 Task: Create a mood board for a room makeover project using Canva and gather design inspiration from online tutorials.
Action: Key pressed tutorial<Key.space>for<Key.space>learning<Key.space>interior<Key.space>design<Key.enter>
Screenshot: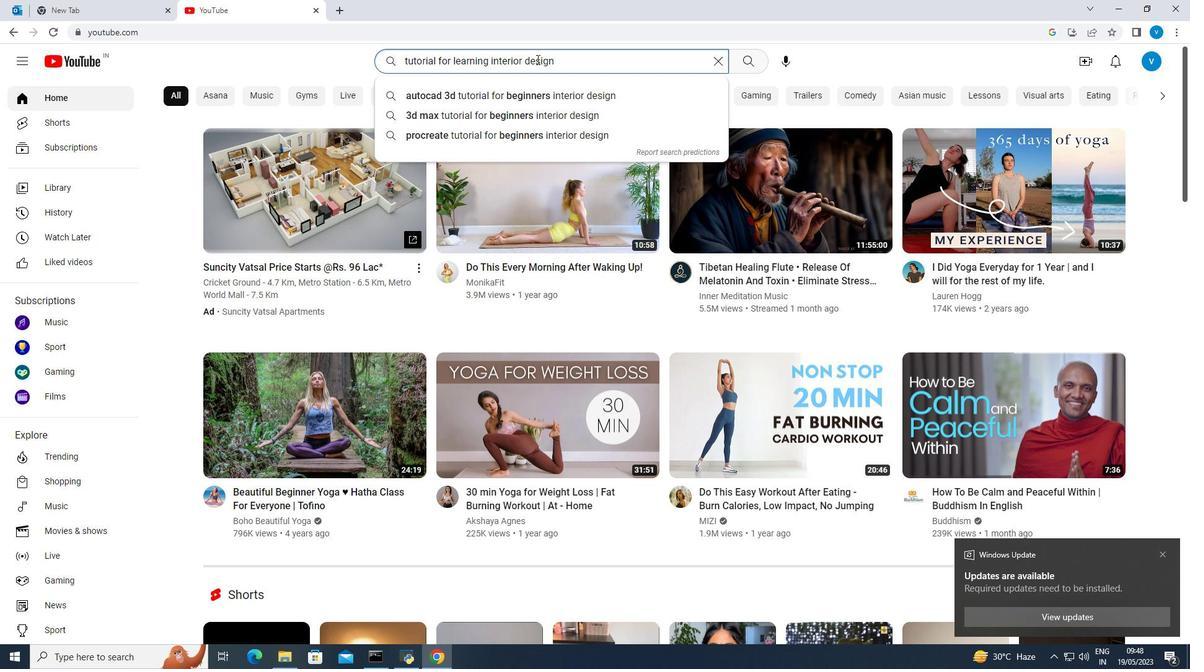 
Action: Mouse moved to (641, 236)
Screenshot: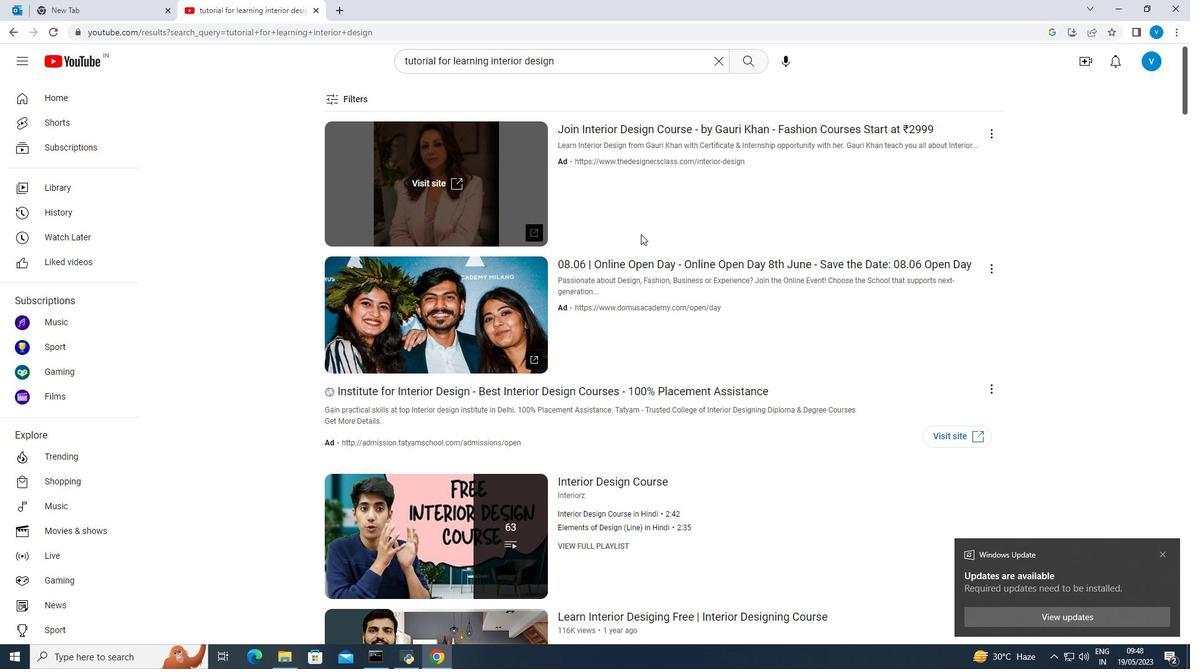 
Action: Mouse scrolled (641, 236) with delta (0, 0)
Screenshot: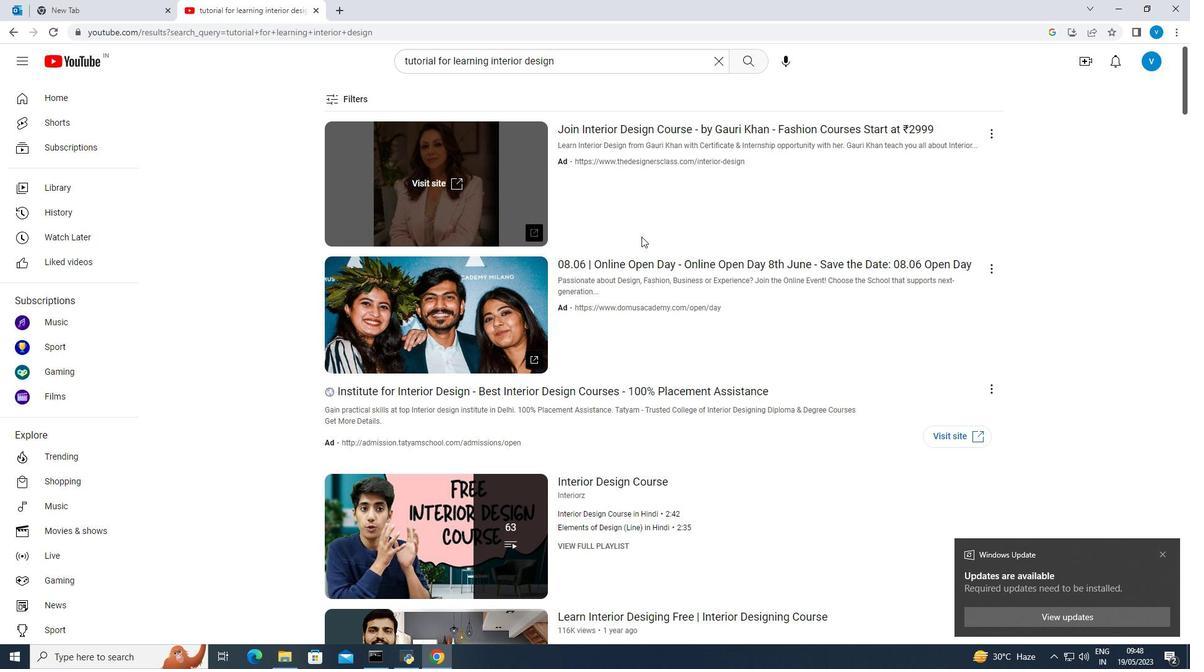 
Action: Mouse moved to (639, 238)
Screenshot: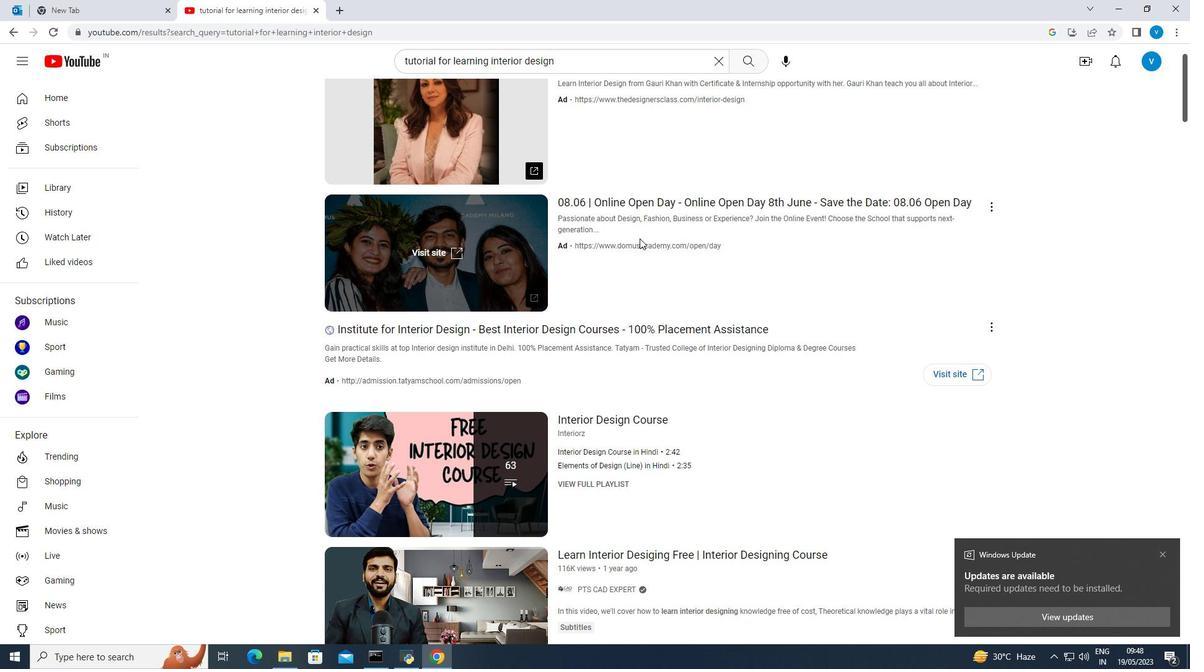 
Action: Mouse scrolled (639, 238) with delta (0, 0)
Screenshot: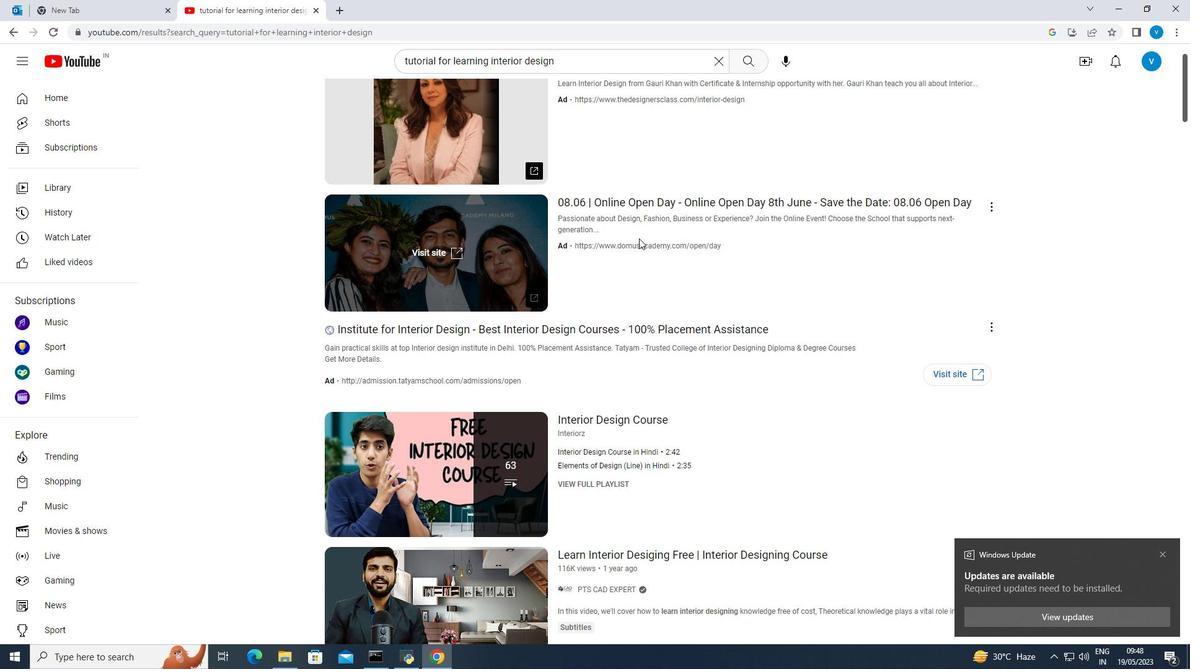 
Action: Mouse moved to (637, 238)
Screenshot: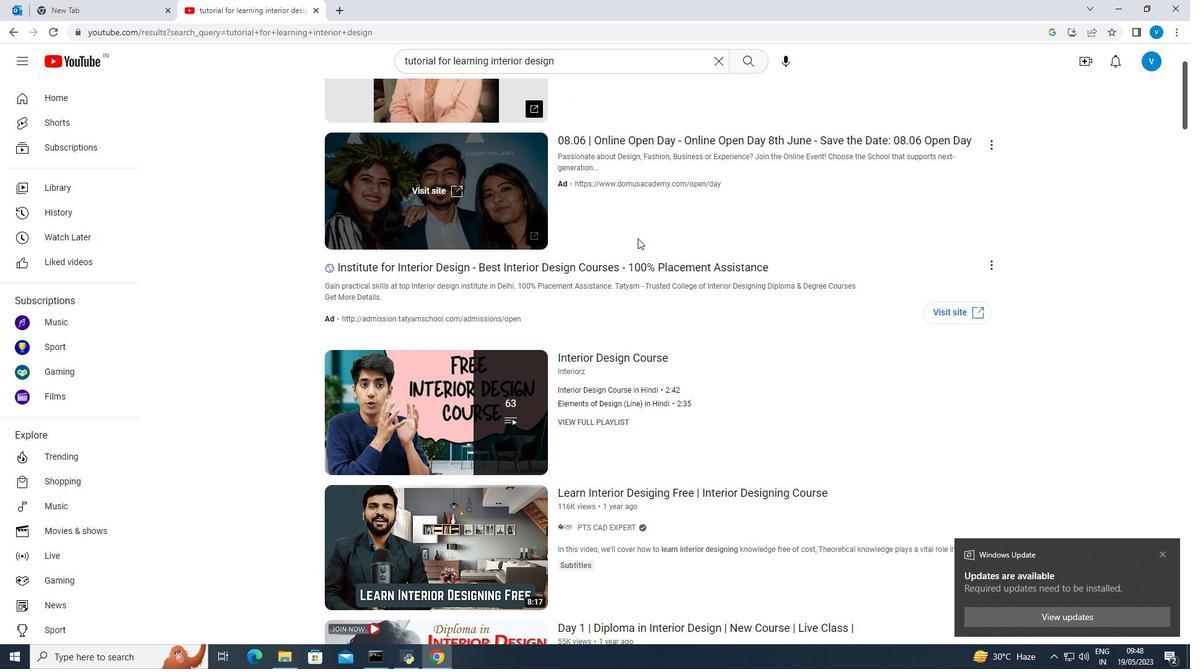 
Action: Mouse scrolled (637, 238) with delta (0, 0)
Screenshot: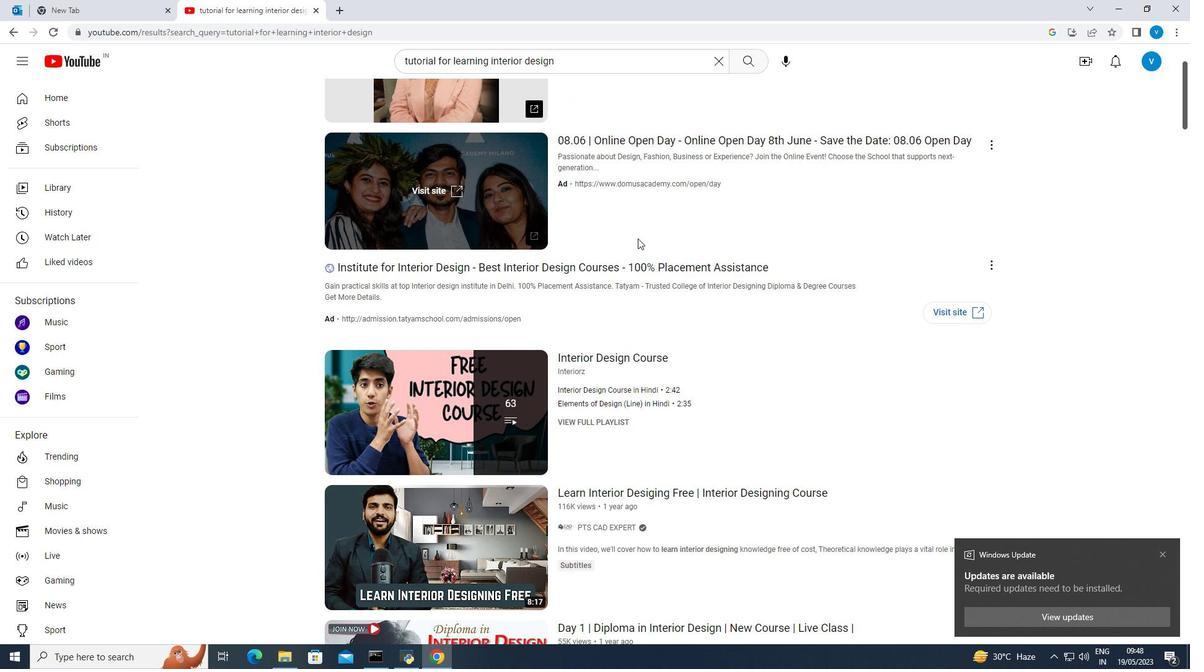 
Action: Mouse scrolled (637, 238) with delta (0, 0)
Screenshot: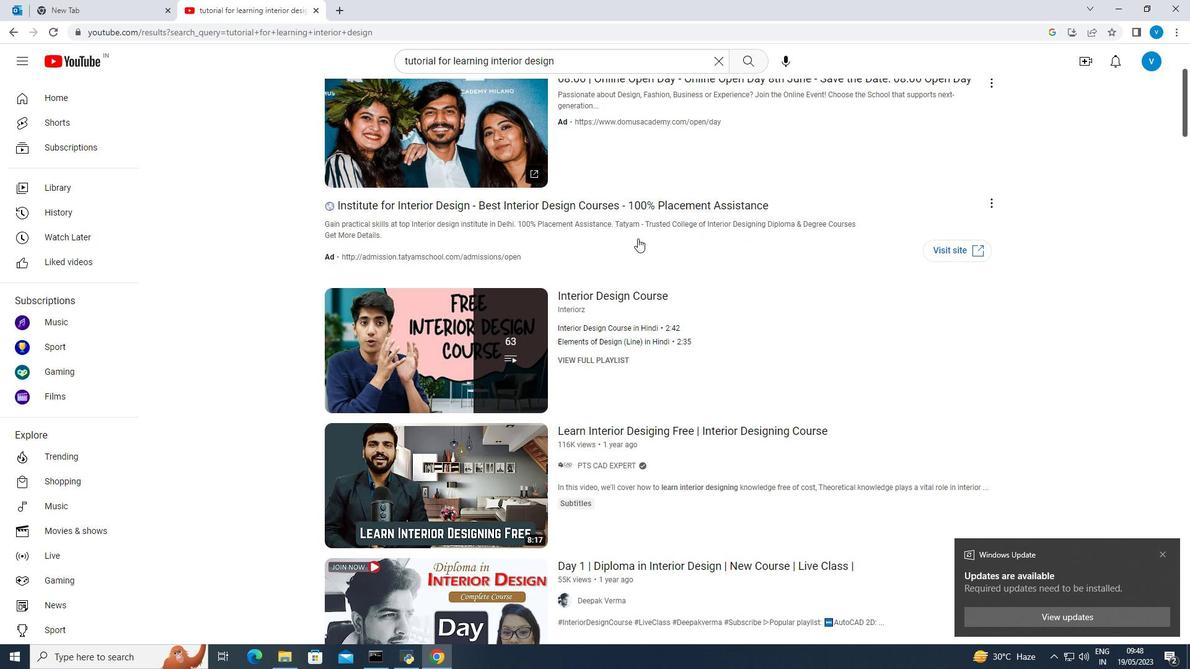 
Action: Mouse scrolled (637, 238) with delta (0, 0)
Screenshot: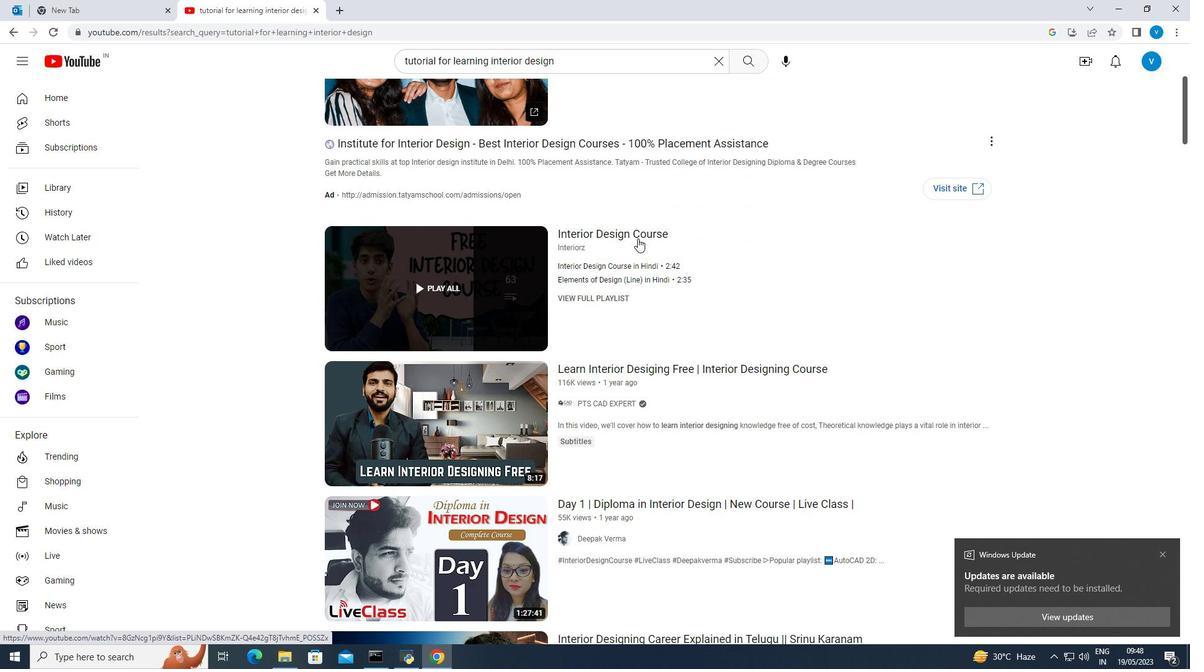 
Action: Mouse scrolled (637, 238) with delta (0, 0)
Screenshot: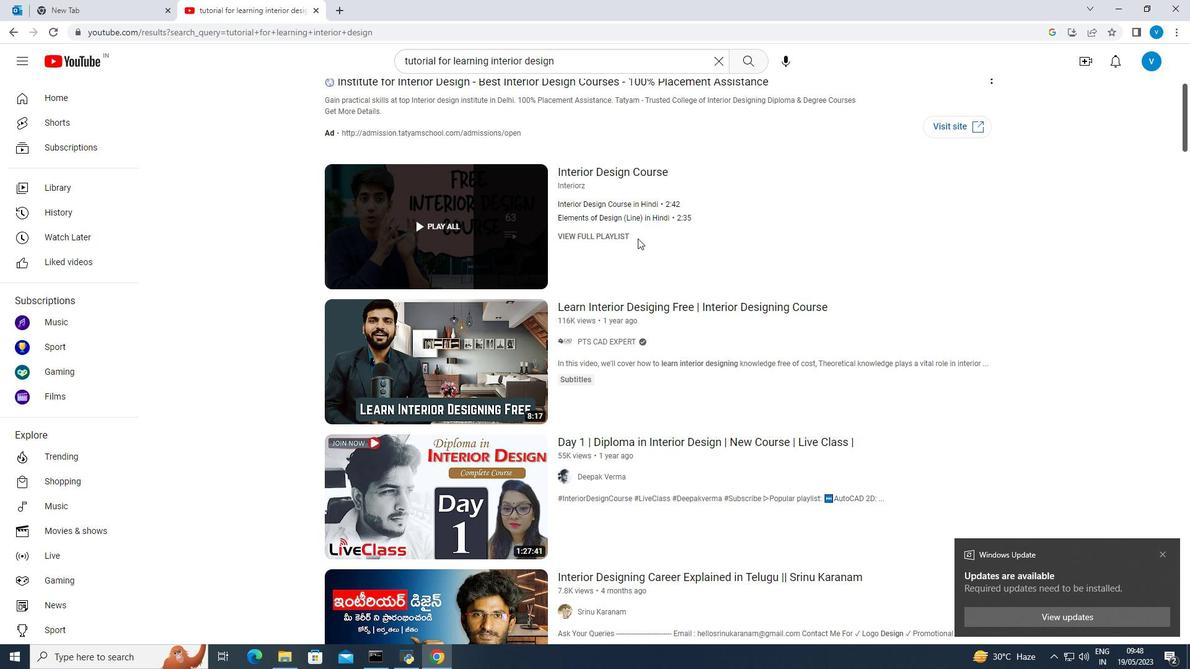 
Action: Mouse moved to (637, 238)
Screenshot: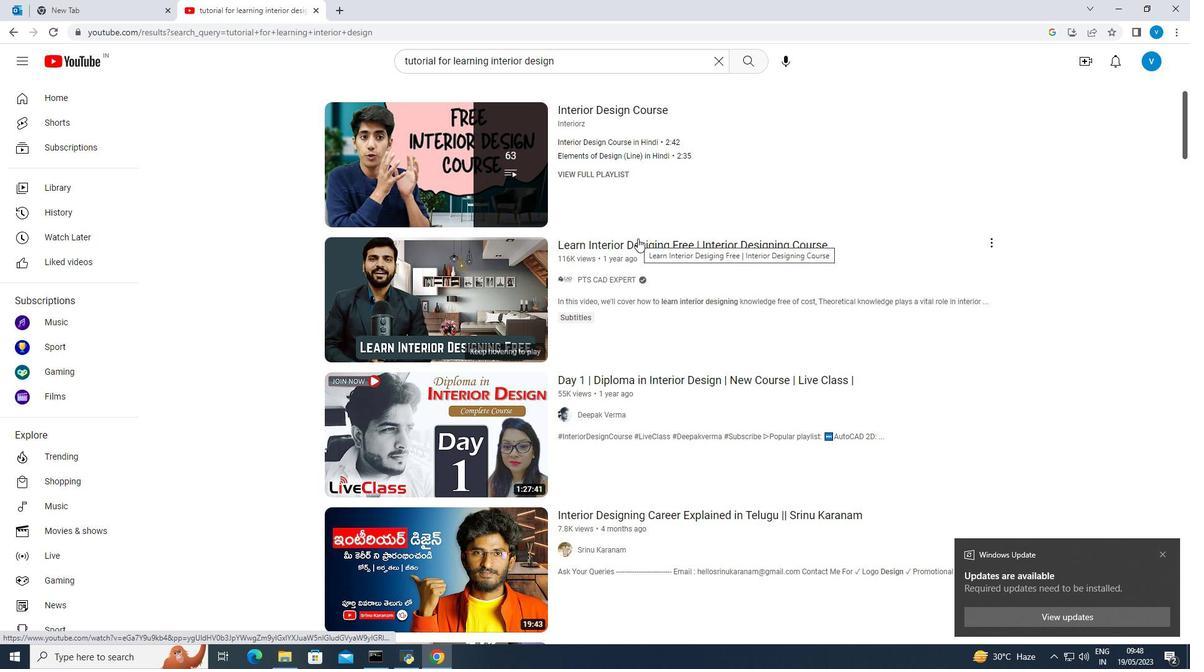 
Action: Mouse scrolled (637, 237) with delta (0, 0)
Screenshot: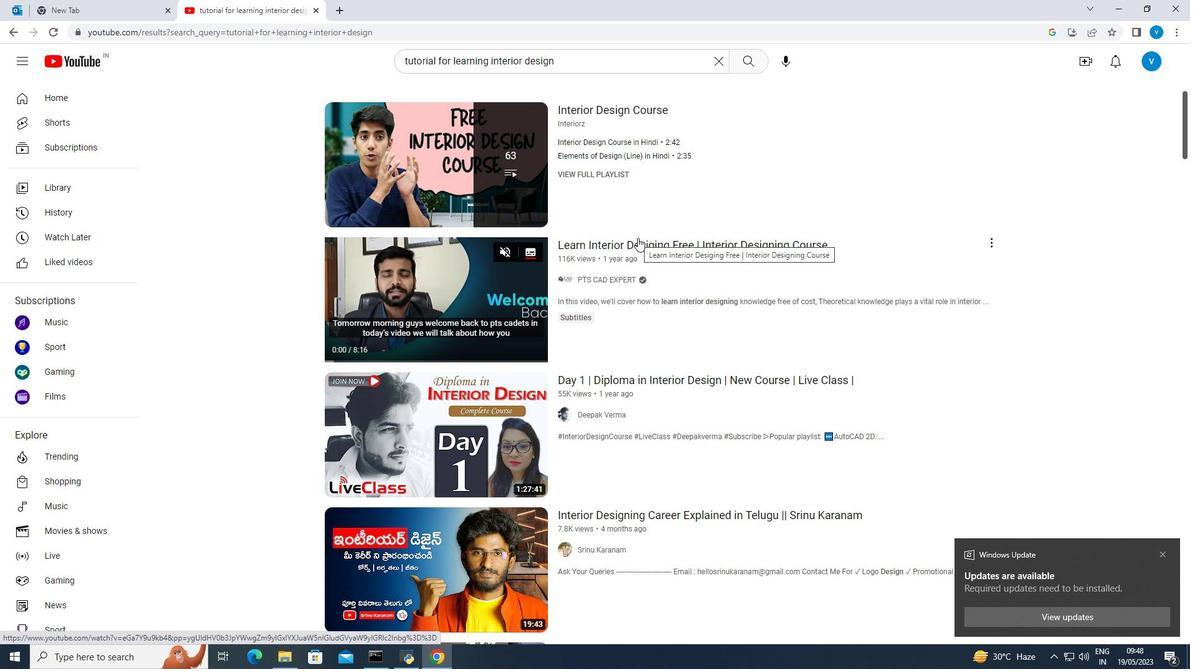 
Action: Mouse moved to (619, 225)
Screenshot: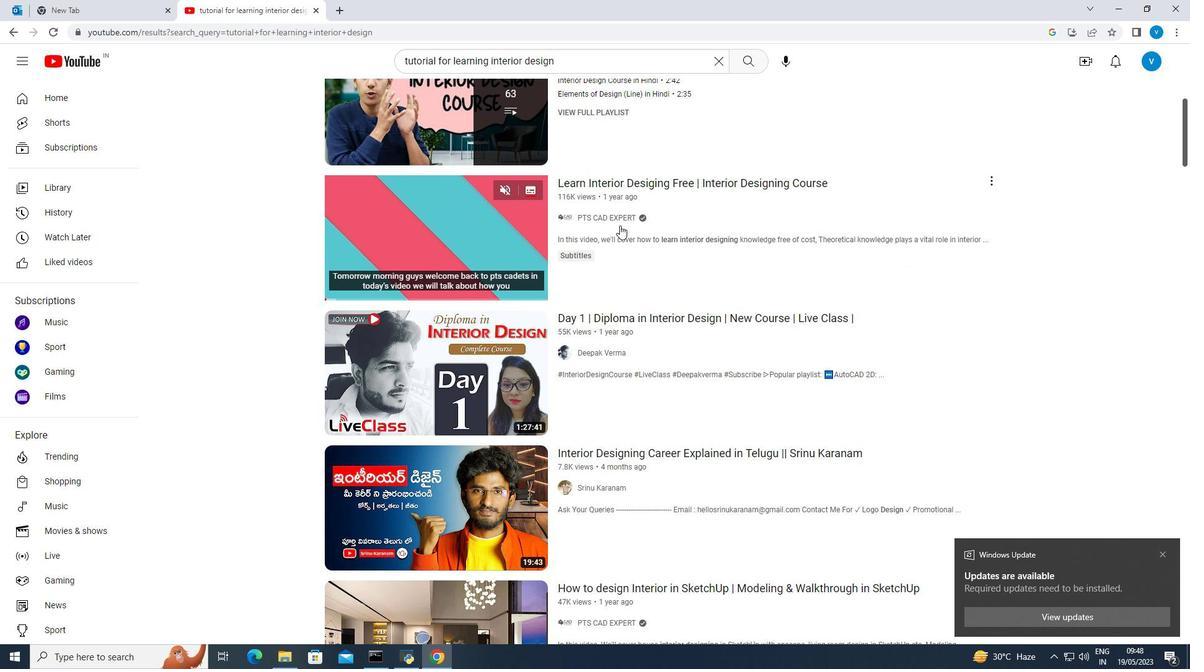 
Action: Mouse scrolled (619, 225) with delta (0, 0)
Screenshot: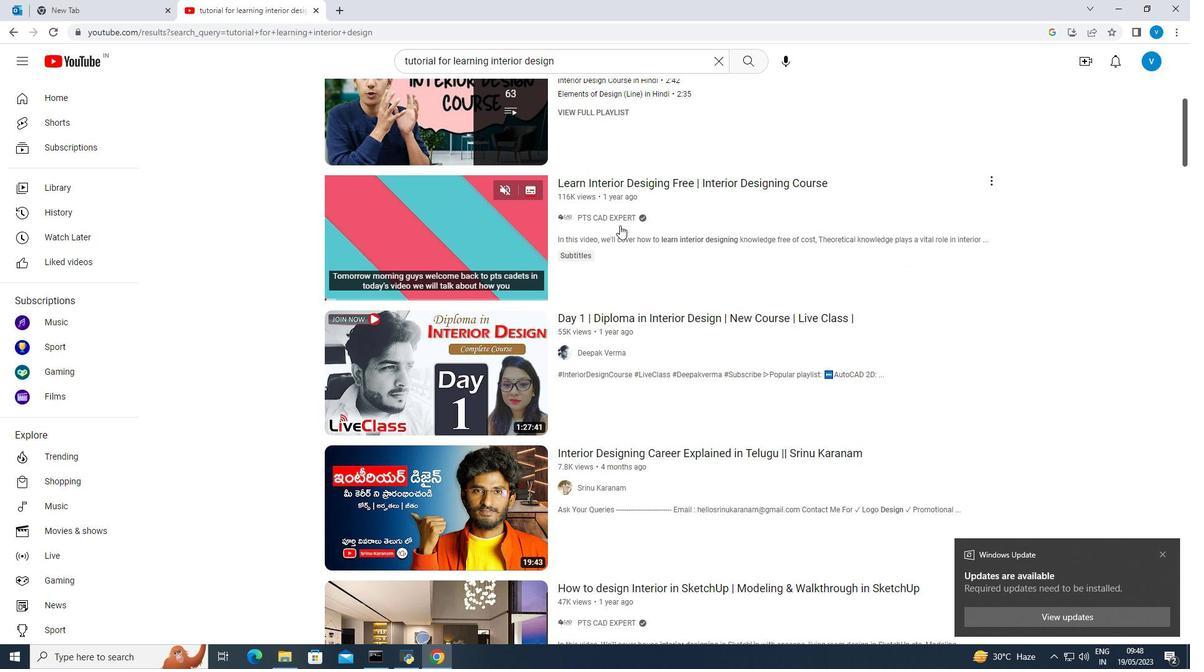 
Action: Mouse scrolled (619, 225) with delta (0, 0)
Screenshot: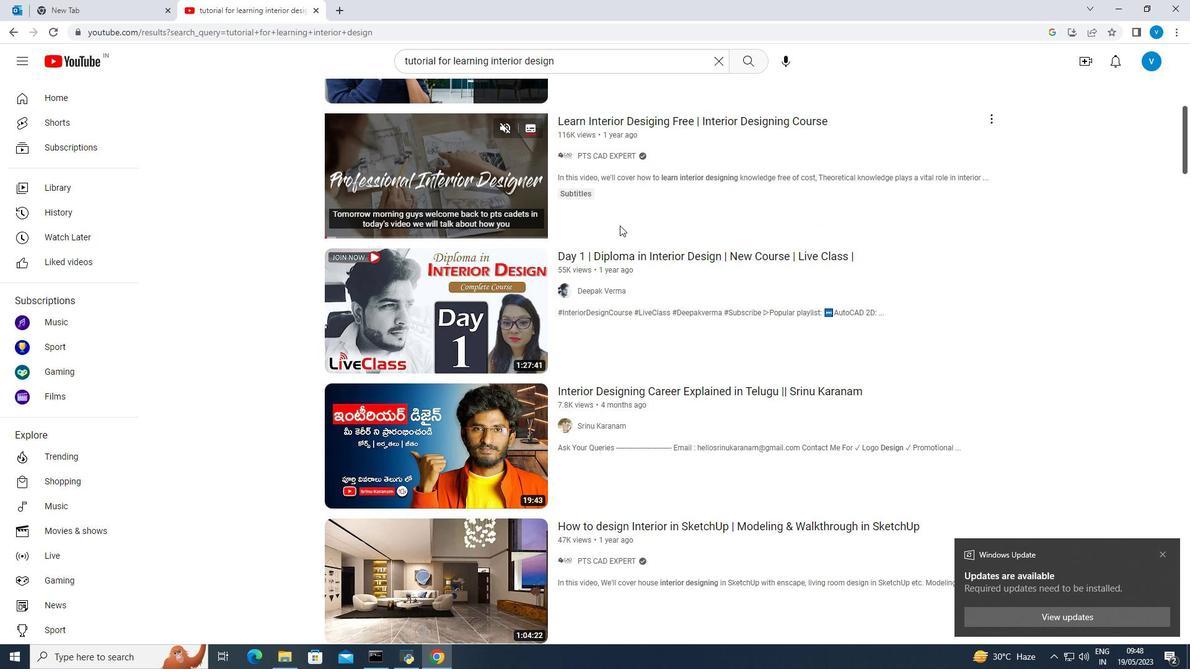 
Action: Mouse scrolled (619, 226) with delta (0, 0)
Screenshot: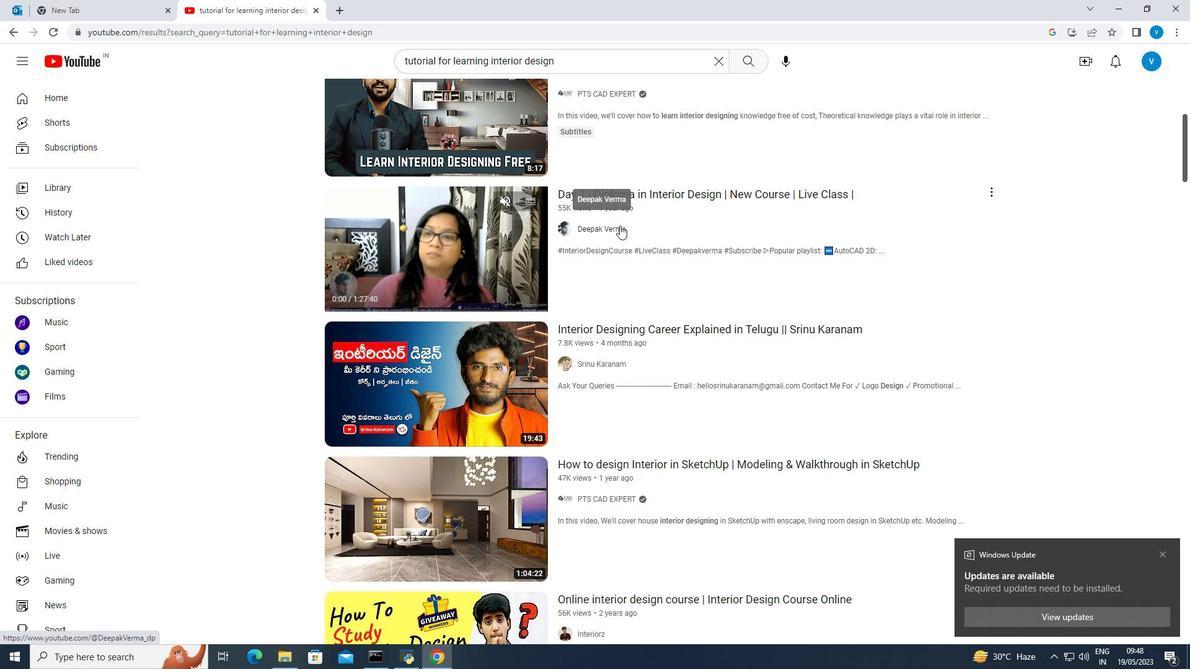 
Action: Mouse moved to (556, 170)
Screenshot: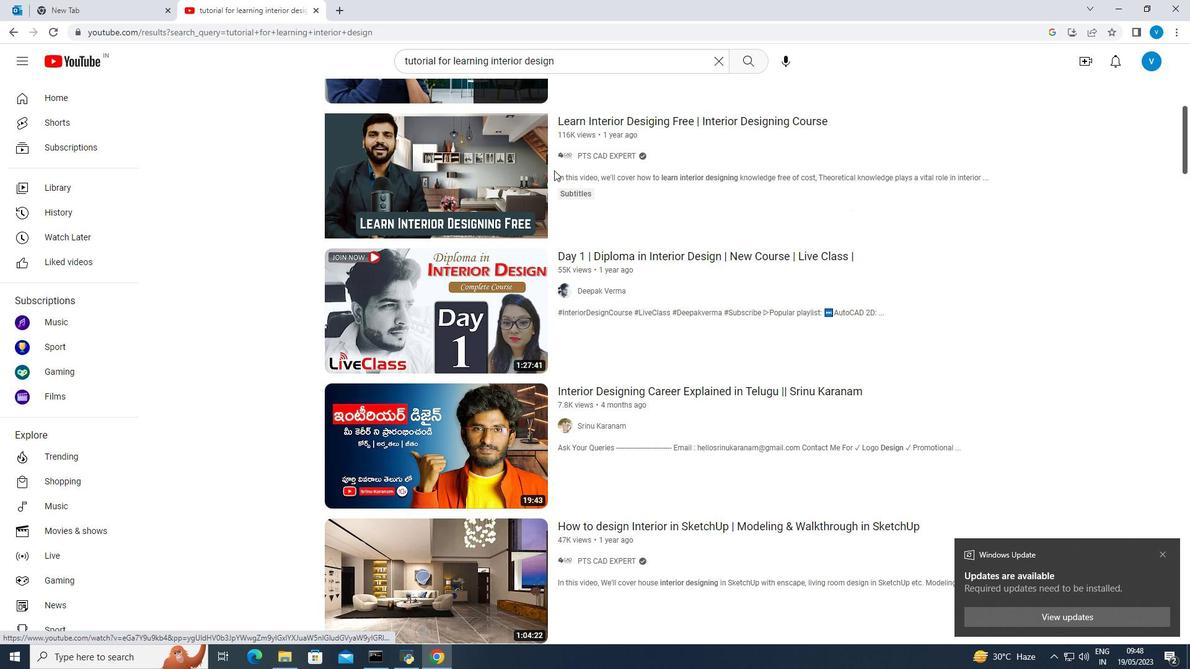 
Action: Mouse scrolled (556, 171) with delta (0, 0)
Screenshot: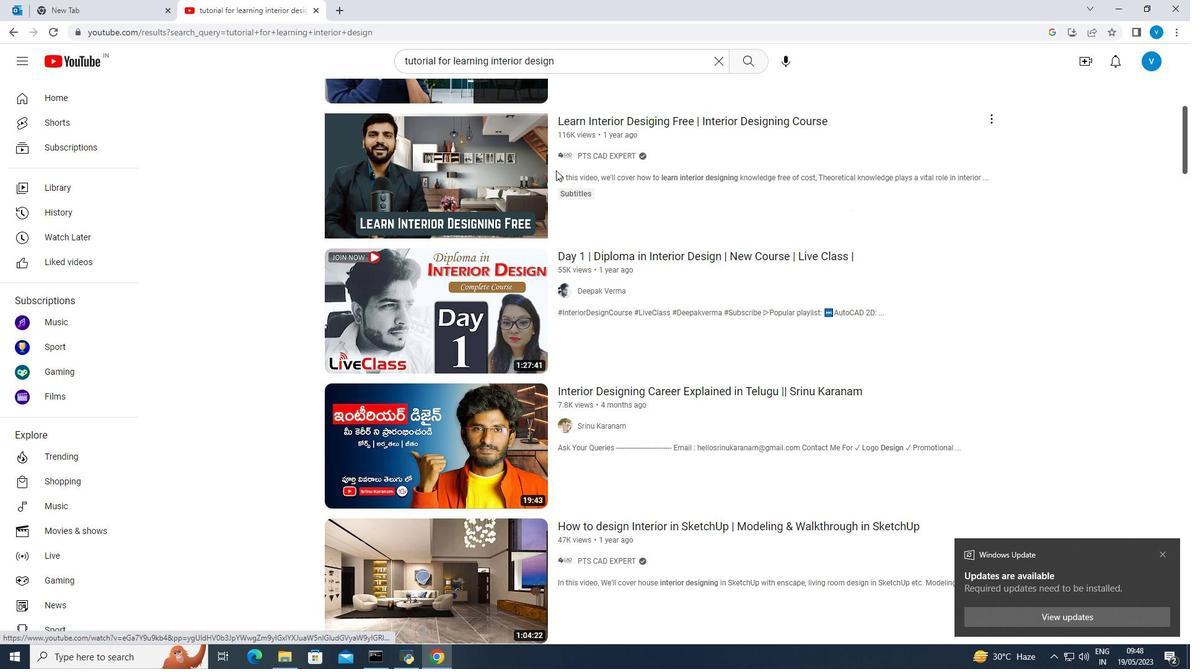 
Action: Mouse moved to (592, 102)
Screenshot: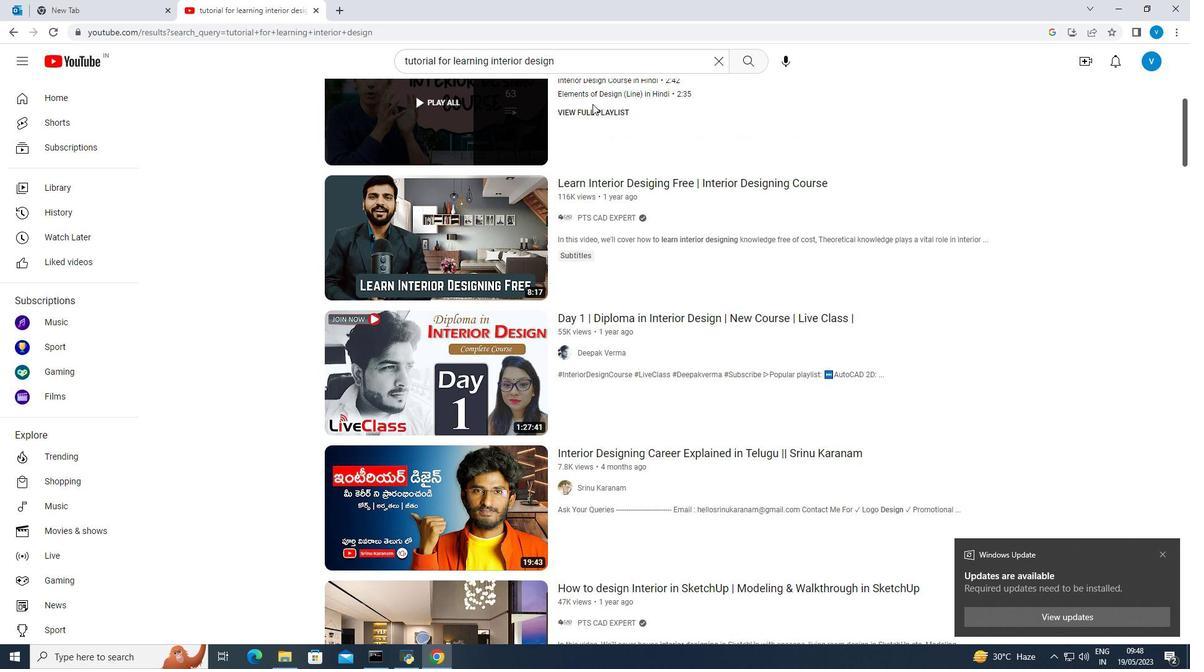 
Action: Mouse pressed left at (592, 102)
Screenshot: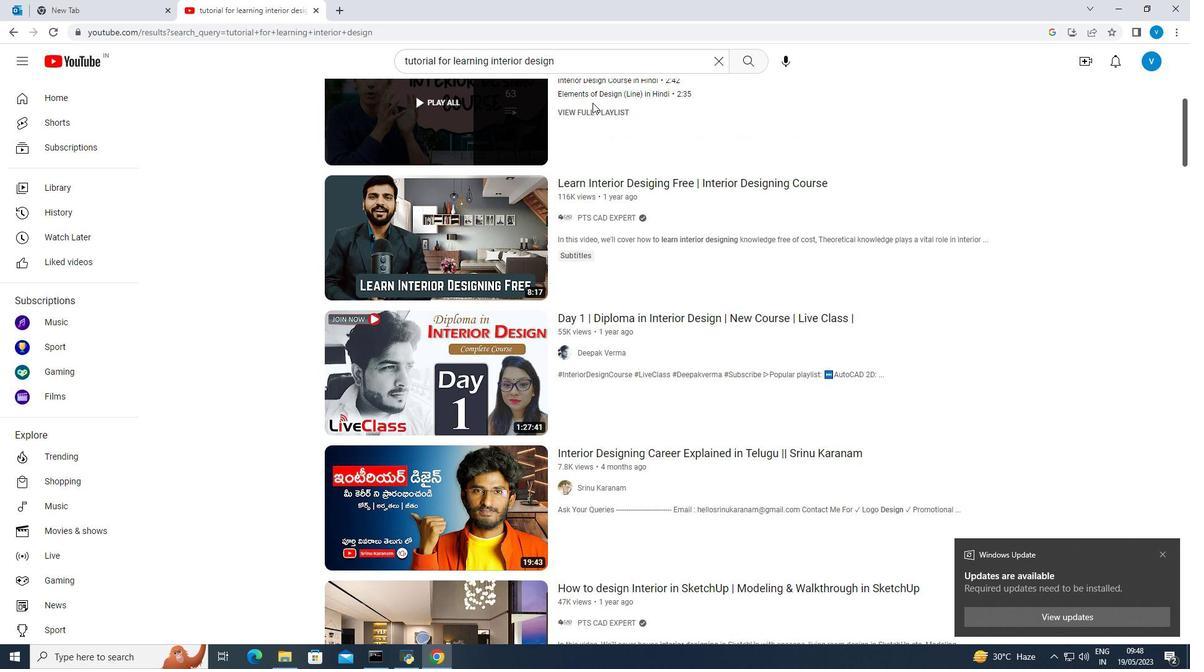 
Action: Mouse pressed left at (592, 102)
Screenshot: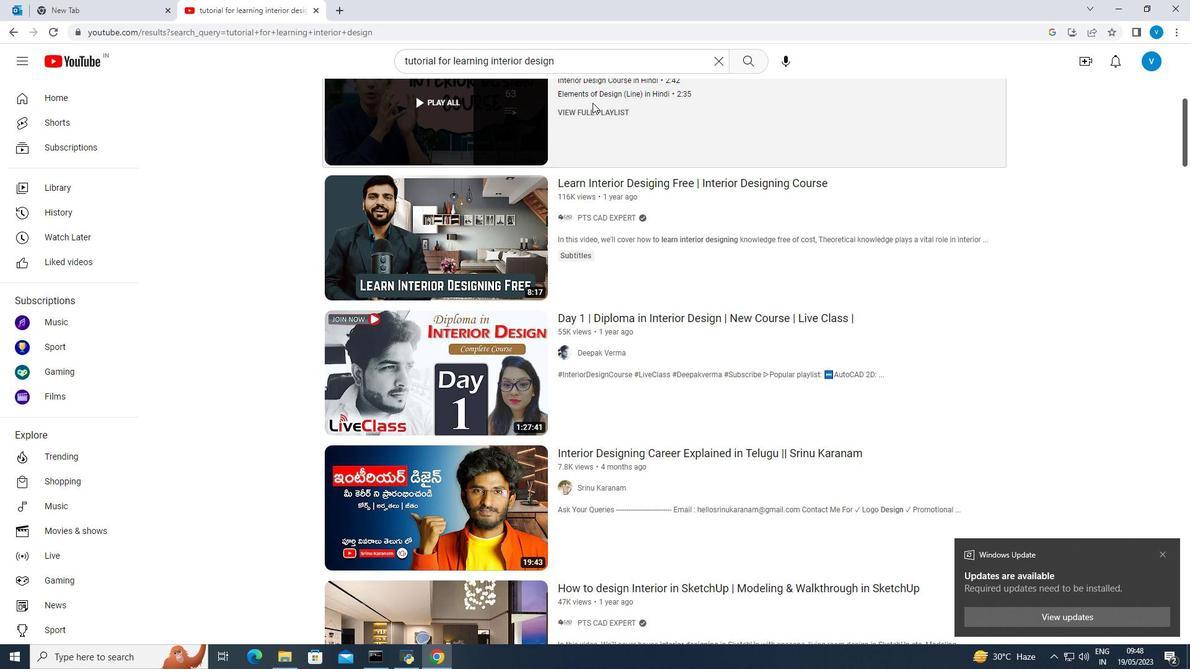 
Action: Mouse moved to (477, 112)
Screenshot: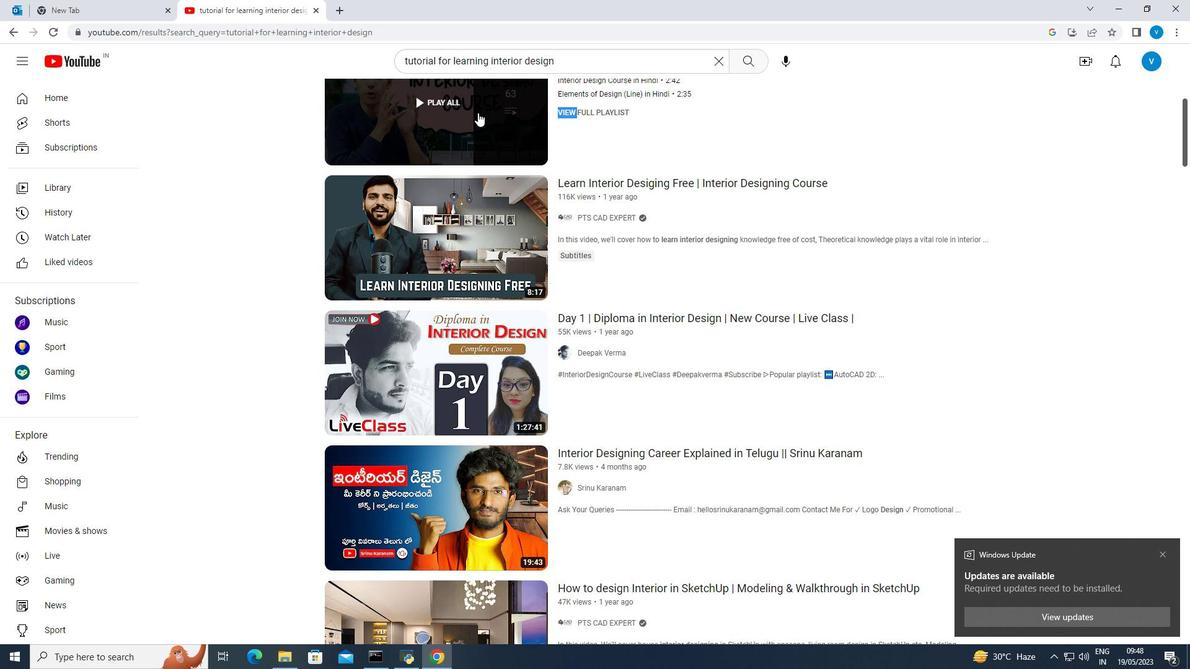 
Action: Mouse pressed left at (477, 112)
Screenshot: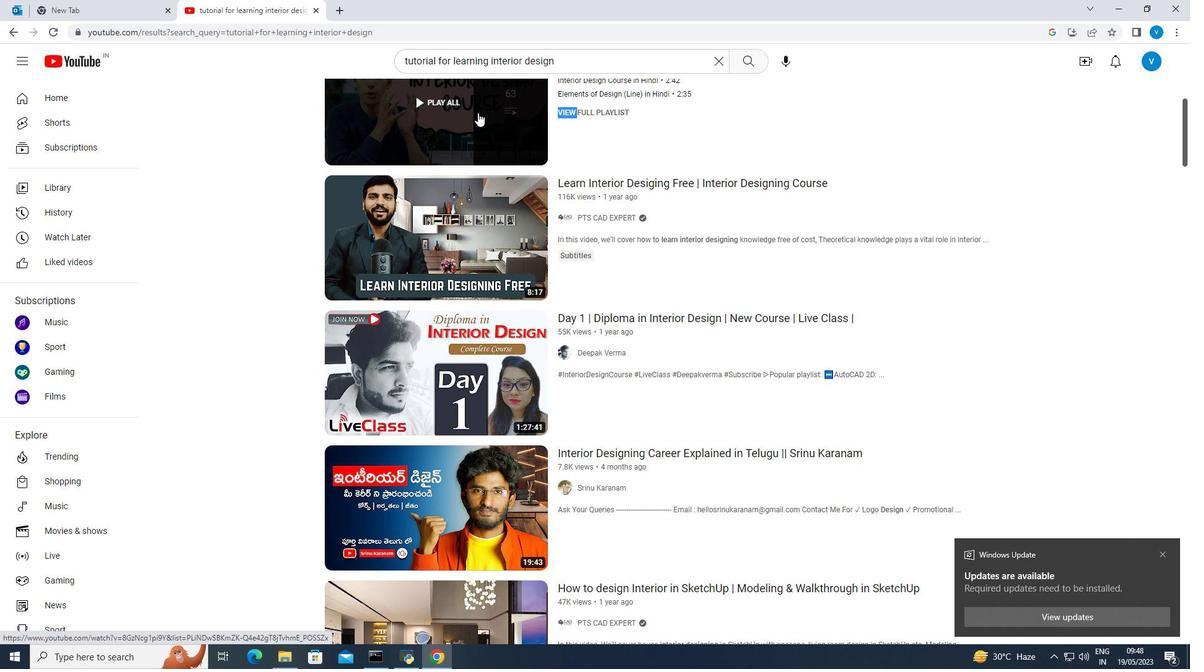 
Action: Mouse pressed left at (477, 112)
Screenshot: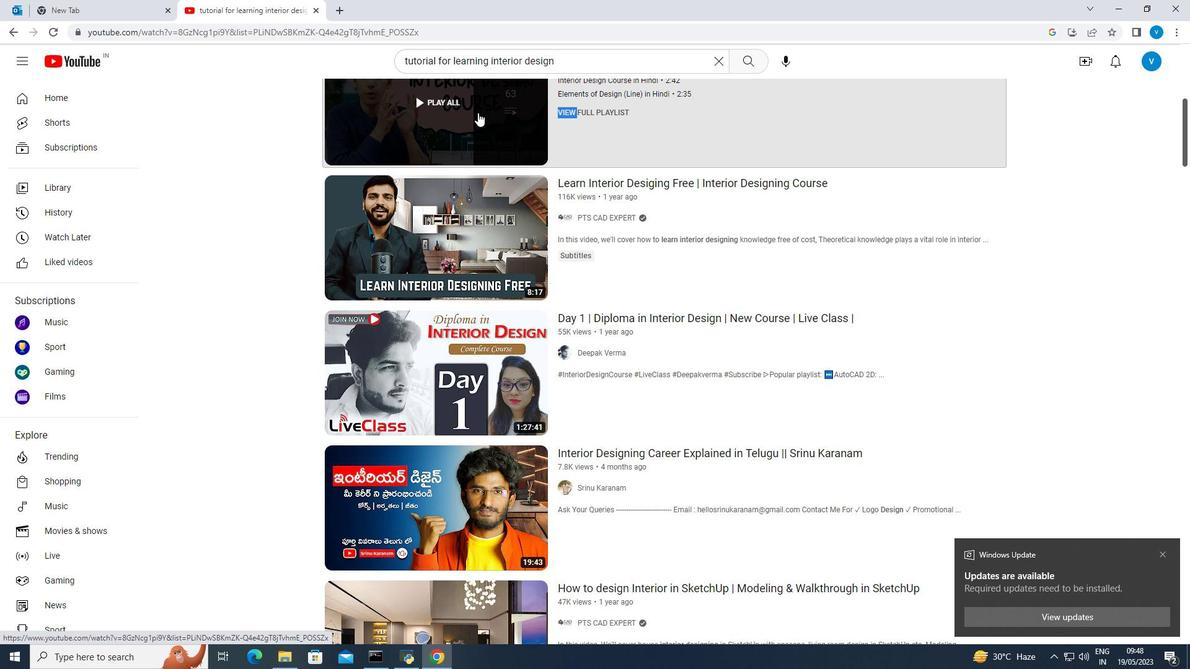 
Action: Mouse moved to (791, 466)
Screenshot: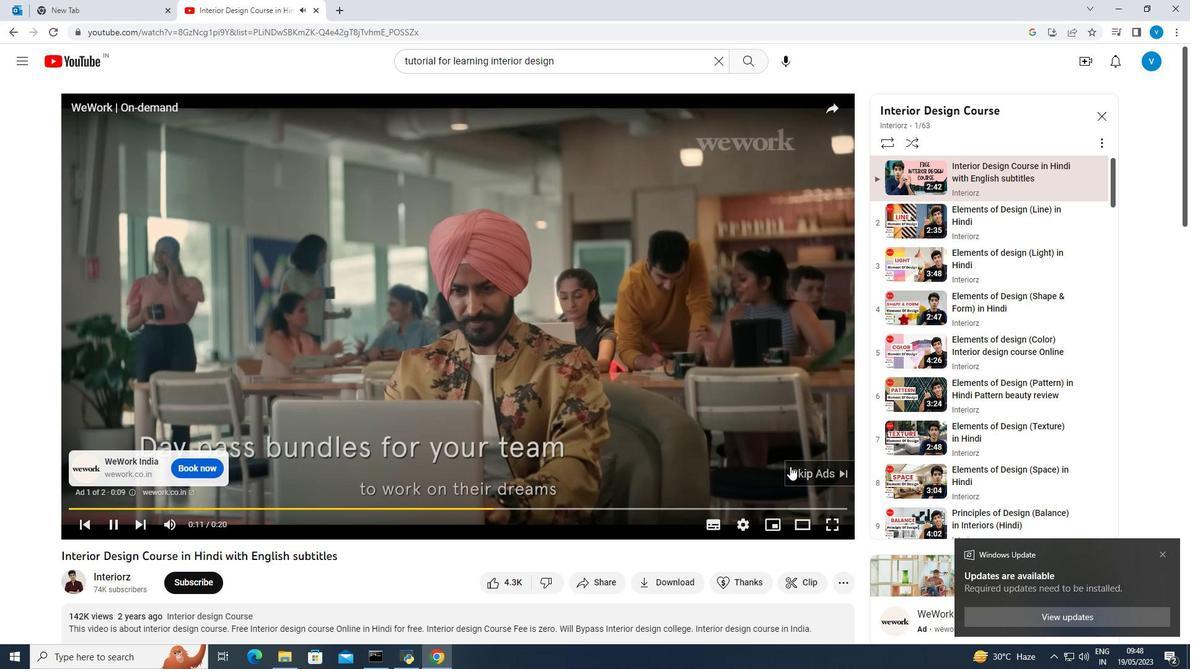 
Action: Mouse pressed left at (791, 466)
Screenshot: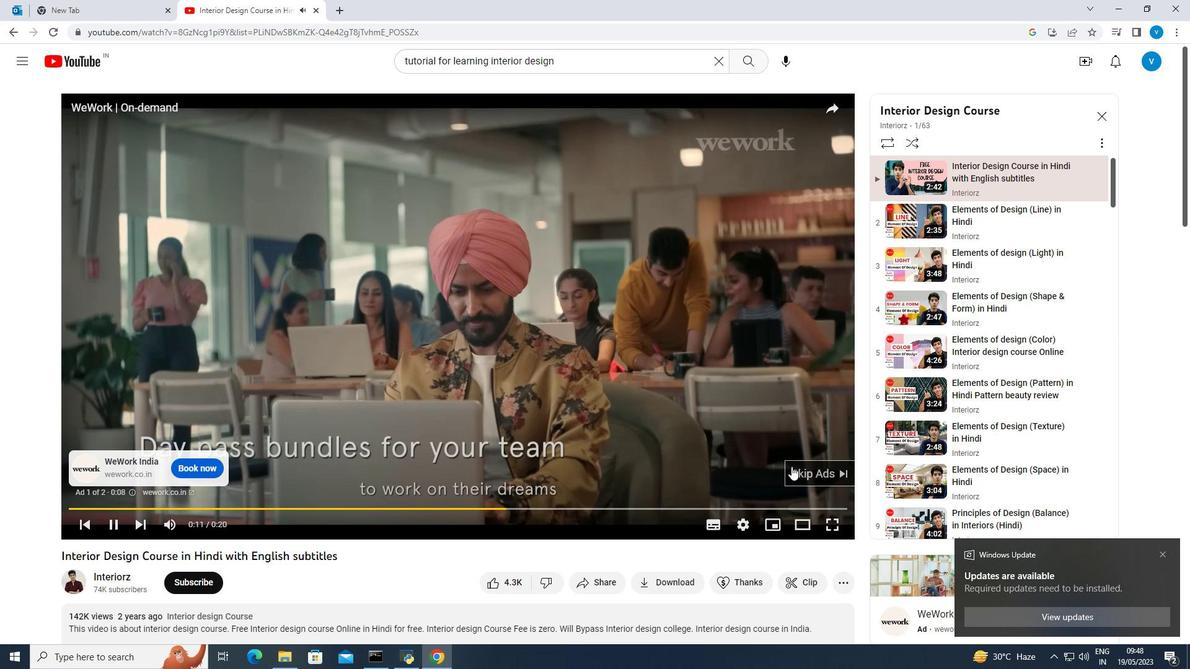 
Action: Mouse moved to (419, 277)
Screenshot: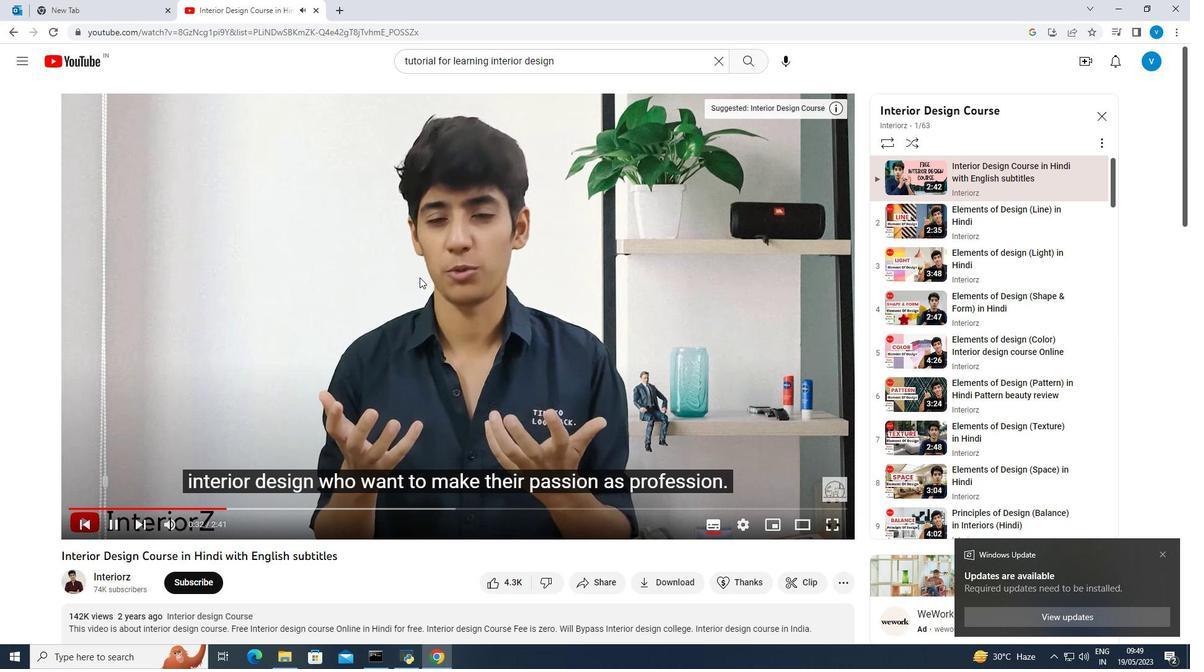 
Action: Mouse scrolled (419, 277) with delta (0, 0)
Screenshot: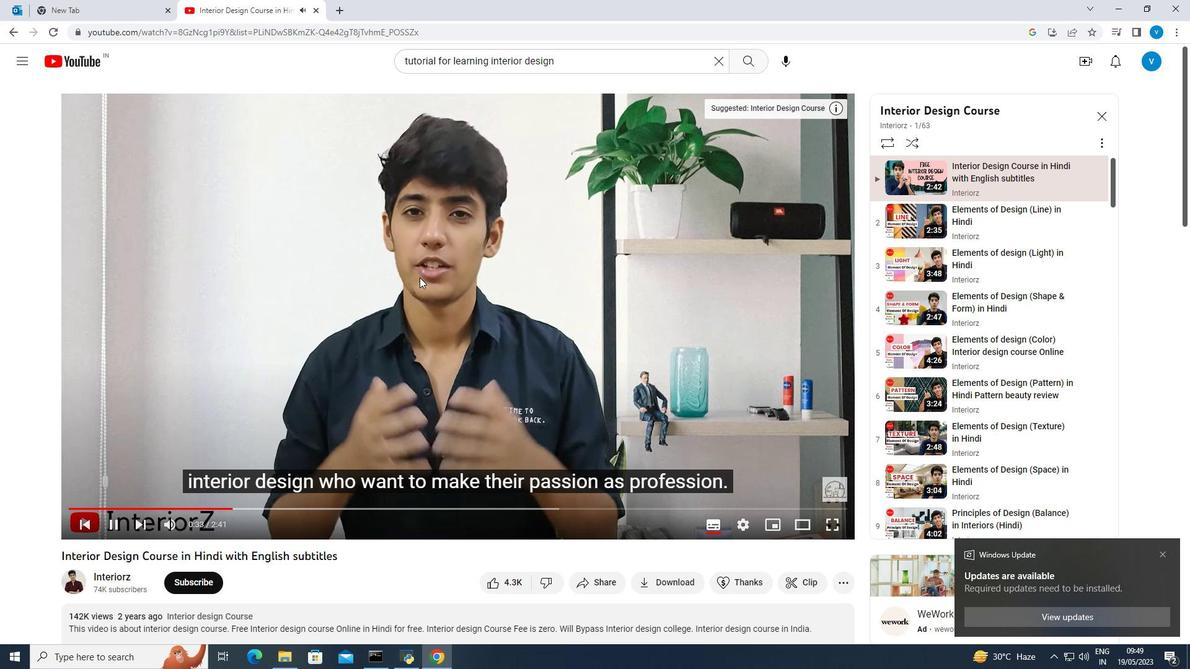 
Action: Mouse scrolled (419, 278) with delta (0, 0)
Screenshot: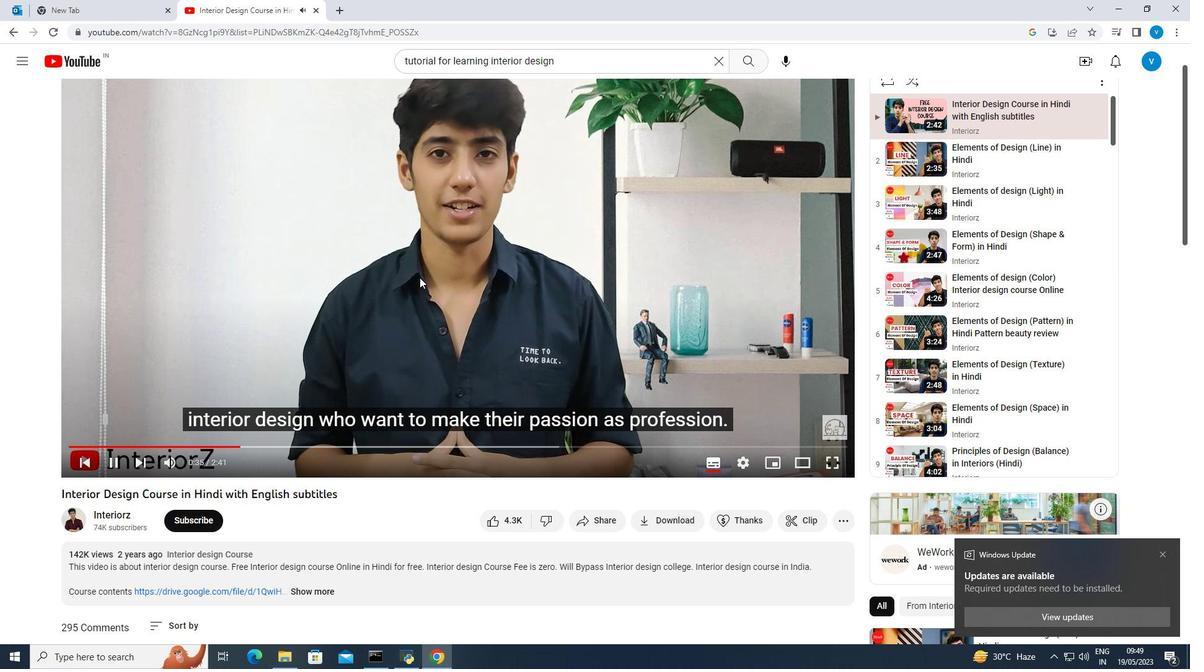 
Action: Mouse moved to (490, 350)
Screenshot: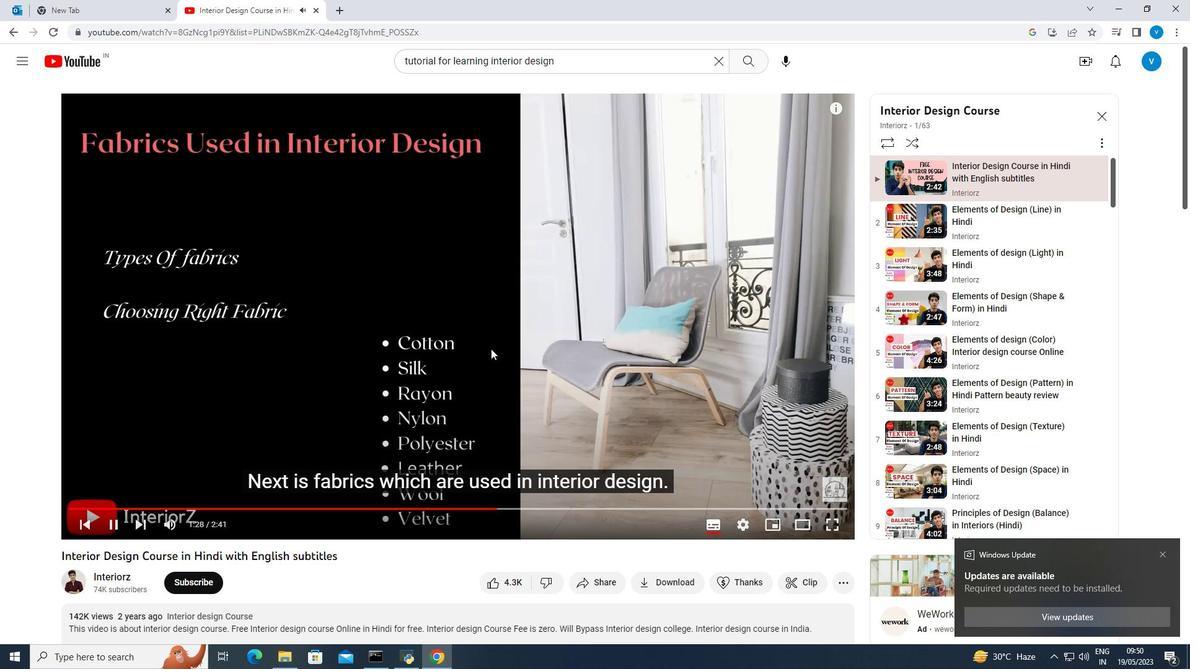 
Action: Key pressed ---
Screenshot: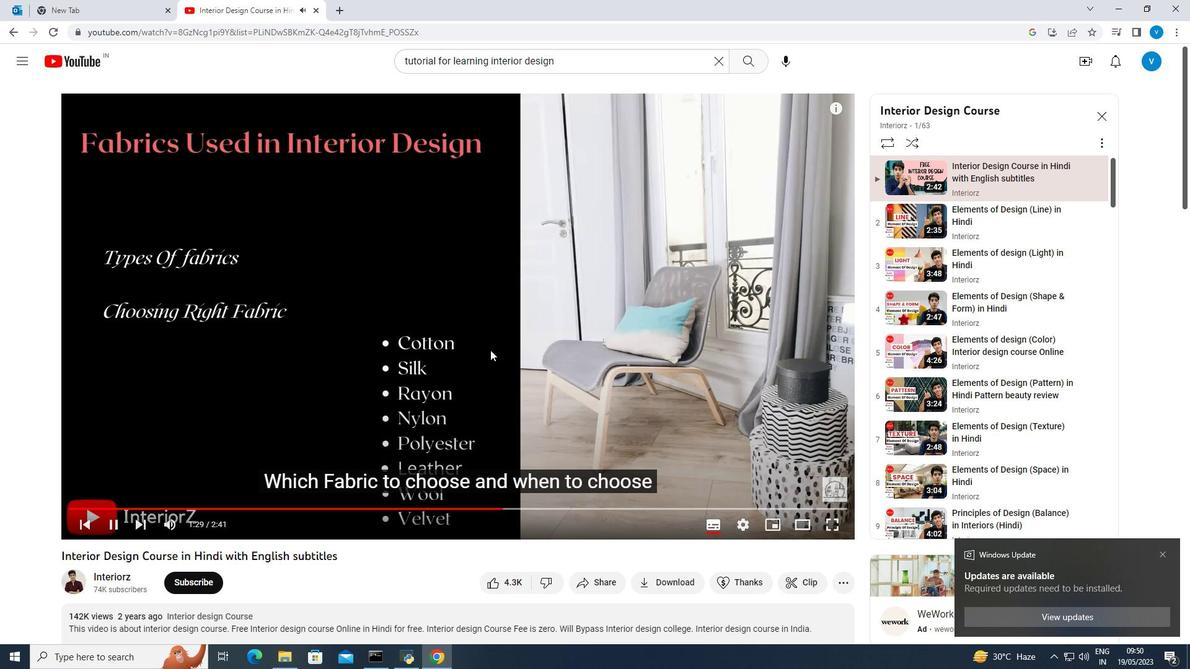 
Action: Mouse moved to (172, 520)
Screenshot: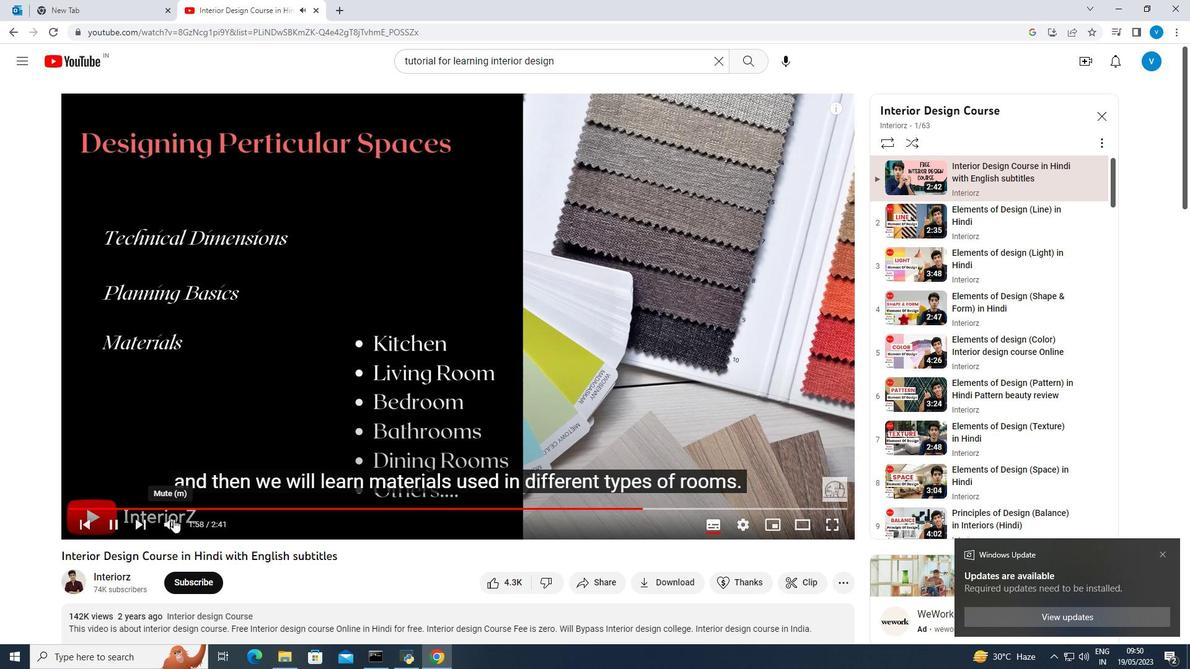 
Action: Mouse pressed left at (172, 520)
Screenshot: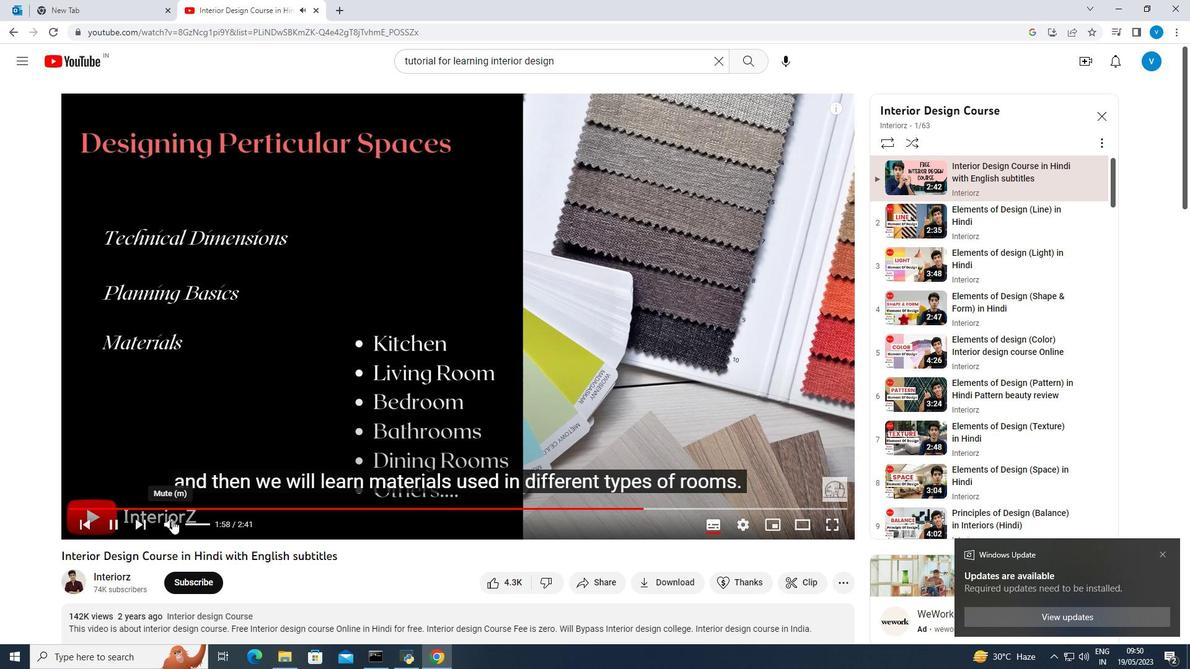 
Action: Mouse moved to (171, 523)
Screenshot: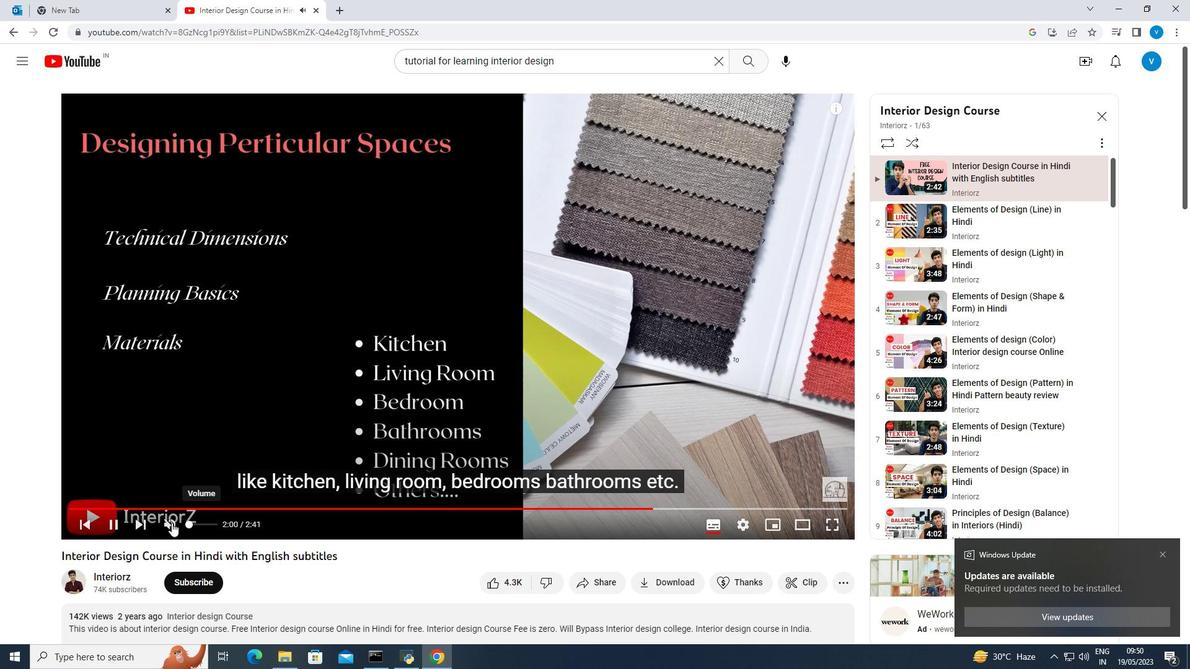 
Action: Mouse pressed left at (171, 523)
Screenshot: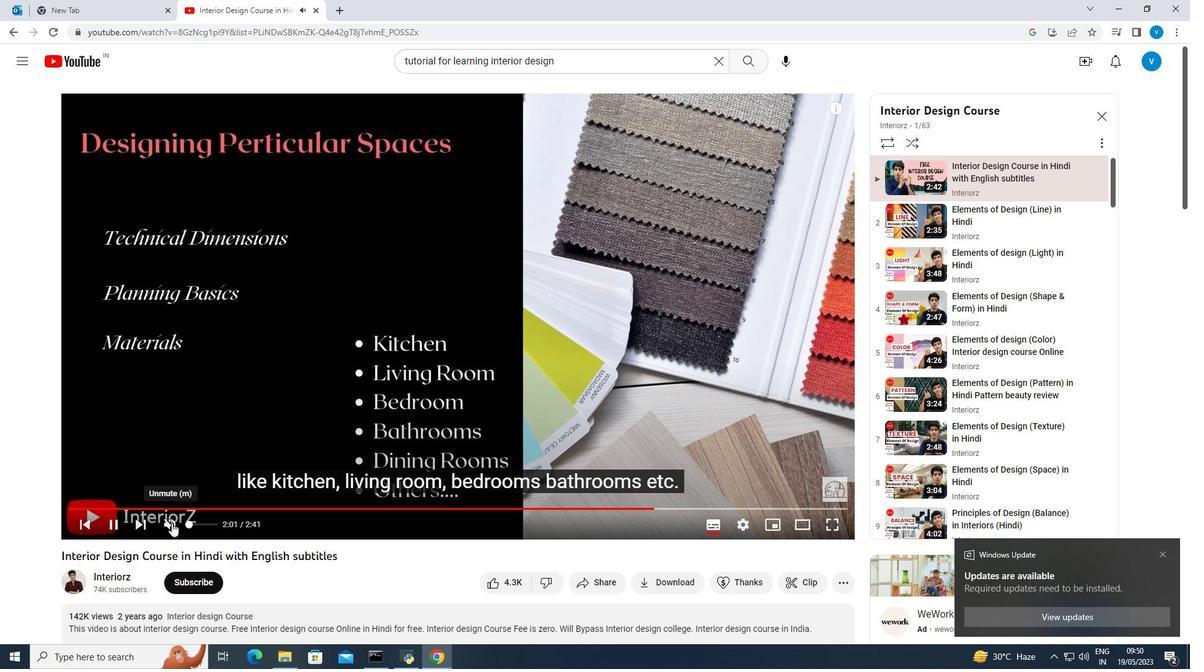 
Action: Mouse moved to (195, 523)
Screenshot: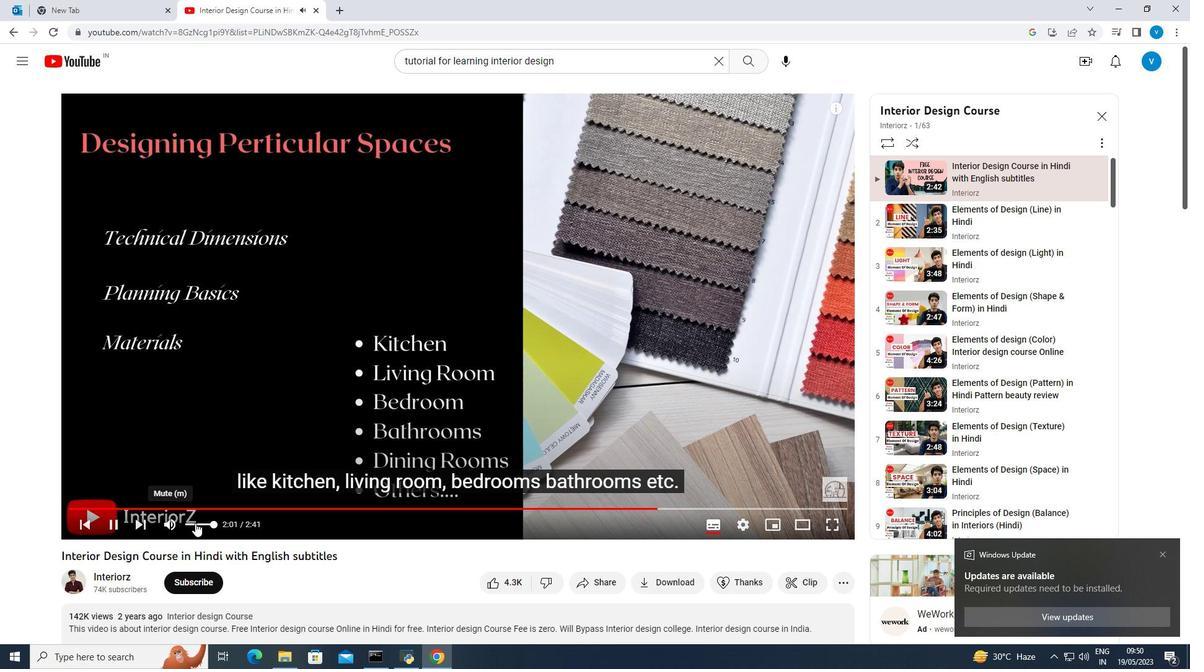 
Action: Mouse pressed left at (195, 523)
Screenshot: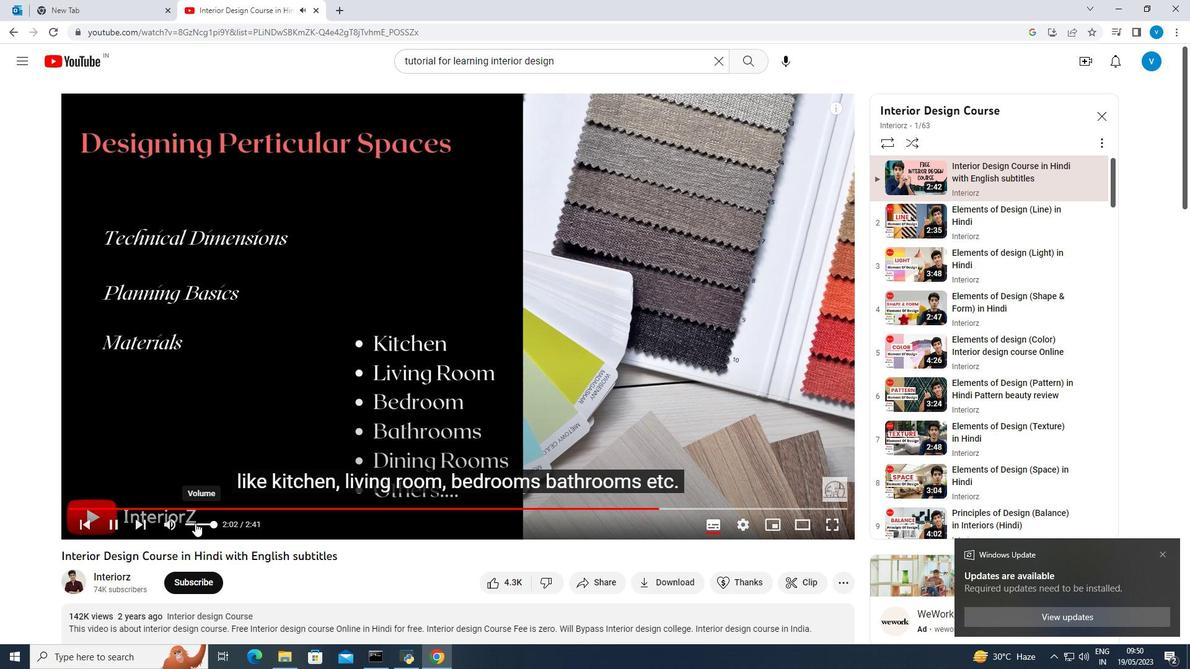 
Action: Mouse moved to (272, 335)
Screenshot: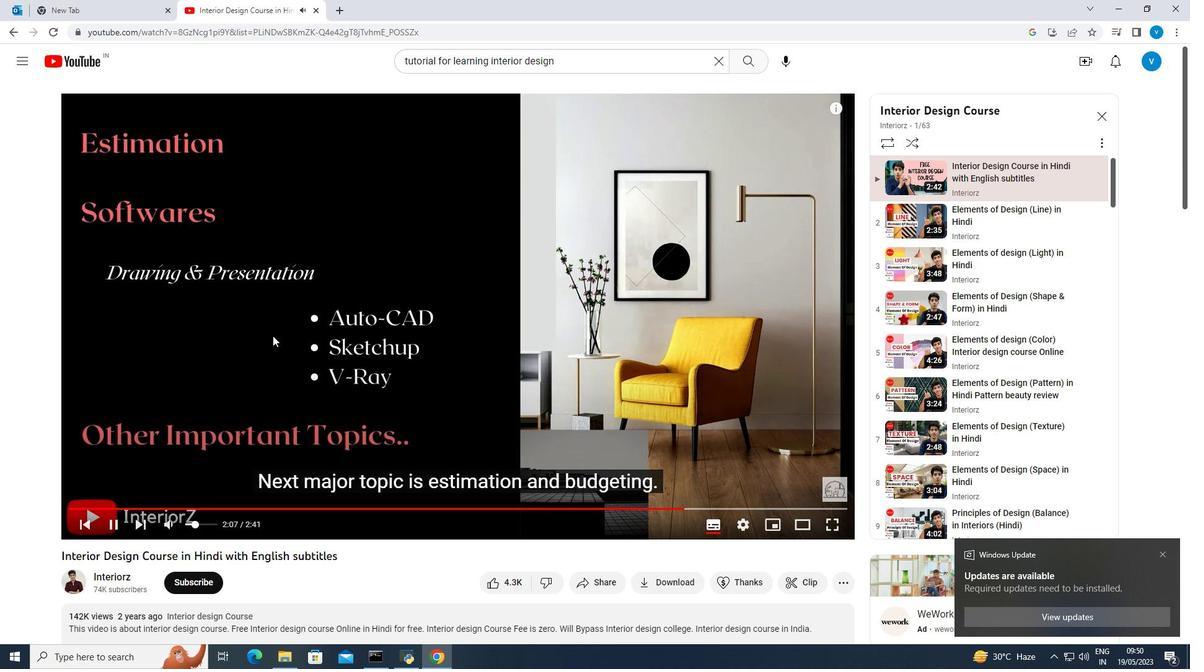 
Action: Mouse scrolled (272, 335) with delta (0, 0)
Screenshot: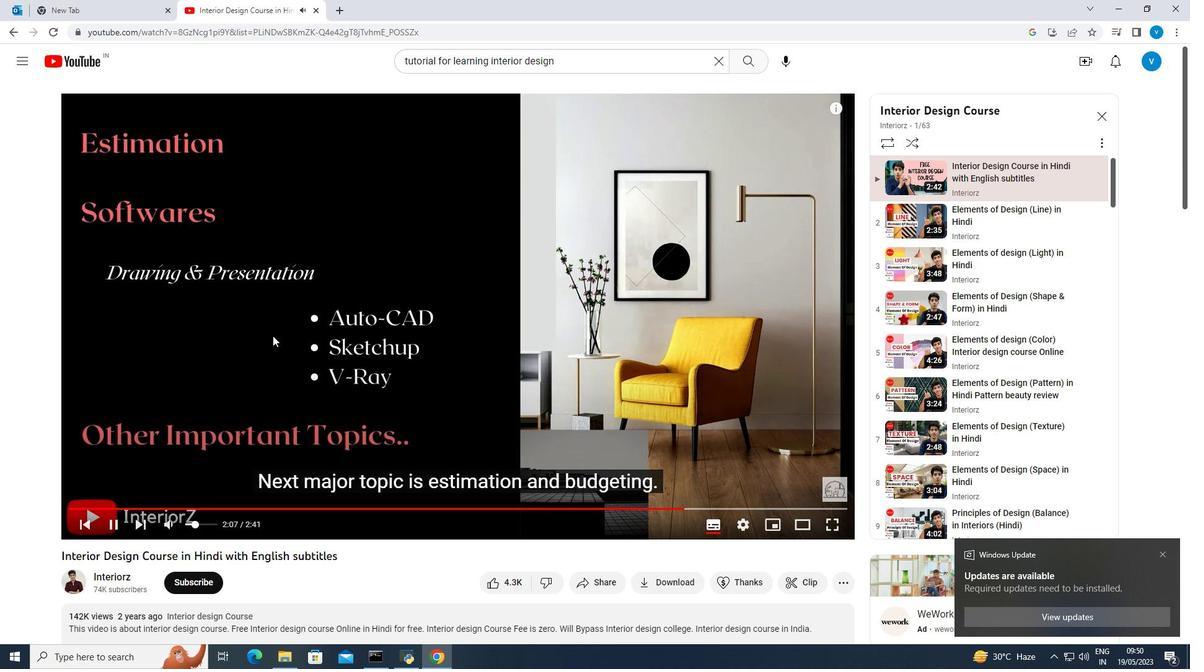 
Action: Mouse moved to (273, 335)
Screenshot: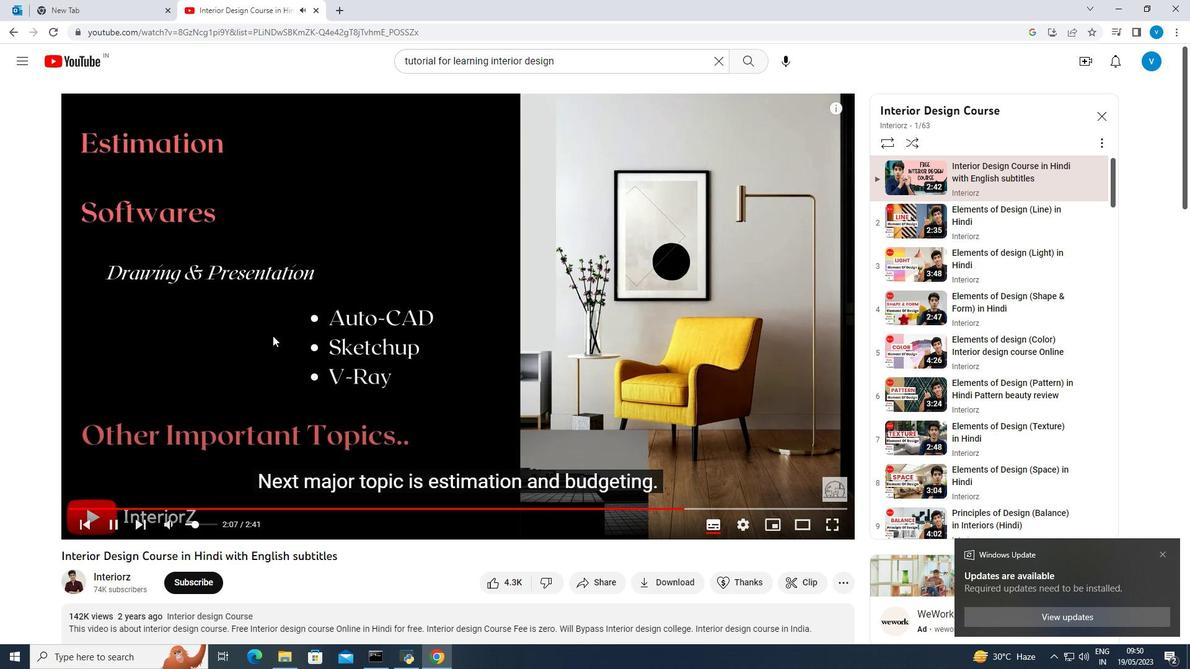 
Action: Mouse scrolled (273, 335) with delta (0, 0)
Screenshot: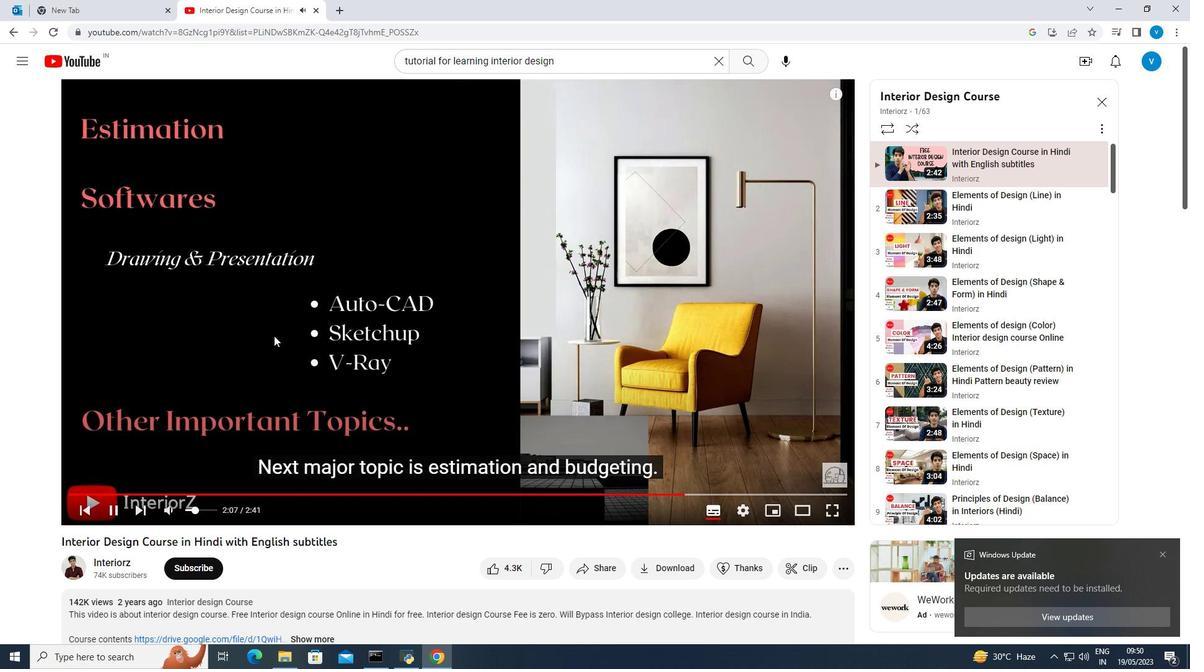 
Action: Mouse moved to (273, 341)
Screenshot: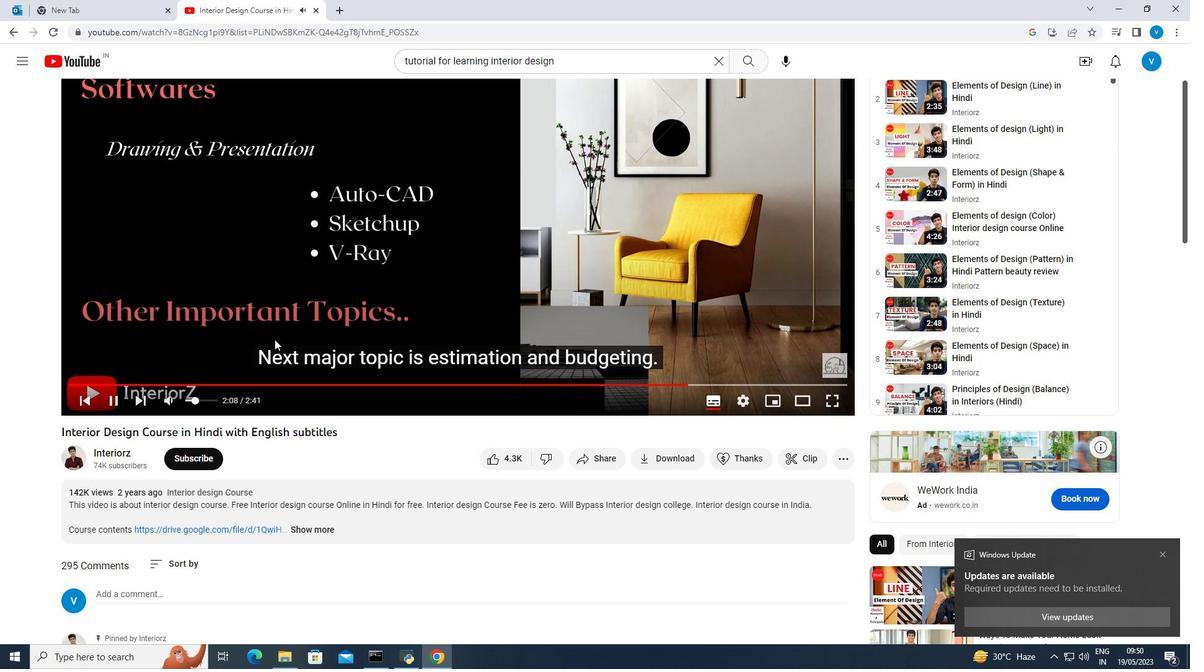 
Action: Mouse scrolled (273, 340) with delta (0, 0)
Screenshot: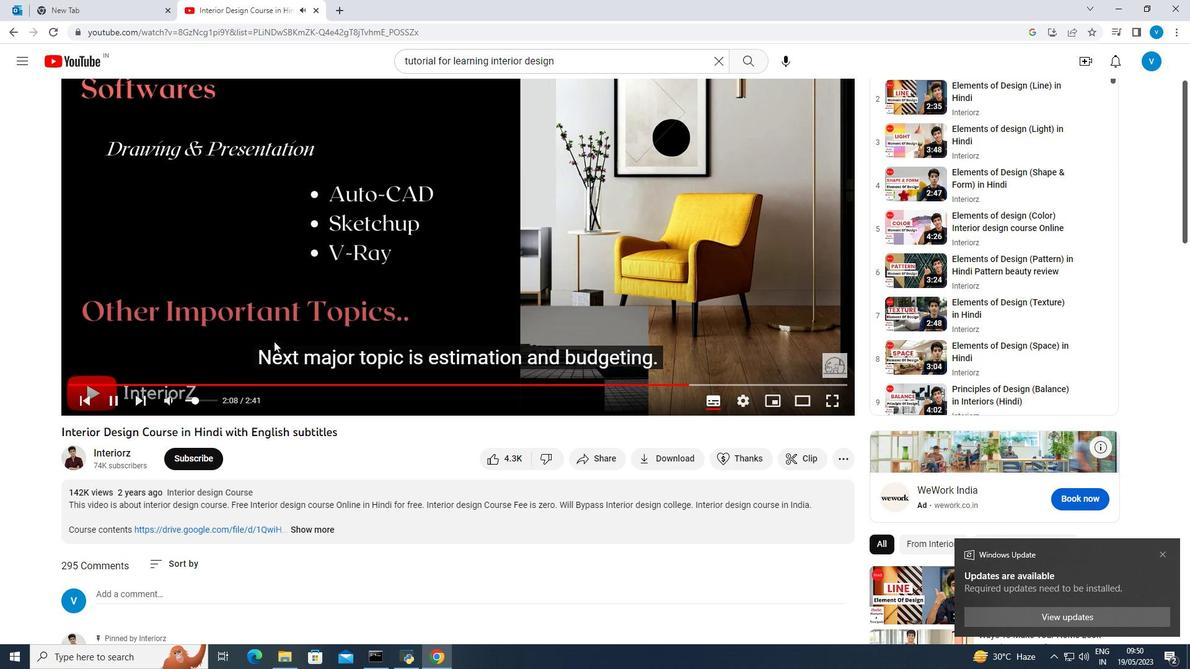 
Action: Mouse moved to (304, 469)
Screenshot: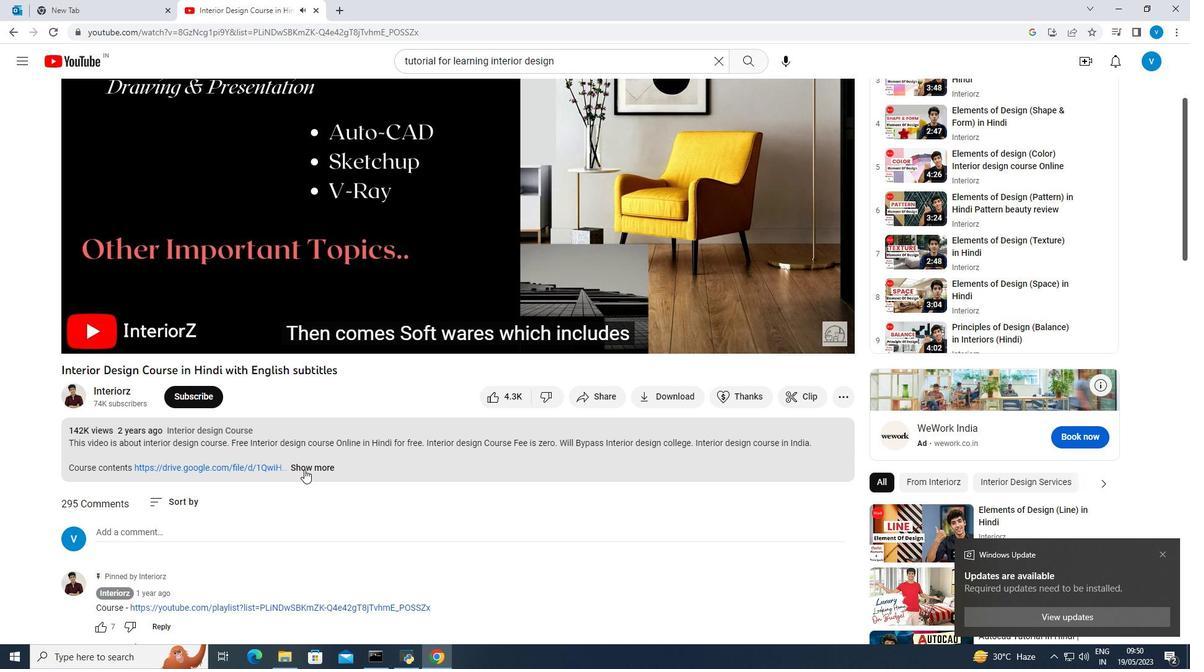 
Action: Mouse pressed left at (304, 469)
Screenshot: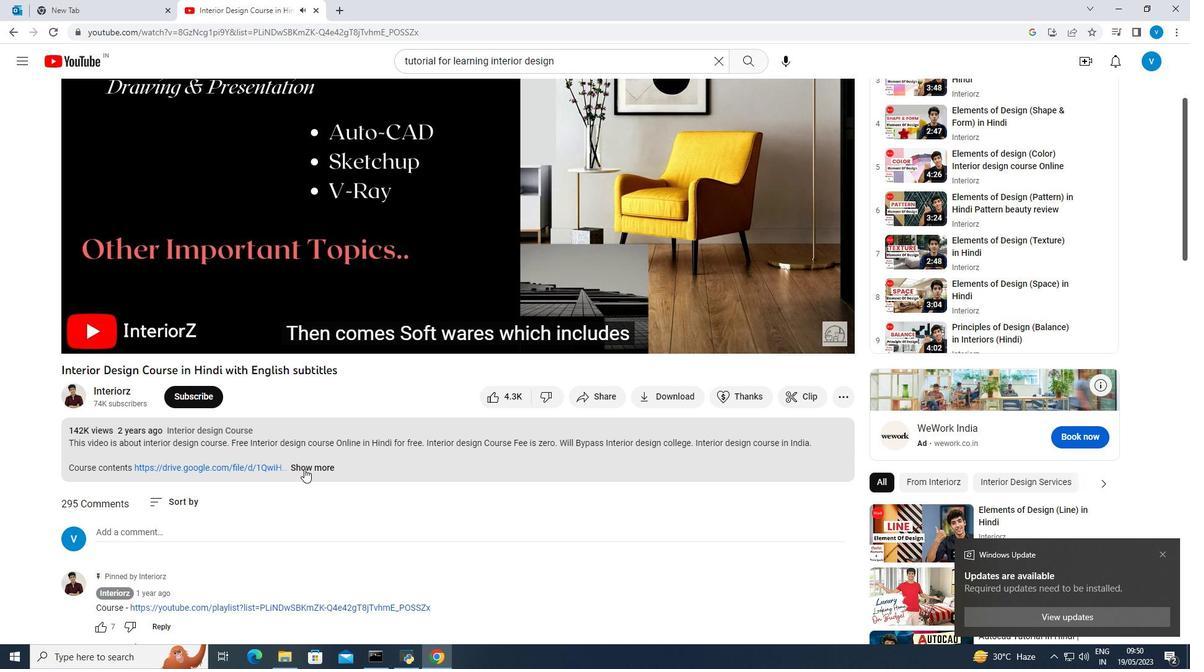 
Action: Mouse scrolled (304, 468) with delta (0, 0)
Screenshot: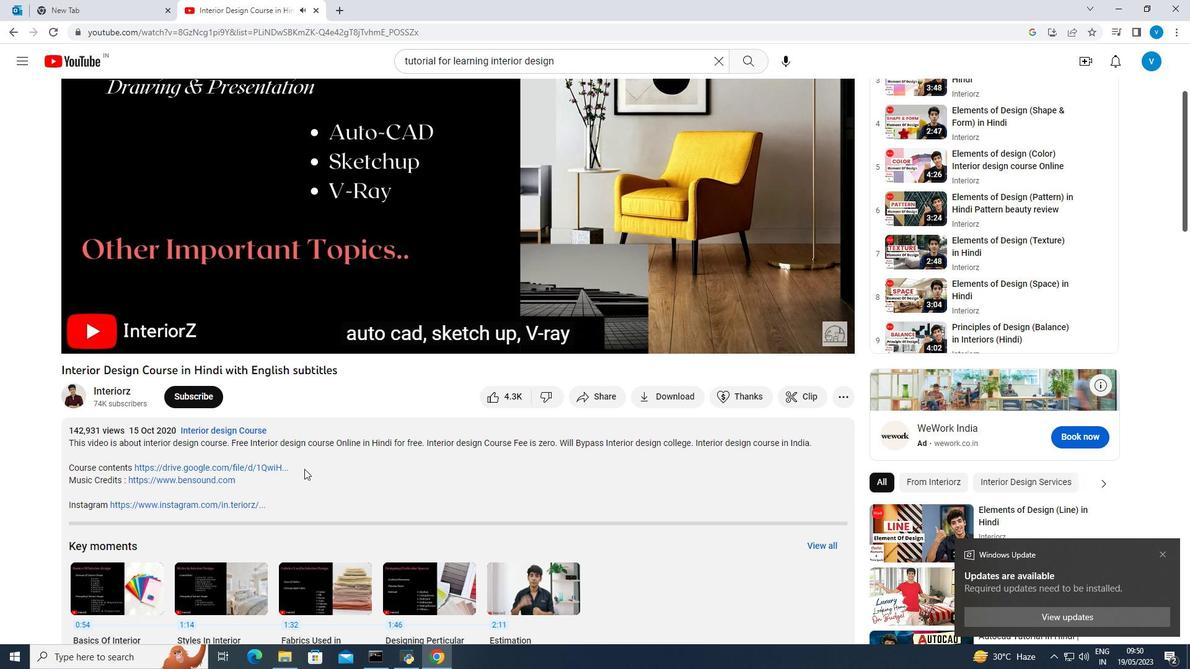 
Action: Mouse moved to (306, 463)
Screenshot: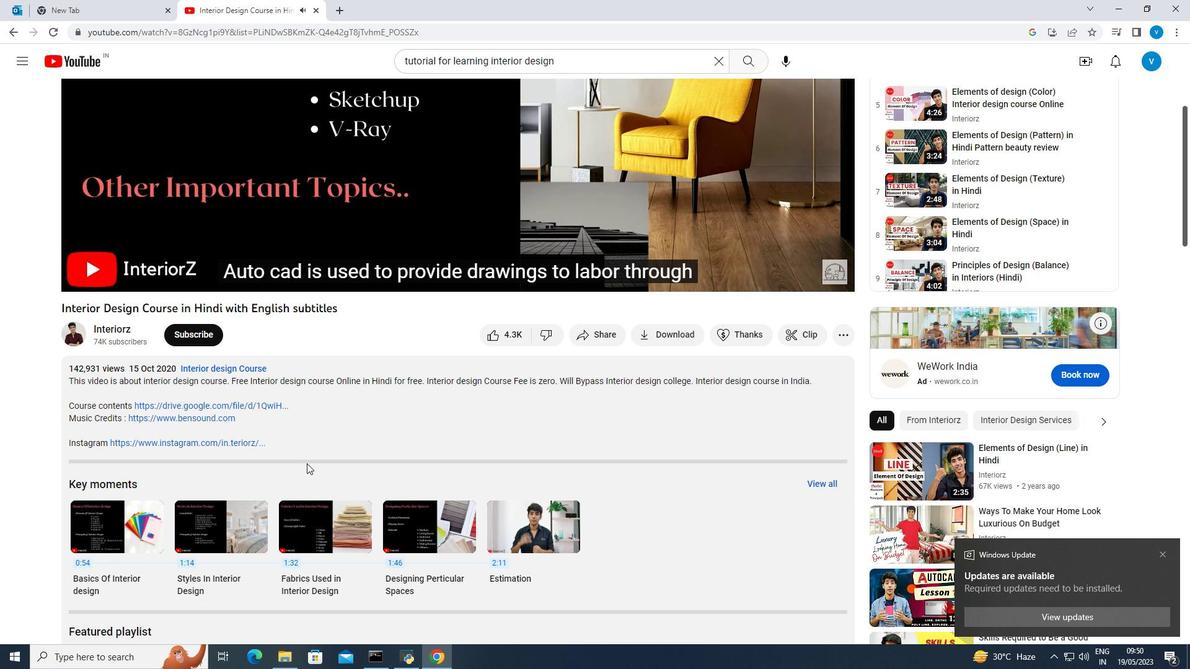 
Action: Mouse scrolled (306, 463) with delta (0, 0)
Screenshot: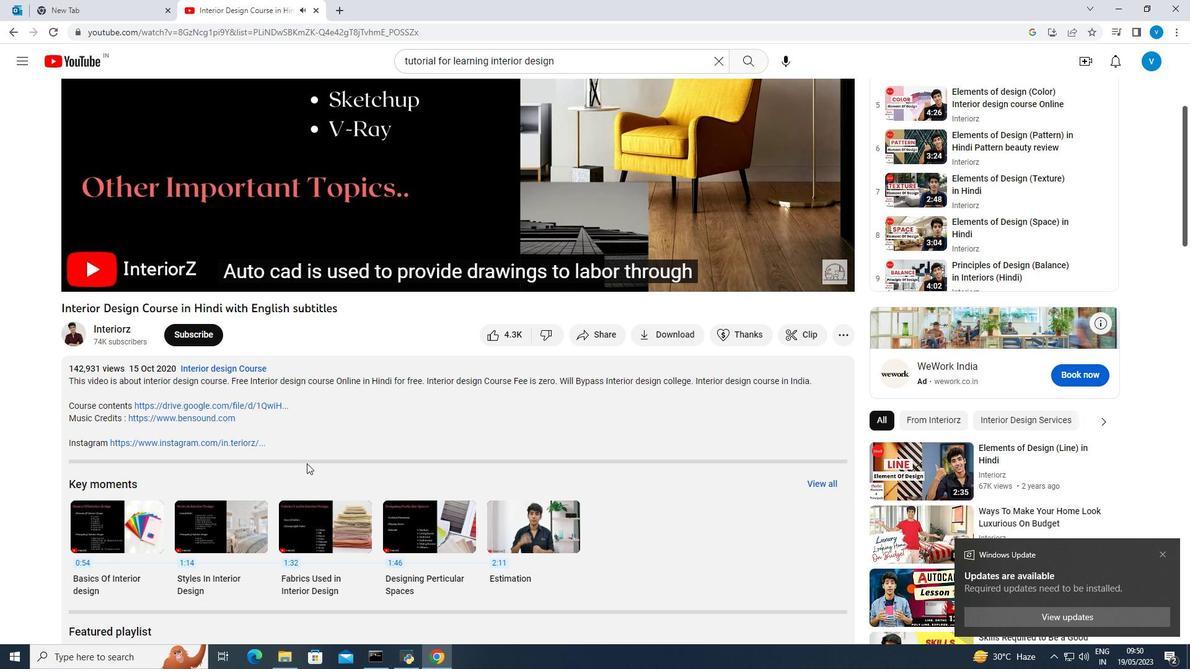 
Action: Mouse moved to (308, 459)
Screenshot: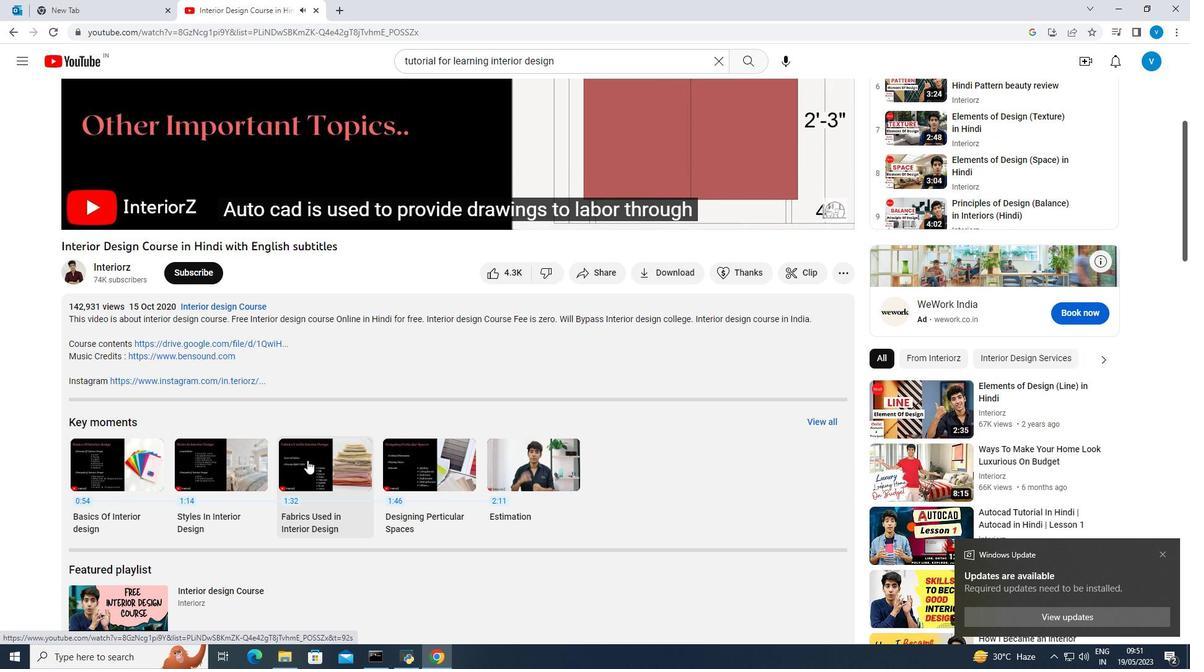 
Action: Mouse scrolled (308, 459) with delta (0, 0)
Screenshot: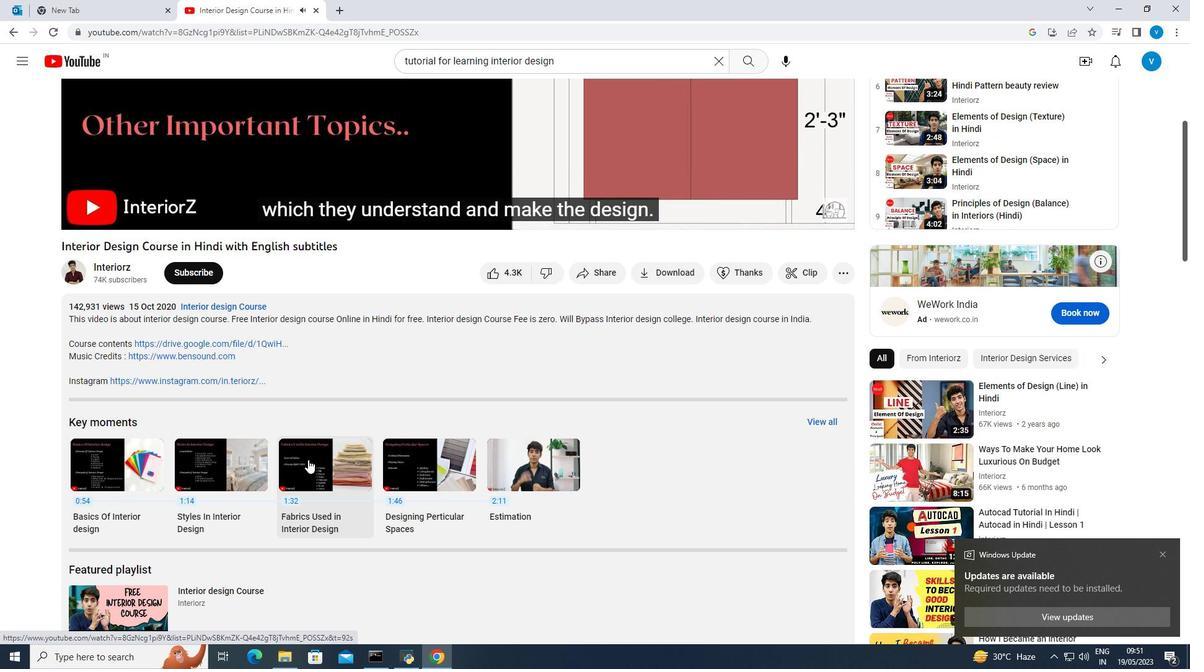 
Action: Mouse moved to (308, 459)
Screenshot: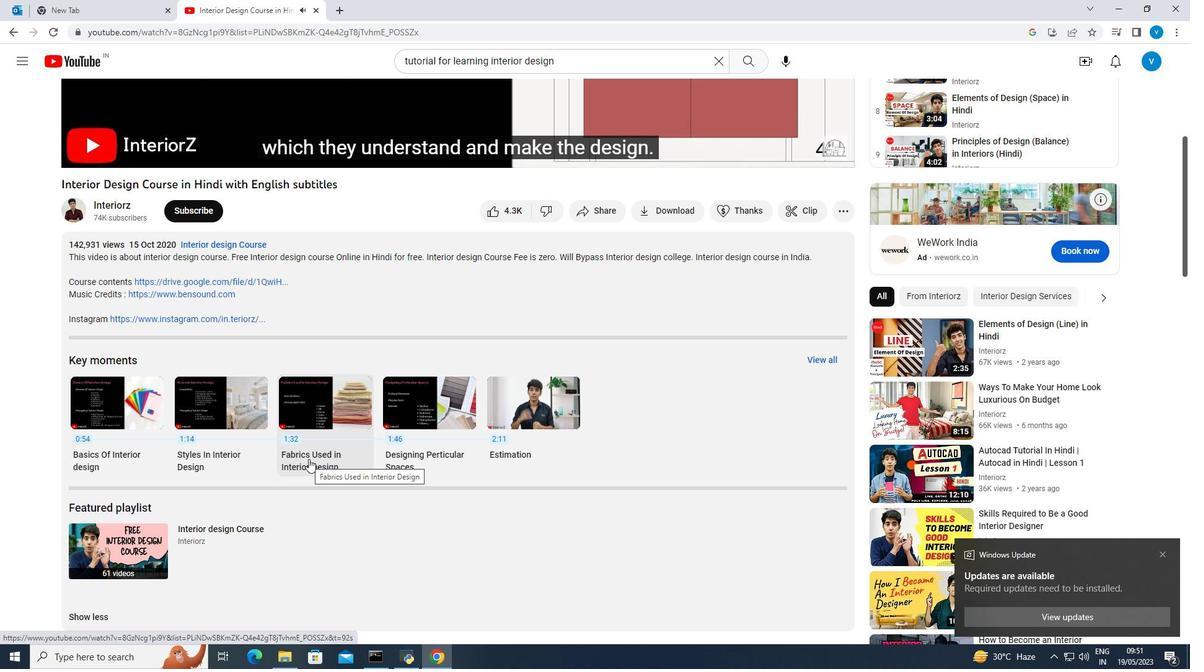 
Action: Mouse scrolled (308, 458) with delta (0, 0)
Screenshot: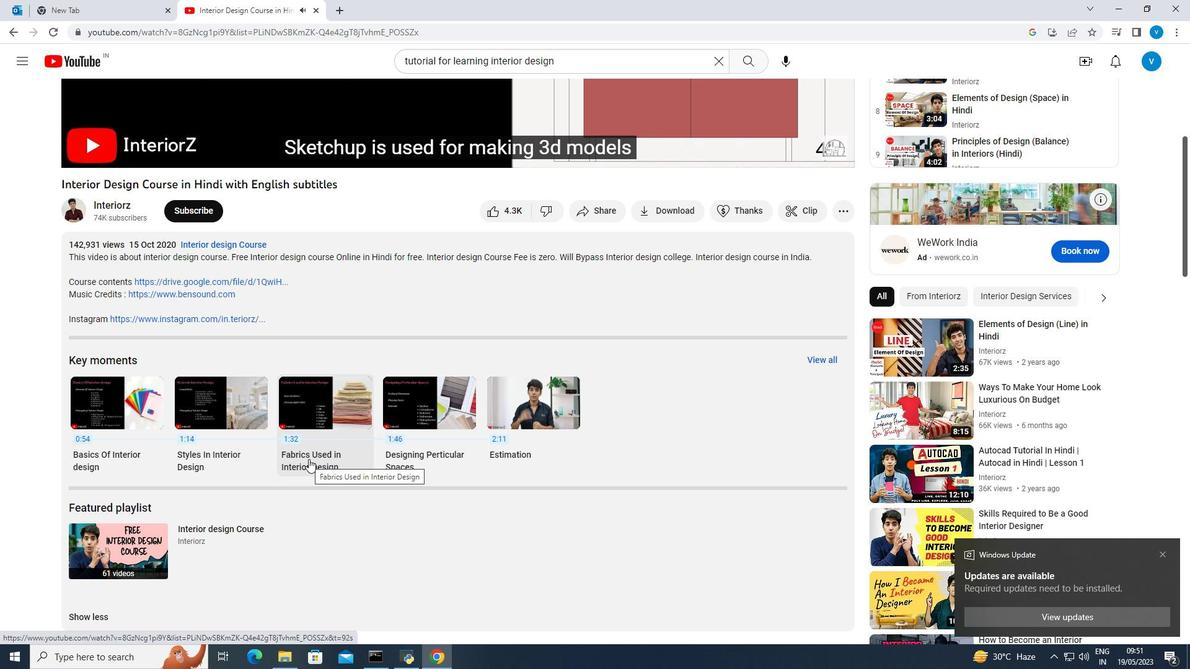 
Action: Mouse moved to (311, 456)
Screenshot: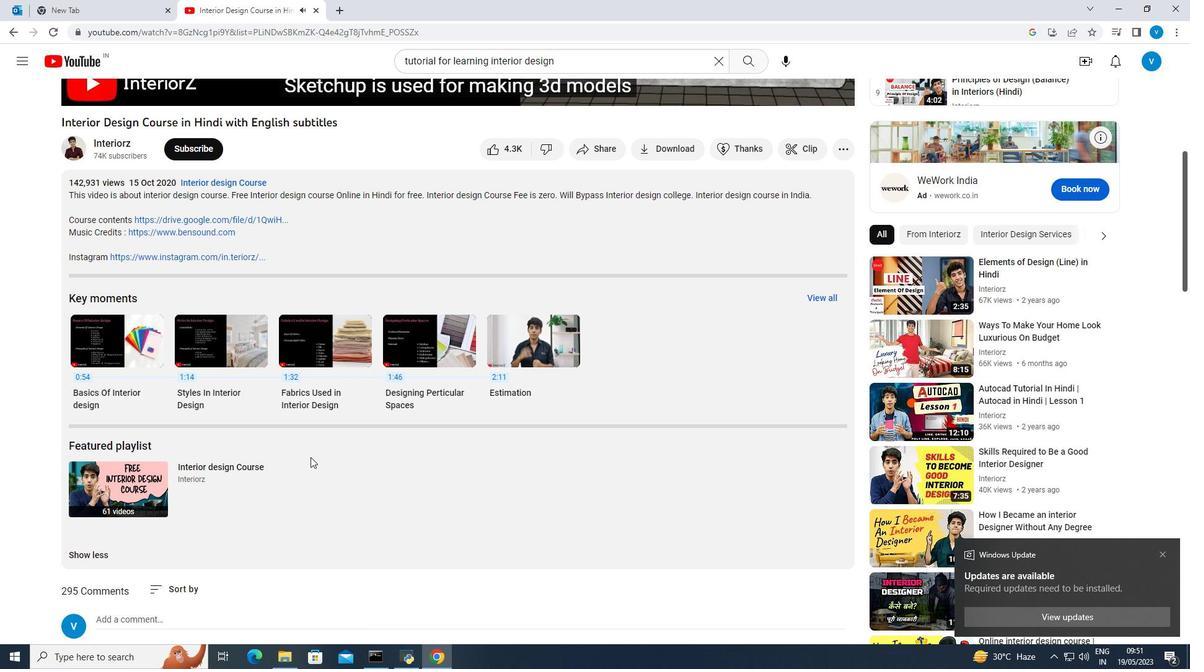 
Action: Mouse scrolled (311, 456) with delta (0, 0)
Screenshot: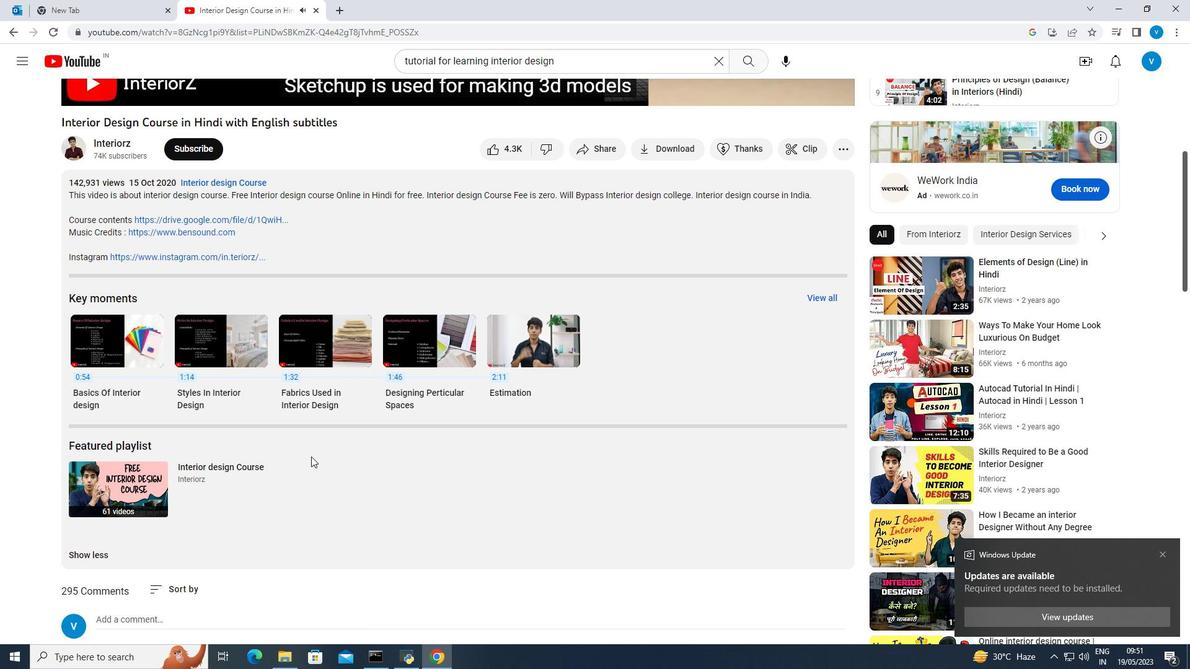 
Action: Mouse moved to (311, 456)
Screenshot: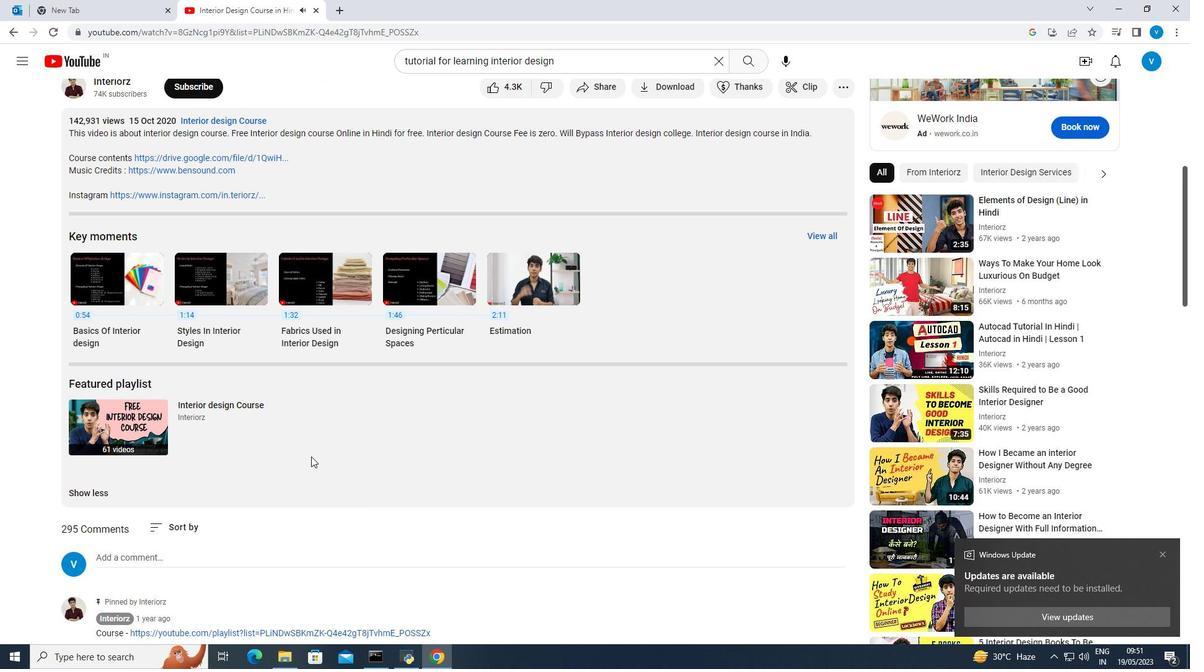 
Action: Mouse scrolled (311, 455) with delta (0, 0)
Screenshot: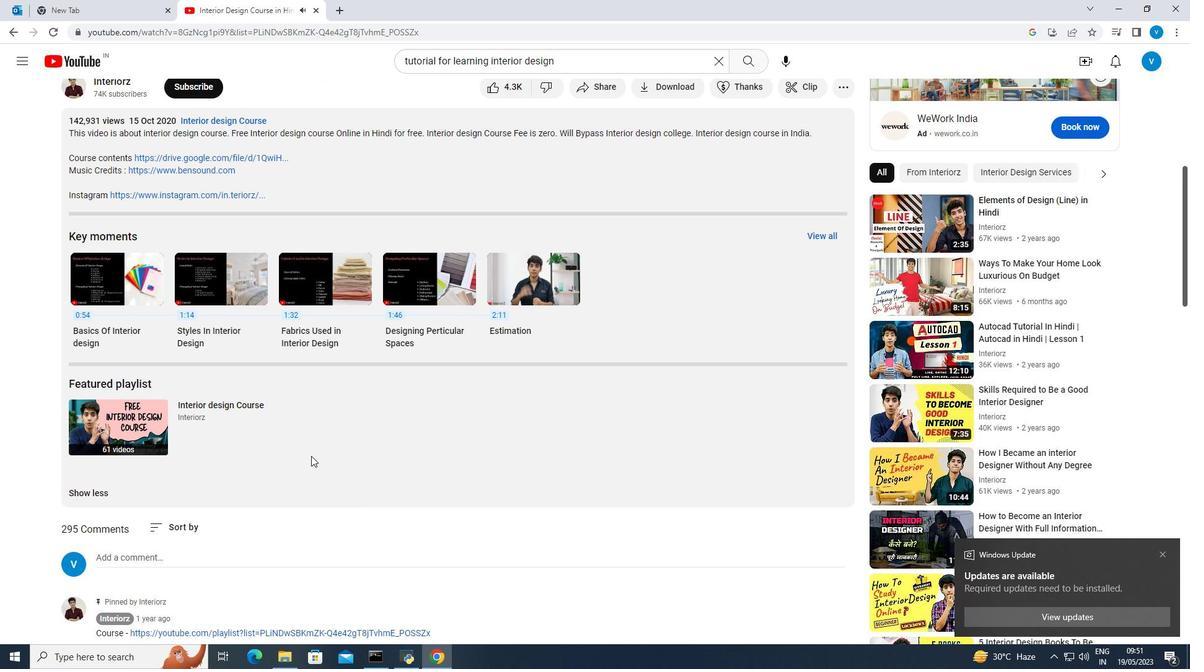 
Action: Mouse moved to (311, 456)
Screenshot: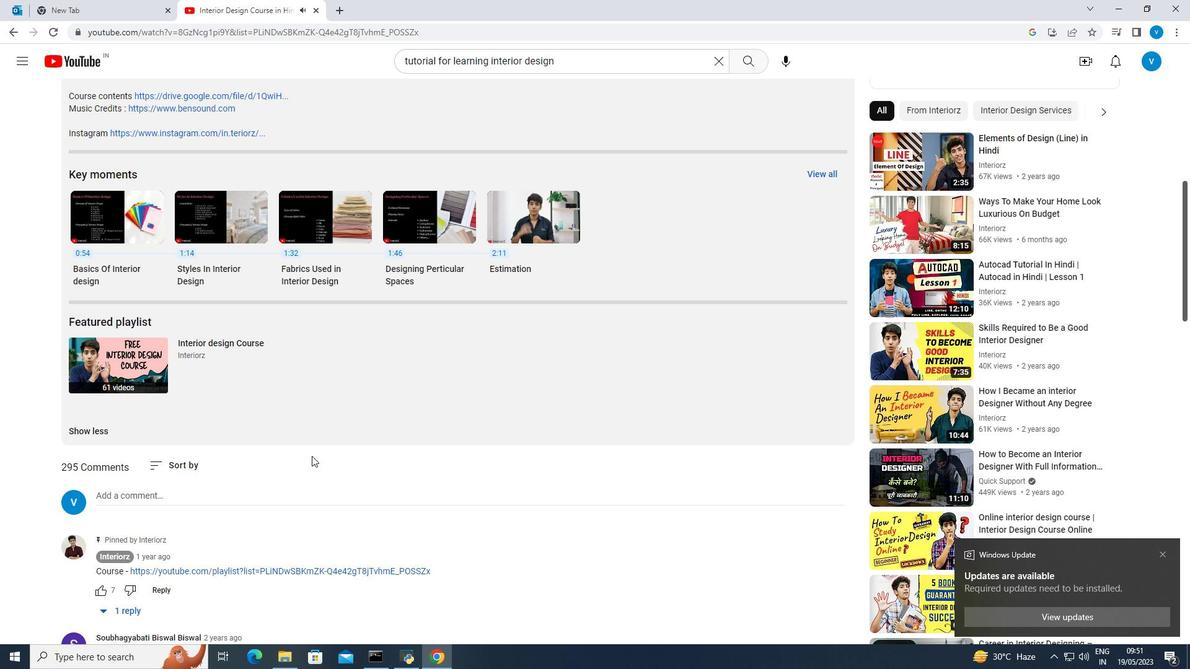 
Action: Mouse scrolled (311, 456) with delta (0, 0)
Screenshot: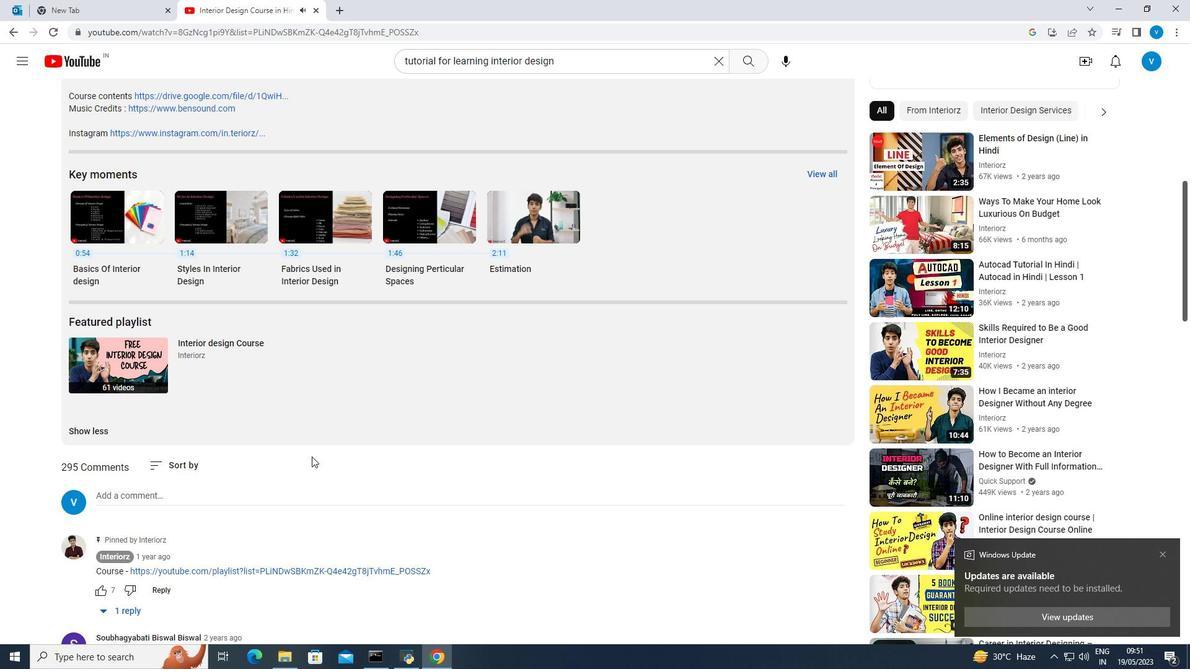
Action: Mouse moved to (311, 448)
Screenshot: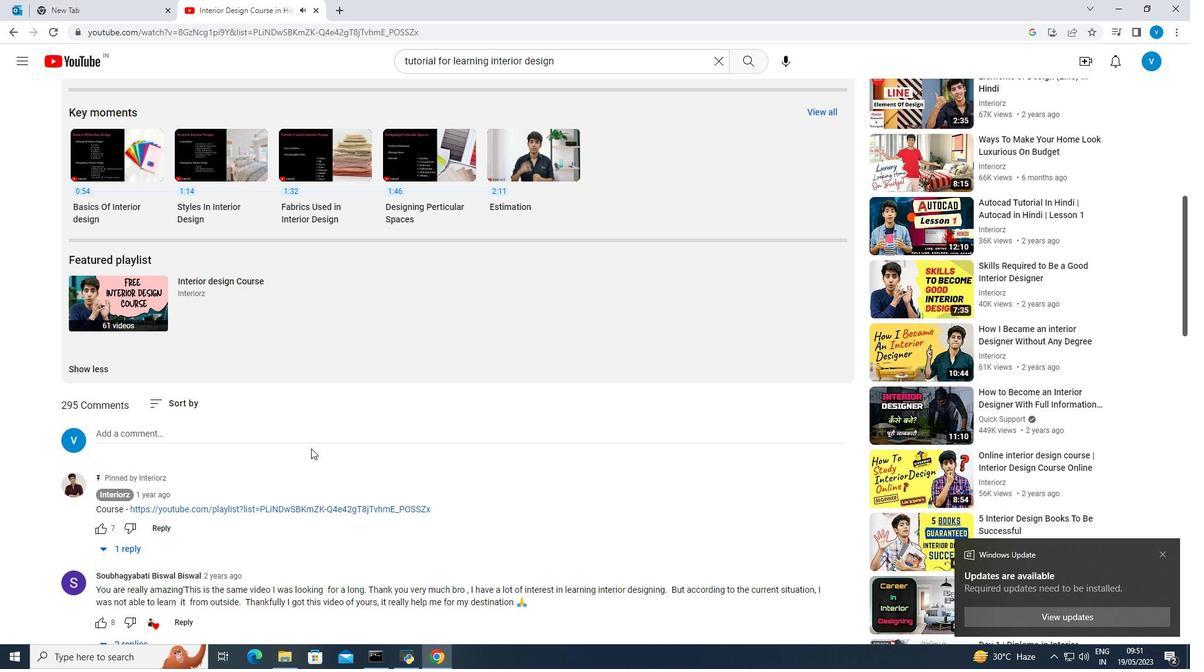 
Action: Mouse scrolled (311, 448) with delta (0, 0)
Screenshot: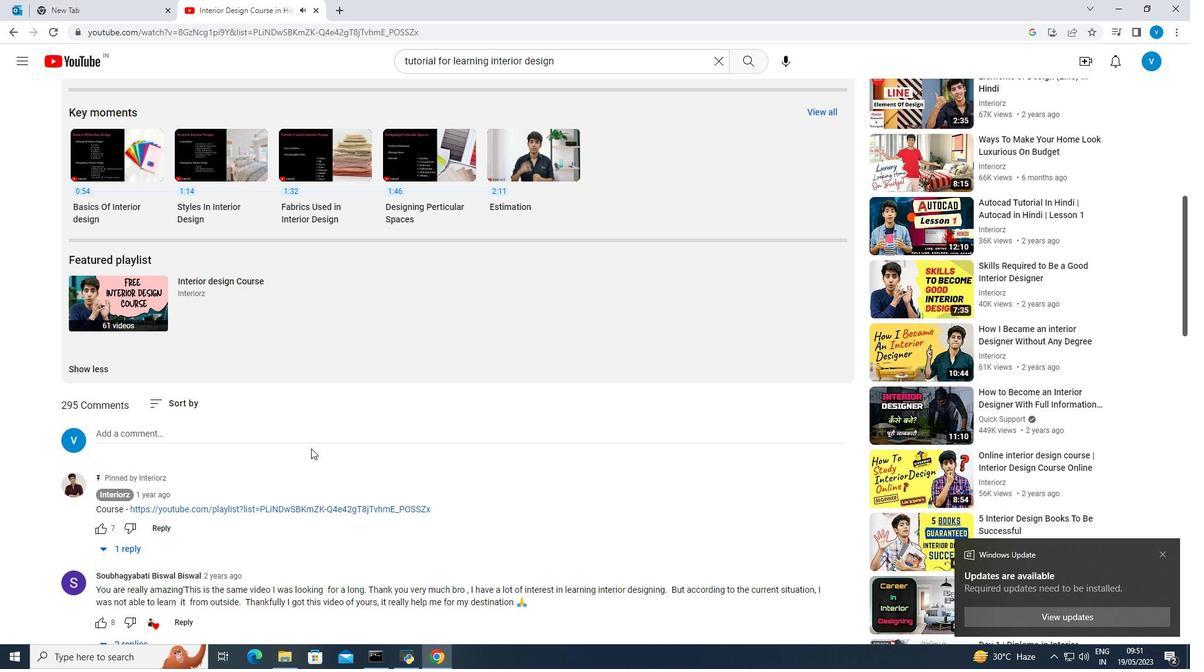 
Action: Mouse moved to (316, 445)
Screenshot: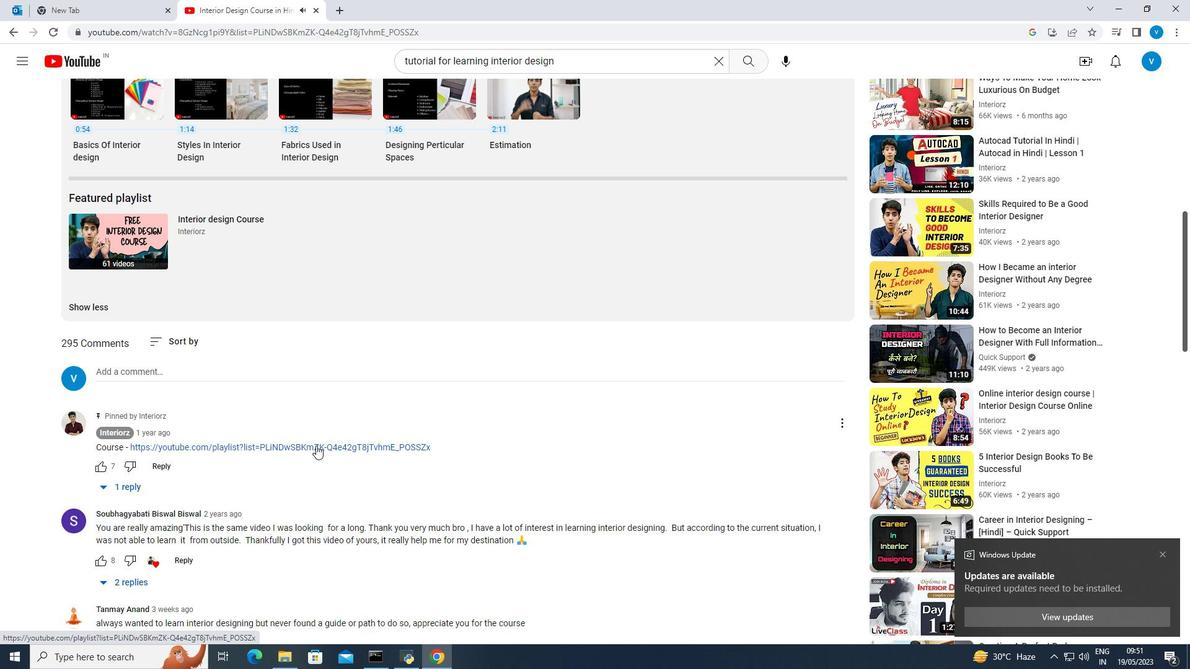 
Action: Mouse scrolled (316, 445) with delta (0, 0)
Screenshot: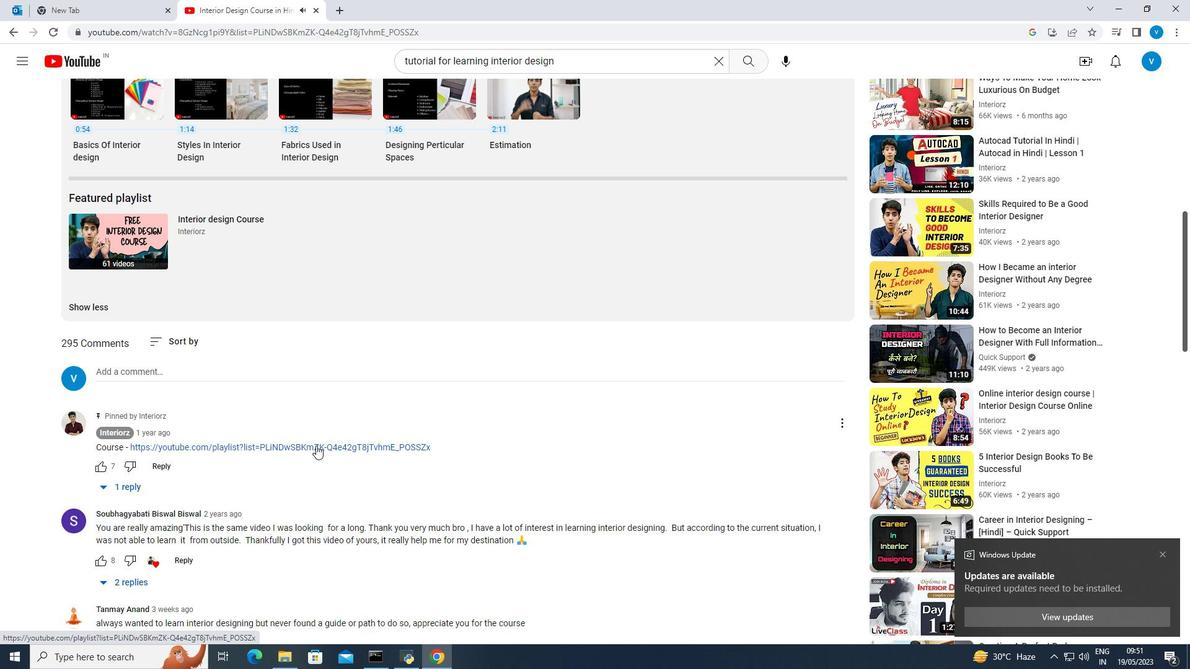 
Action: Mouse scrolled (316, 445) with delta (0, 0)
Screenshot: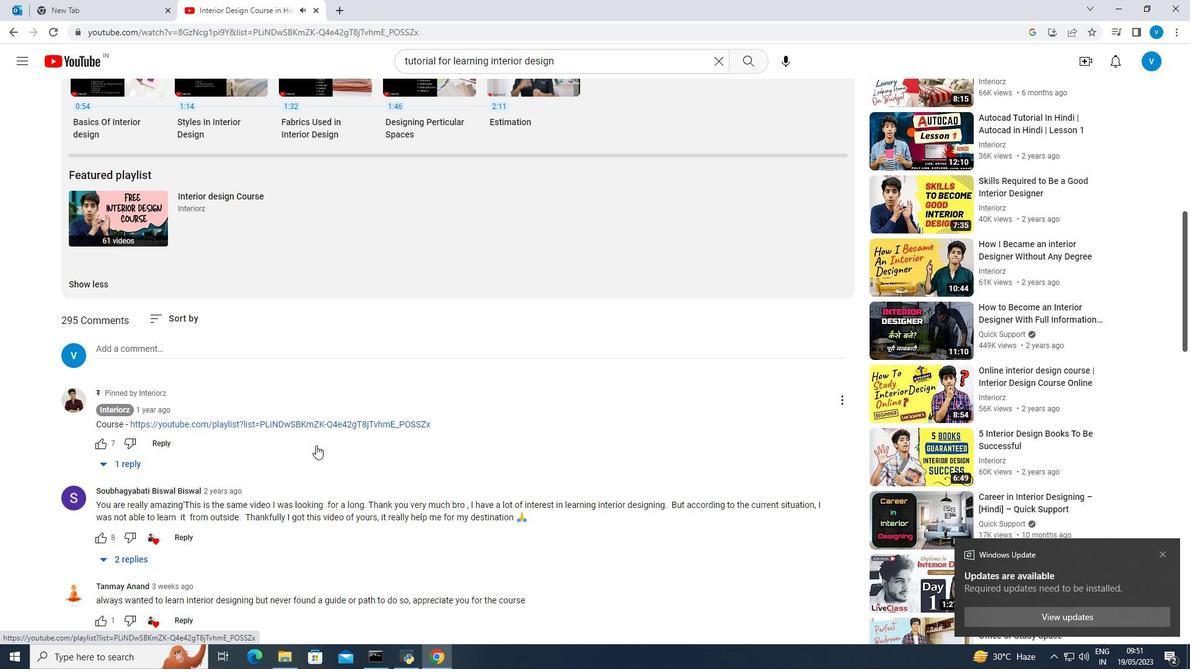 
Action: Mouse scrolled (316, 445) with delta (0, 0)
Screenshot: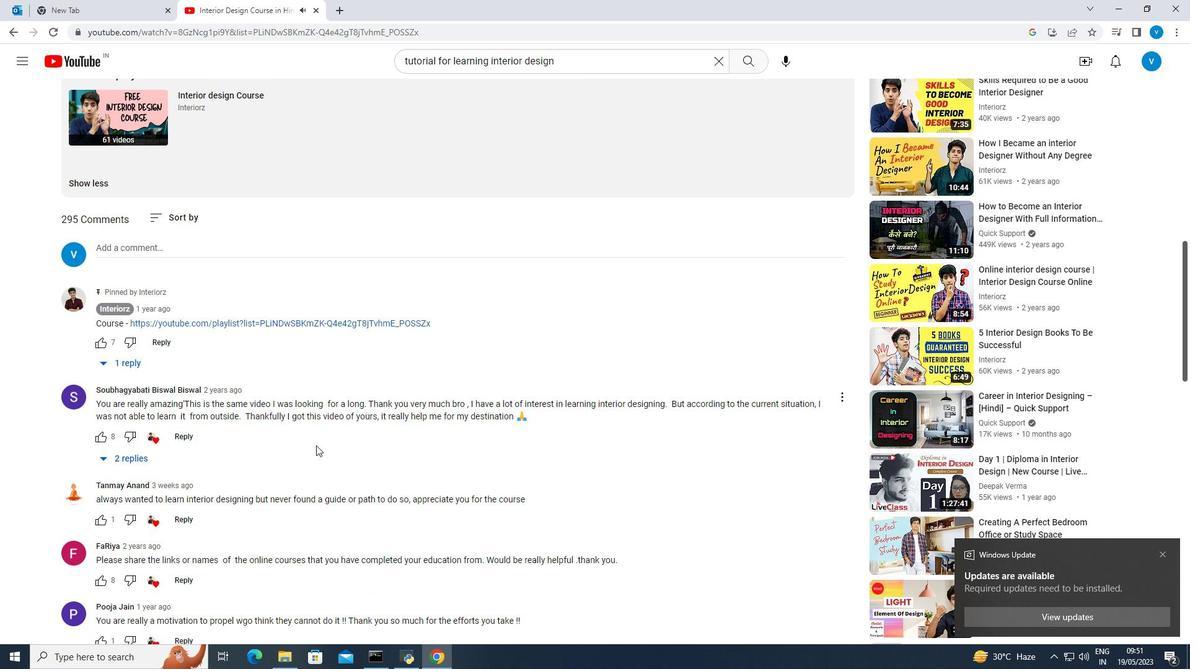 
Action: Mouse moved to (273, 423)
Screenshot: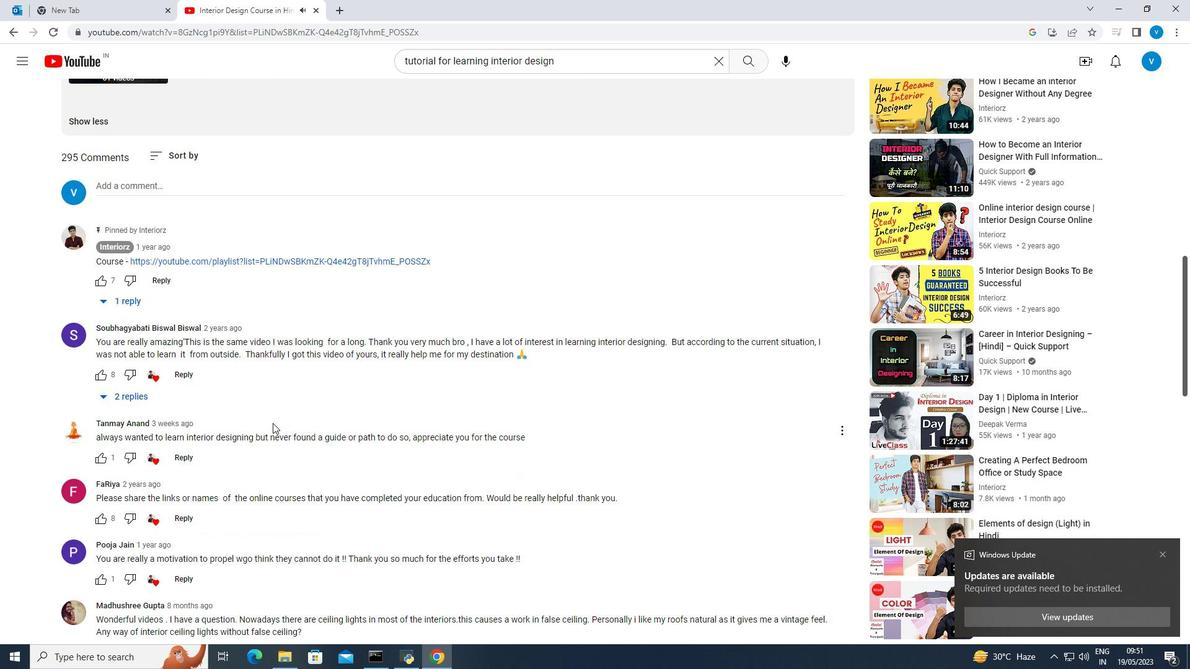 
Action: Mouse scrolled (273, 422) with delta (0, 0)
Screenshot: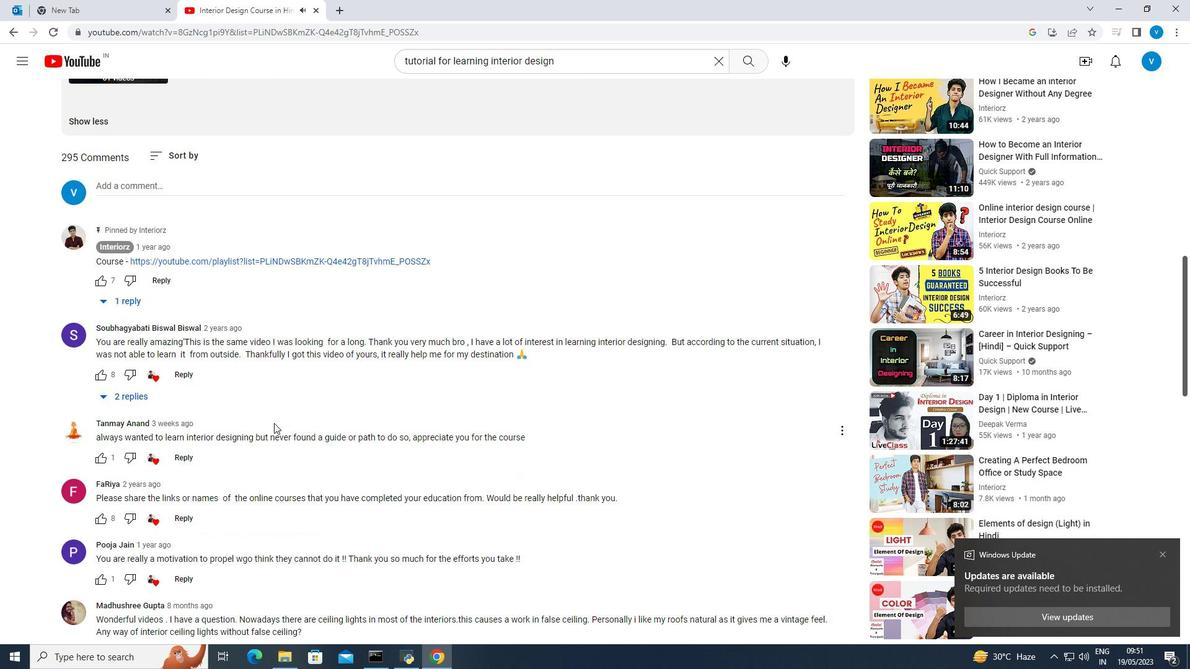 
Action: Mouse scrolled (273, 422) with delta (0, 0)
Screenshot: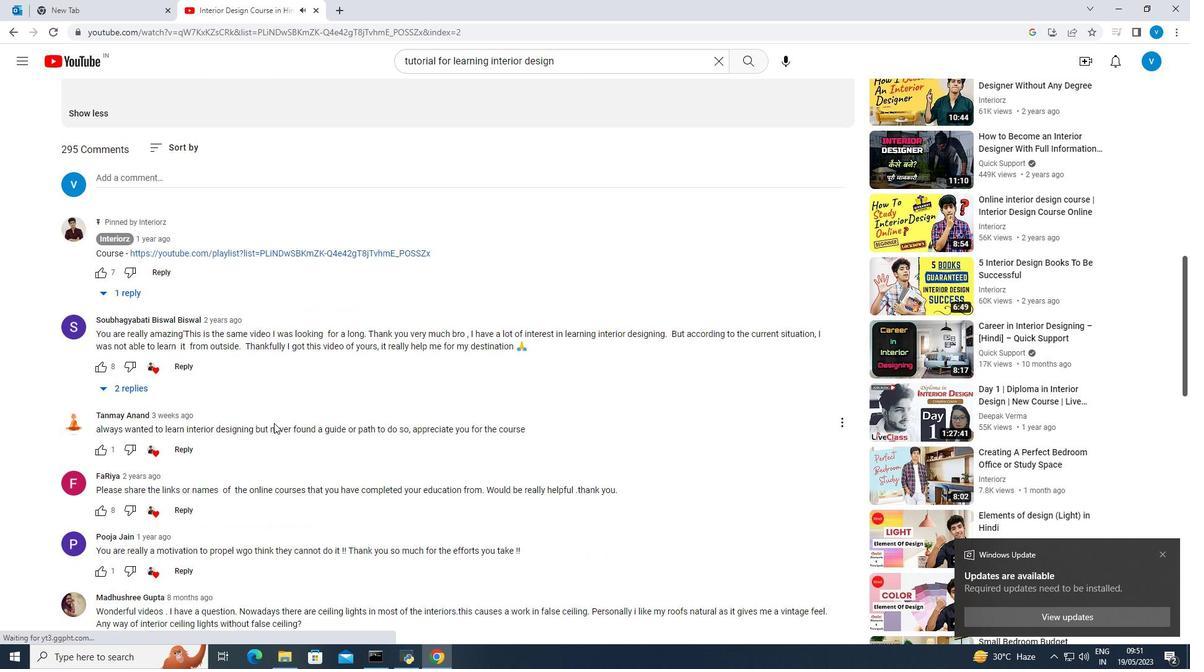 
Action: Mouse scrolled (273, 422) with delta (0, 0)
Screenshot: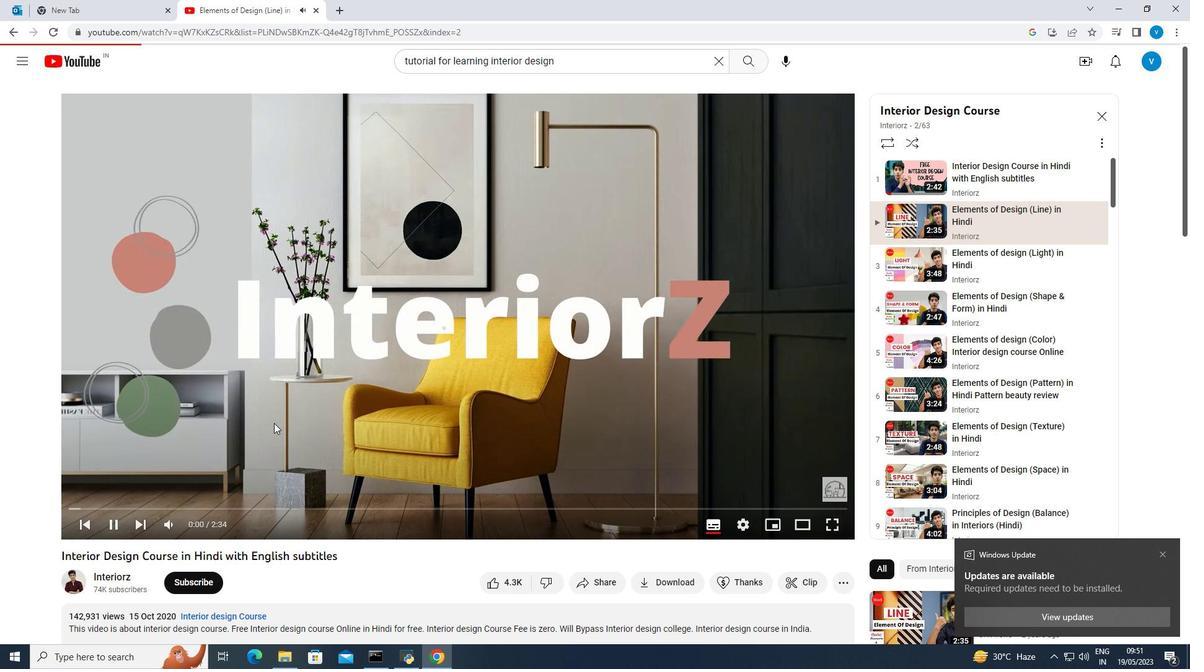 
Action: Mouse scrolled (273, 422) with delta (0, 0)
Screenshot: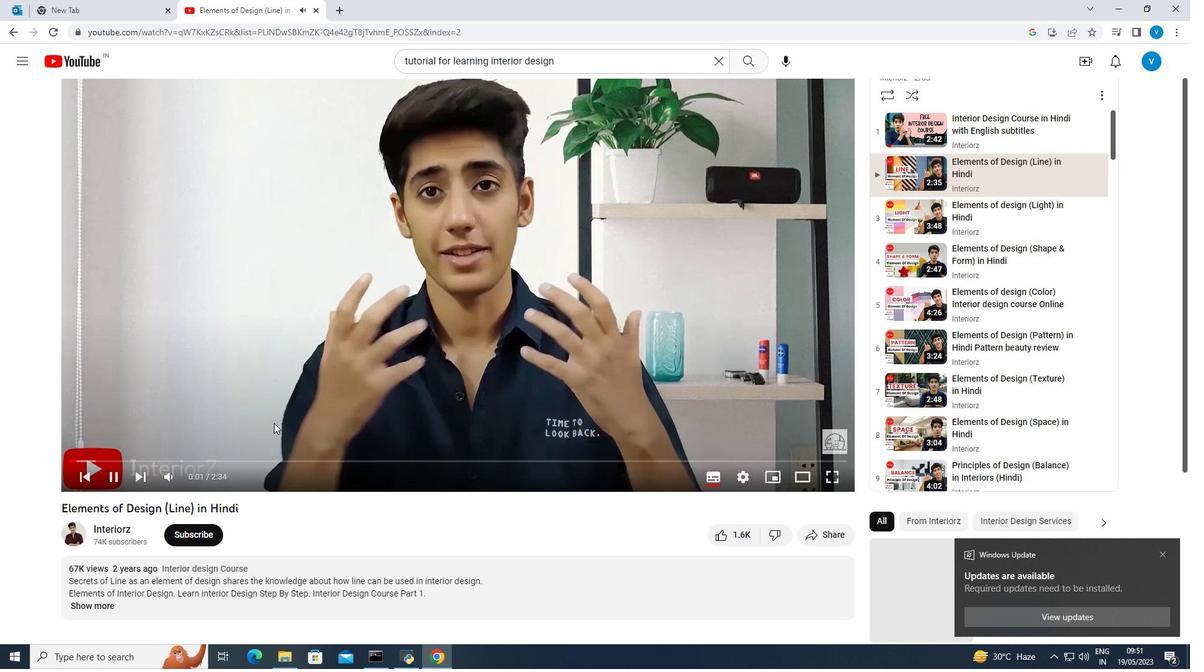 
Action: Mouse scrolled (273, 422) with delta (0, 0)
Screenshot: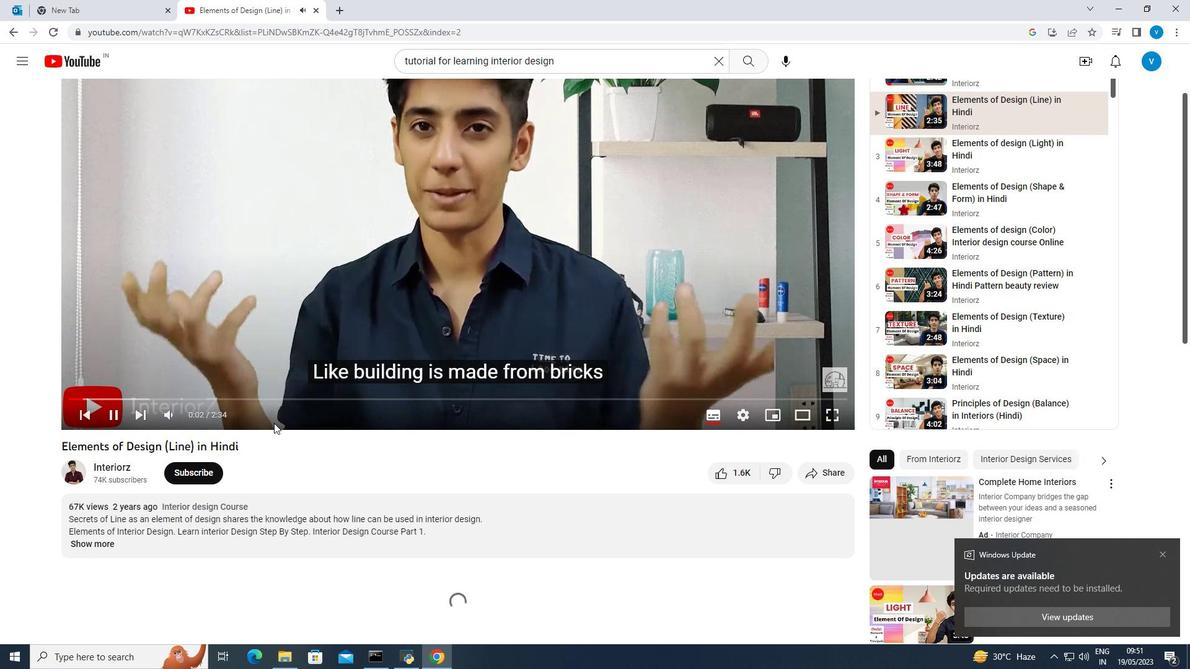 
Action: Mouse moved to (16, 32)
Screenshot: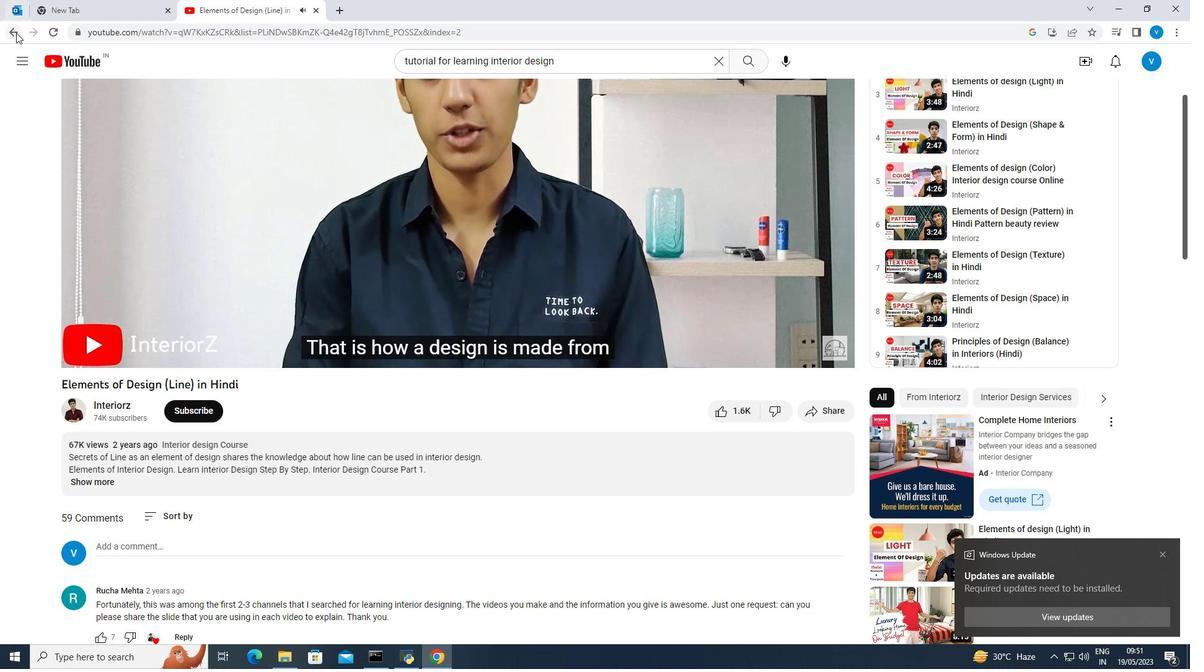 
Action: Mouse pressed left at (16, 32)
Screenshot: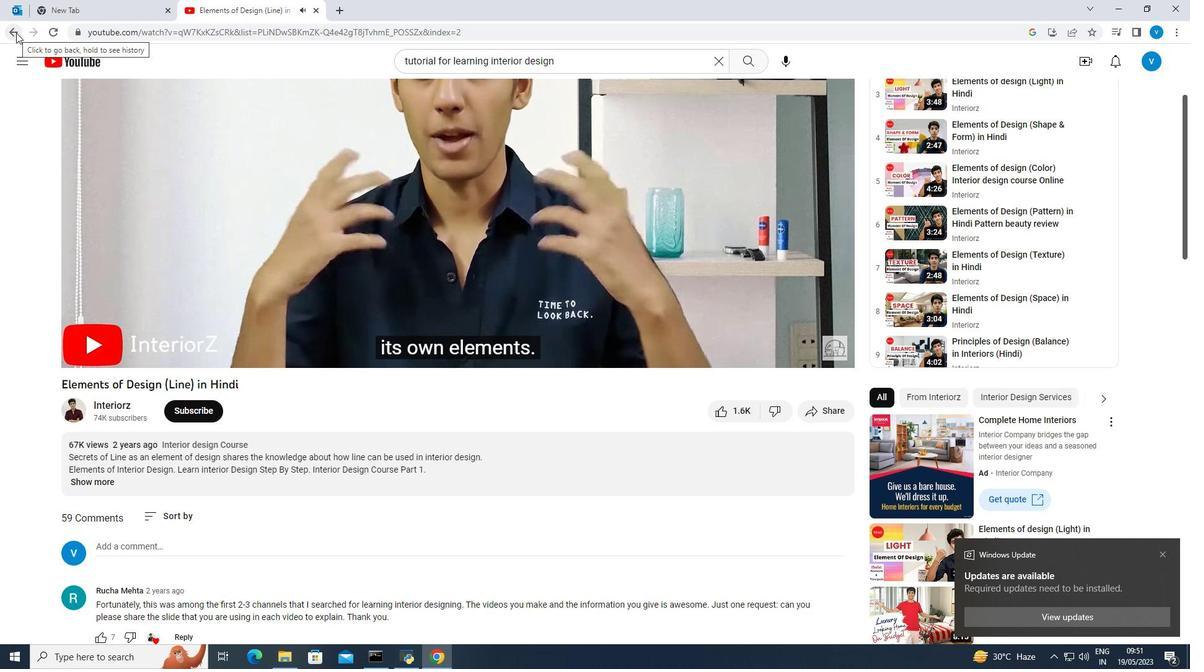 
Action: Mouse moved to (14, 32)
Screenshot: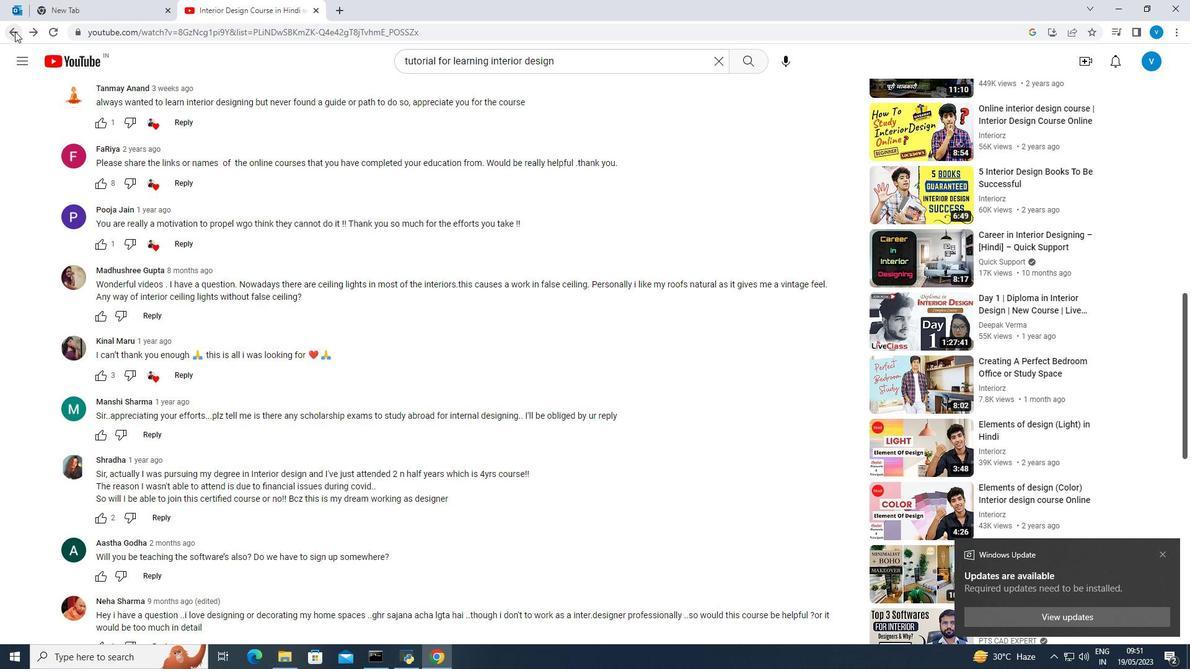 
Action: Mouse pressed left at (14, 32)
Screenshot: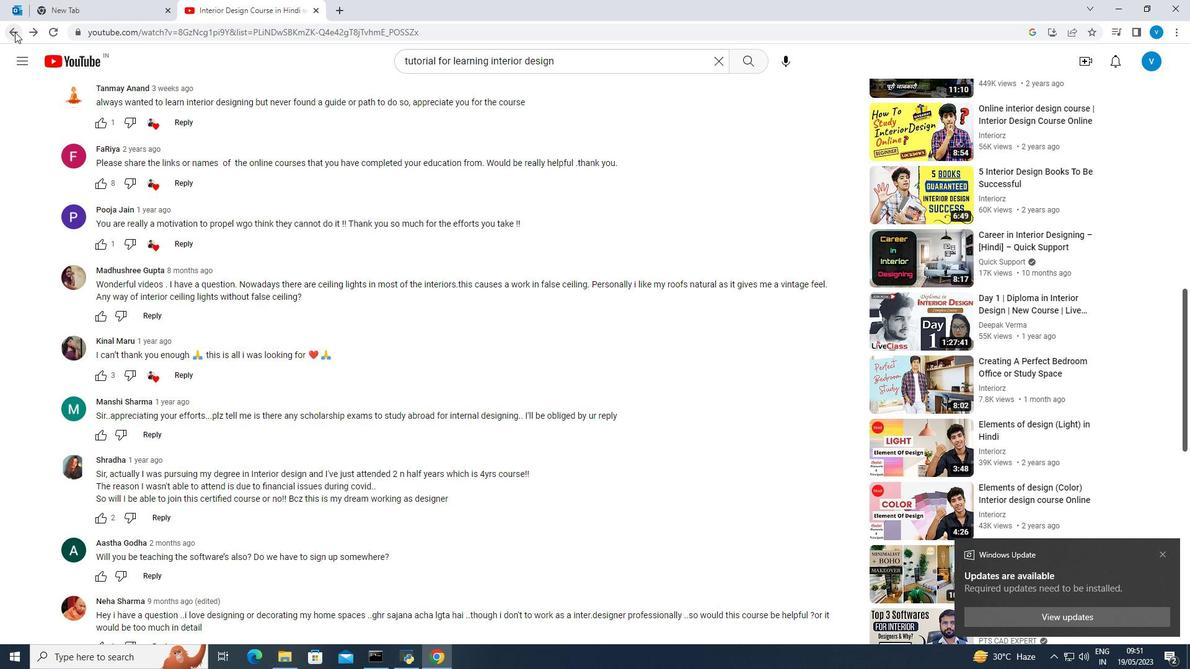 
Action: Mouse moved to (636, 274)
Screenshot: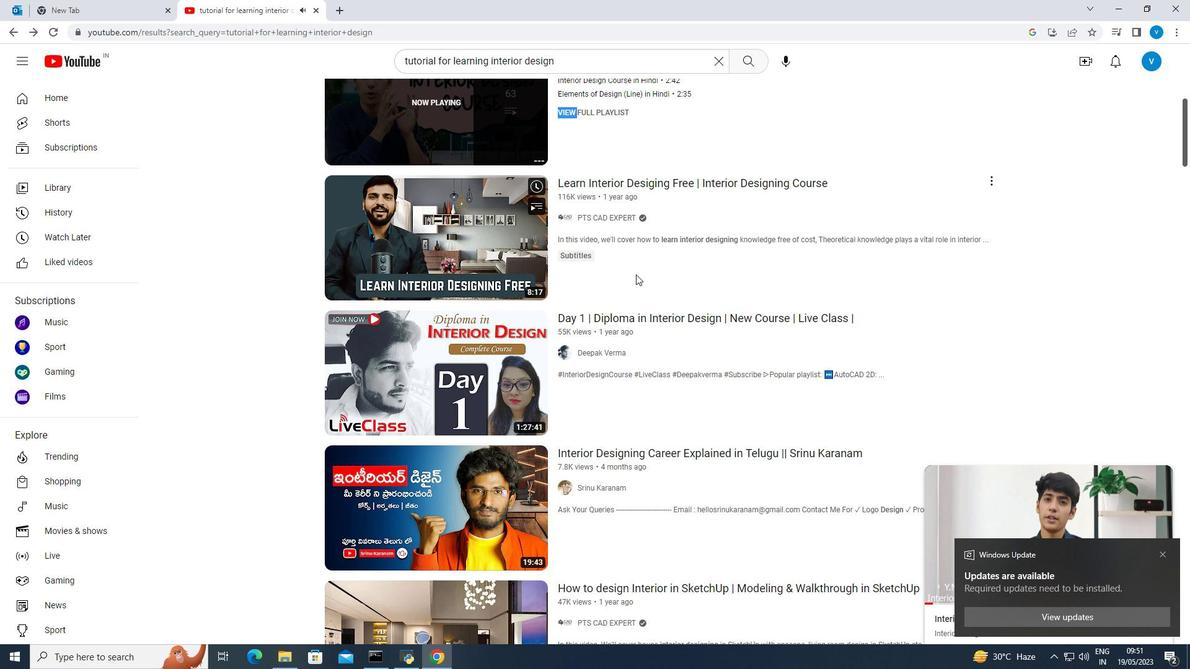 
Action: Mouse scrolled (636, 273) with delta (0, 0)
Screenshot: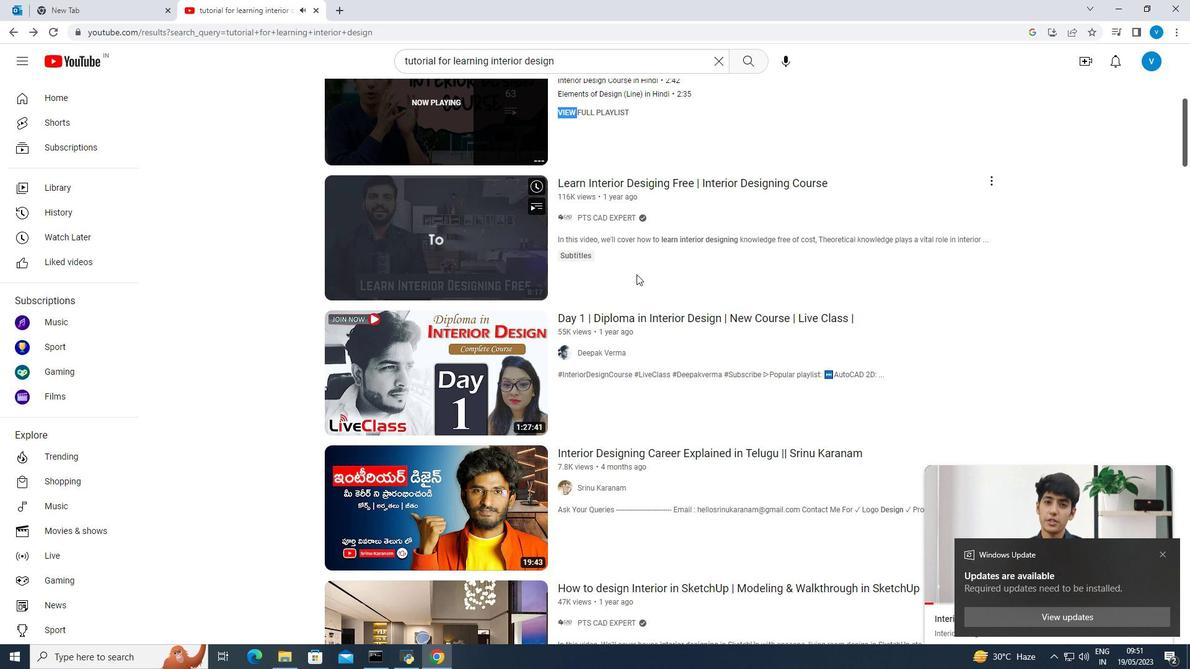 
Action: Mouse moved to (630, 268)
Screenshot: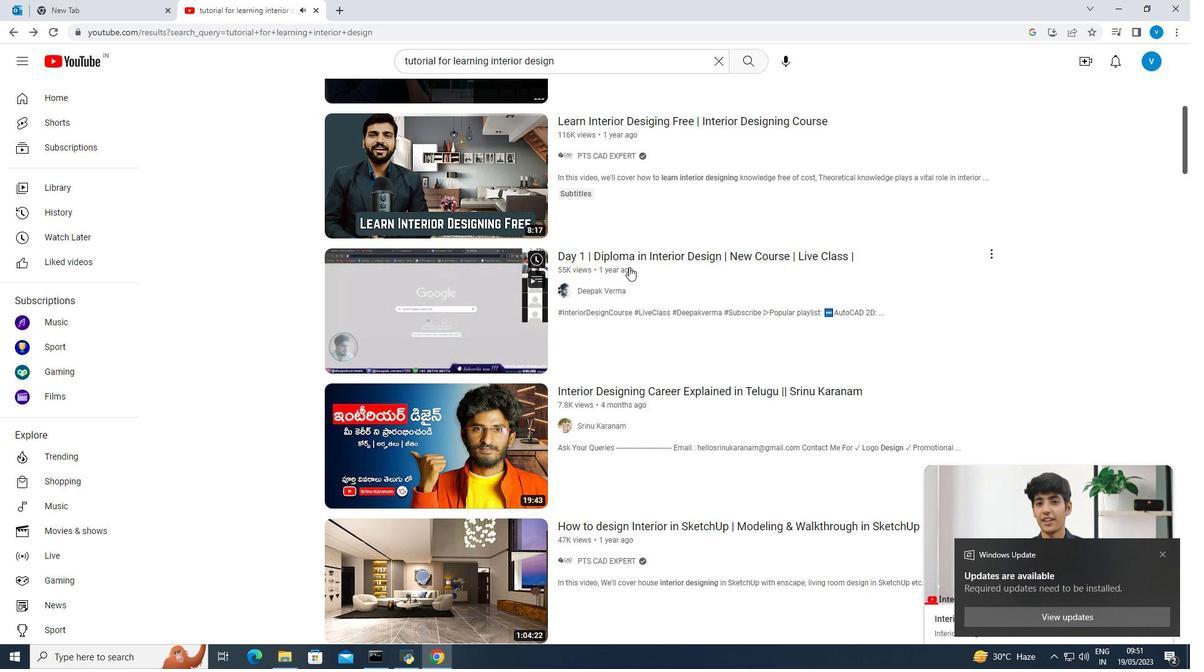 
Action: Mouse scrolled (630, 267) with delta (0, 0)
Screenshot: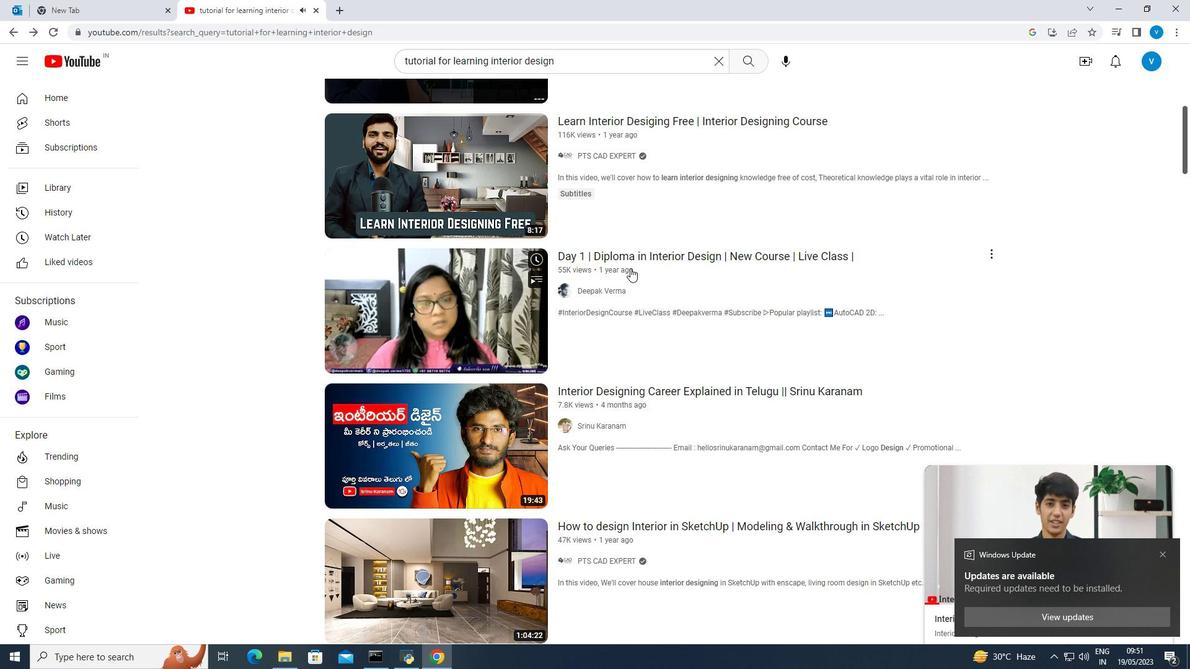 
Action: Mouse moved to (652, 310)
Screenshot: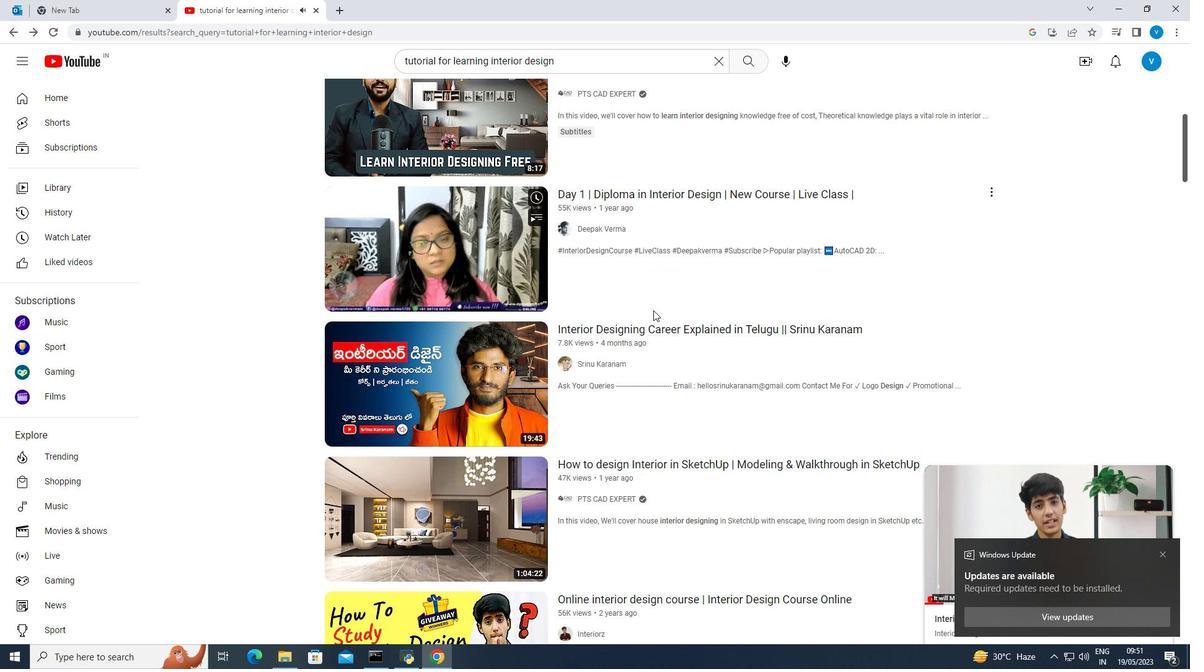 
Action: Mouse scrolled (652, 309) with delta (0, 0)
Screenshot: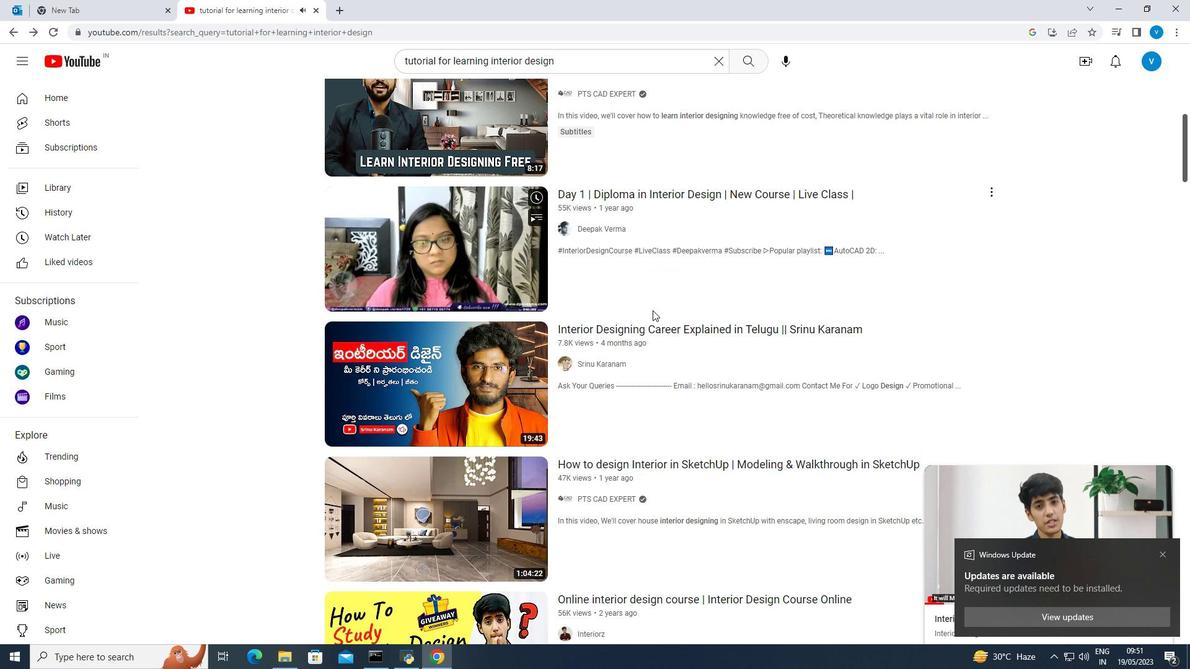 
Action: Mouse moved to (650, 312)
Screenshot: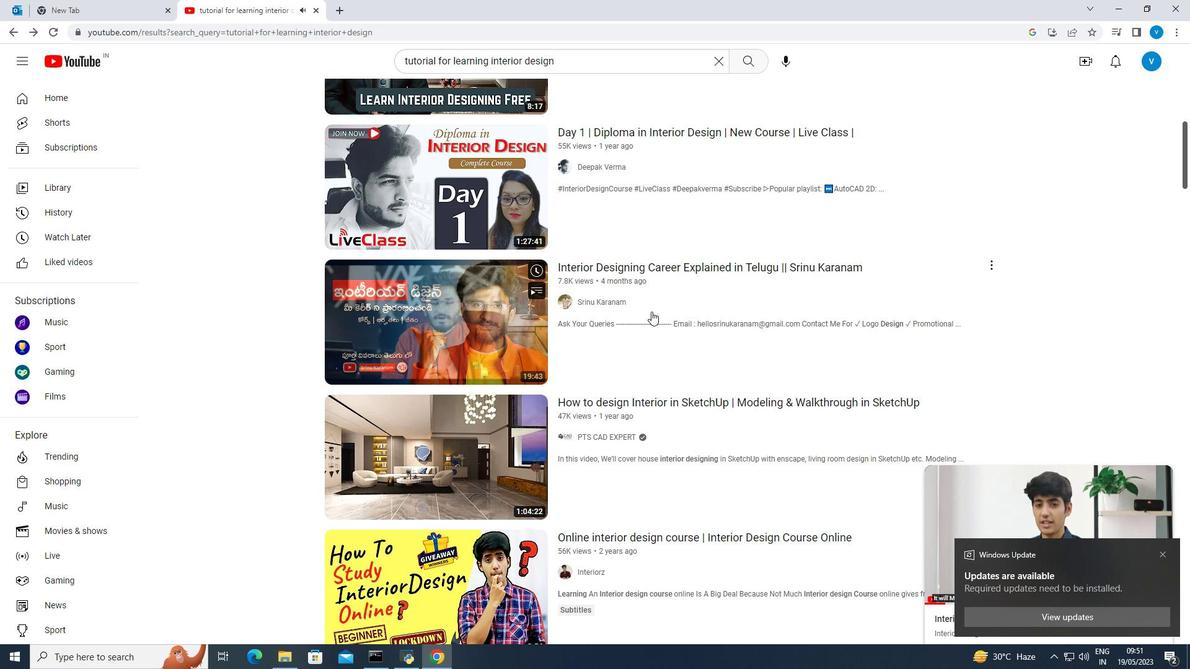 
Action: Mouse scrolled (650, 311) with delta (0, 0)
Screenshot: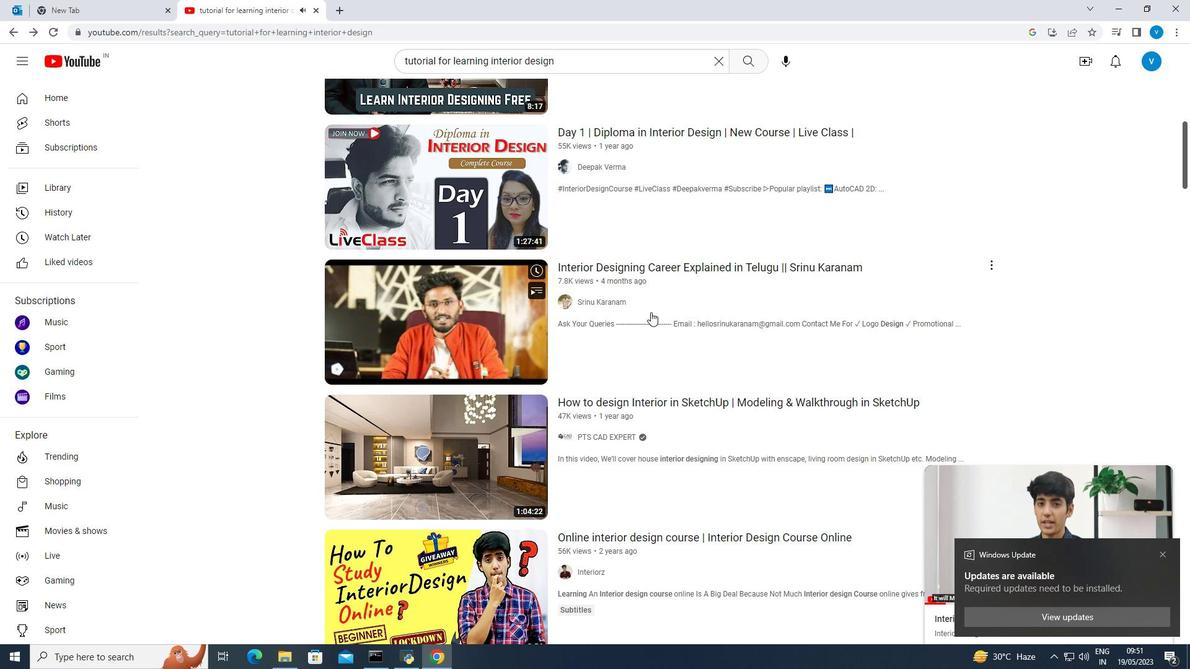 
Action: Mouse moved to (616, 304)
Screenshot: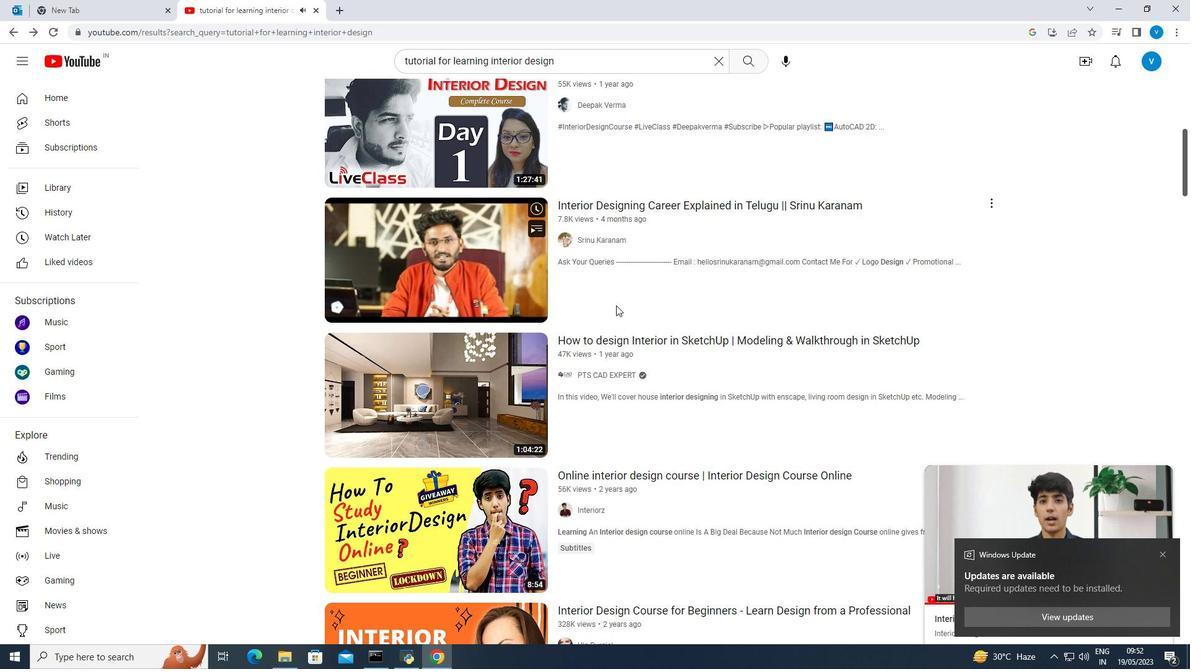 
Action: Mouse scrolled (616, 305) with delta (0, 0)
Screenshot: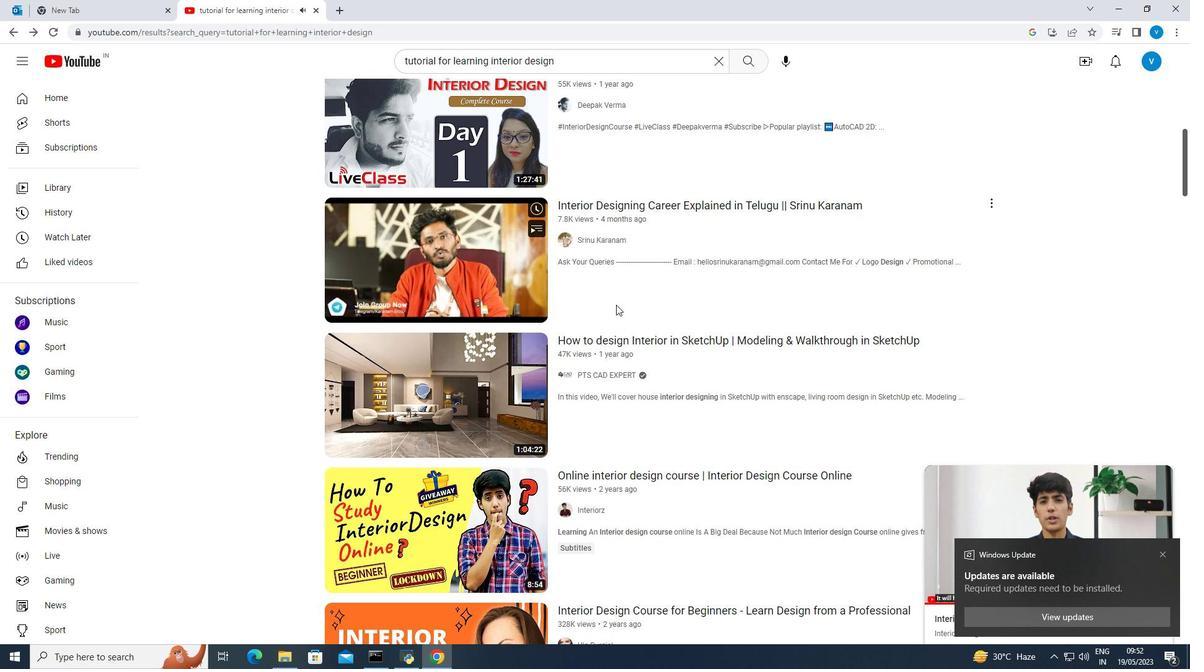 
Action: Mouse scrolled (616, 305) with delta (0, 0)
Screenshot: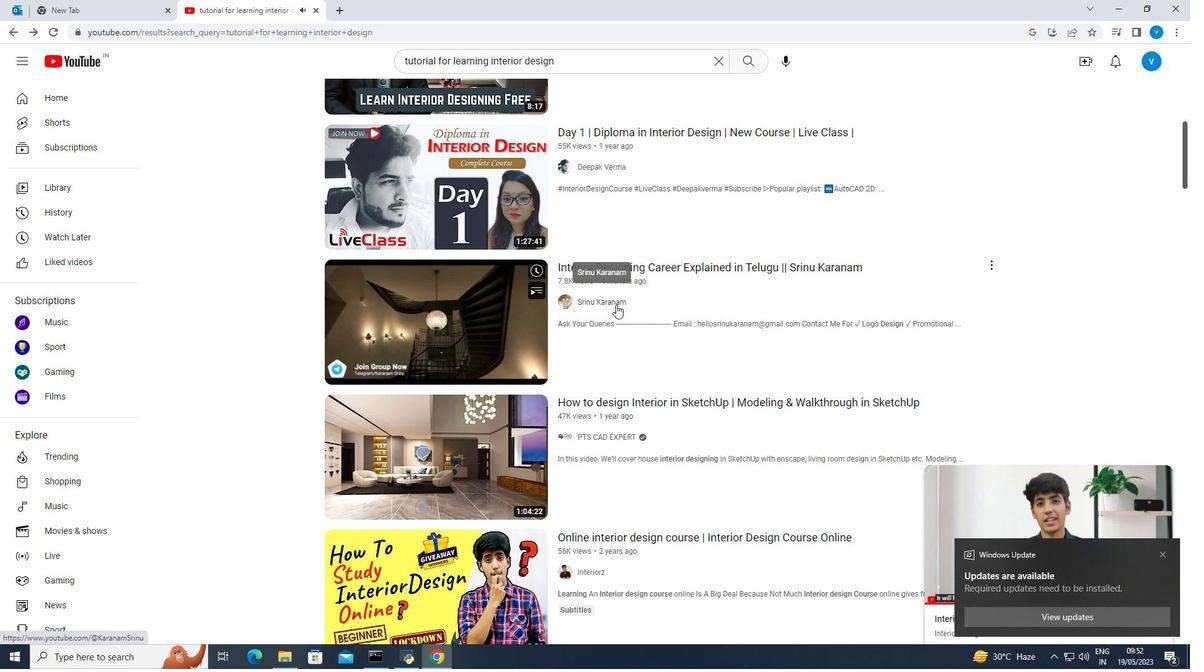 
Action: Mouse moved to (525, 205)
Screenshot: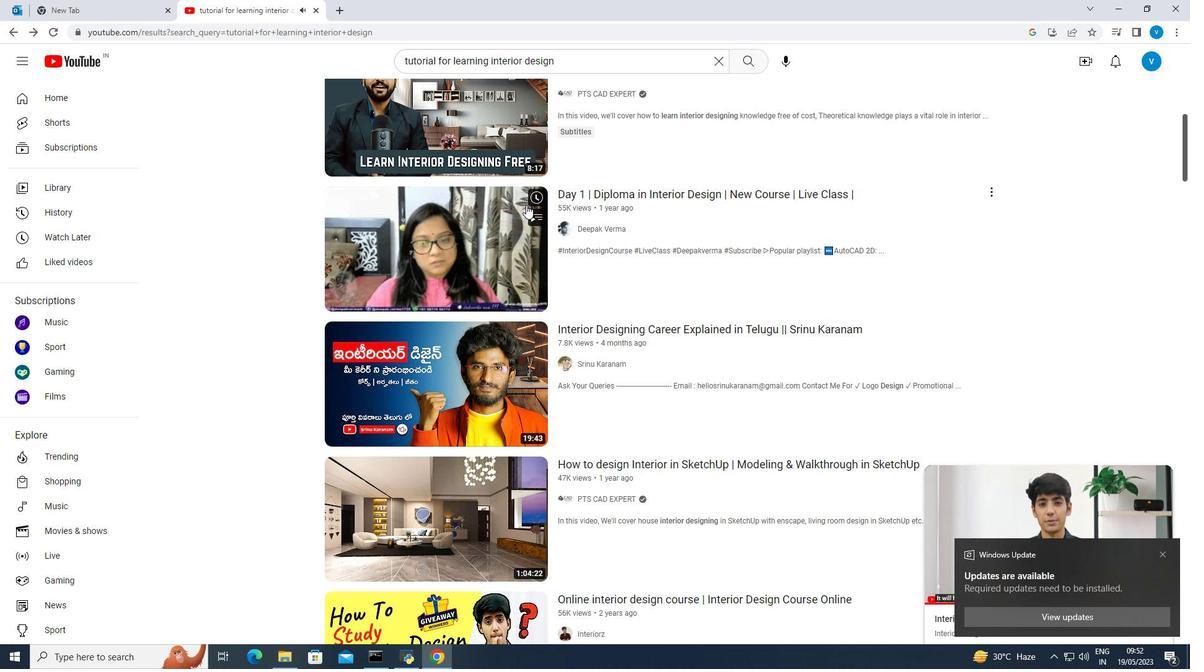 
Action: Mouse pressed left at (525, 205)
Screenshot: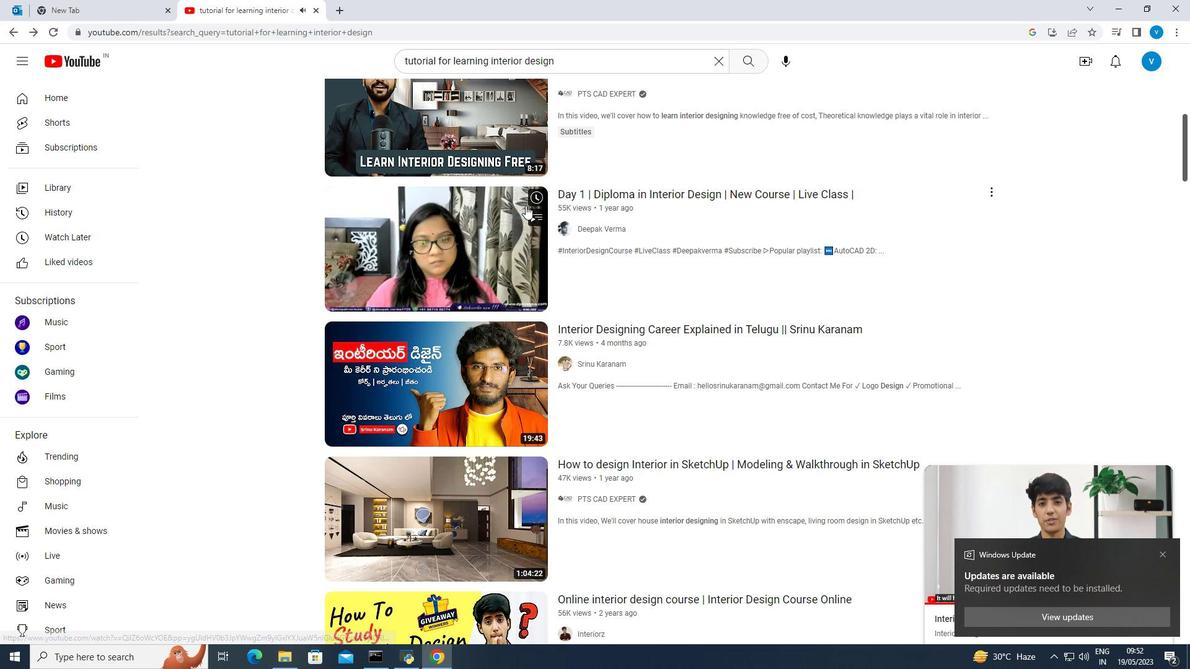 
Action: Mouse pressed left at (525, 205)
Screenshot: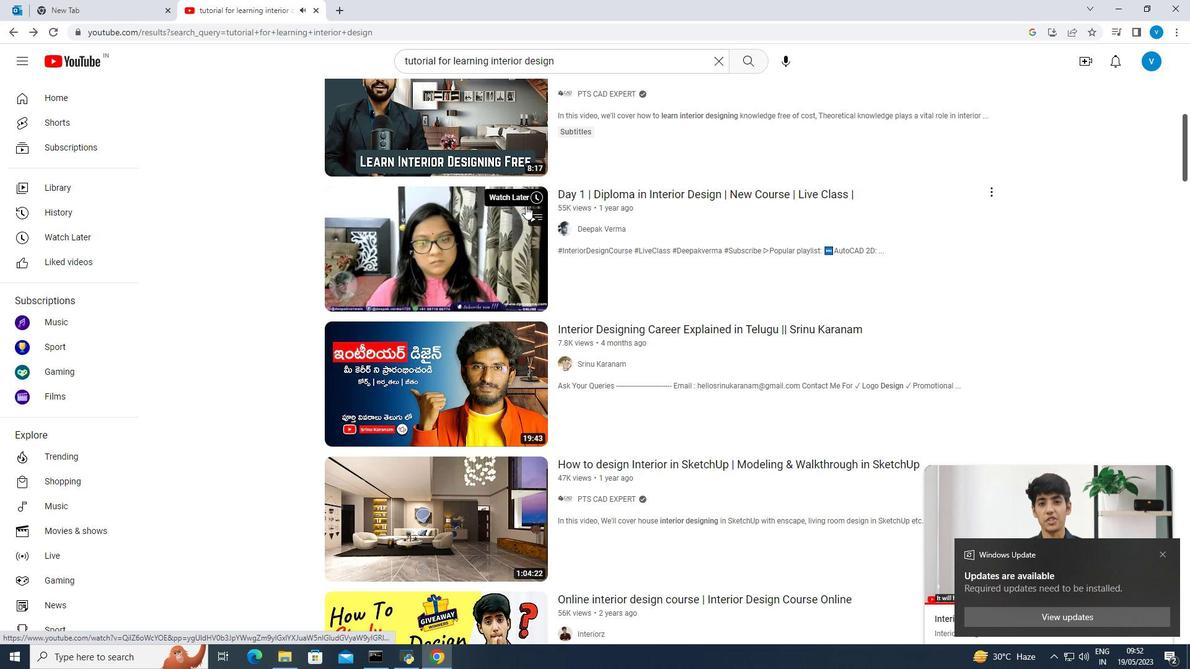 
Action: Mouse moved to (503, 216)
Screenshot: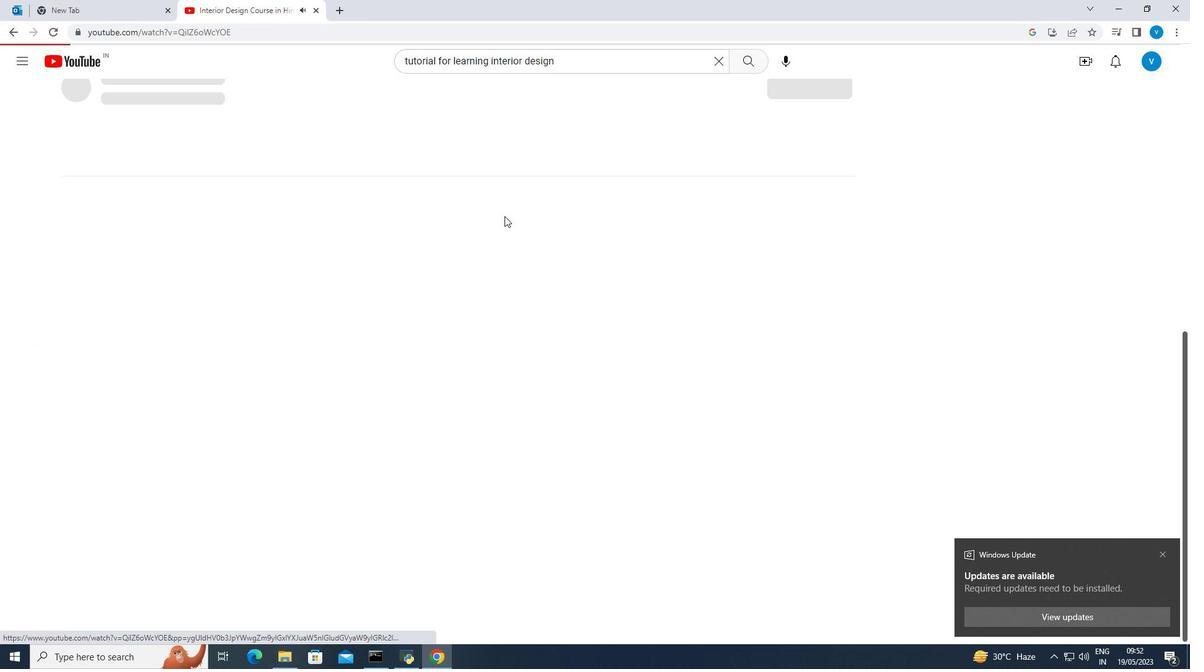 
Action: Mouse pressed left at (503, 216)
Screenshot: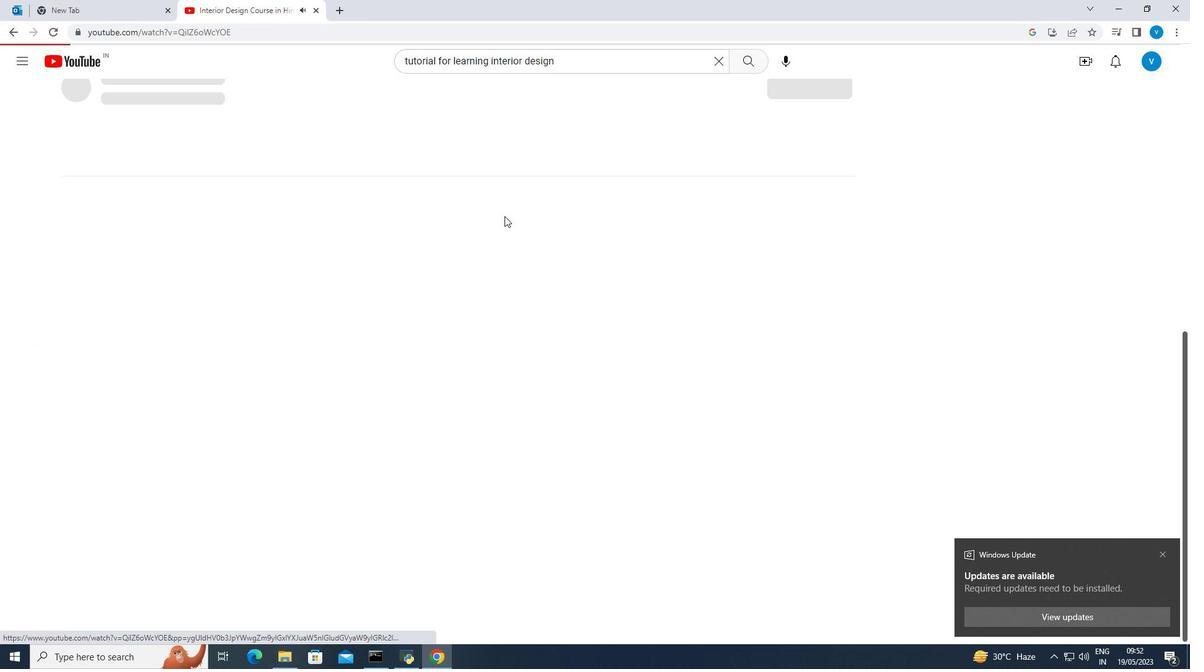 
Action: Mouse moved to (1159, 556)
Screenshot: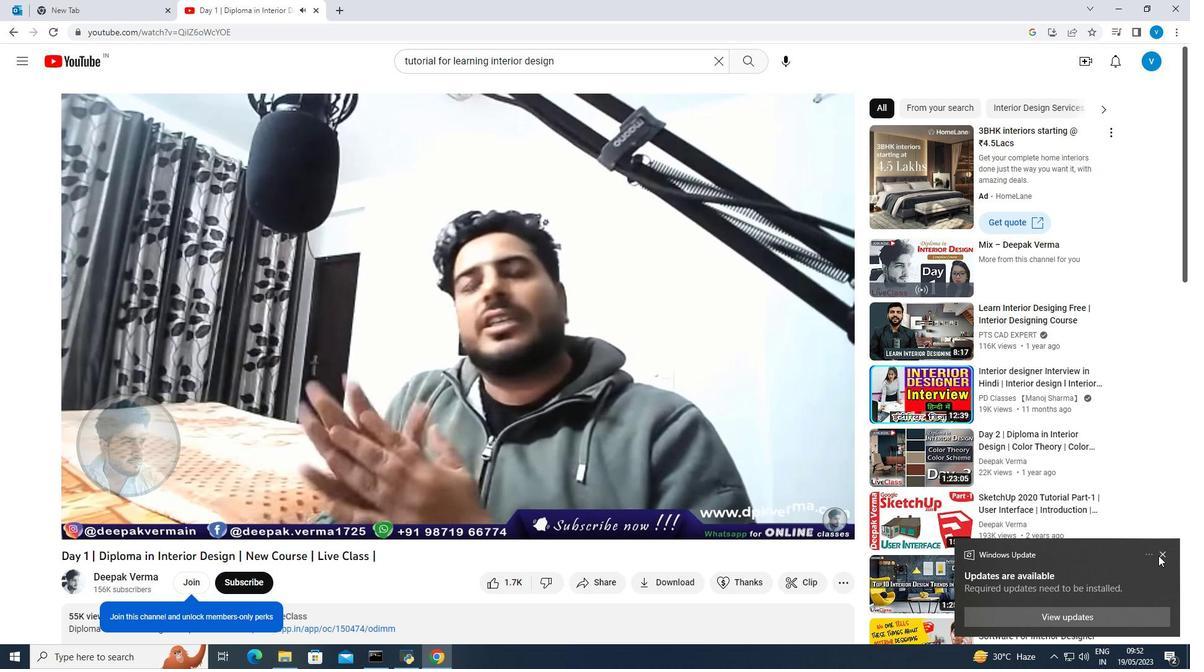 
Action: Mouse pressed left at (1159, 556)
Screenshot: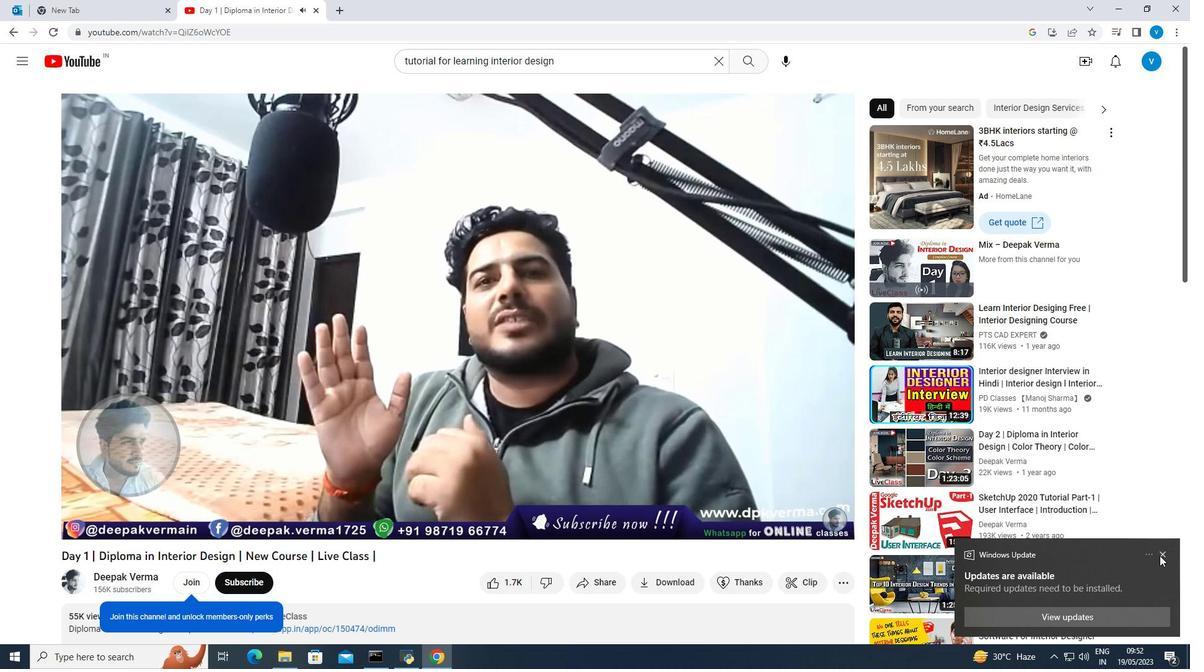 
Action: Mouse moved to (660, 476)
Screenshot: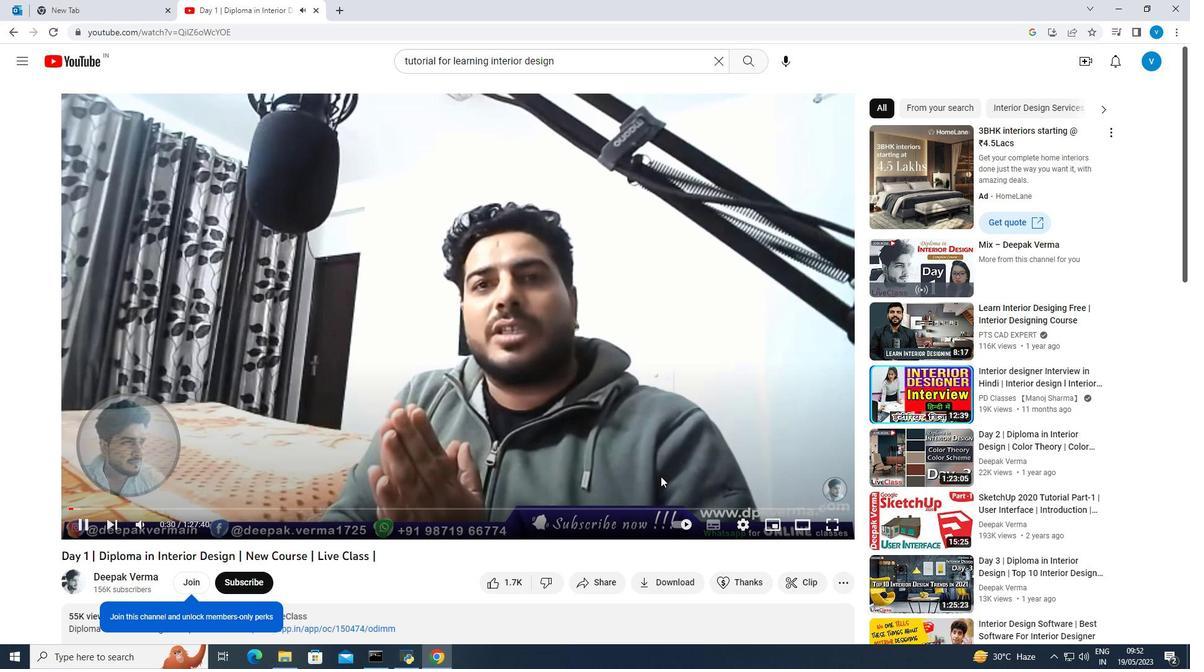 
Action: Mouse scrolled (660, 476) with delta (0, 0)
Screenshot: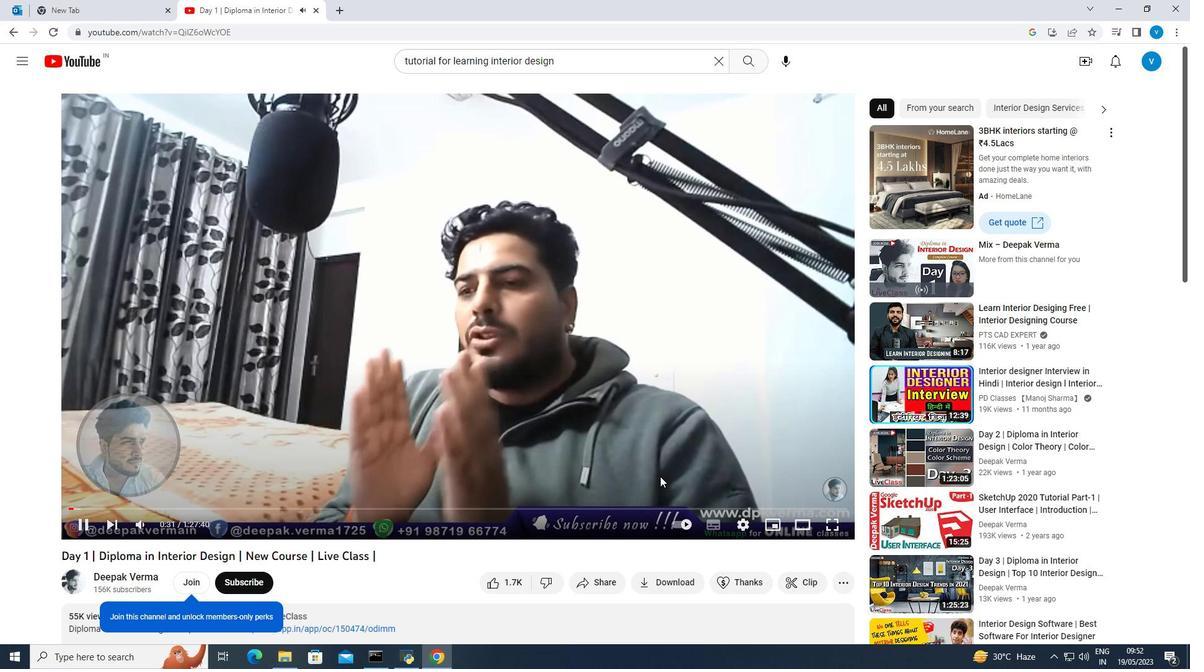 
Action: Mouse scrolled (660, 476) with delta (0, 0)
Screenshot: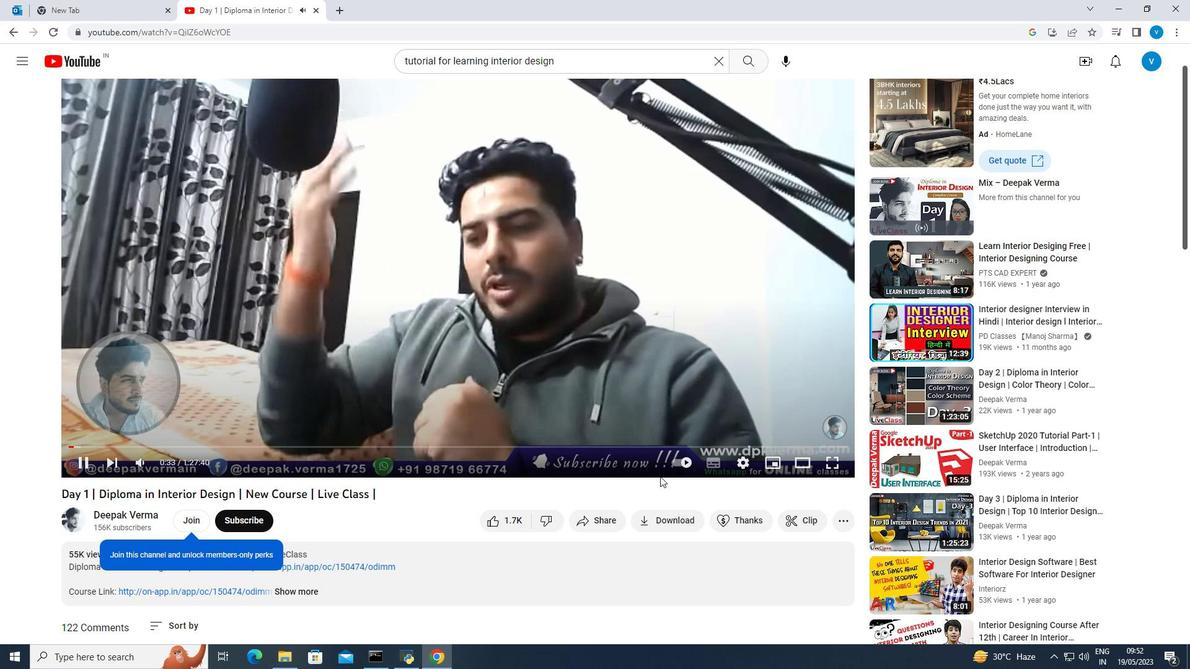 
Action: Mouse scrolled (660, 476) with delta (0, 0)
Screenshot: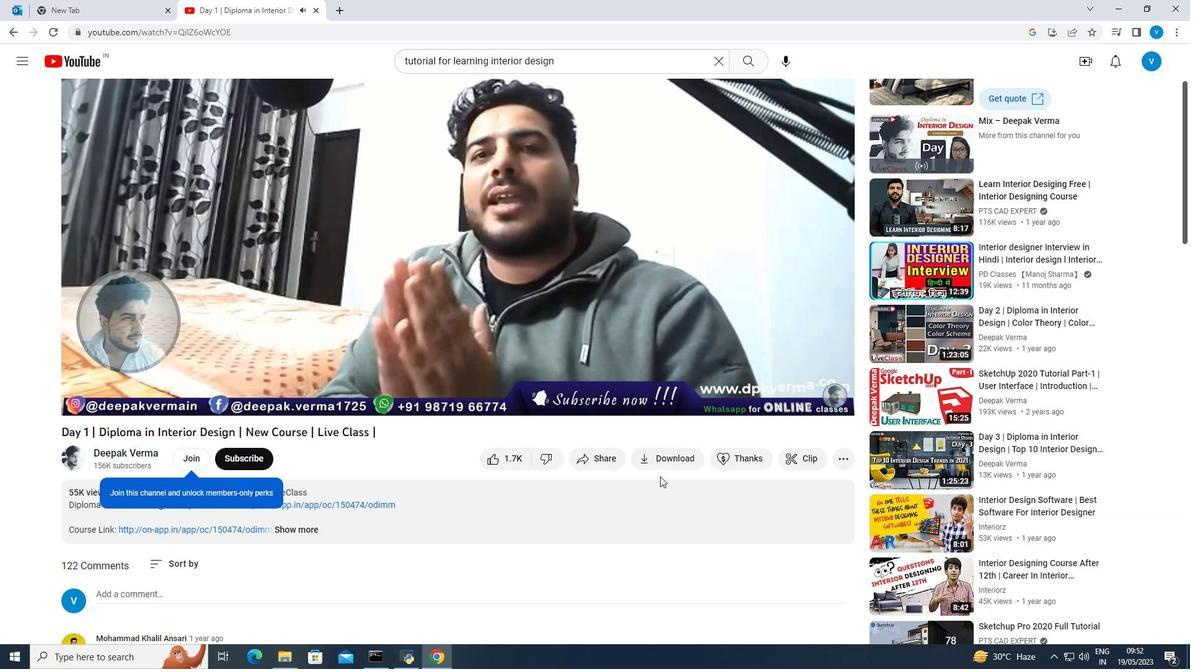 
Action: Mouse moved to (644, 479)
Screenshot: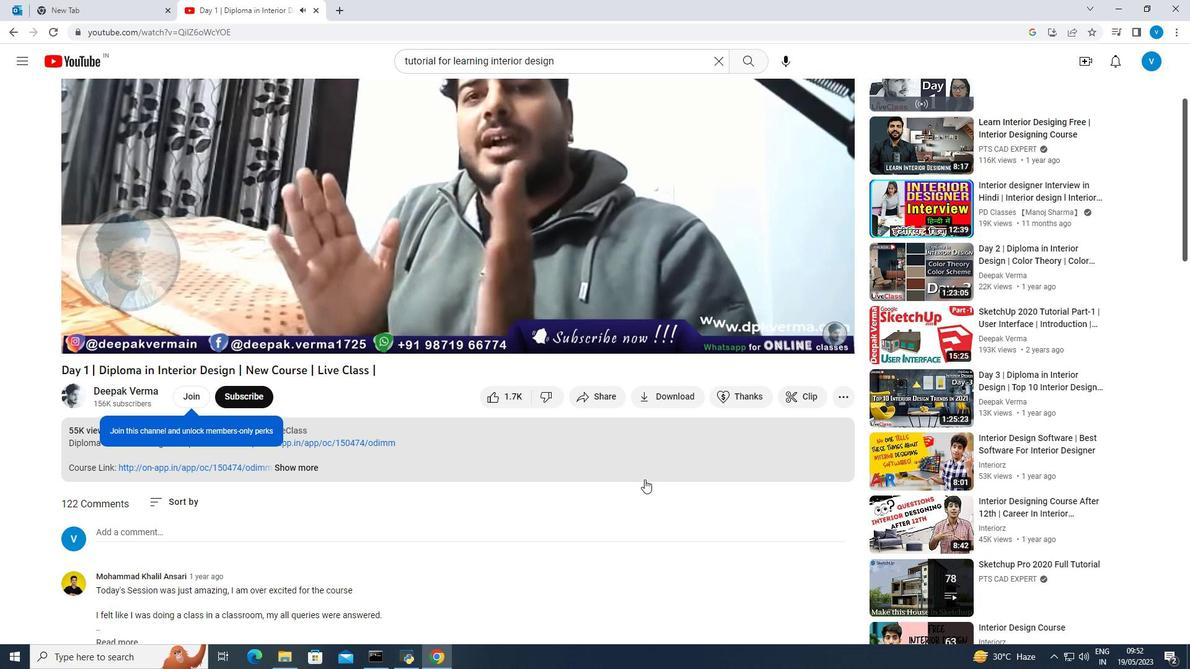 
Action: Mouse scrolled (644, 479) with delta (0, 0)
Screenshot: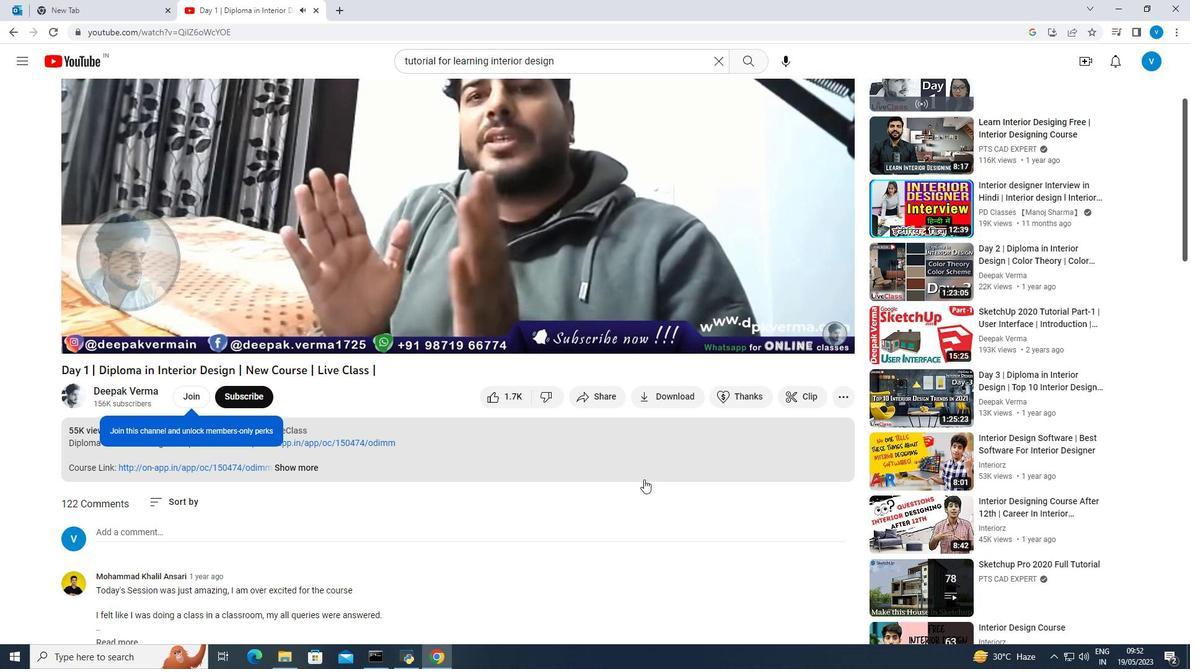 
Action: Mouse moved to (645, 415)
Screenshot: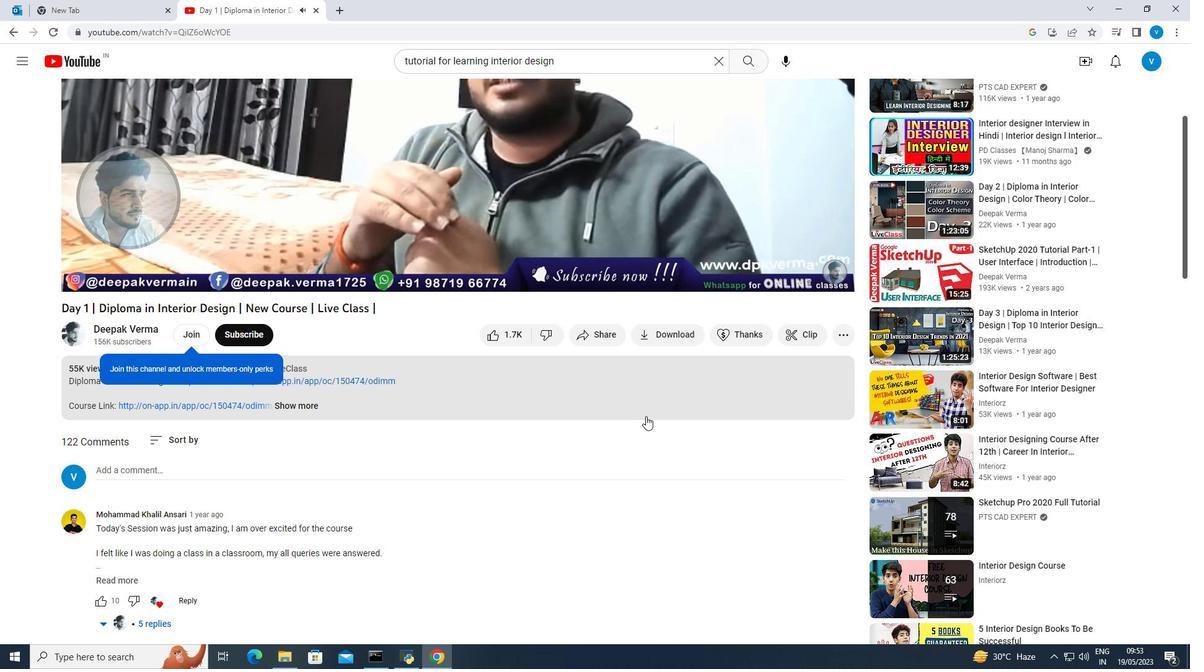 
Action: Mouse scrolled (645, 416) with delta (0, 0)
Screenshot: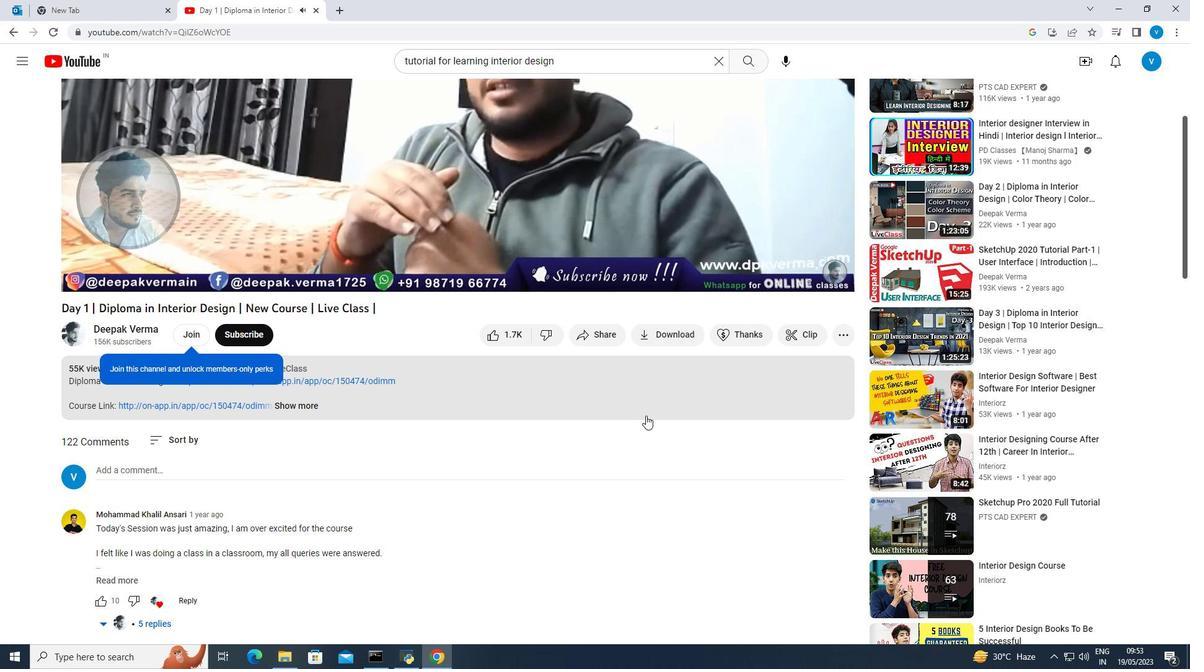 
Action: Mouse scrolled (645, 416) with delta (0, 0)
Screenshot: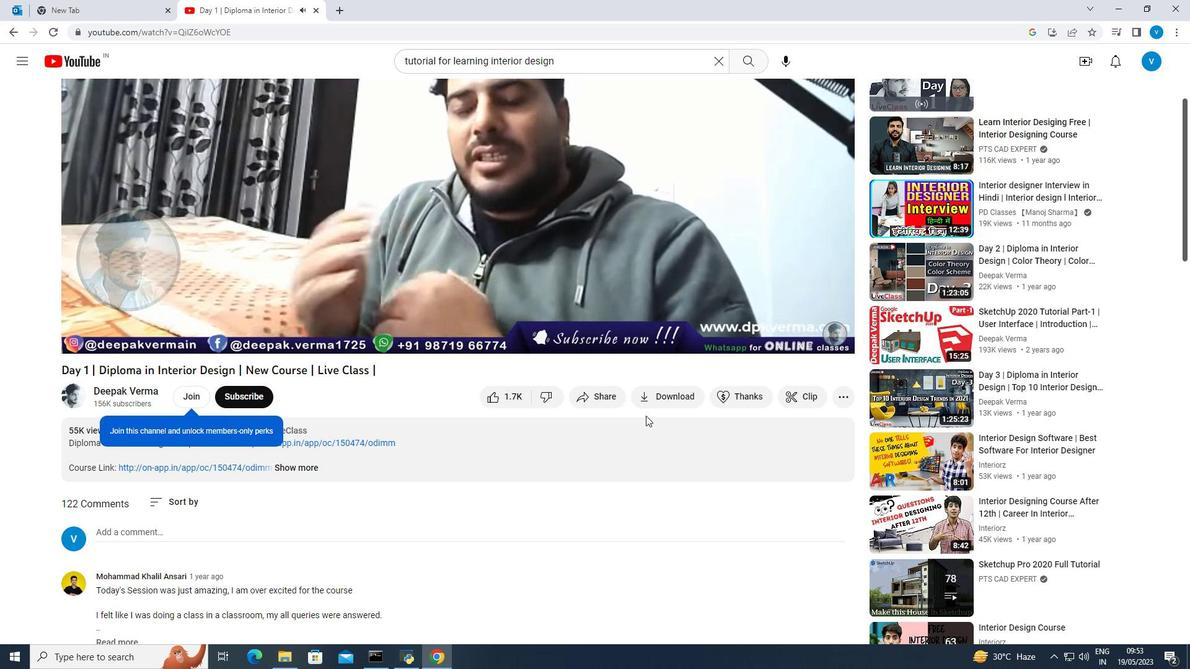 
Action: Mouse moved to (445, 509)
Screenshot: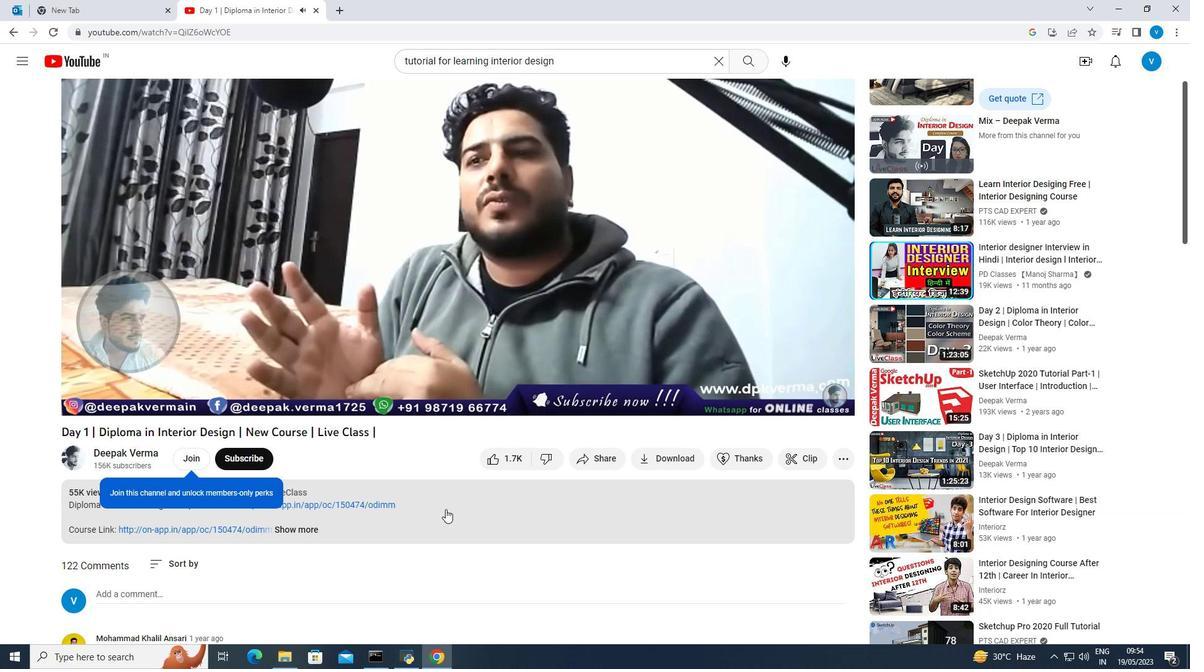 
Action: Mouse scrolled (445, 508) with delta (0, 0)
Screenshot: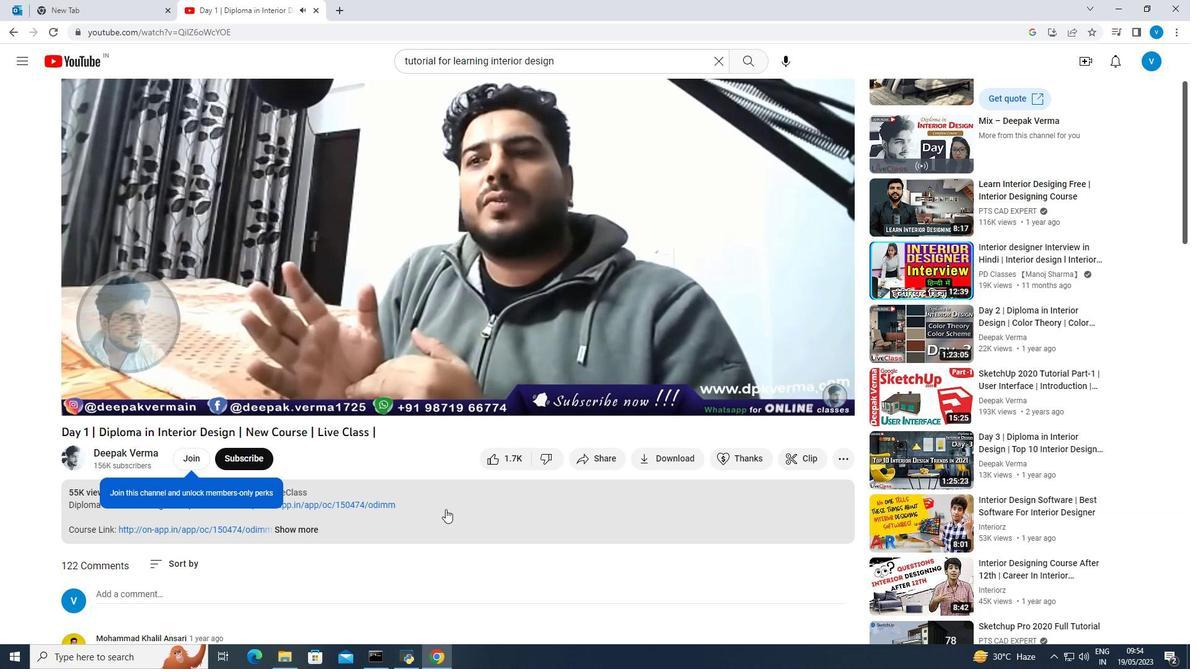 
Action: Mouse moved to (444, 509)
Screenshot: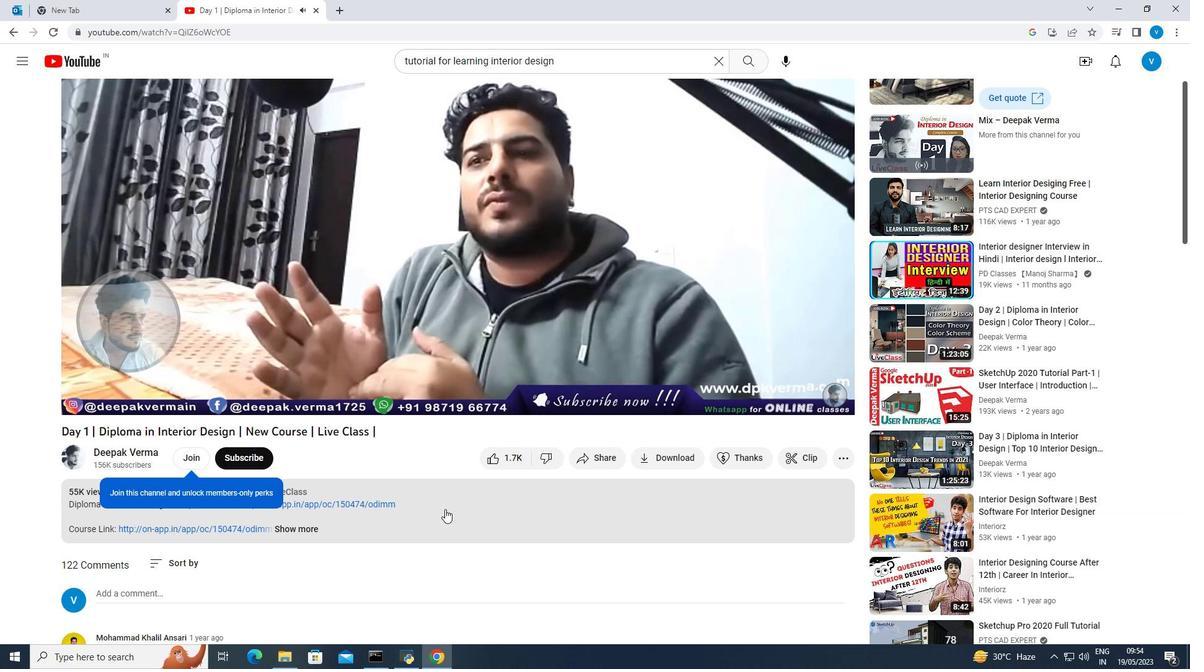 
Action: Mouse scrolled (444, 508) with delta (0, 0)
Screenshot: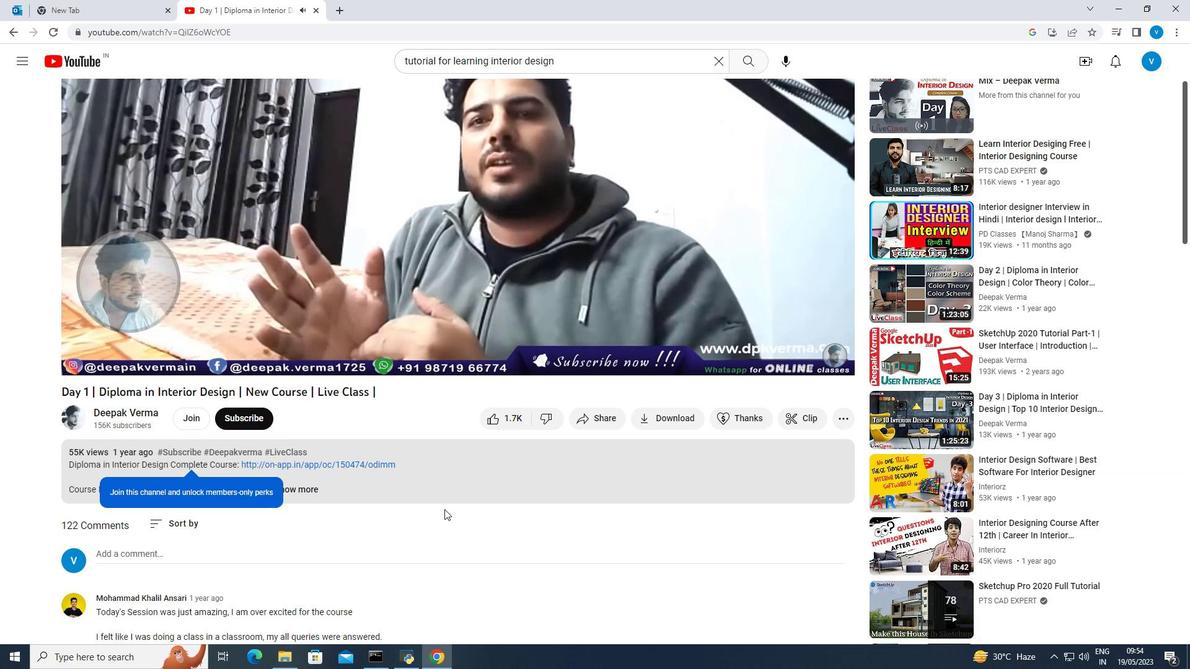 
Action: Mouse moved to (298, 406)
Screenshot: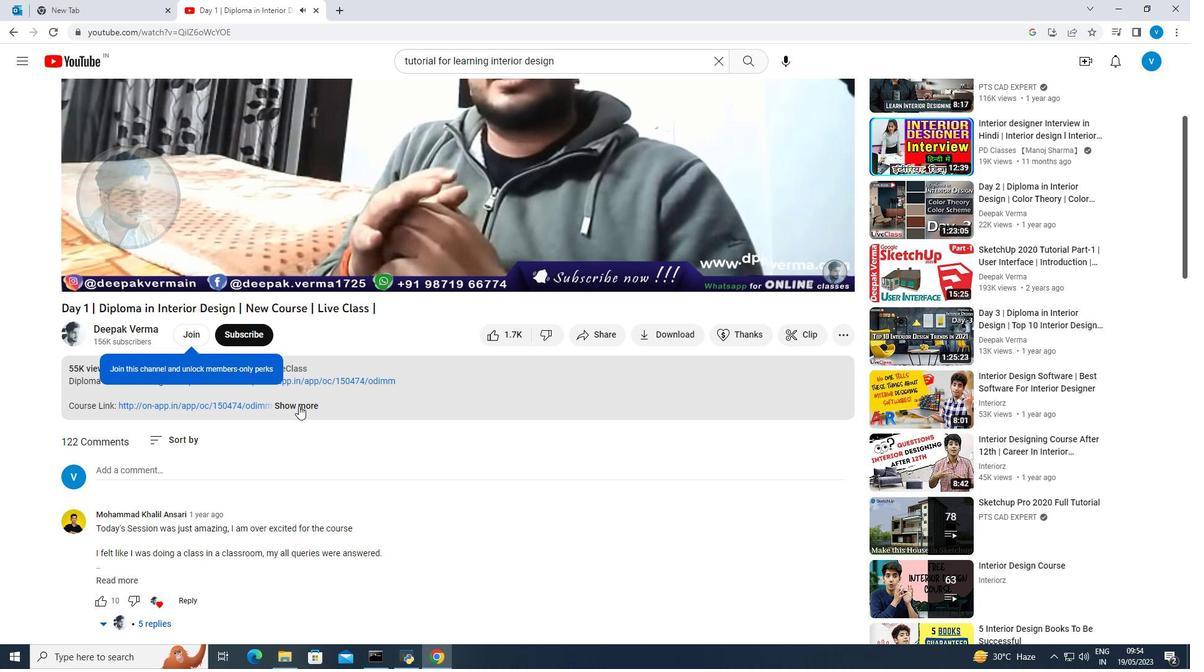 
Action: Mouse pressed left at (298, 406)
Screenshot: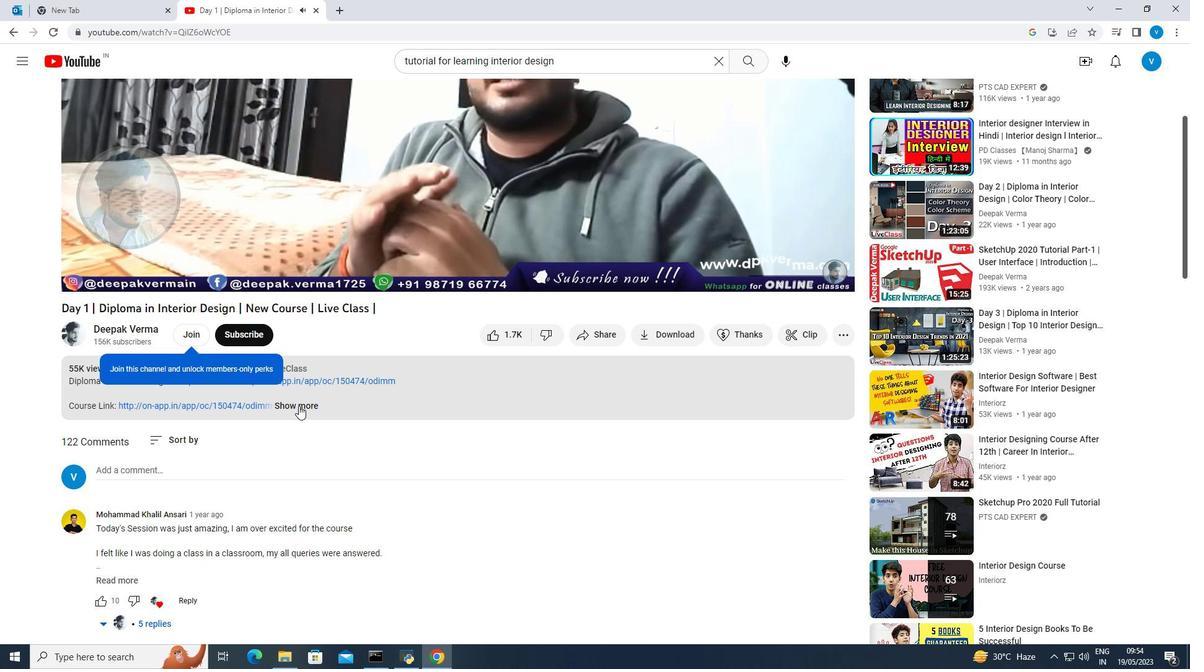 
Action: Mouse moved to (300, 405)
Screenshot: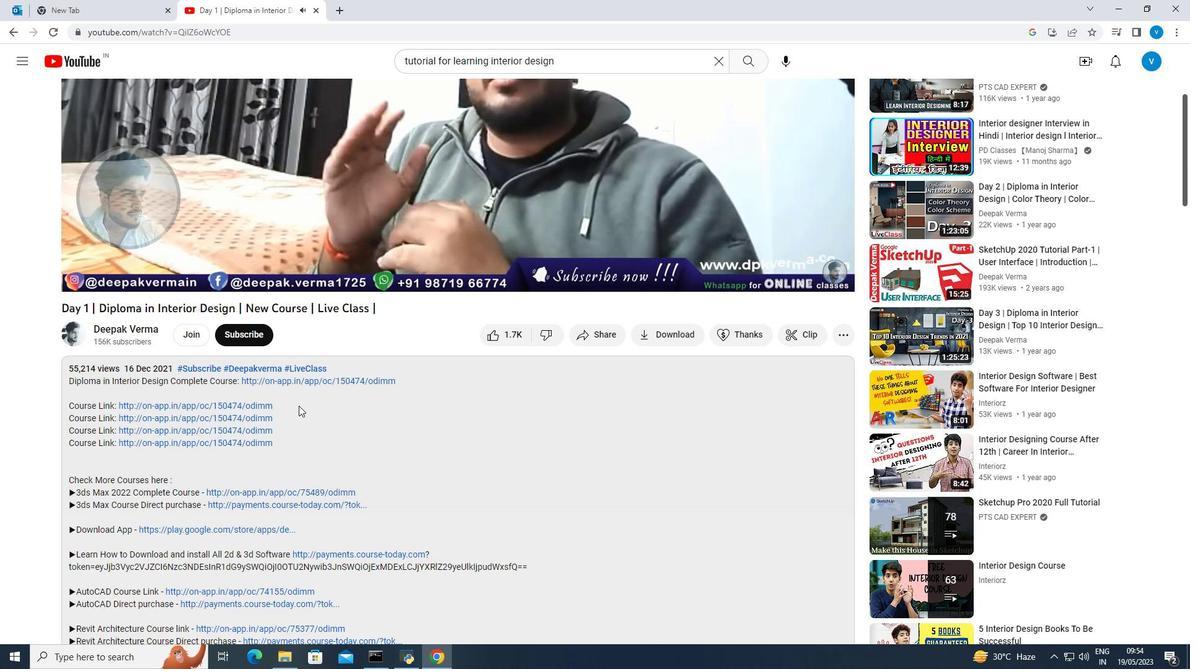 
Action: Mouse scrolled (300, 404) with delta (0, 0)
Screenshot: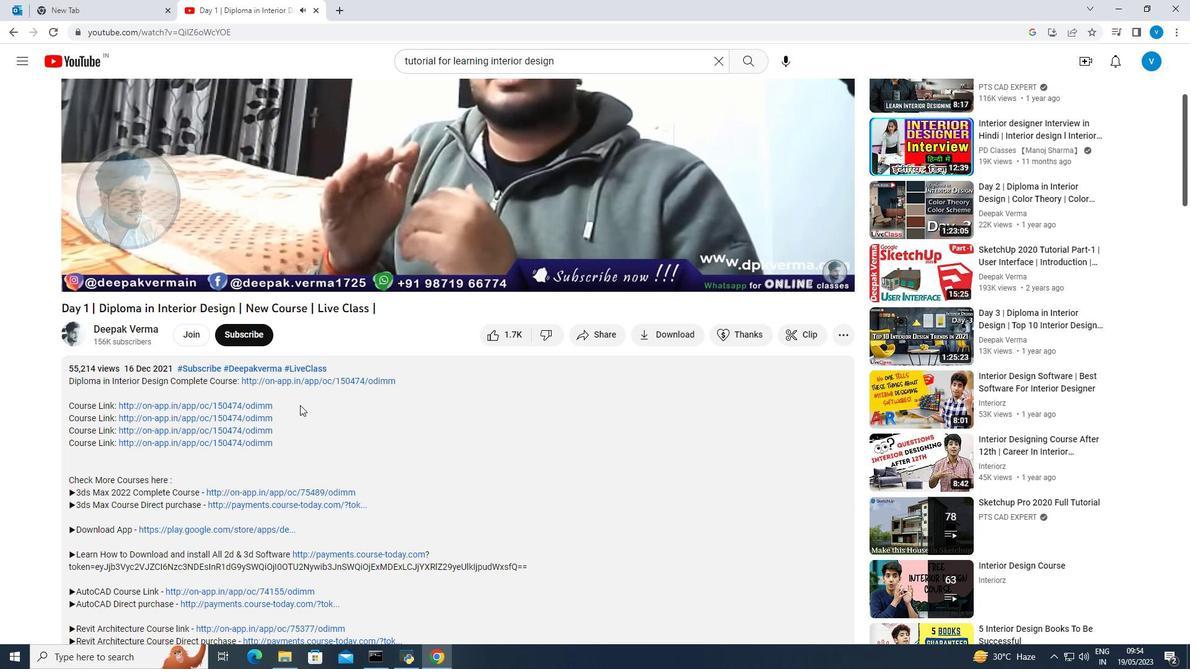 
Action: Mouse moved to (301, 406)
Screenshot: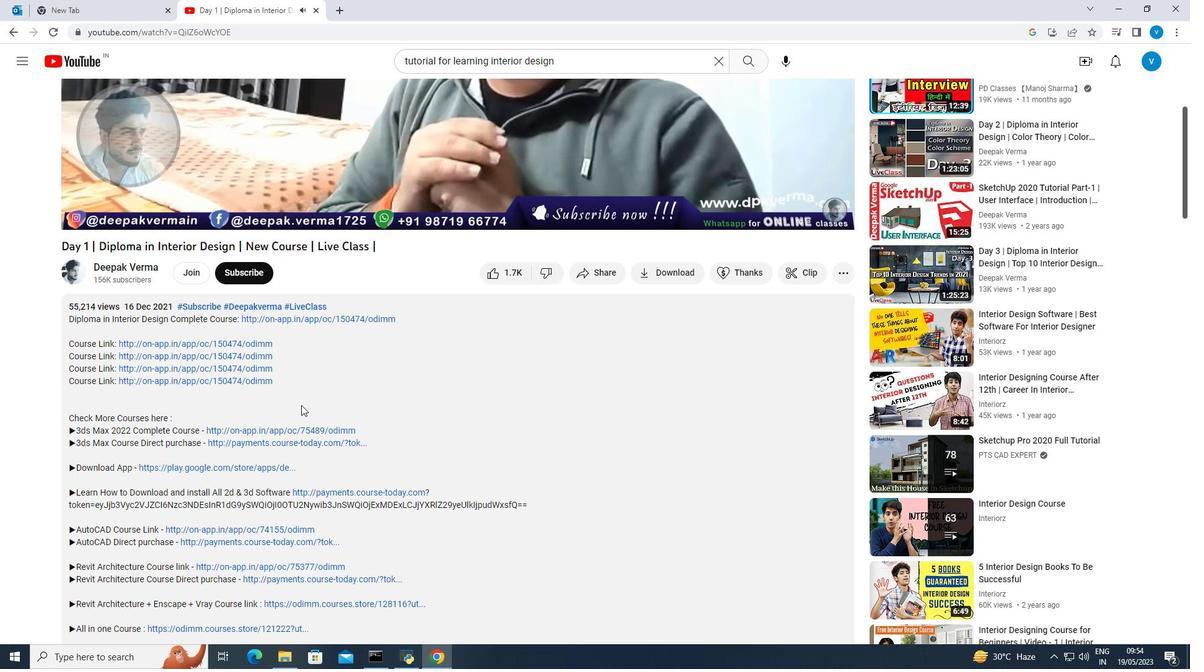 
Action: Mouse scrolled (301, 405) with delta (0, 0)
Screenshot: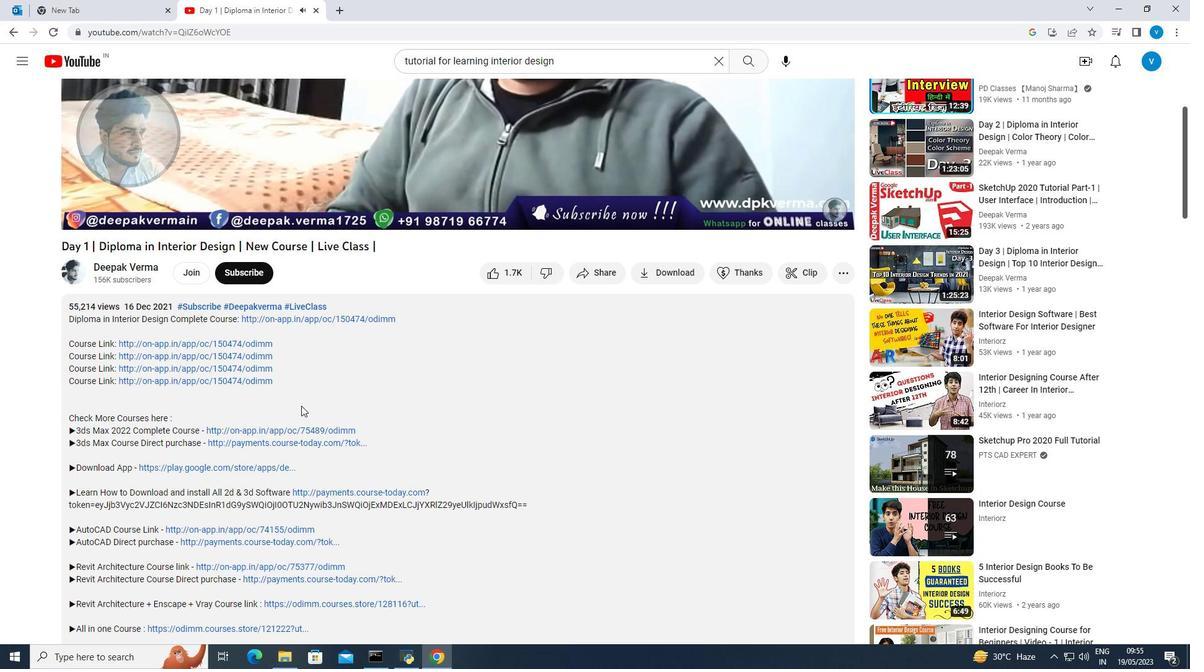
Action: Mouse moved to (309, 396)
Screenshot: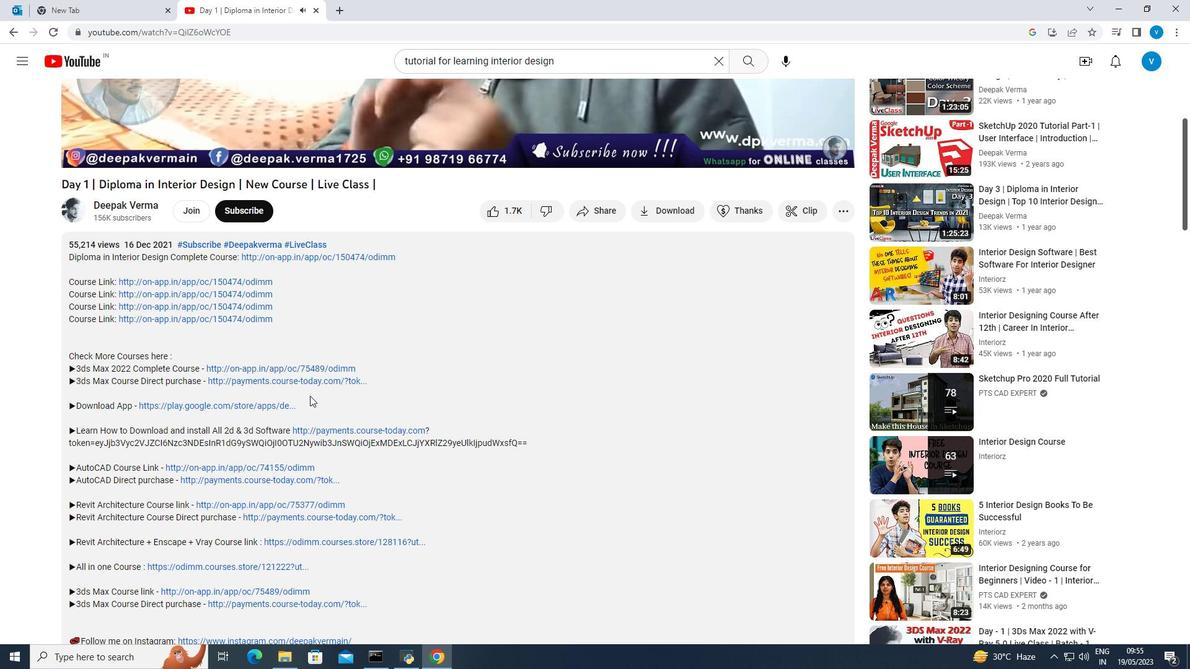 
Action: Mouse scrolled (309, 395) with delta (0, 0)
Screenshot: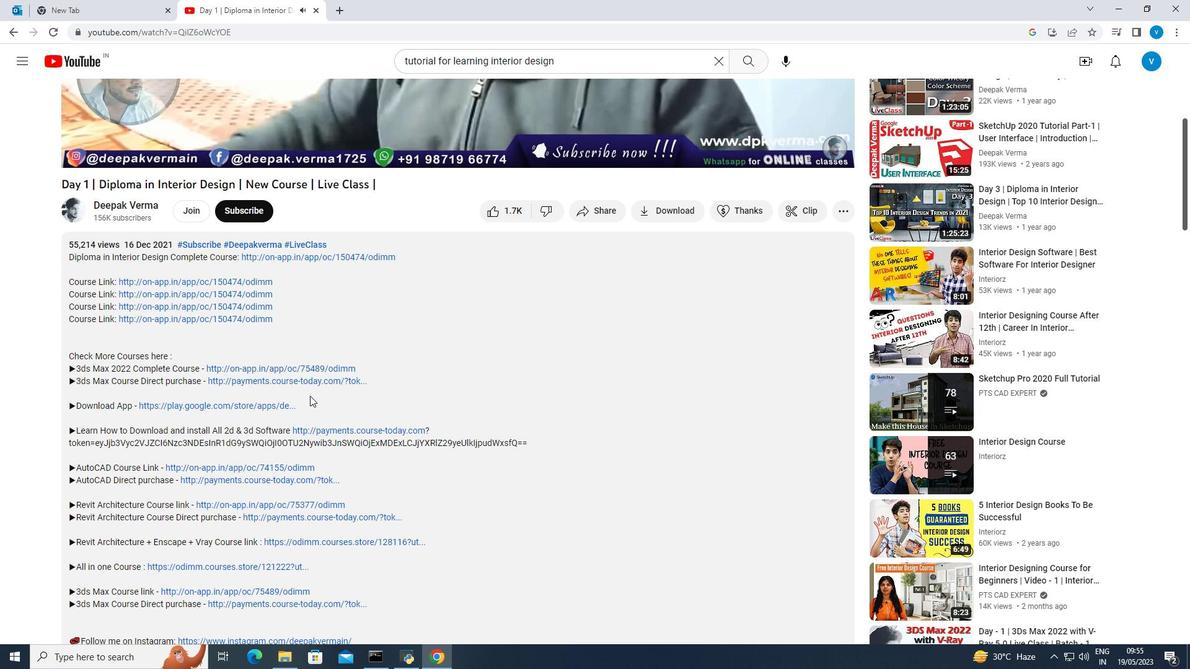 
Action: Mouse scrolled (309, 395) with delta (0, 0)
Screenshot: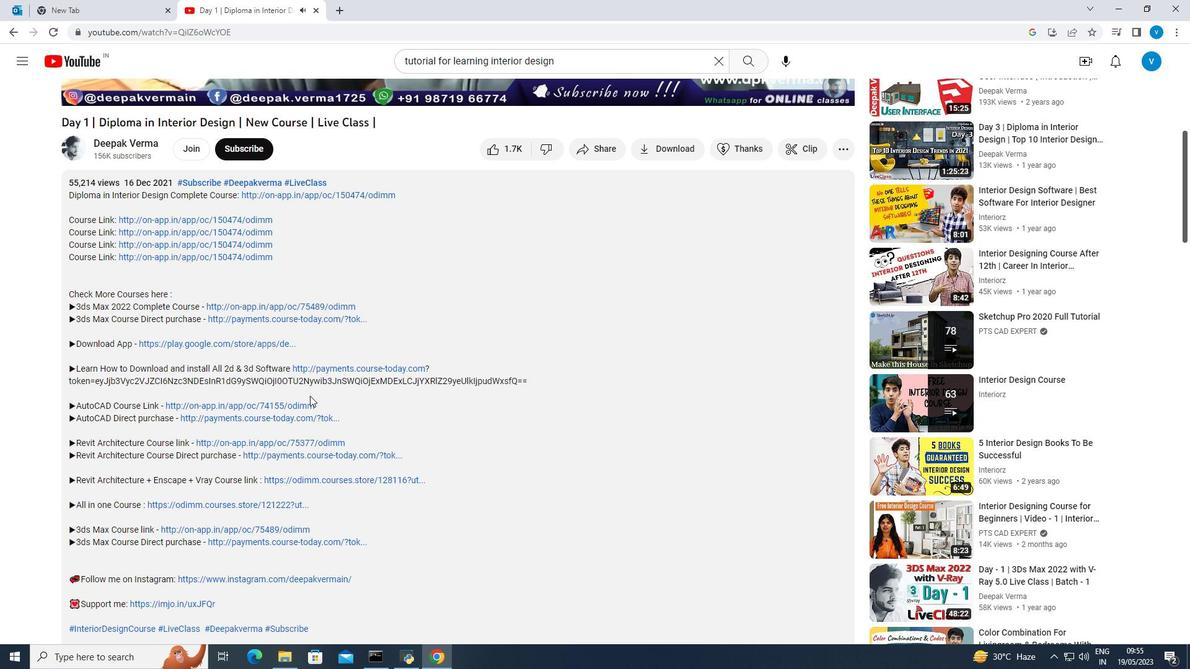 
Action: Mouse scrolled (309, 395) with delta (0, 0)
Screenshot: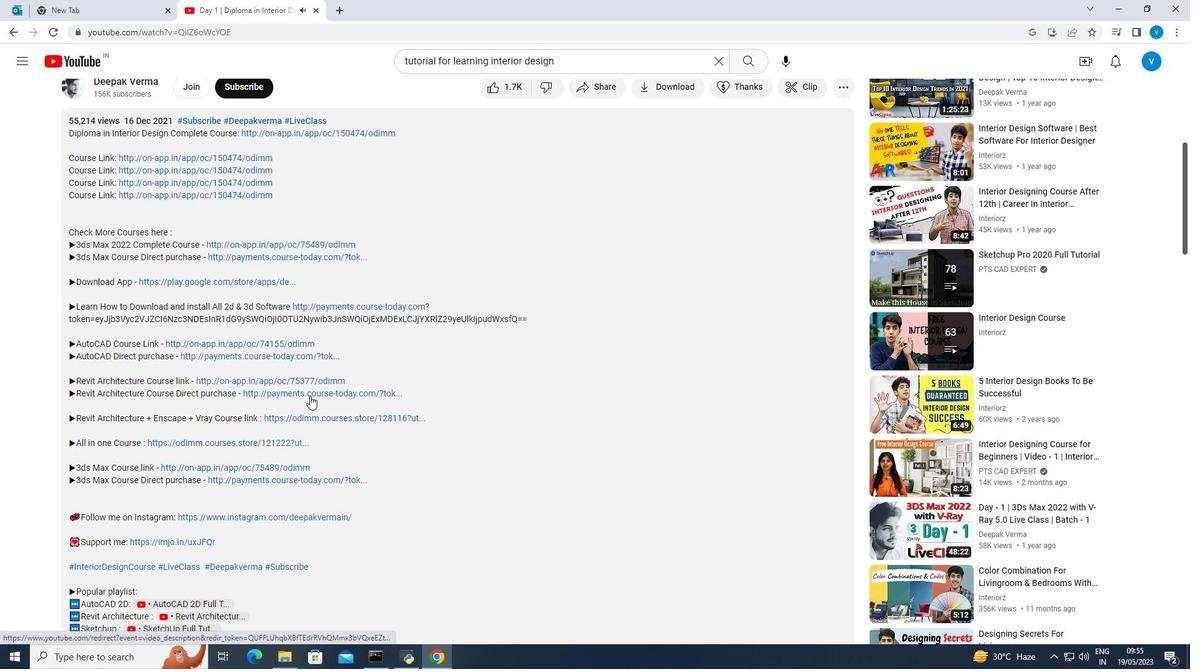 
Action: Mouse scrolled (309, 395) with delta (0, 0)
Screenshot: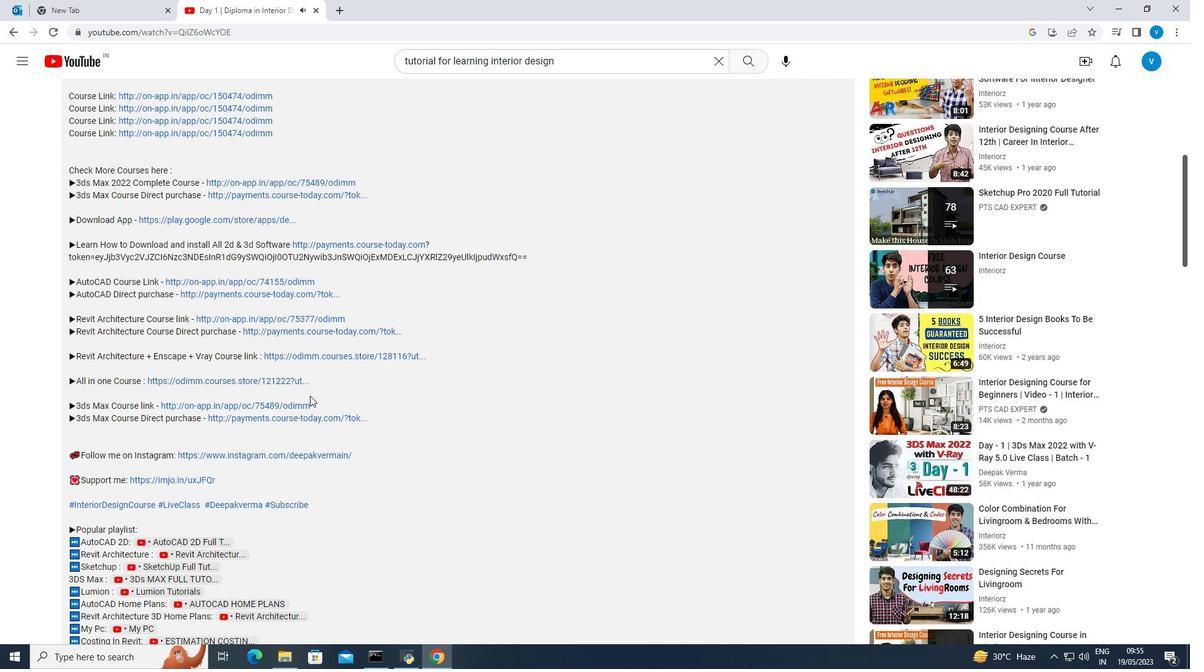 
Action: Mouse scrolled (309, 395) with delta (0, 0)
Screenshot: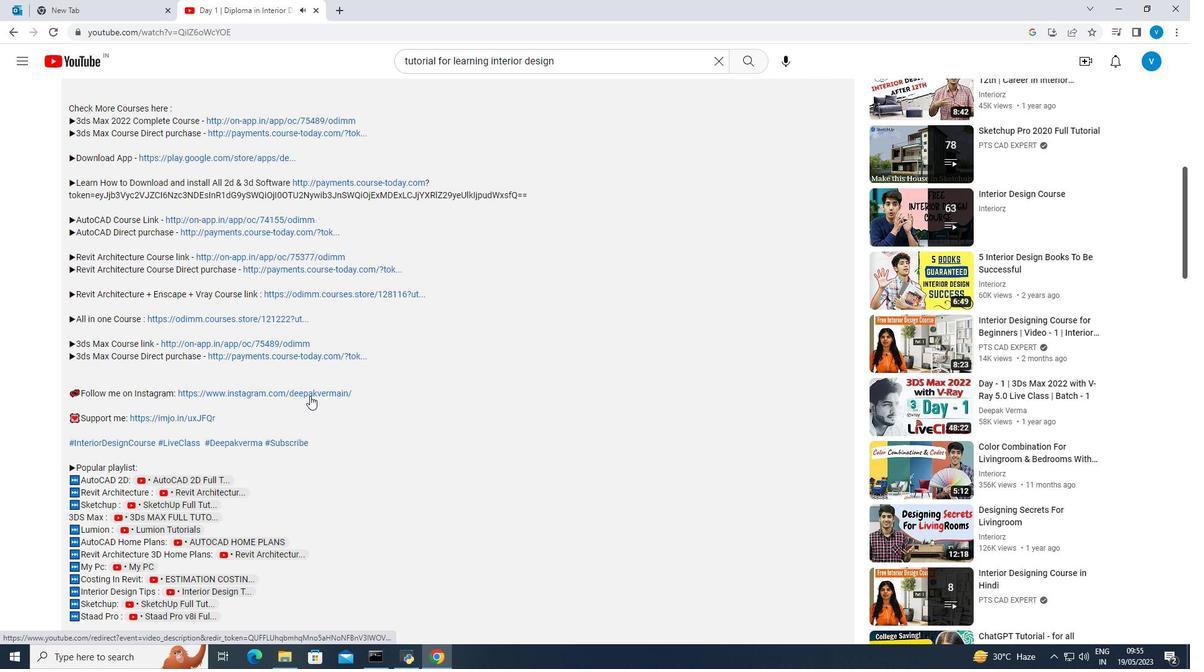 
Action: Mouse scrolled (309, 395) with delta (0, 0)
Screenshot: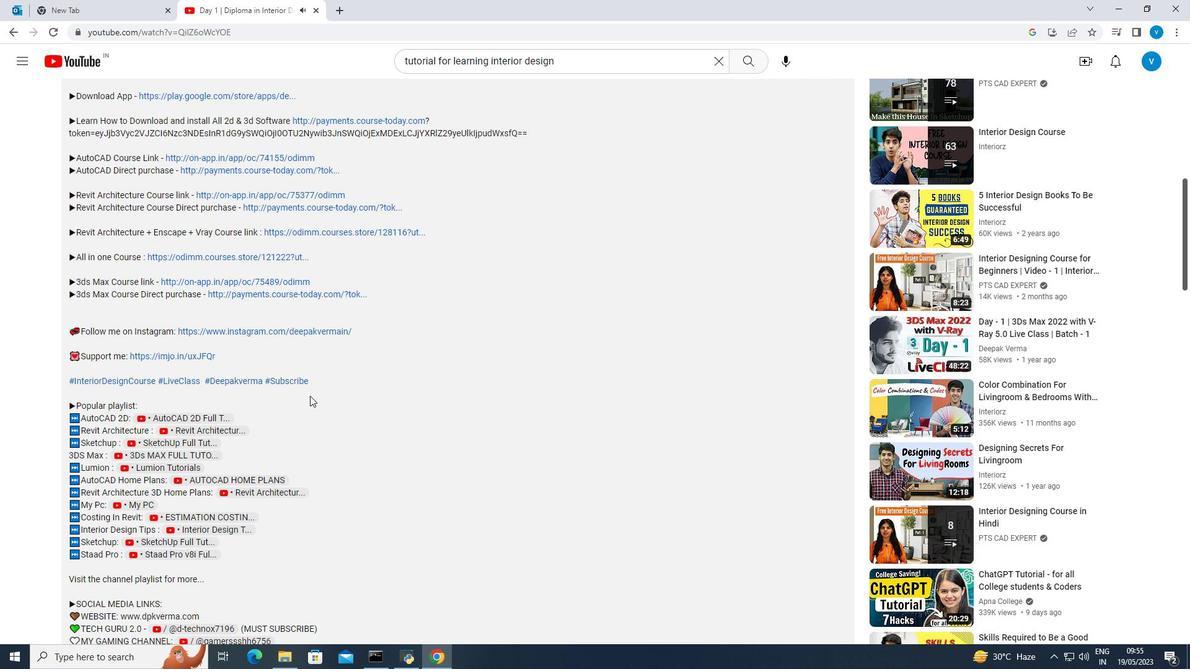
Action: Mouse scrolled (309, 395) with delta (0, 0)
Screenshot: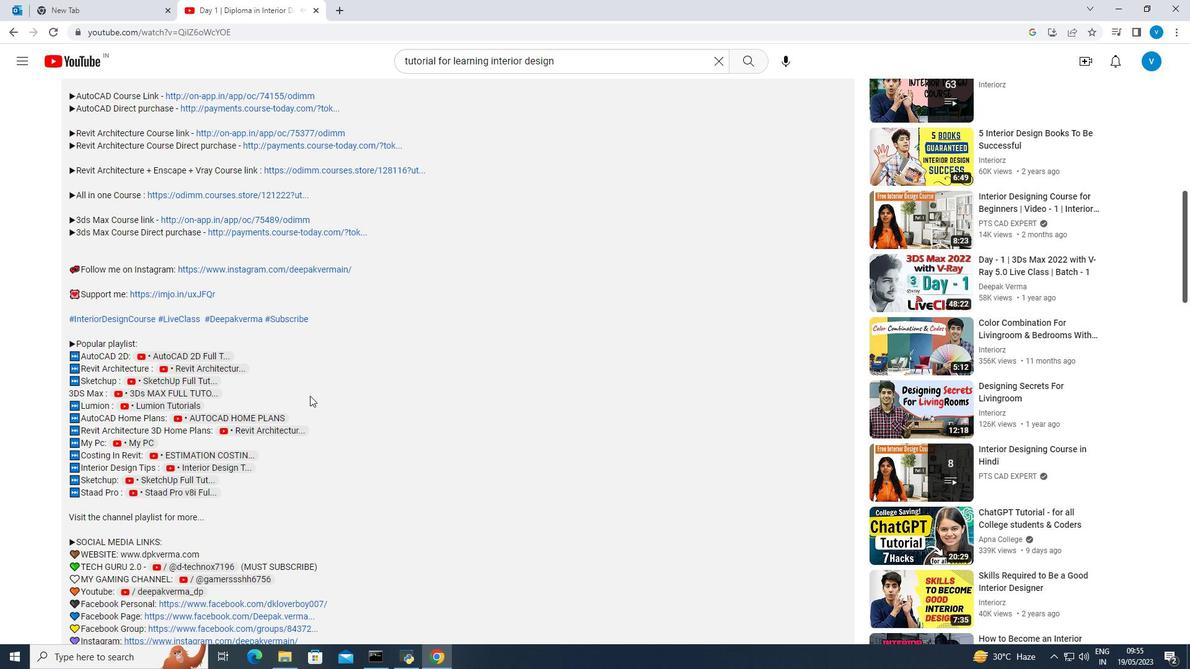 
Action: Mouse scrolled (309, 395) with delta (0, 0)
Screenshot: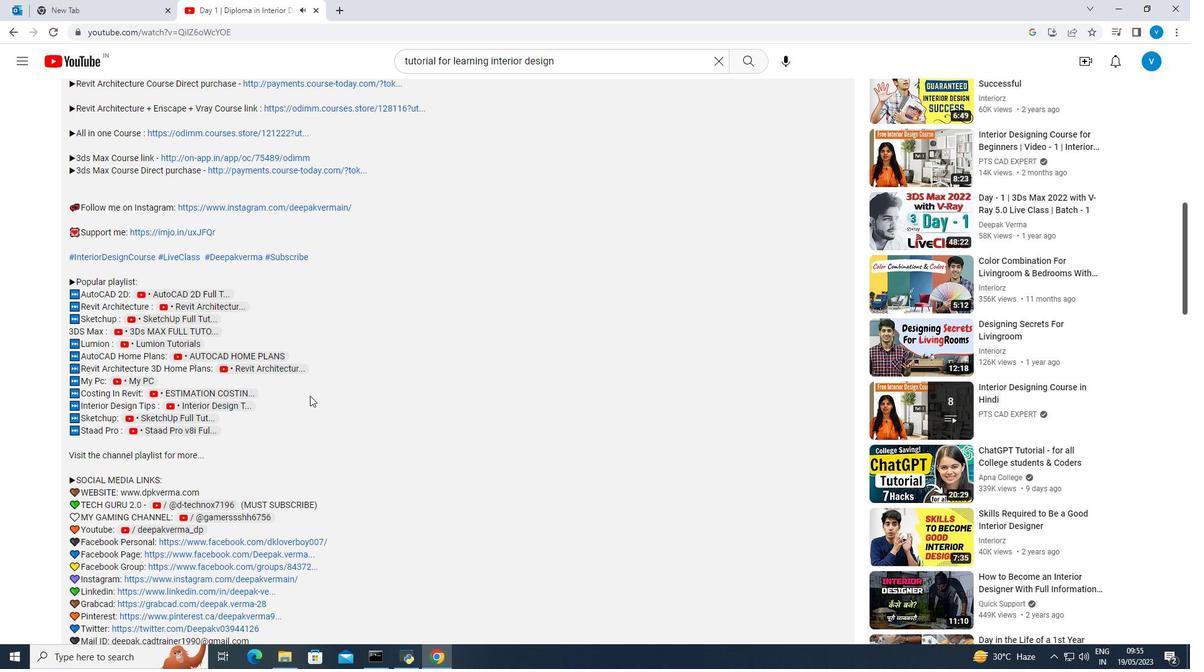 
Action: Mouse moved to (310, 396)
Screenshot: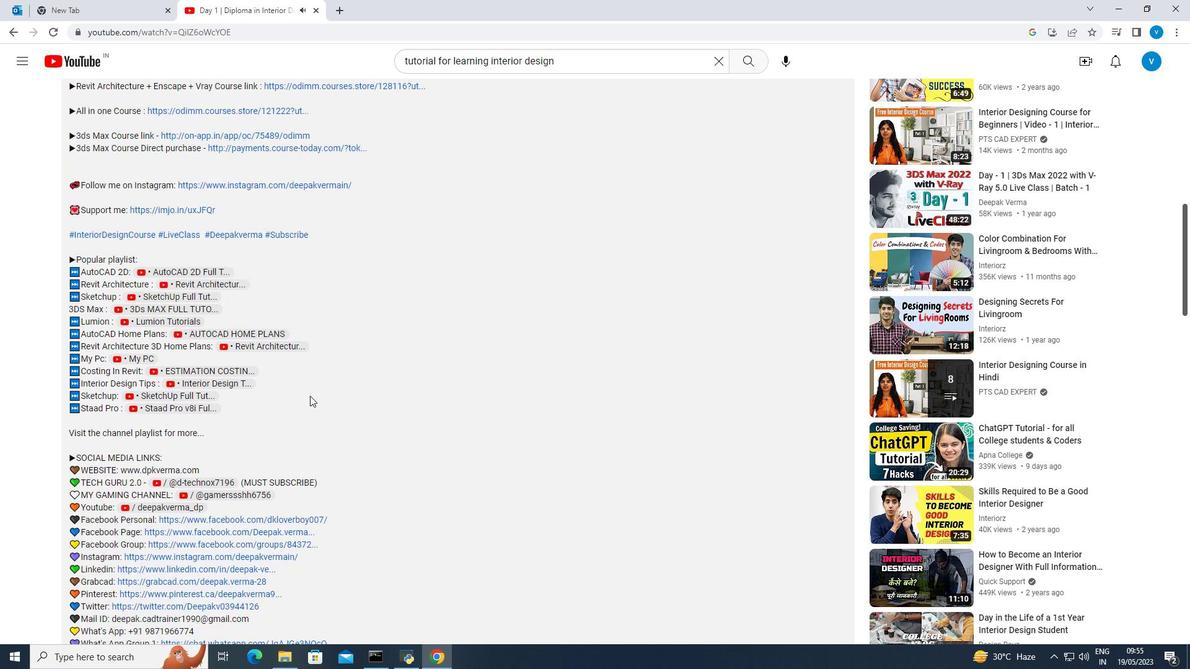 
Action: Mouse scrolled (310, 395) with delta (0, 0)
Screenshot: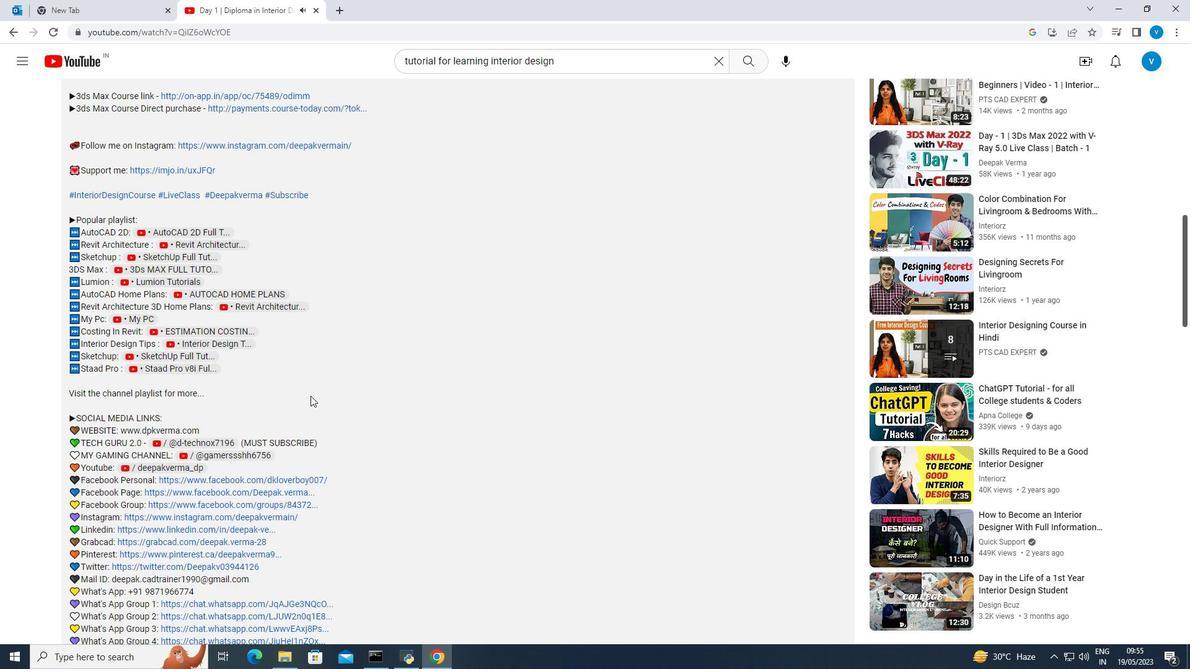 
Action: Mouse moved to (311, 396)
Screenshot: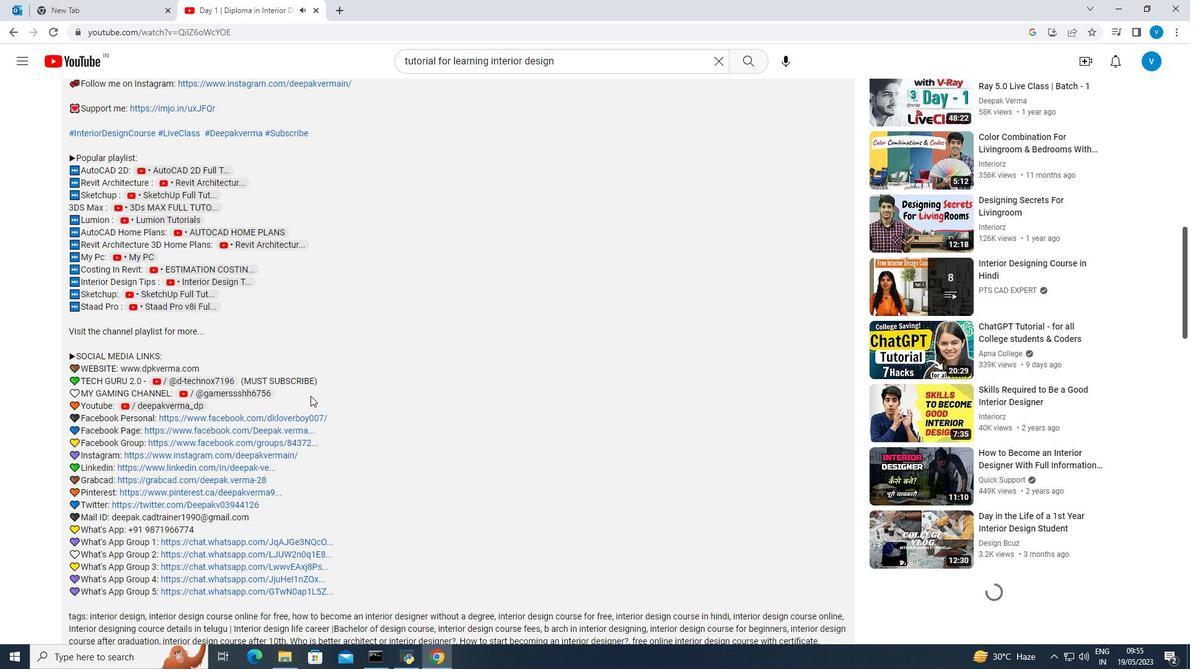 
Action: Mouse scrolled (311, 396) with delta (0, 0)
Screenshot: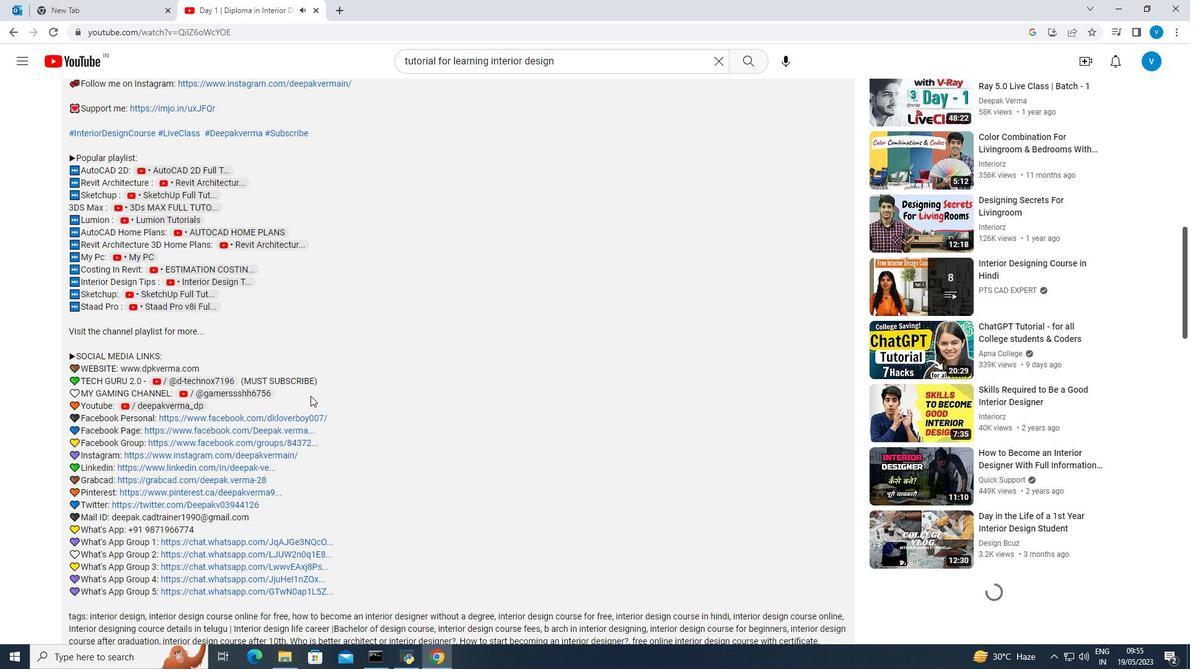
Action: Mouse scrolled (311, 396) with delta (0, 0)
Screenshot: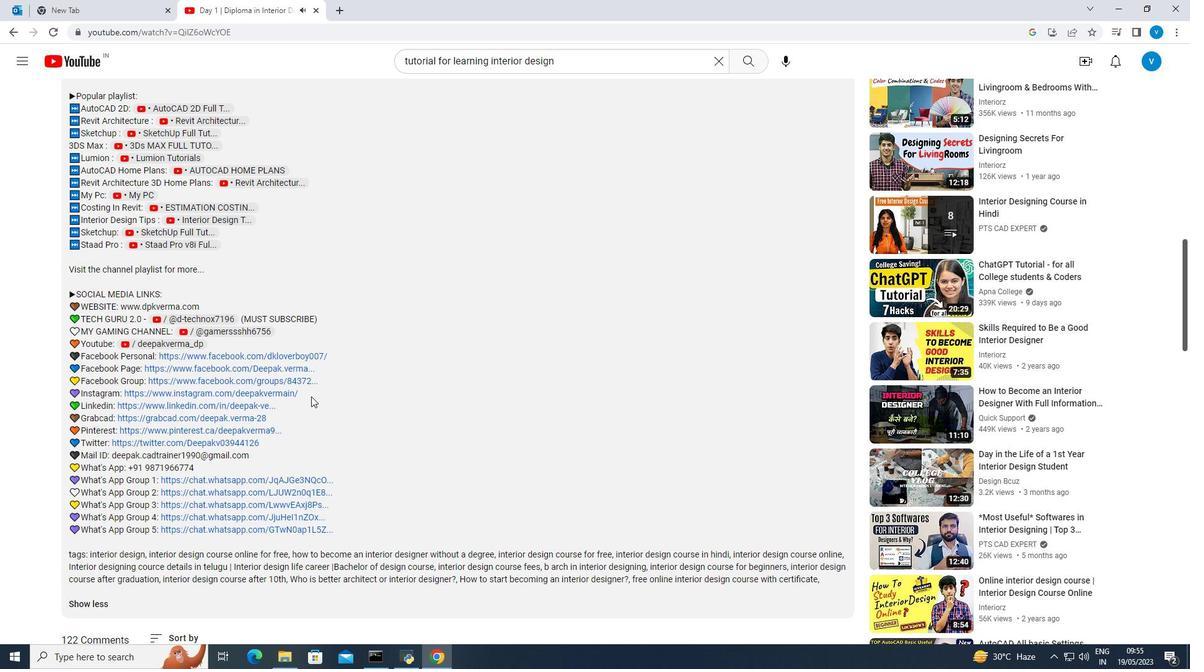 
Action: Mouse moved to (357, 399)
Screenshot: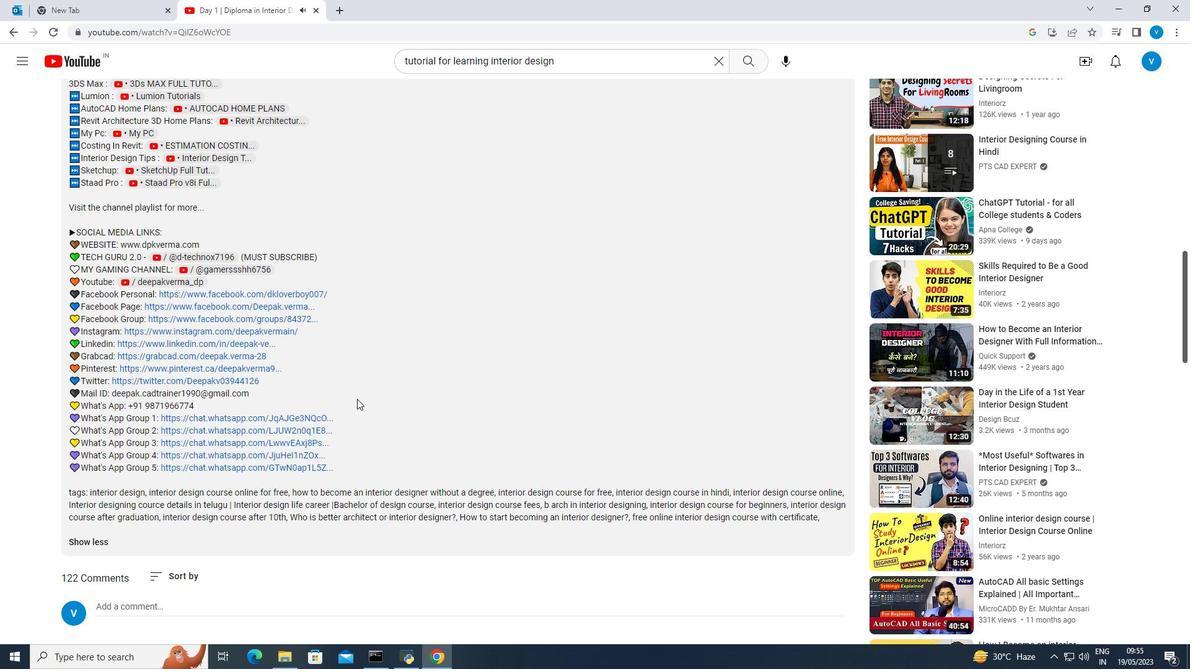 
Action: Mouse scrolled (357, 399) with delta (0, 0)
Screenshot: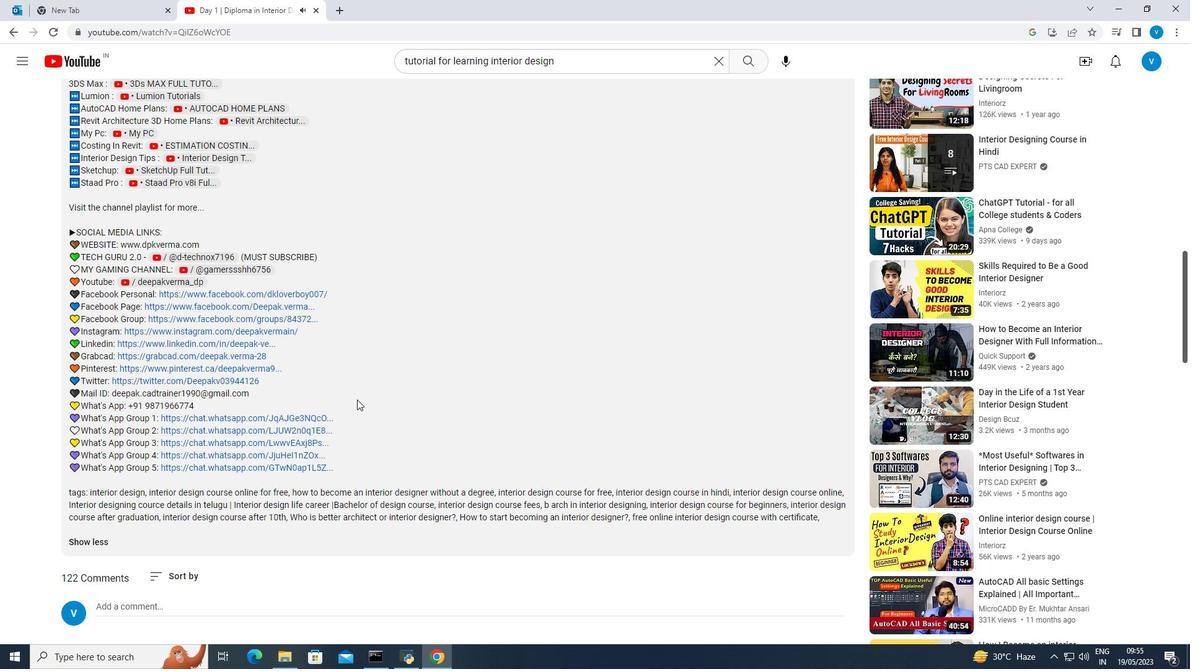 
Action: Mouse moved to (357, 399)
Screenshot: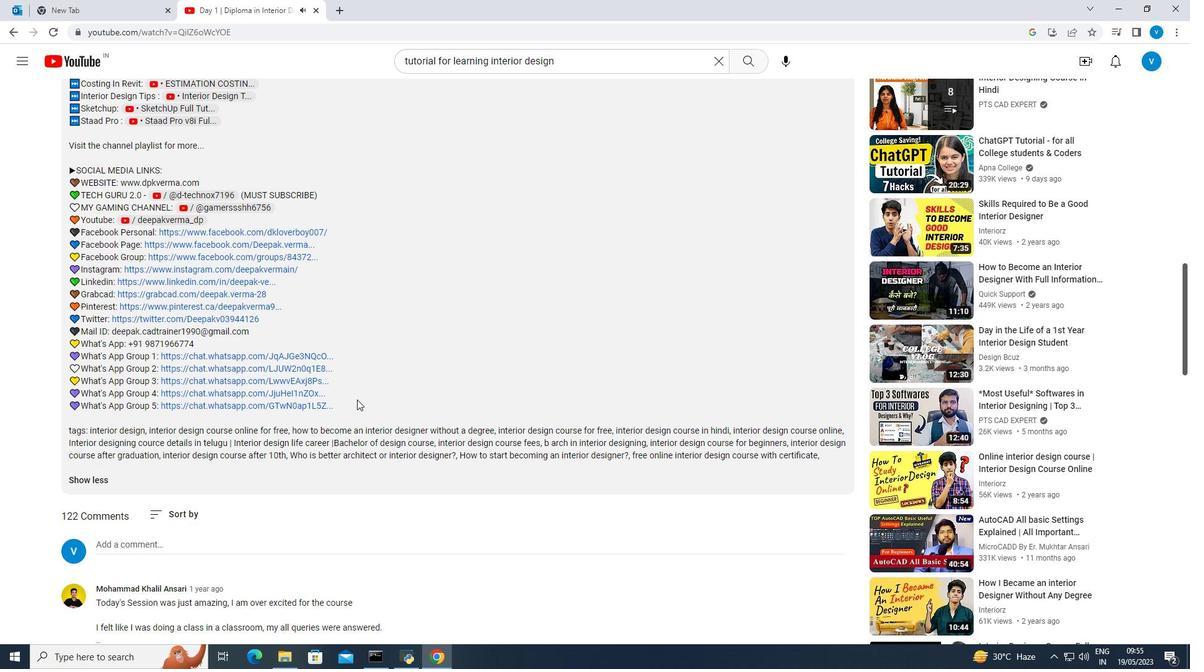 
Action: Mouse scrolled (357, 399) with delta (0, 0)
Screenshot: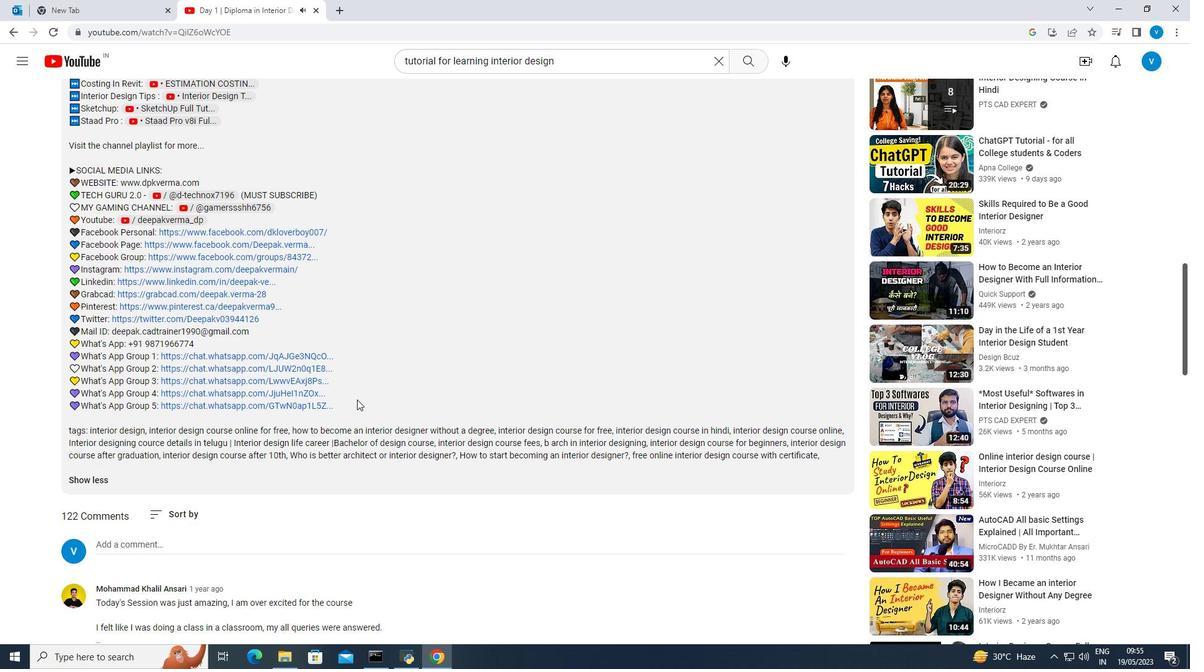 
Action: Mouse moved to (408, 407)
Screenshot: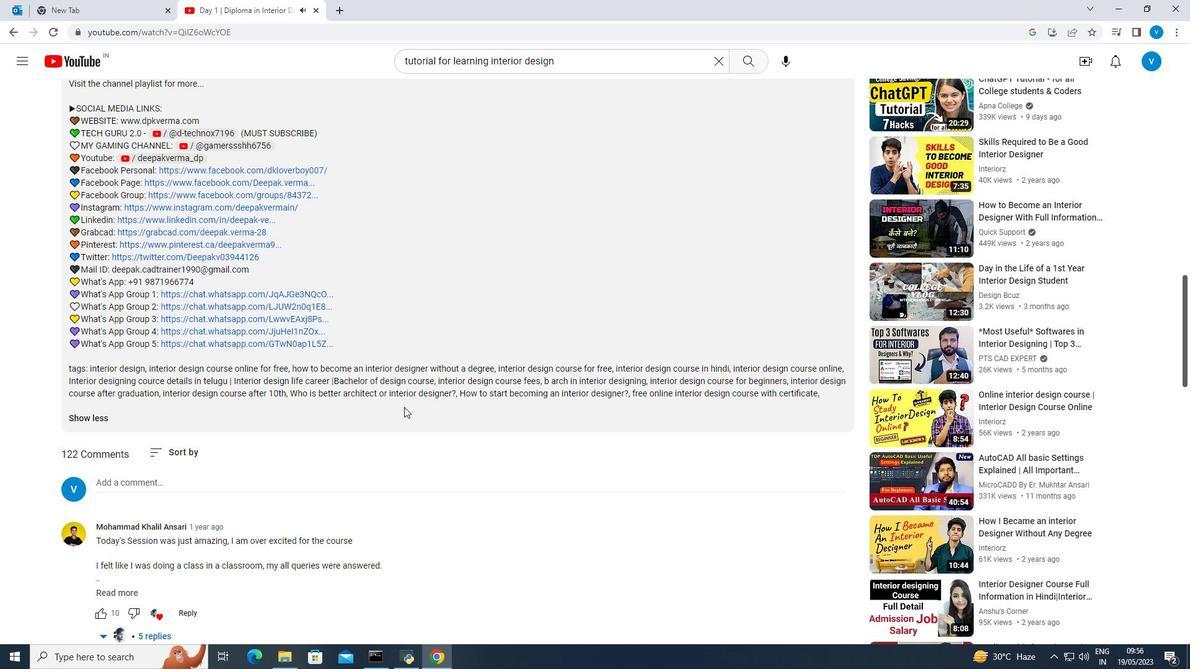 
Action: Mouse scrolled (408, 406) with delta (0, 0)
Screenshot: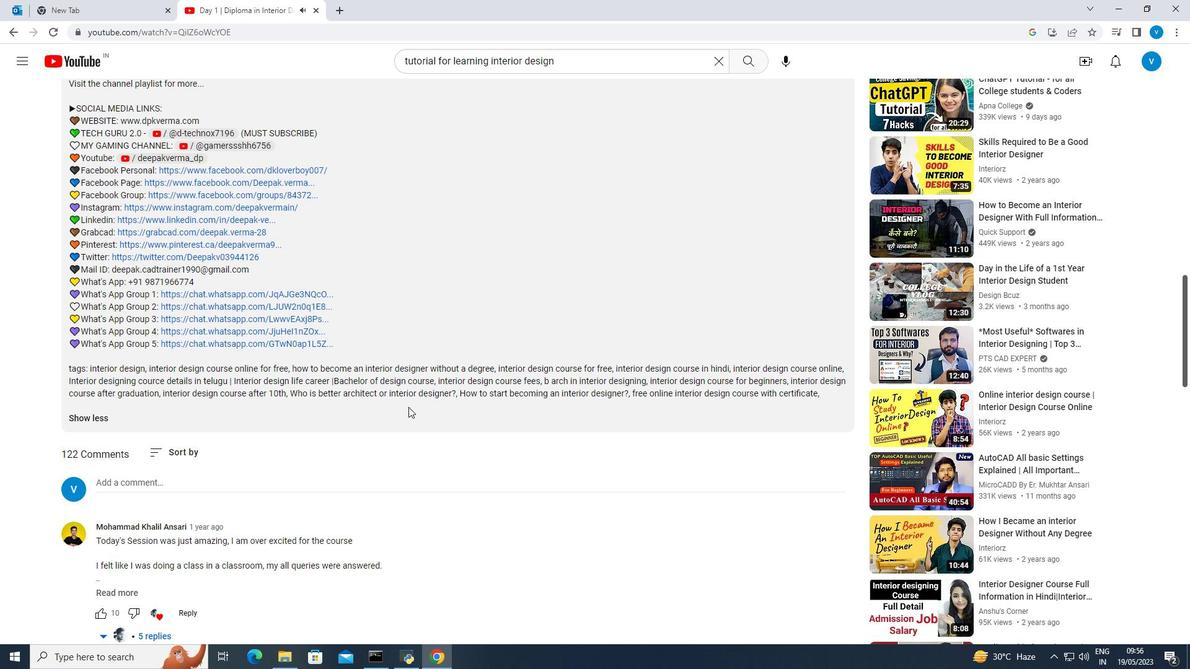 
Action: Mouse scrolled (408, 406) with delta (0, 0)
Screenshot: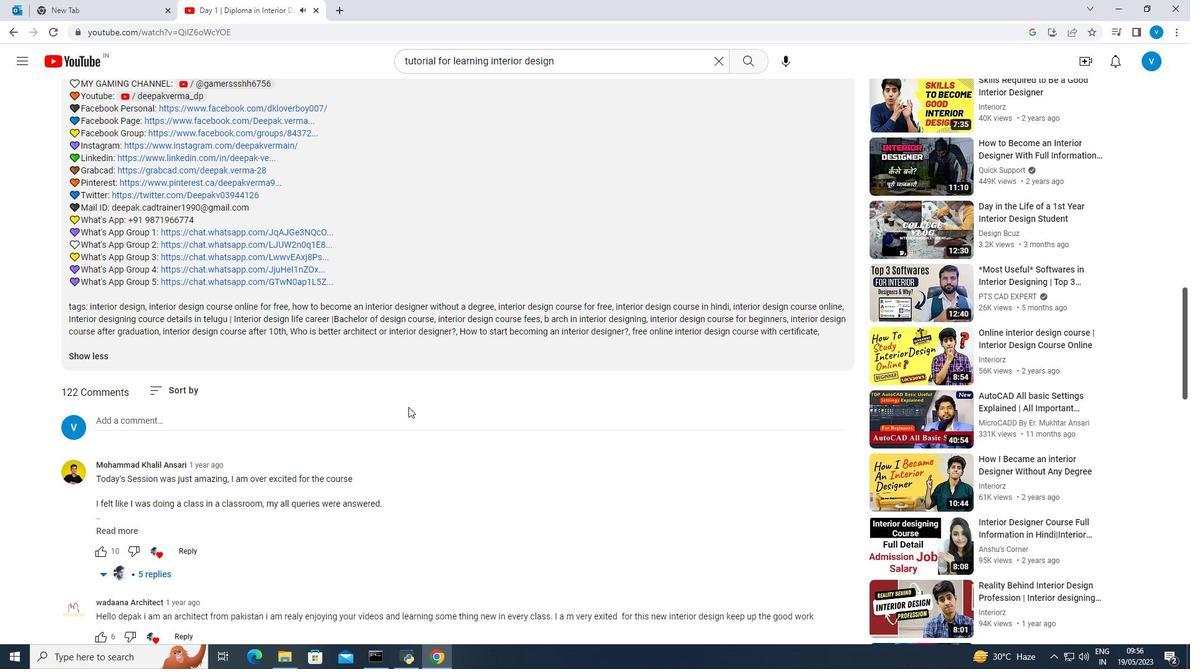 
Action: Mouse moved to (408, 407)
Screenshot: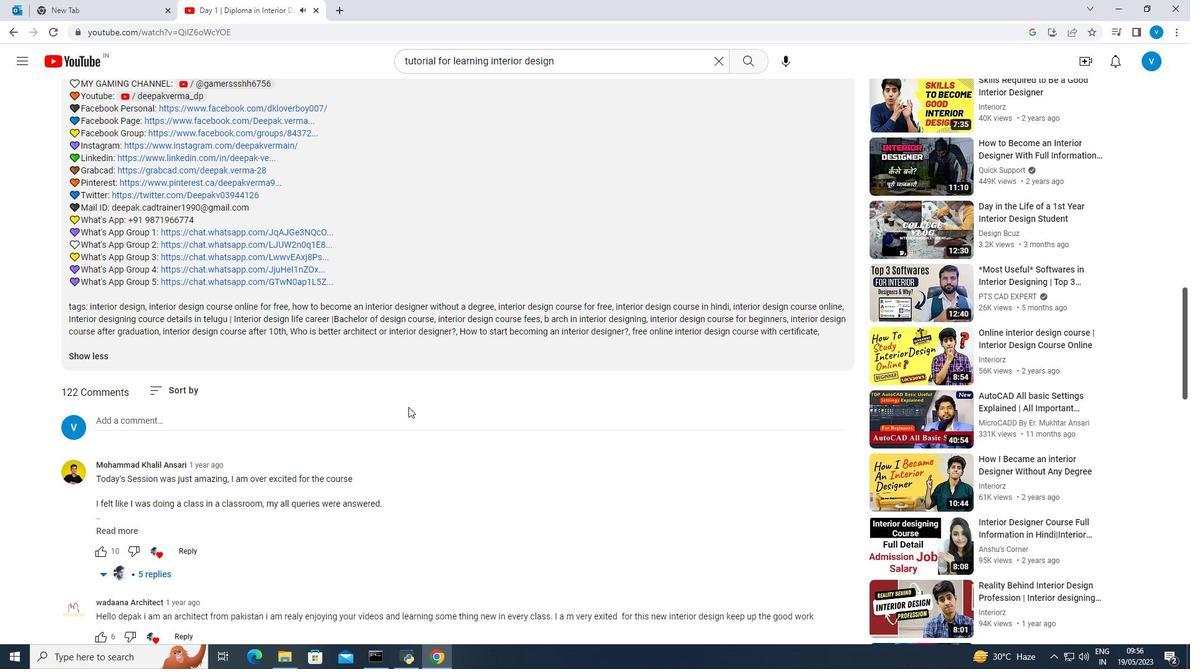 
Action: Mouse scrolled (408, 406) with delta (0, 0)
Screenshot: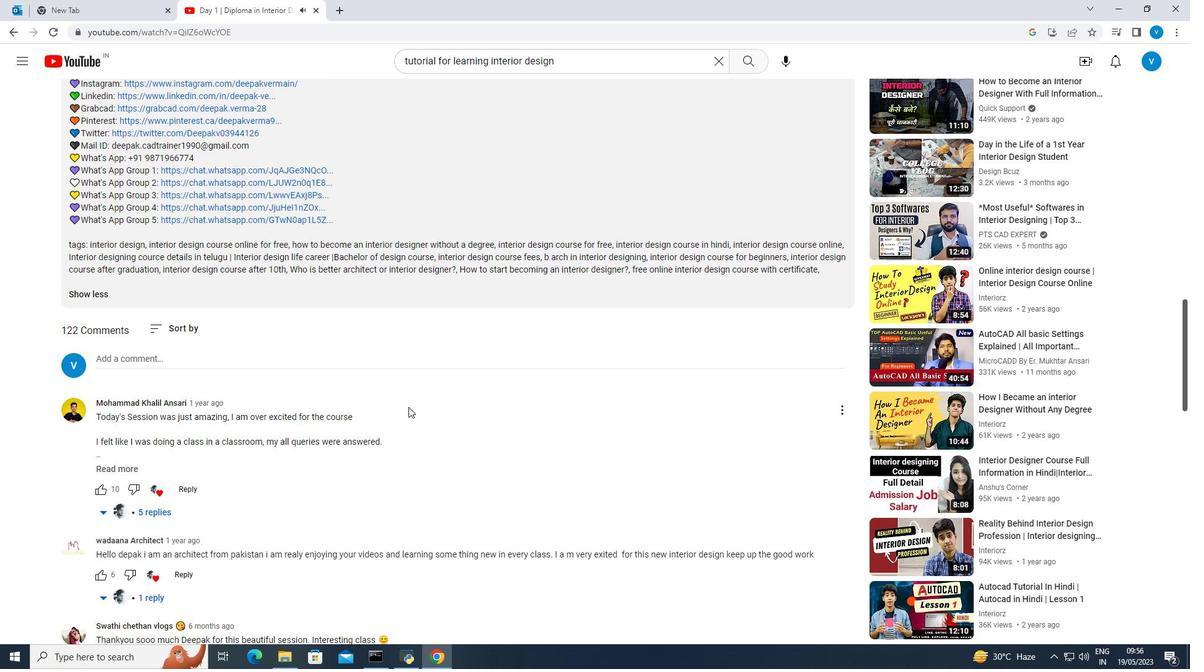 
Action: Mouse scrolled (408, 406) with delta (0, 0)
Screenshot: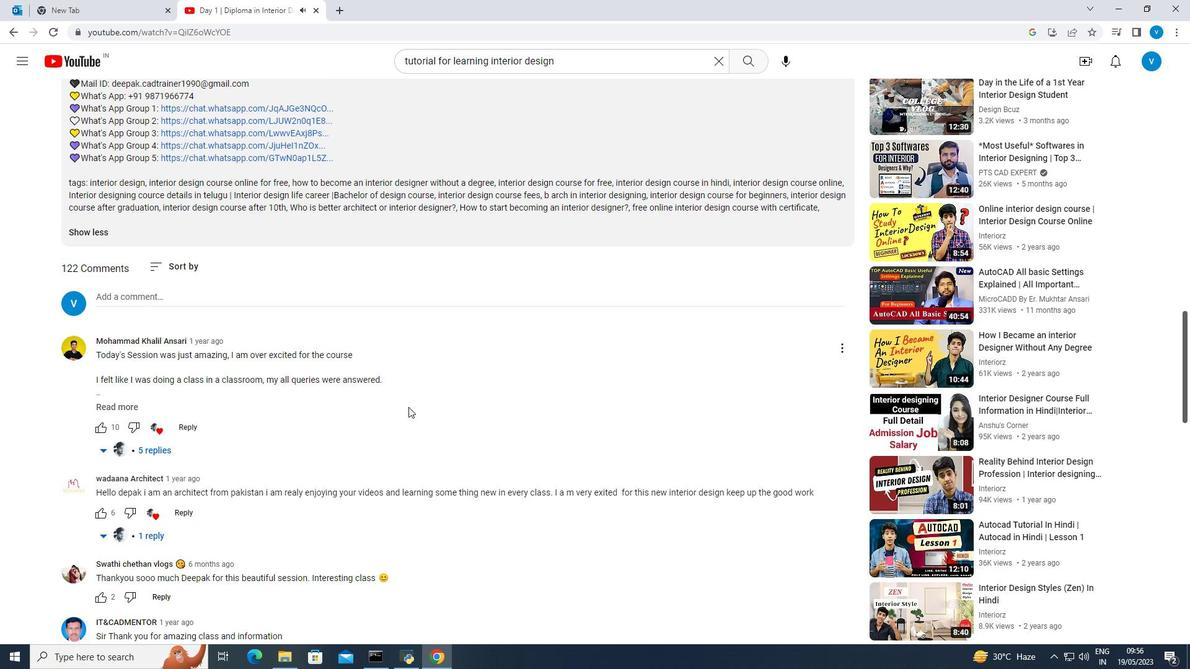 
Action: Mouse scrolled (408, 407) with delta (0, 0)
Screenshot: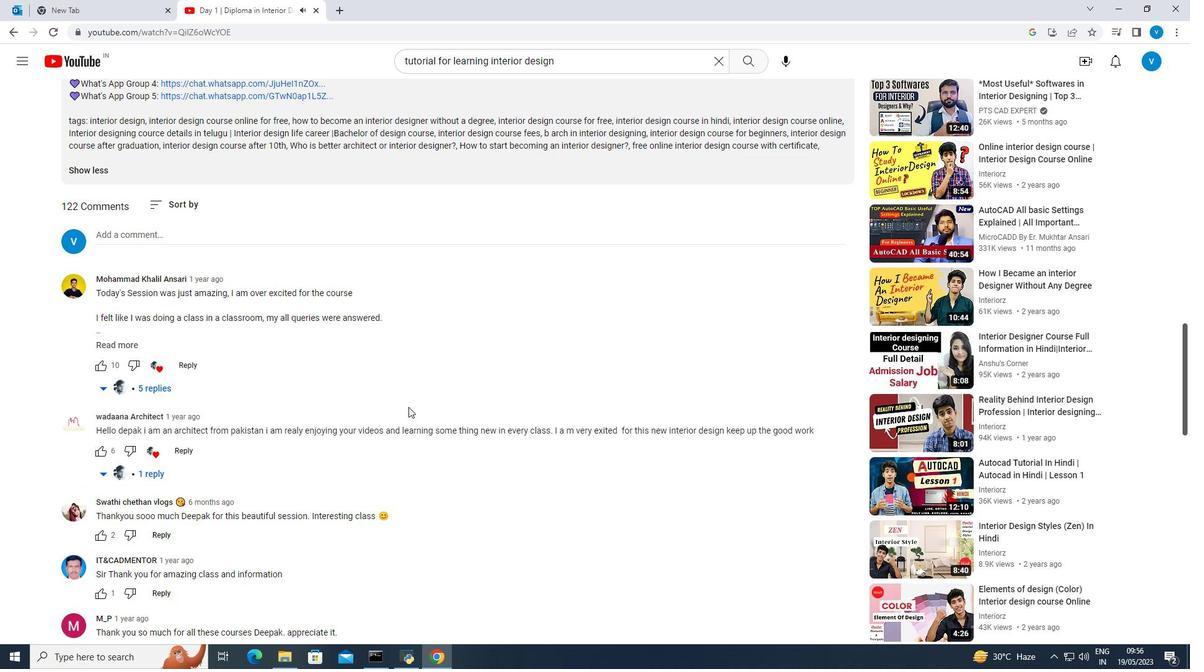 
Action: Mouse scrolled (408, 407) with delta (0, 0)
Screenshot: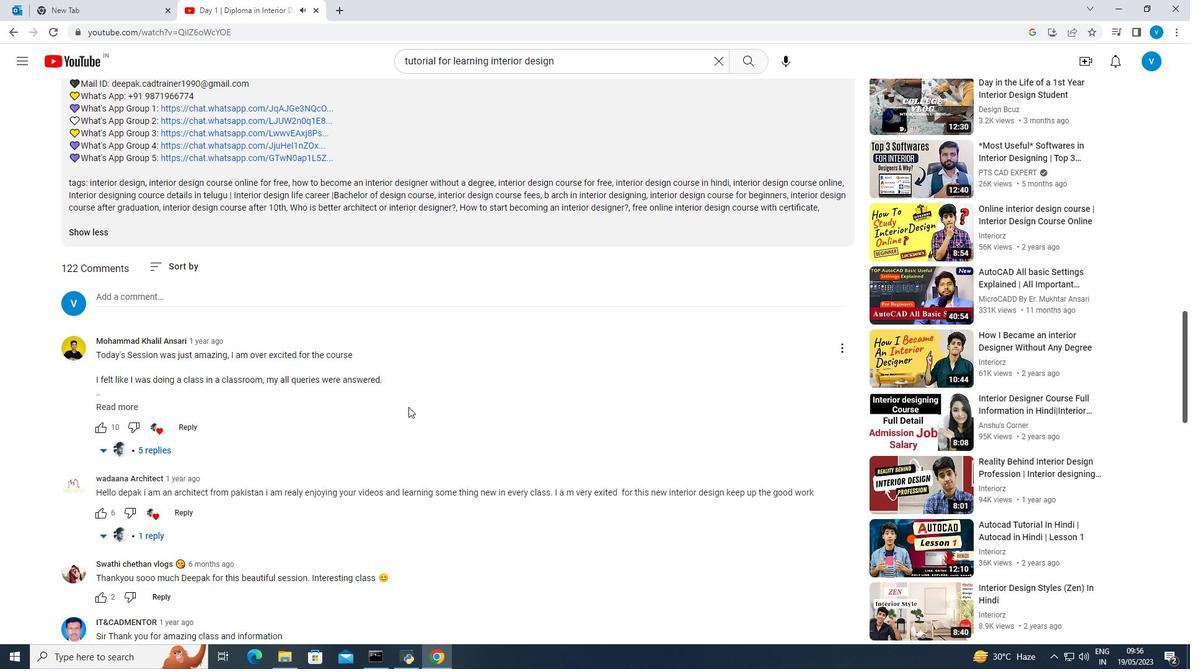 
Action: Mouse scrolled (408, 407) with delta (0, 0)
Screenshot: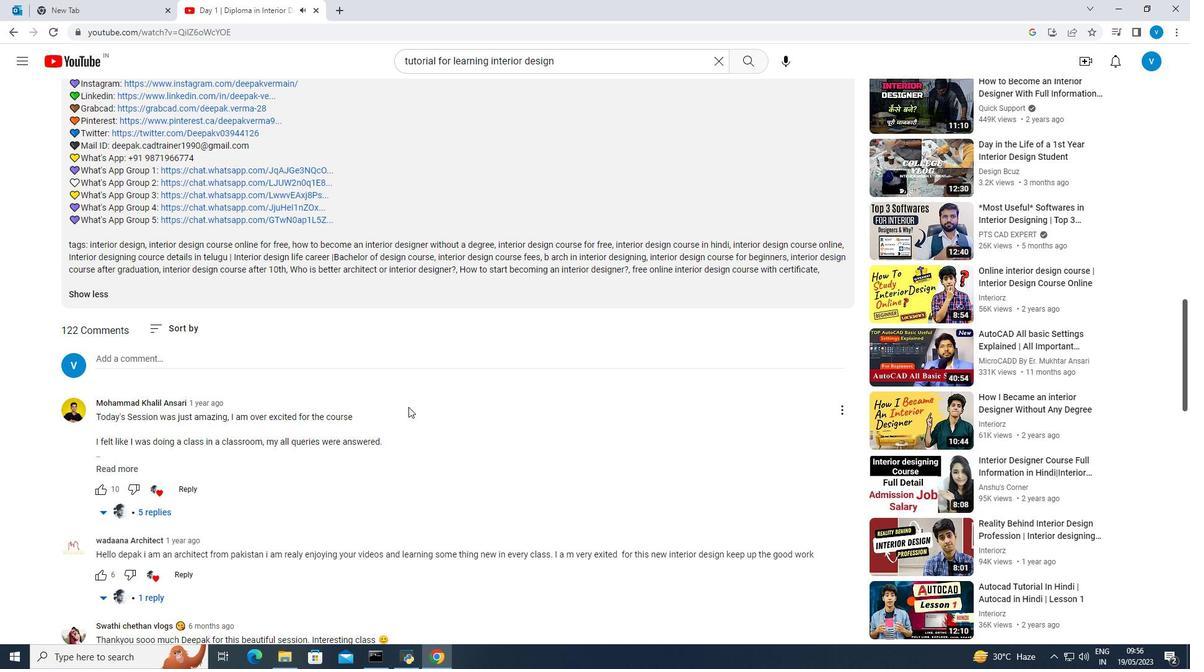 
Action: Mouse scrolled (408, 407) with delta (0, 0)
Screenshot: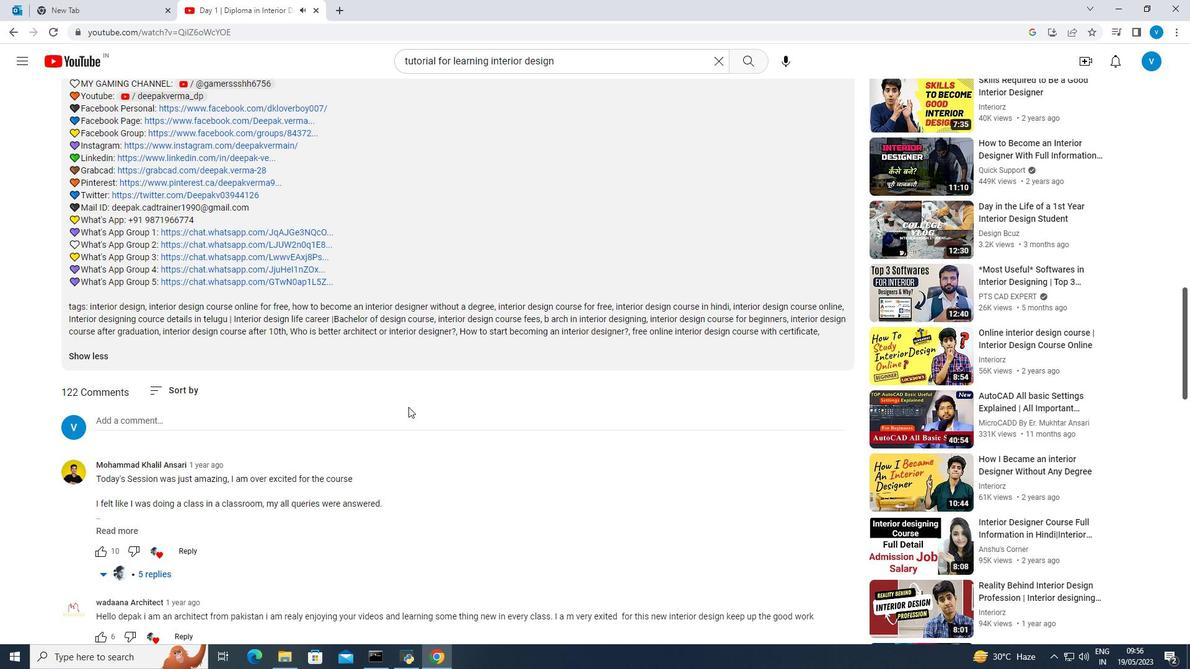 
Action: Mouse scrolled (408, 407) with delta (0, 0)
Screenshot: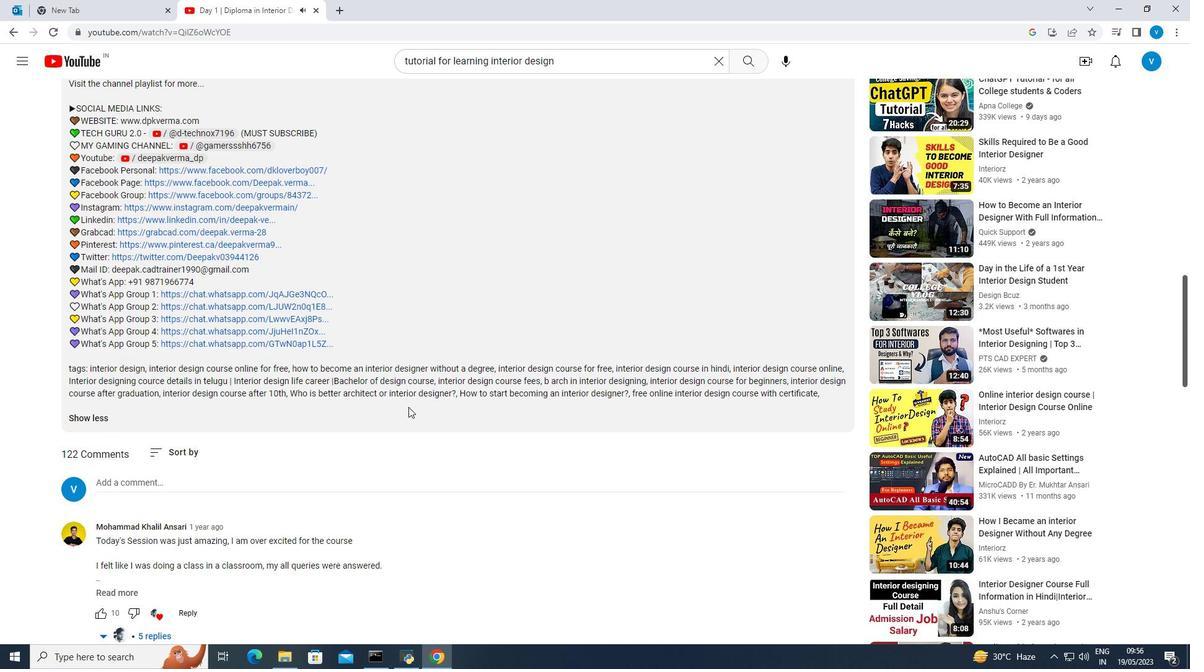 
Action: Mouse scrolled (408, 407) with delta (0, 0)
Screenshot: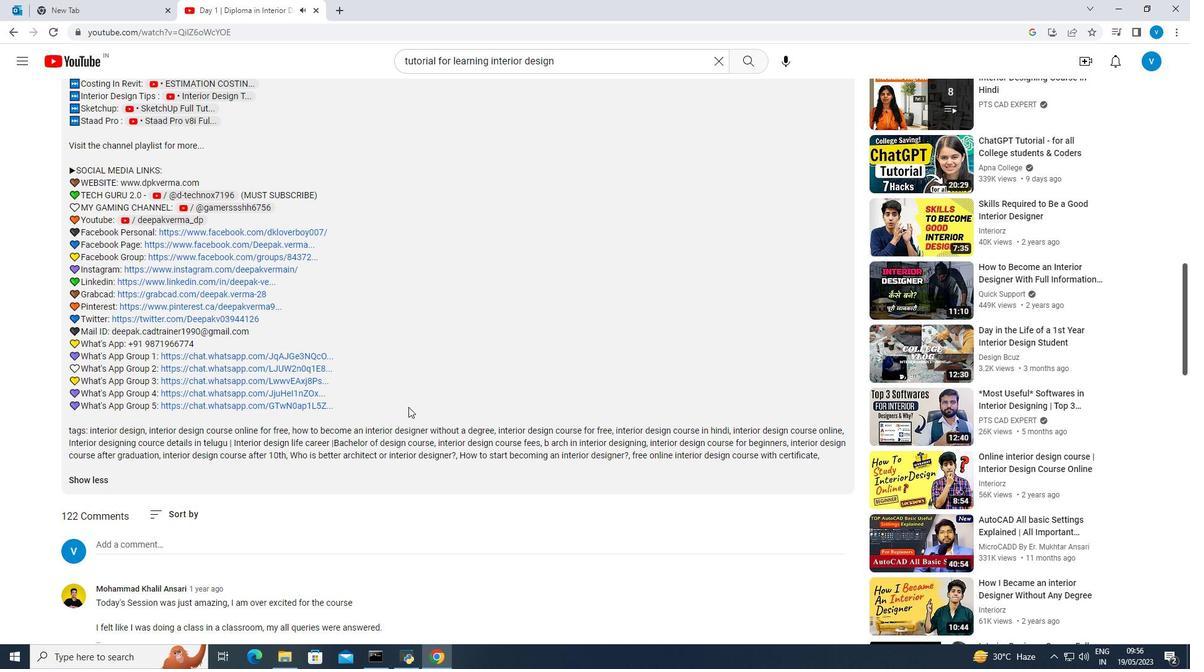 
Action: Mouse scrolled (408, 407) with delta (0, 0)
Screenshot: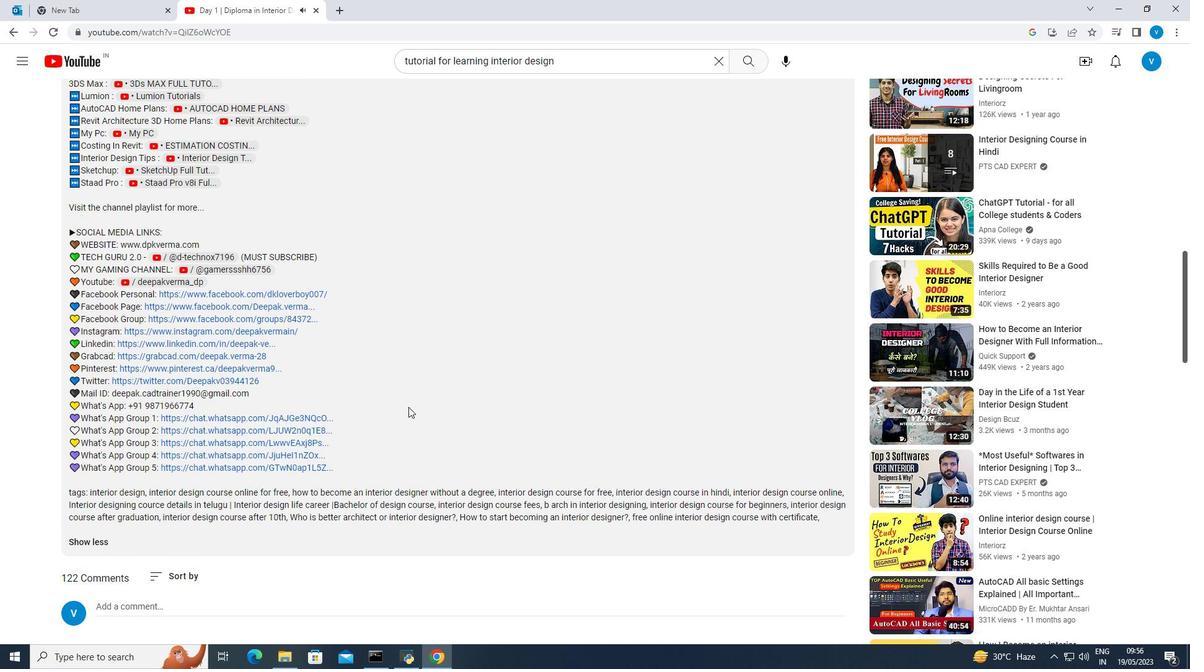 
Action: Mouse scrolled (408, 407) with delta (0, 0)
Screenshot: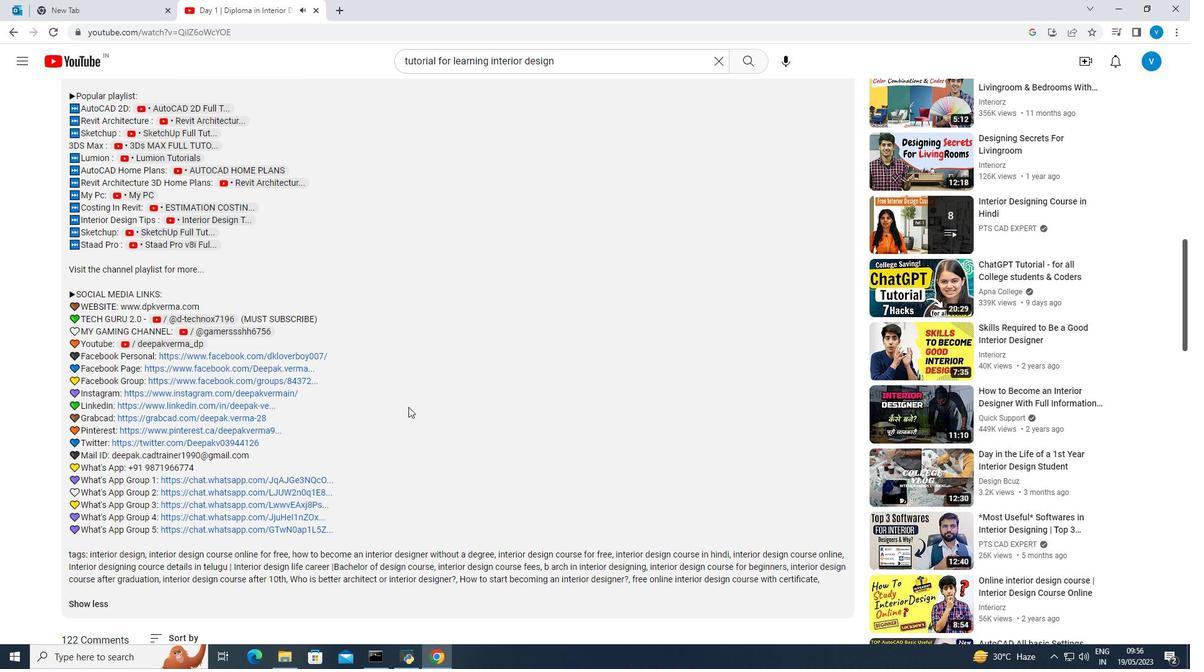
Action: Mouse scrolled (408, 407) with delta (0, 0)
Screenshot: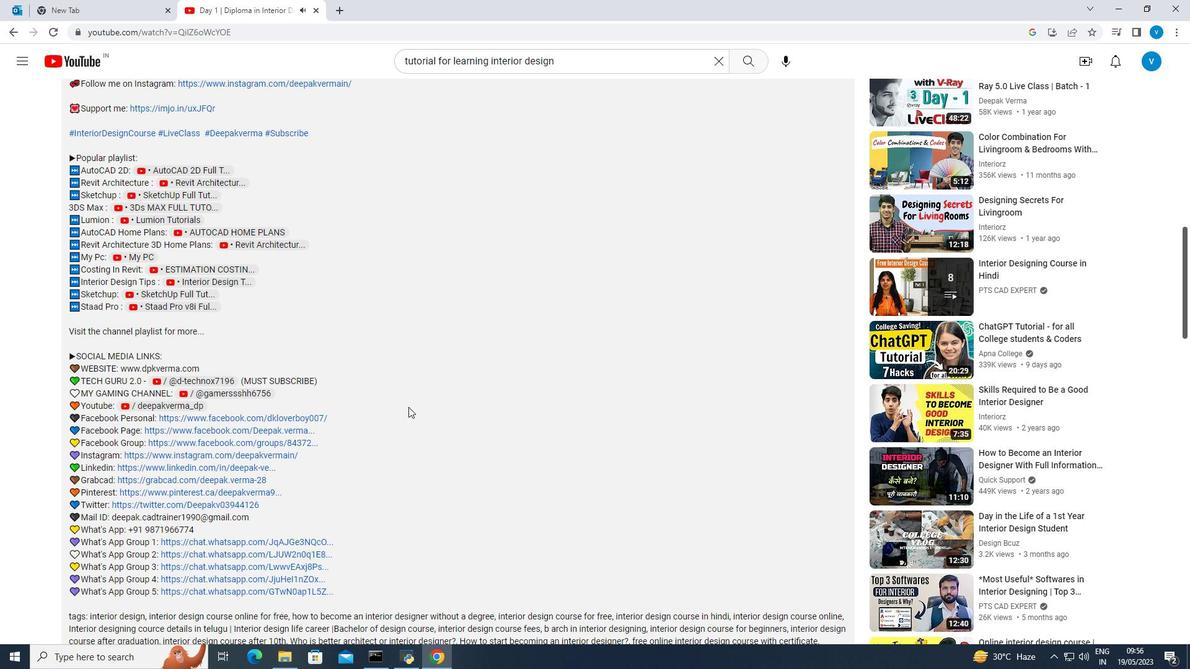 
Action: Mouse scrolled (408, 407) with delta (0, 0)
Screenshot: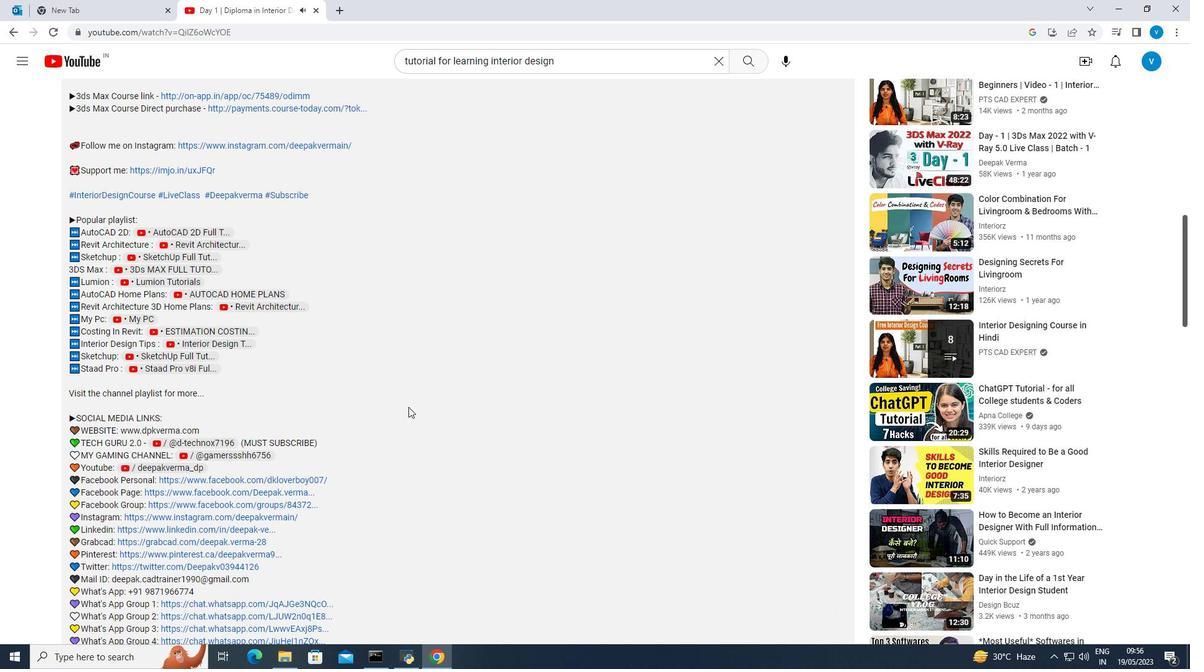 
Action: Mouse scrolled (408, 407) with delta (0, 0)
Screenshot: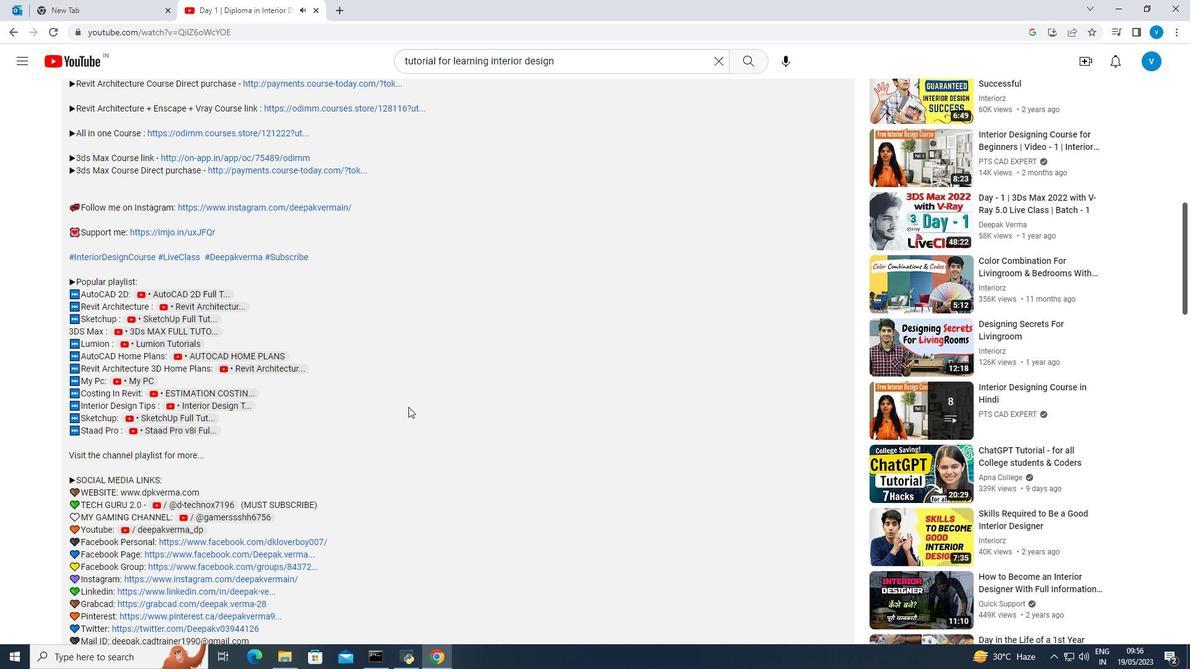
Action: Mouse scrolled (408, 407) with delta (0, 0)
Screenshot: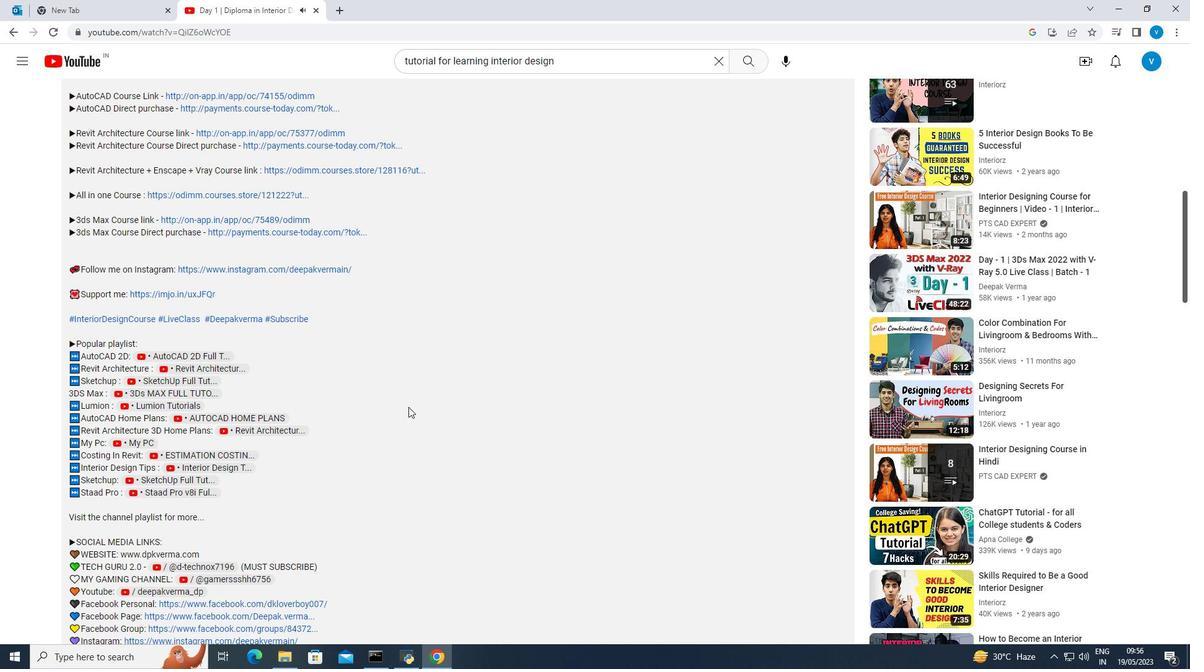 
Action: Mouse scrolled (408, 407) with delta (0, 0)
Screenshot: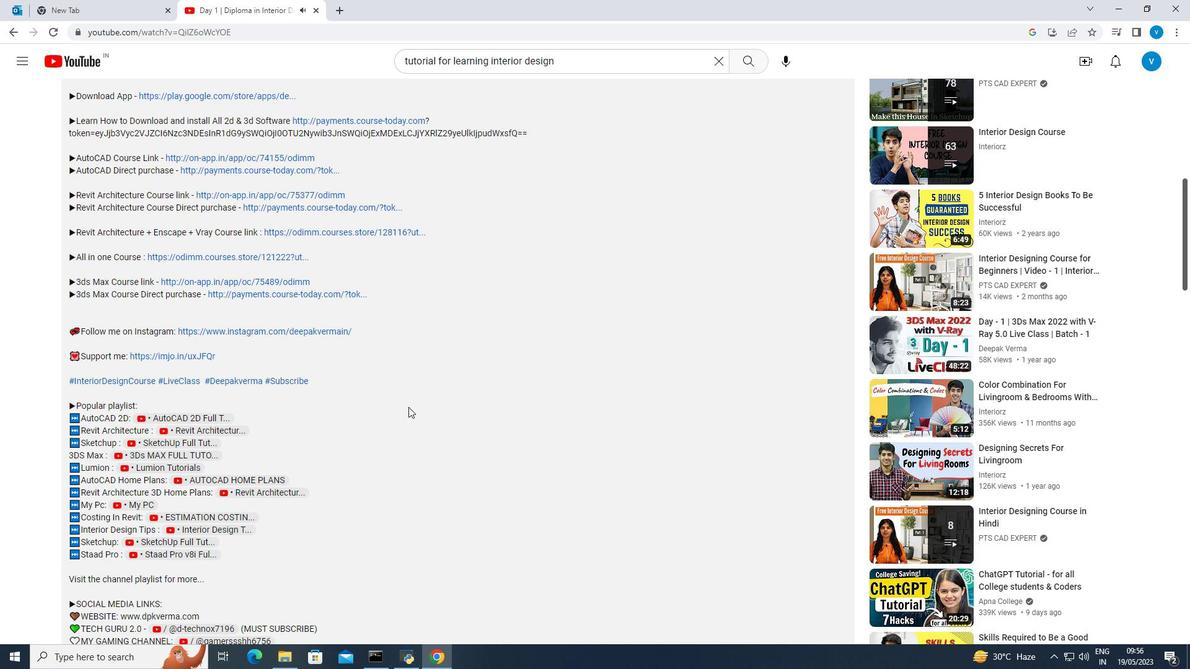 
Action: Mouse scrolled (408, 407) with delta (0, 0)
Screenshot: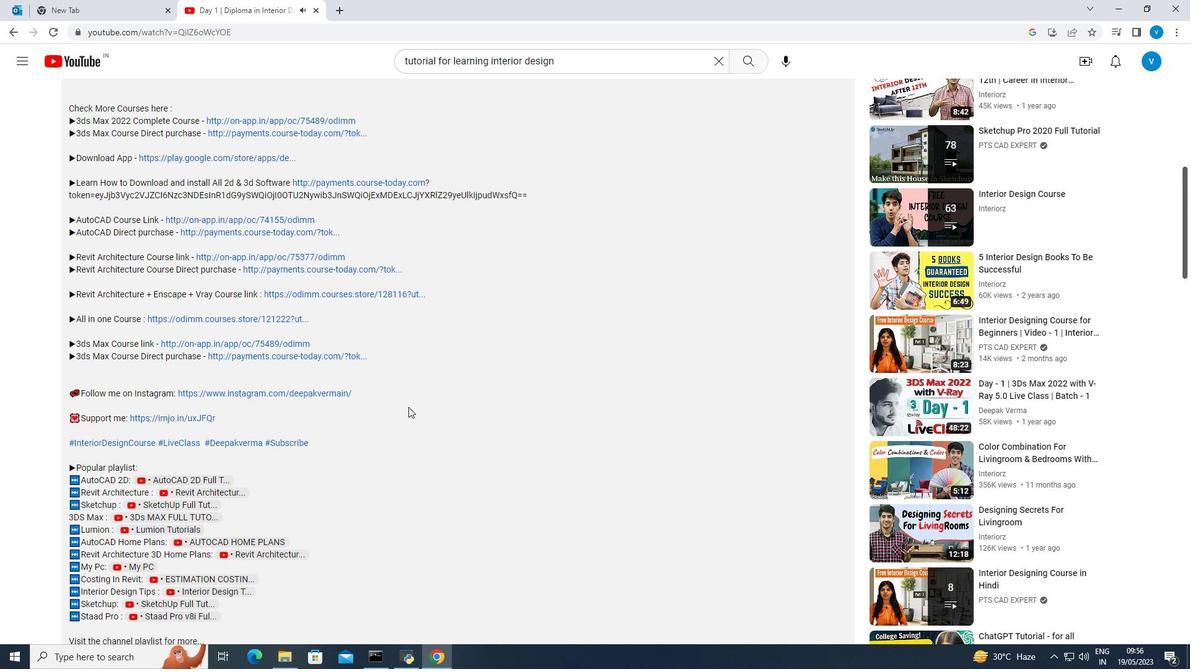 
Action: Mouse scrolled (408, 407) with delta (0, 0)
Screenshot: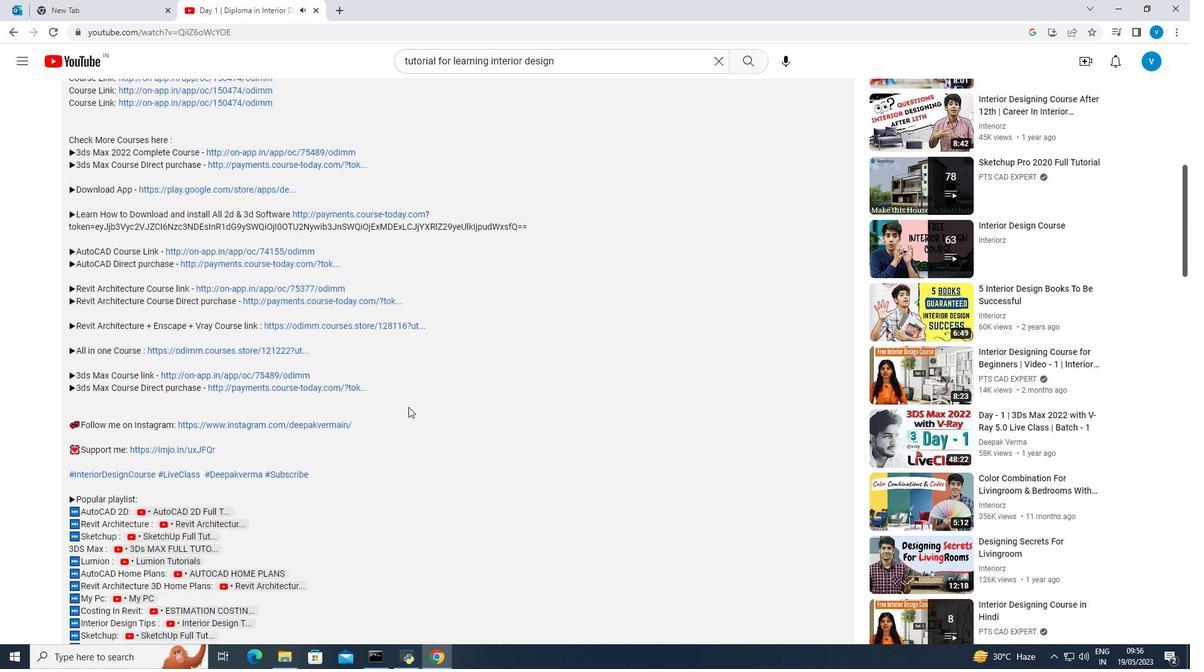 
Action: Mouse scrolled (408, 407) with delta (0, 0)
Screenshot: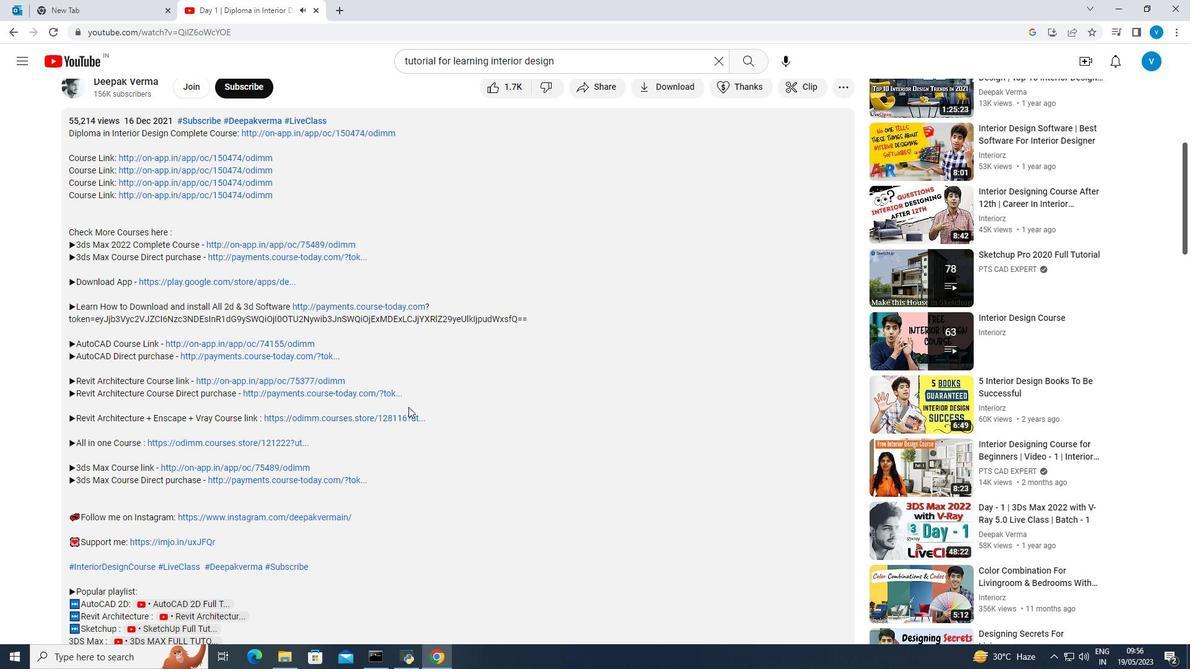 
Action: Mouse scrolled (408, 407) with delta (0, 0)
Screenshot: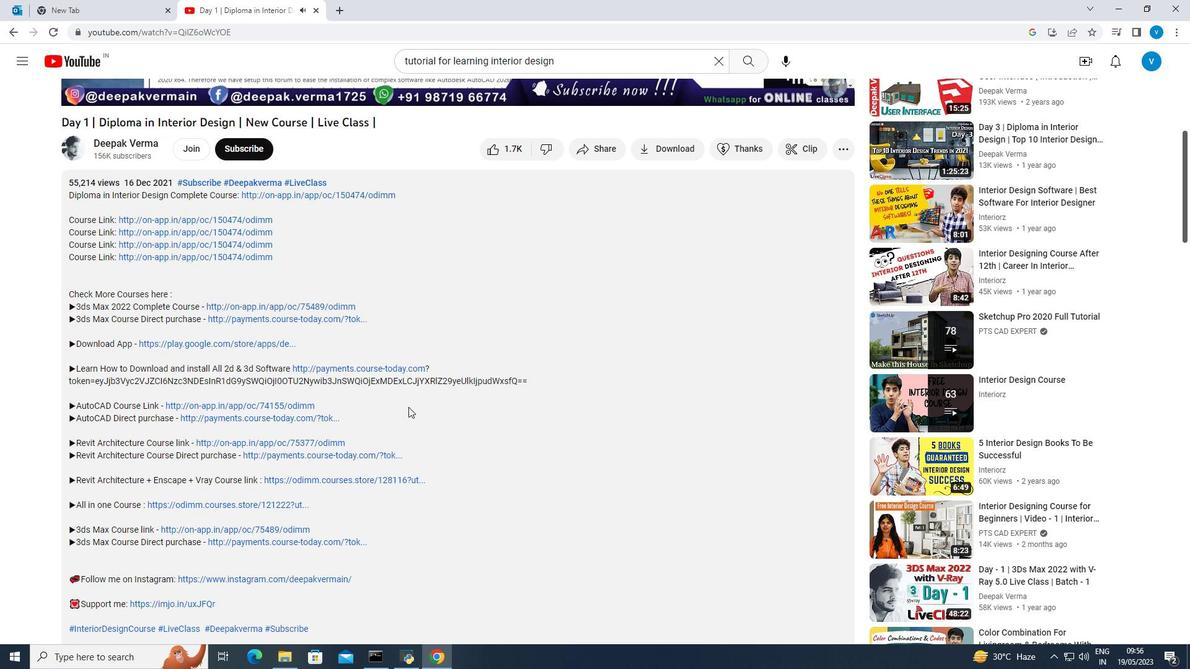 
Action: Mouse scrolled (408, 407) with delta (0, 0)
Screenshot: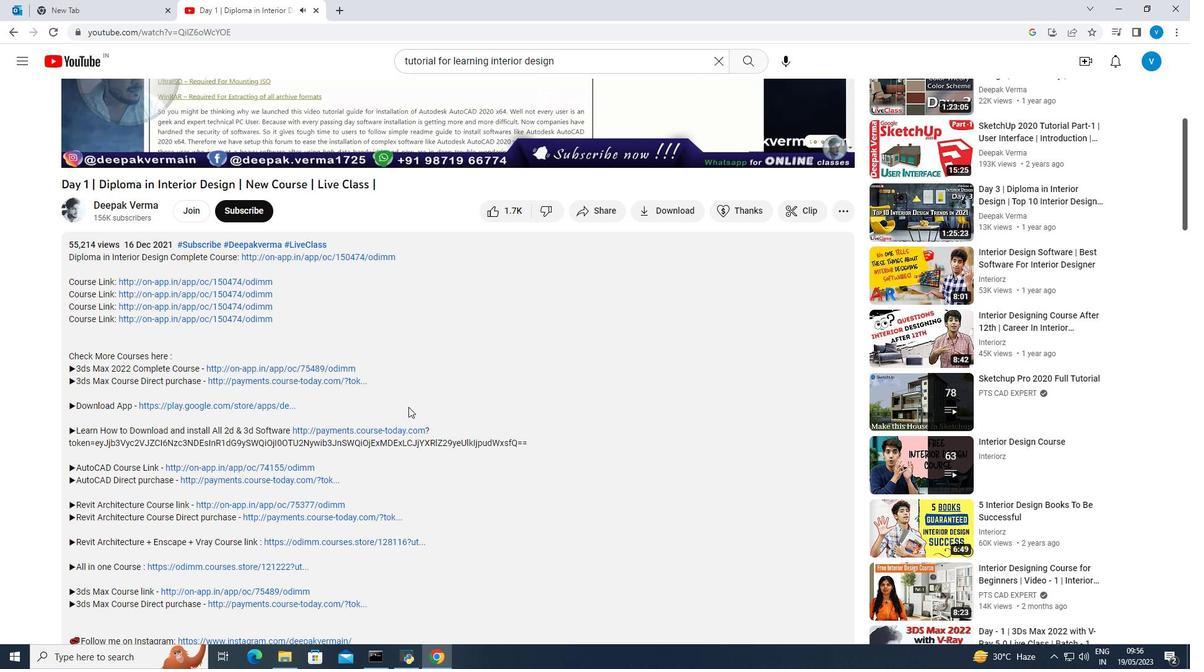 
Action: Mouse scrolled (408, 407) with delta (0, 0)
Screenshot: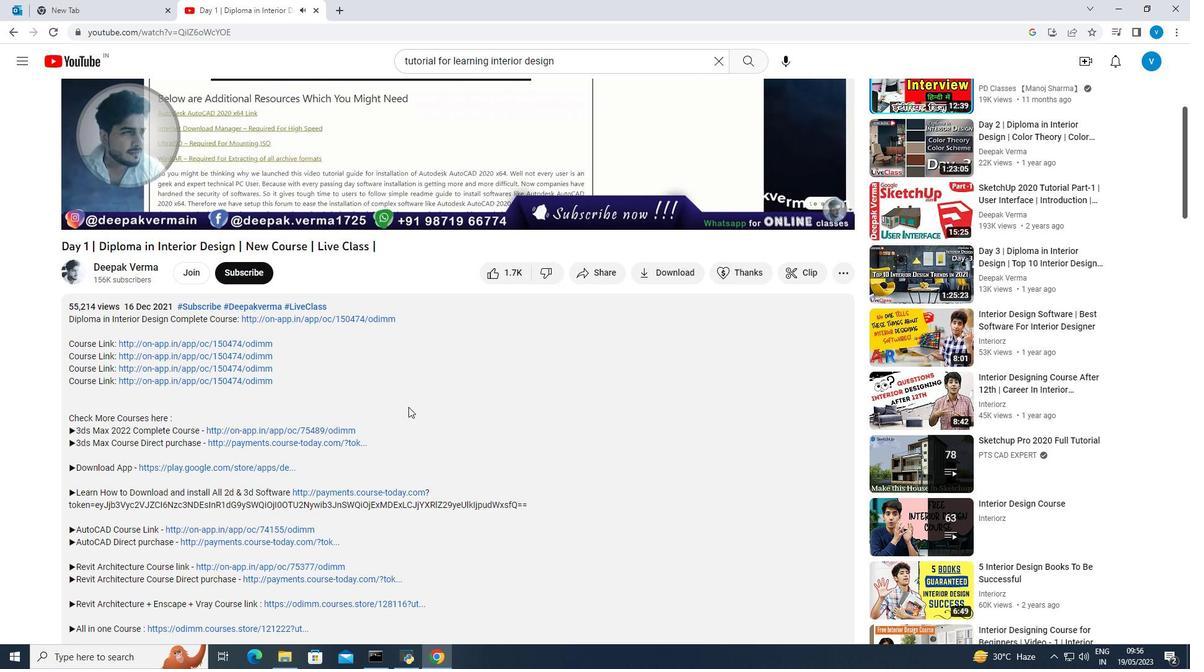 
Action: Mouse scrolled (408, 407) with delta (0, 0)
Screenshot: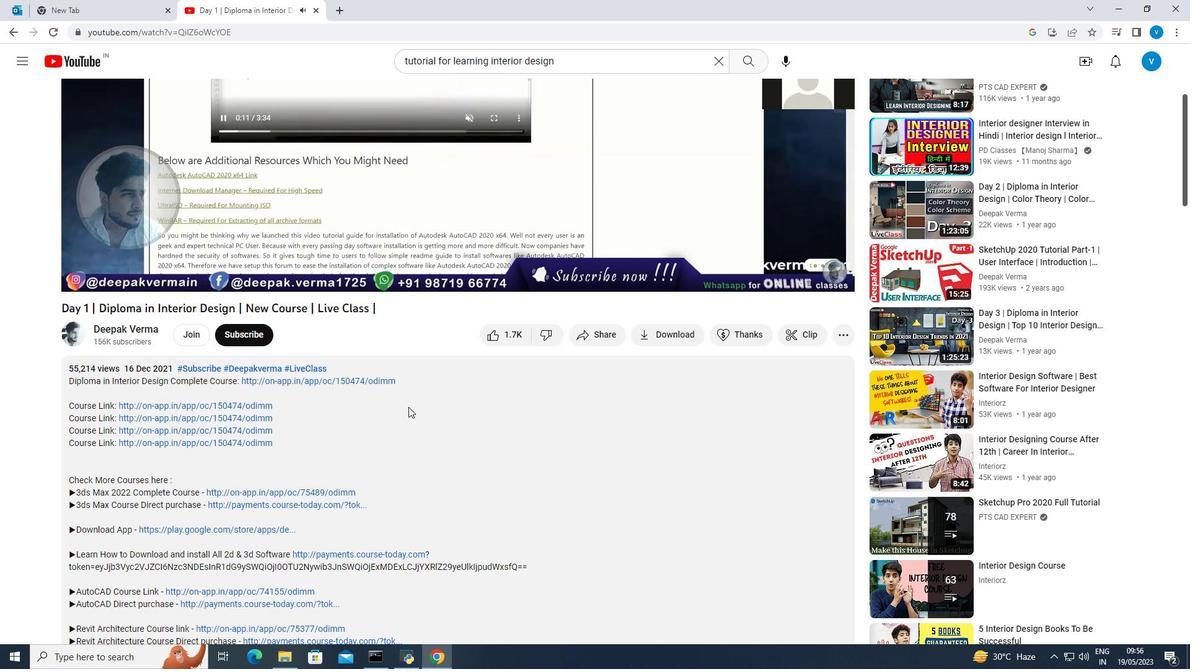 
Action: Mouse scrolled (408, 407) with delta (0, 0)
Screenshot: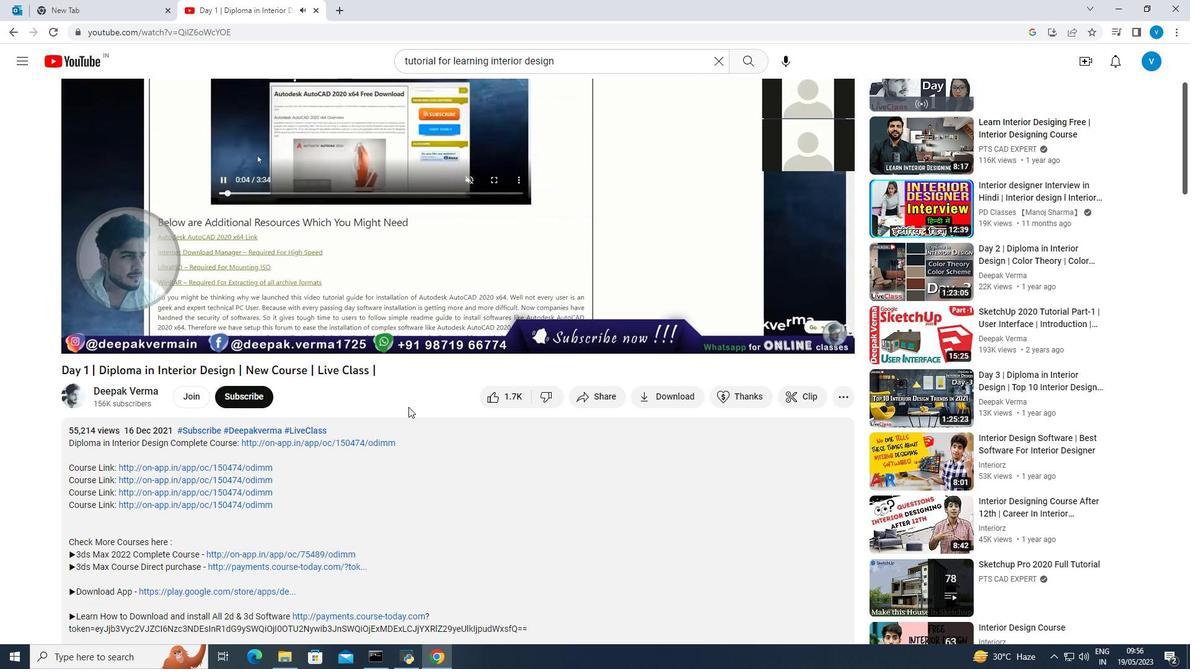 
Action: Mouse scrolled (408, 407) with delta (0, 0)
Screenshot: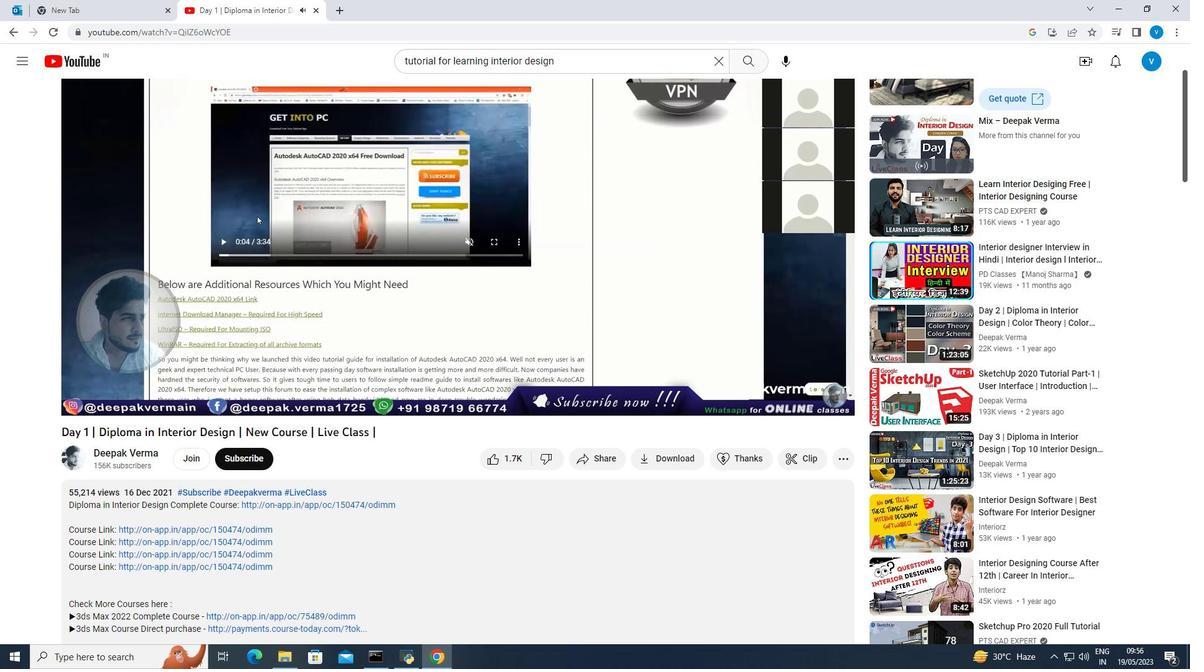 
Action: Mouse scrolled (408, 407) with delta (0, 0)
Screenshot: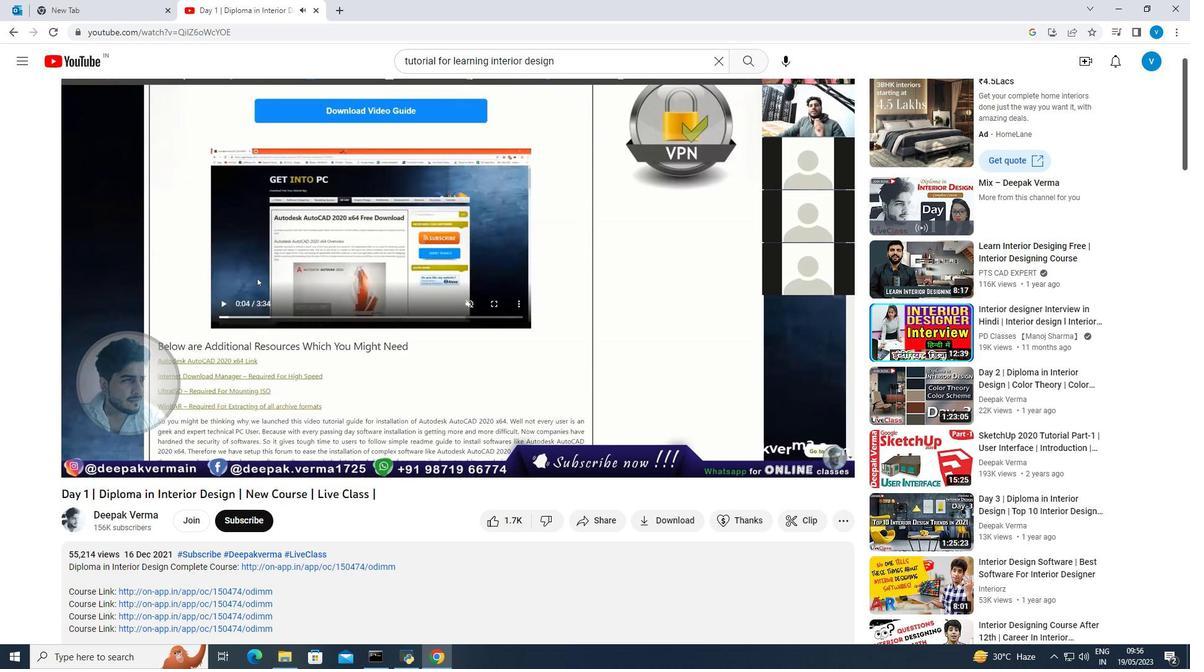 
Action: Mouse moved to (444, 414)
Screenshot: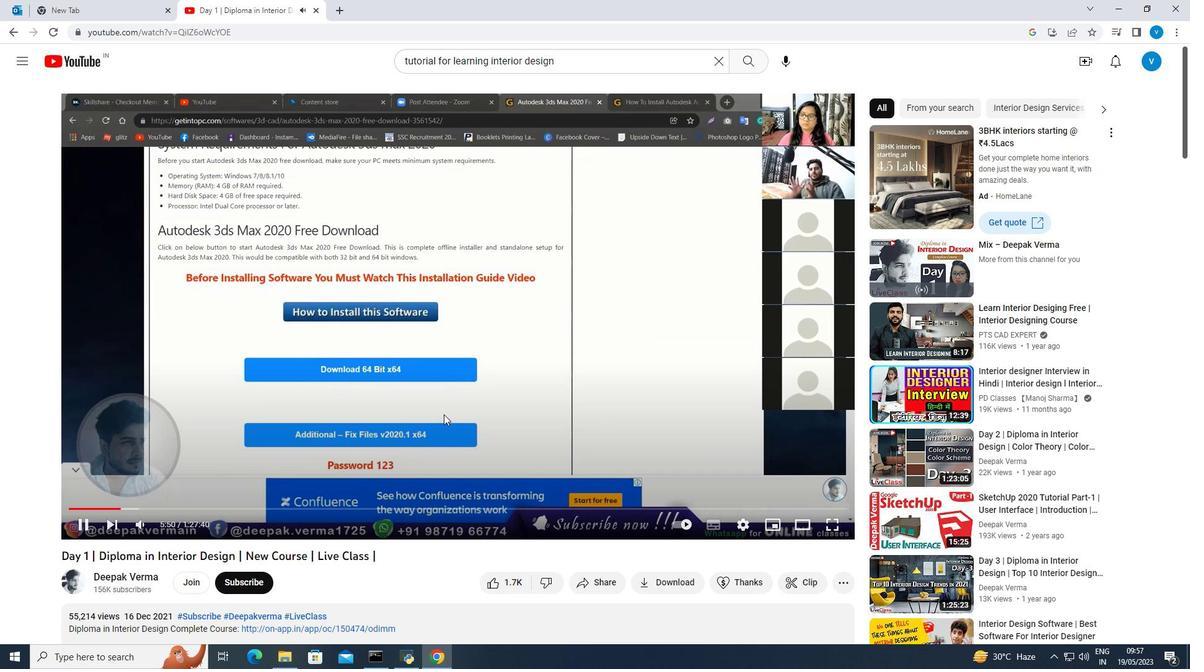 
Action: Mouse scrolled (444, 414) with delta (0, 0)
Screenshot: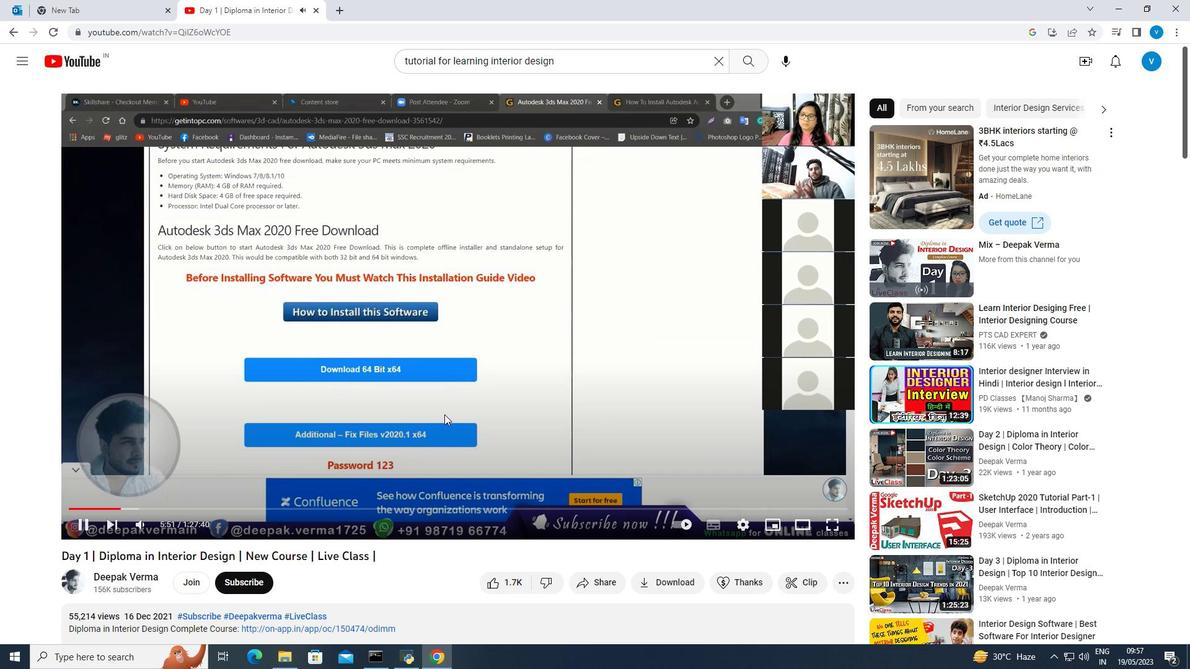 
Action: Mouse moved to (820, 117)
Screenshot: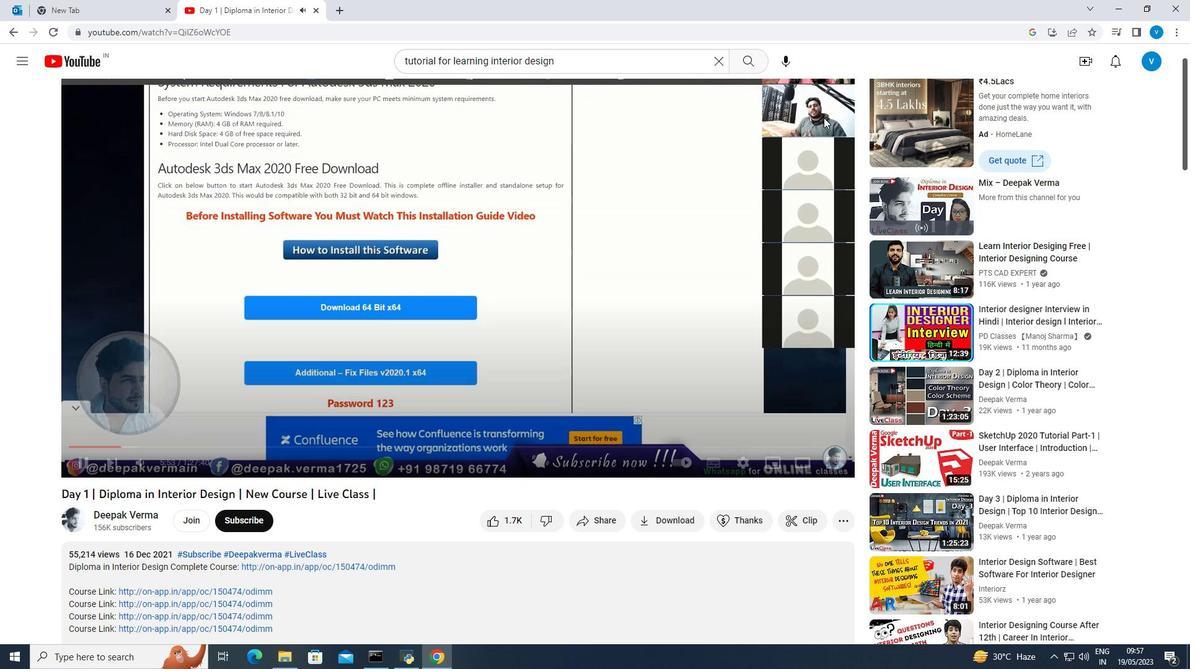 
Action: Mouse pressed left at (820, 117)
Screenshot: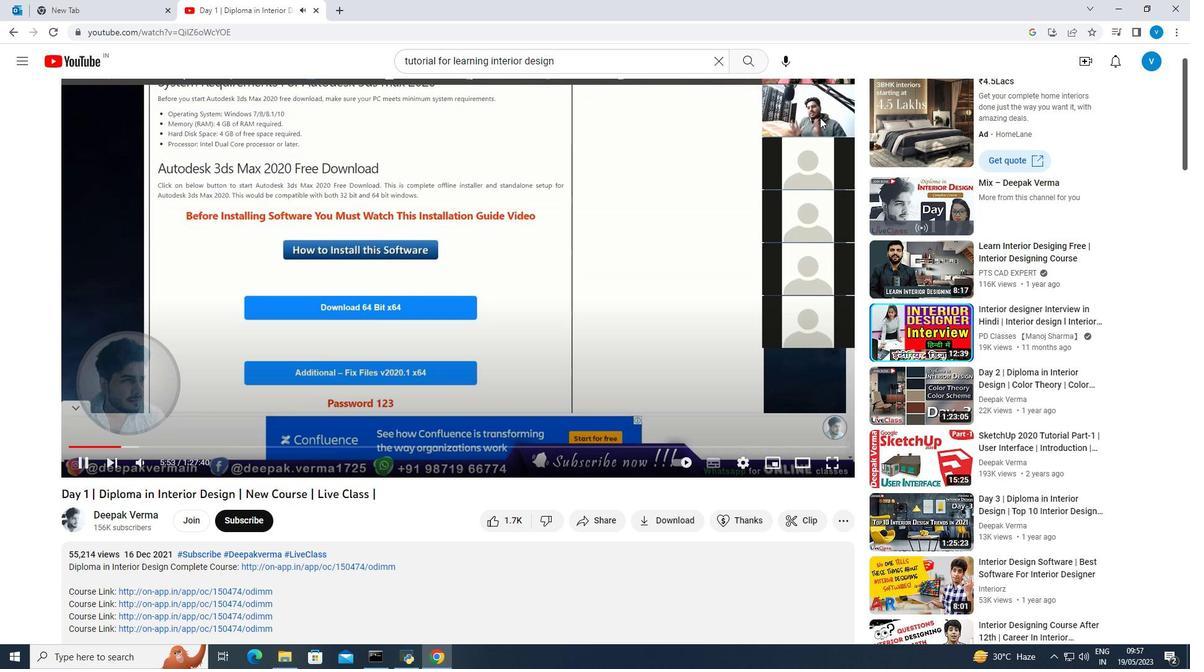 
Action: Mouse moved to (824, 118)
Screenshot: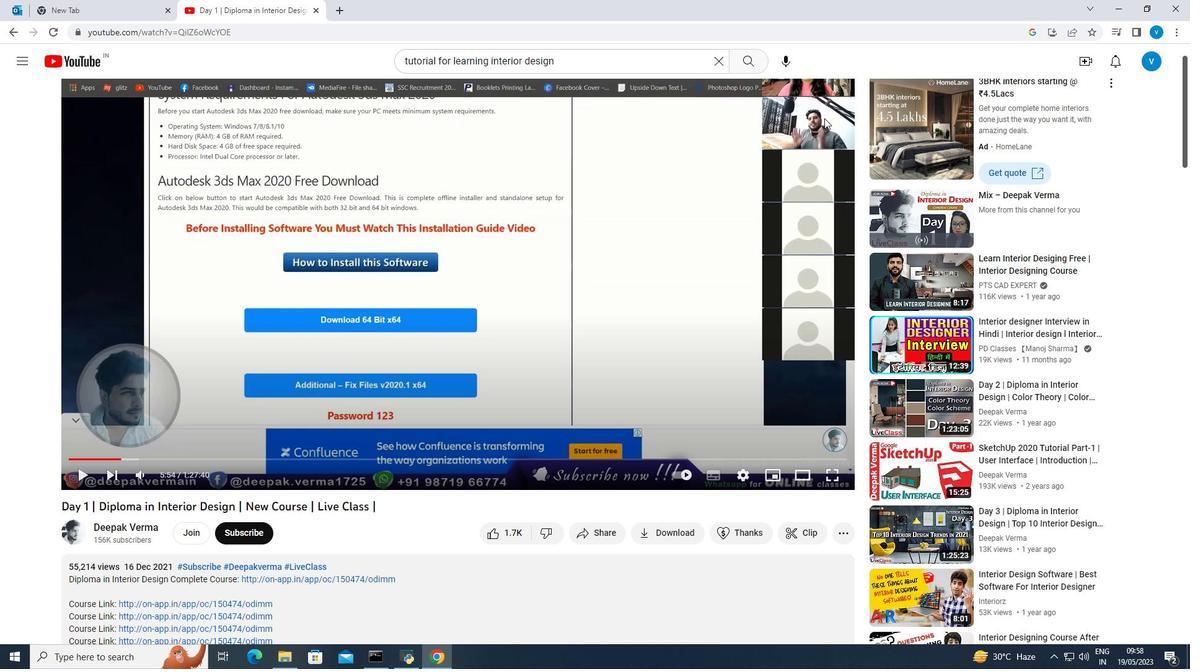 
Action: Mouse pressed left at (824, 118)
Screenshot: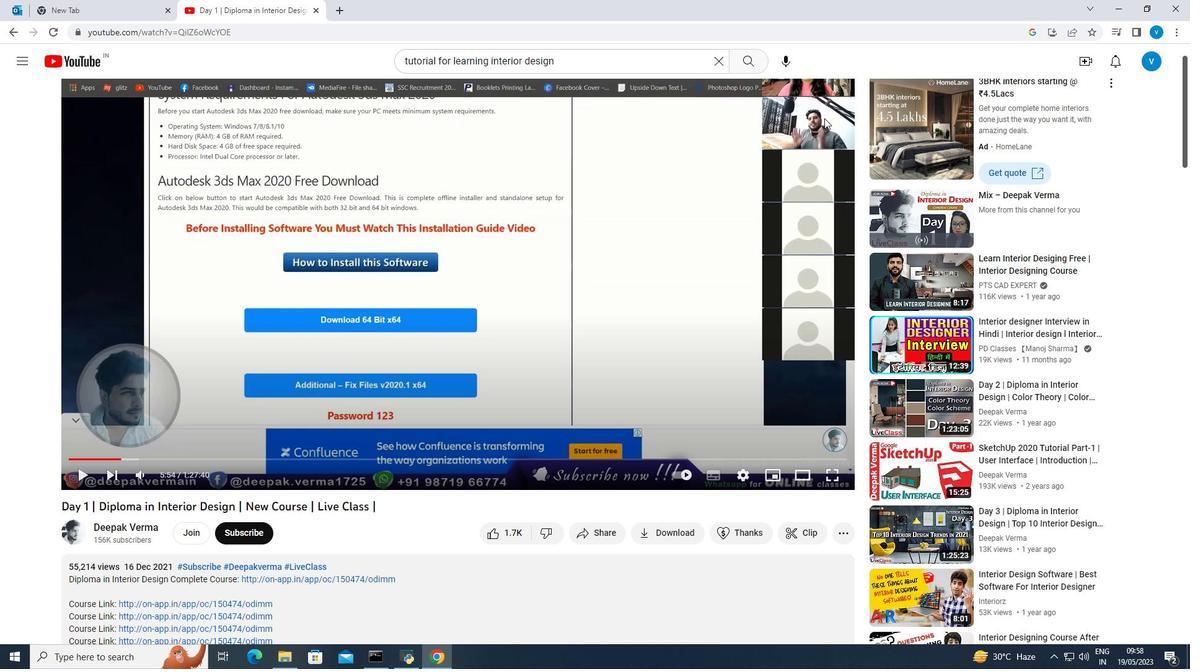 
Action: Mouse moved to (571, 257)
Screenshot: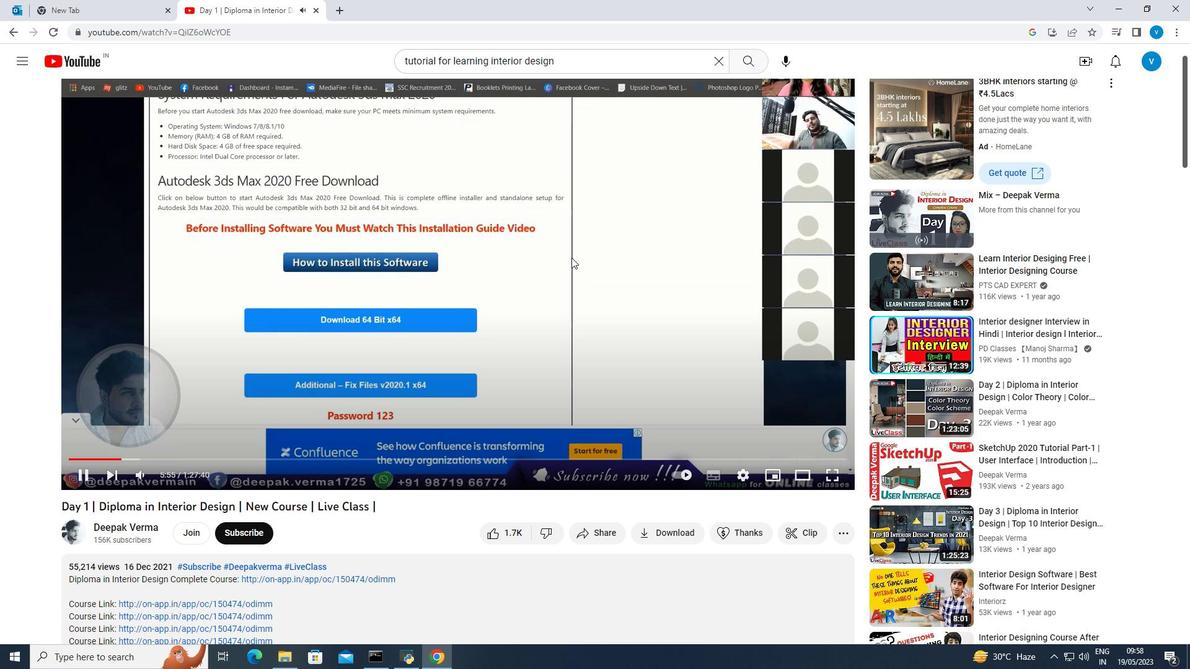 
Action: Mouse scrolled (571, 258) with delta (0, 0)
Screenshot: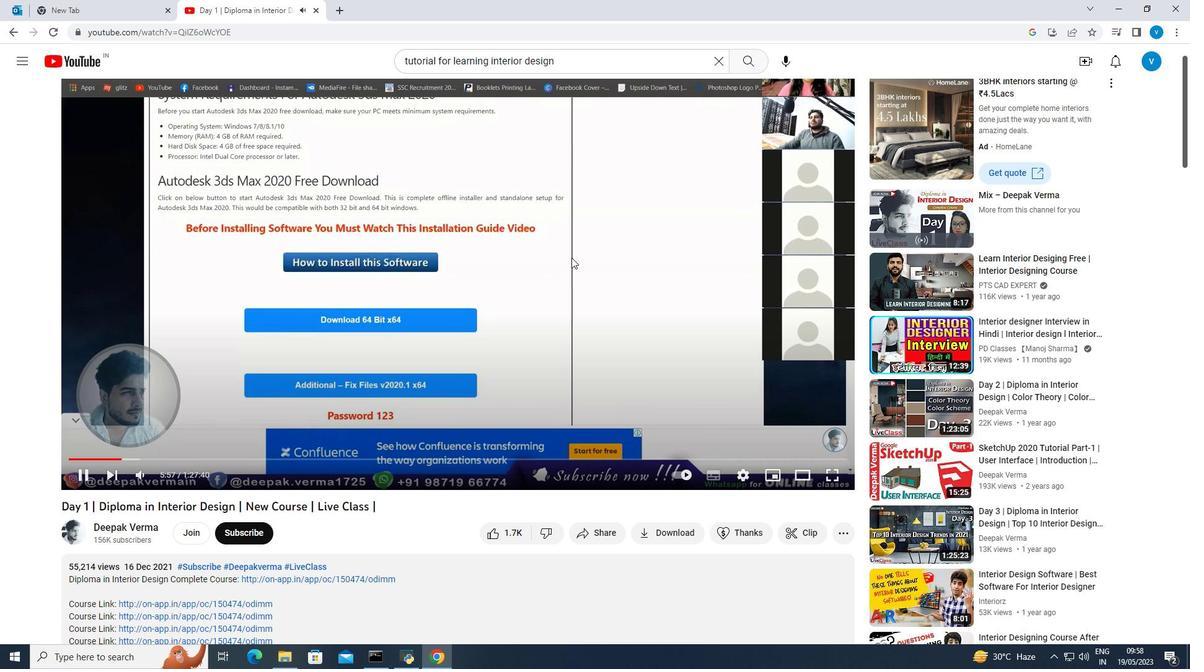 
Action: Mouse scrolled (571, 258) with delta (0, 0)
Screenshot: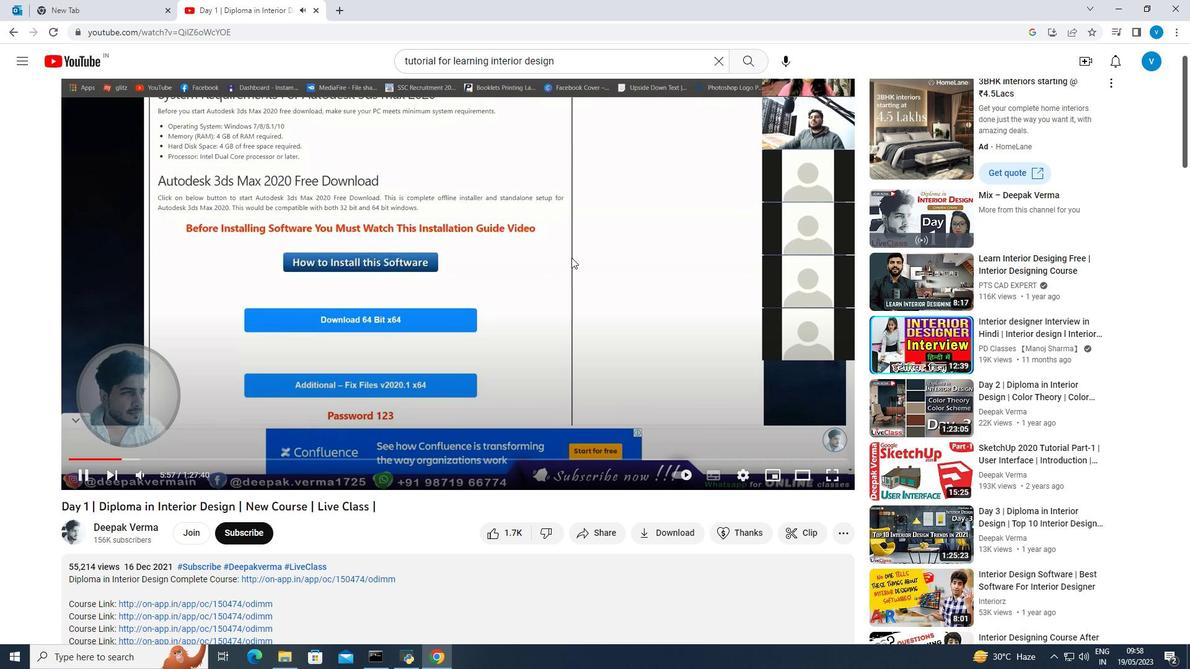 
Action: Mouse moved to (83, 519)
Screenshot: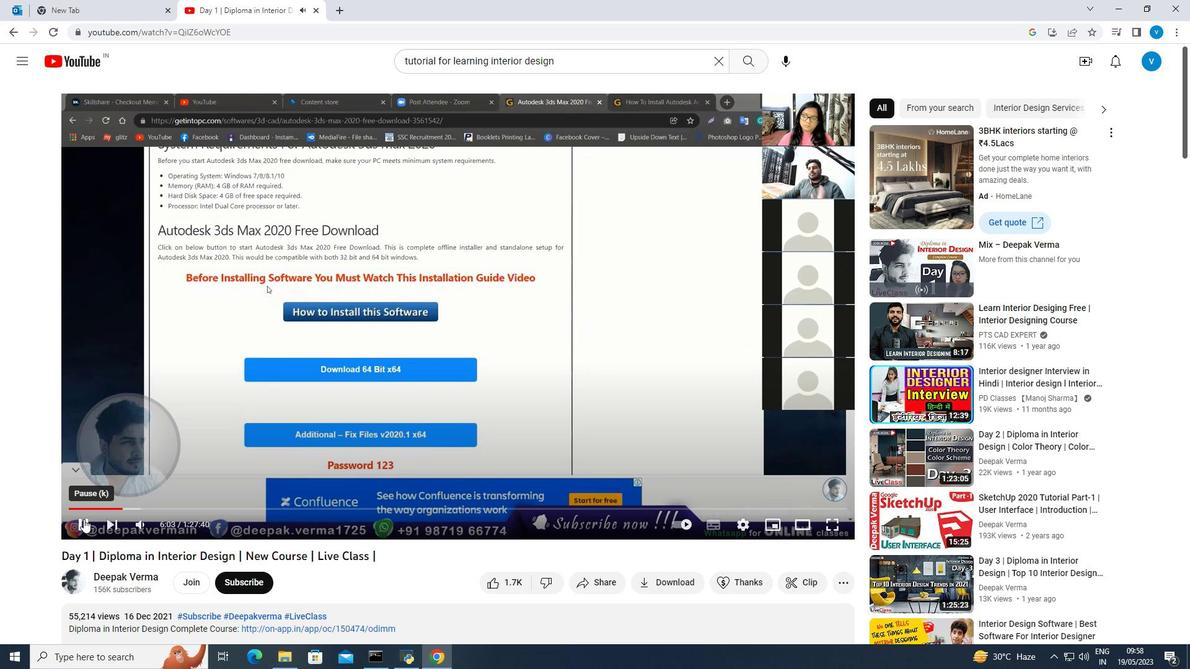 
Action: Mouse pressed left at (83, 519)
Screenshot: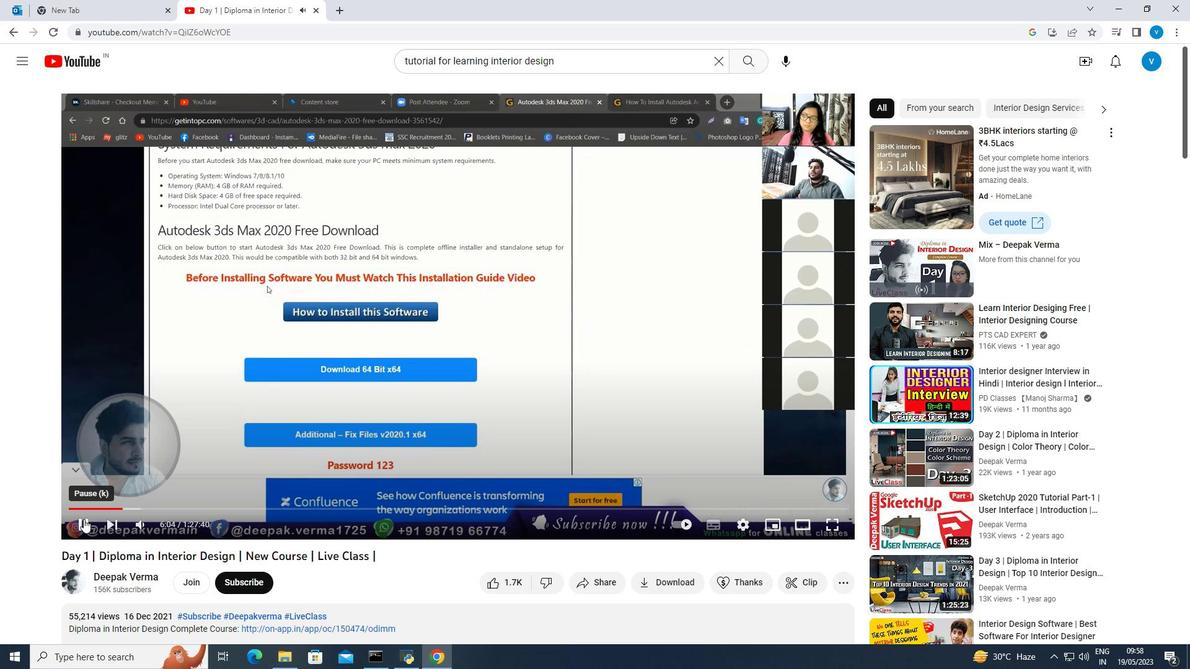 
Action: Mouse moved to (8, 30)
Screenshot: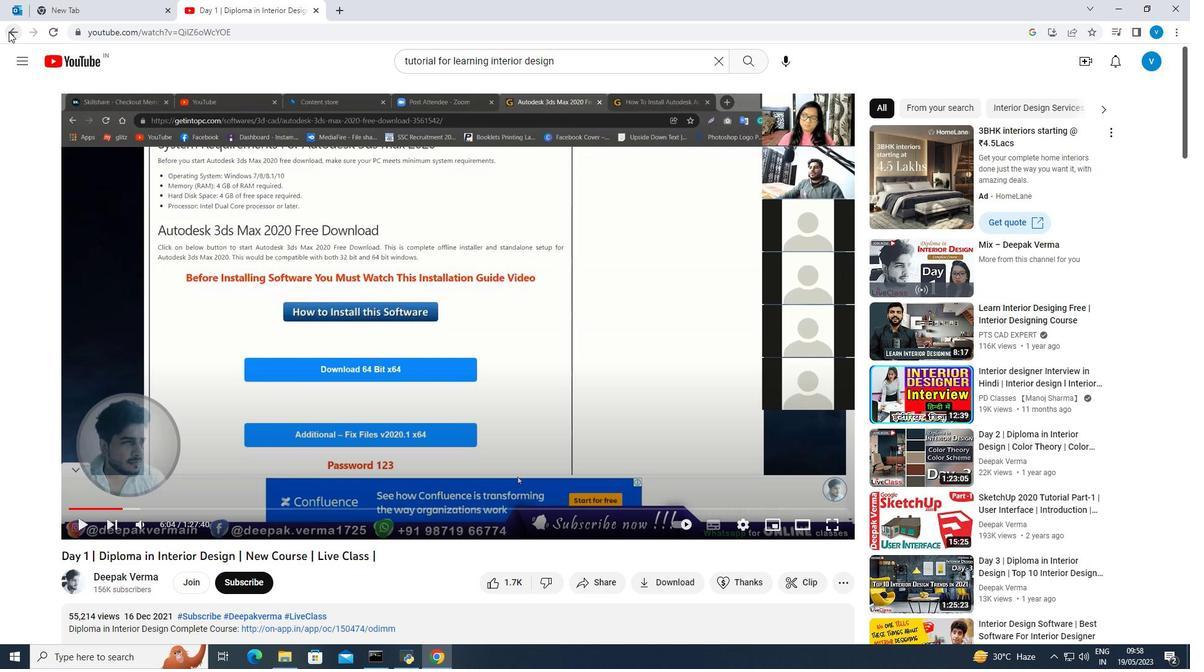 
Action: Mouse pressed left at (8, 30)
Screenshot: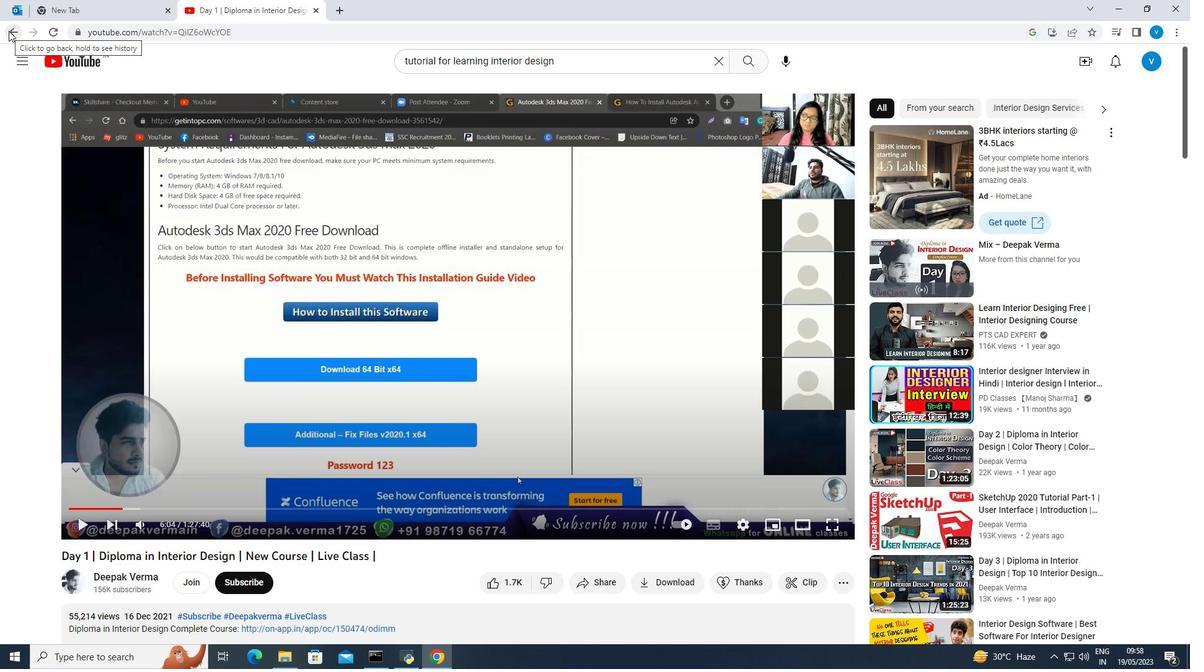 
Action: Mouse moved to (614, 198)
Screenshot: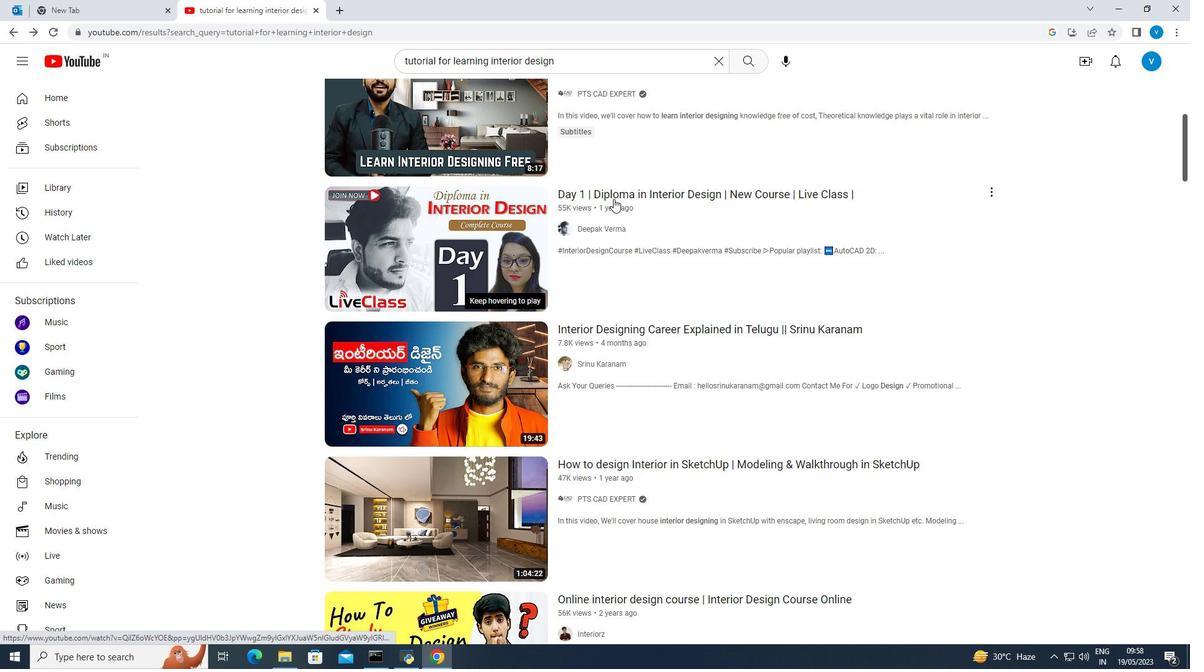 
Action: Mouse scrolled (614, 198) with delta (0, 0)
Screenshot: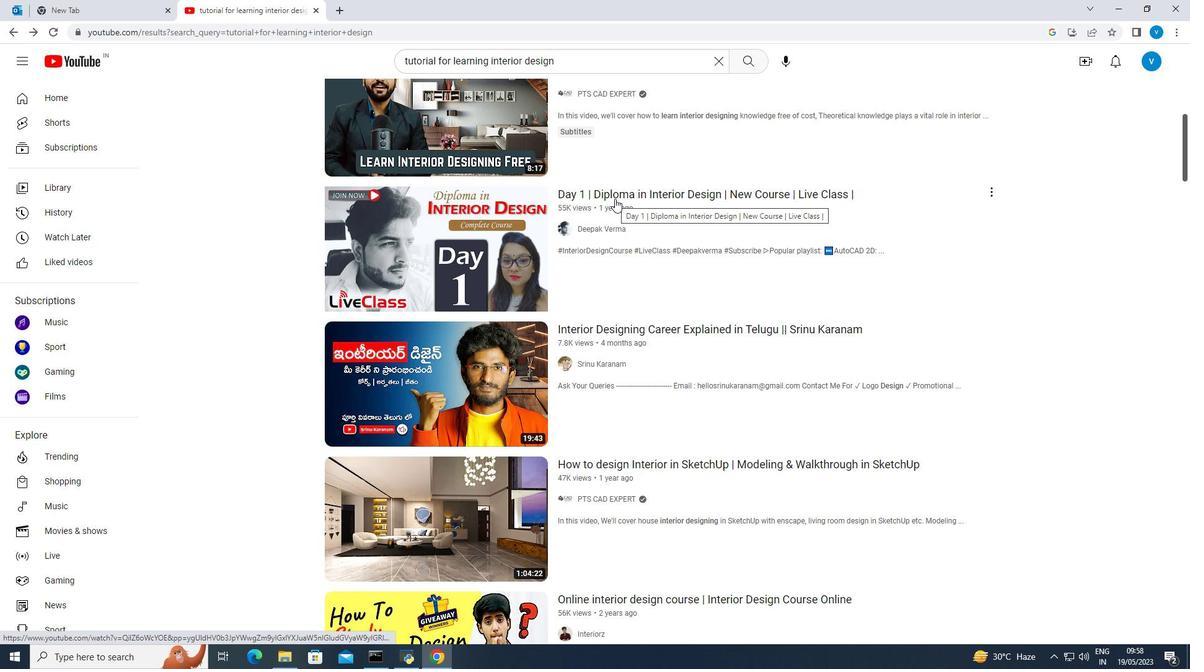 
Action: Mouse moved to (614, 200)
Screenshot: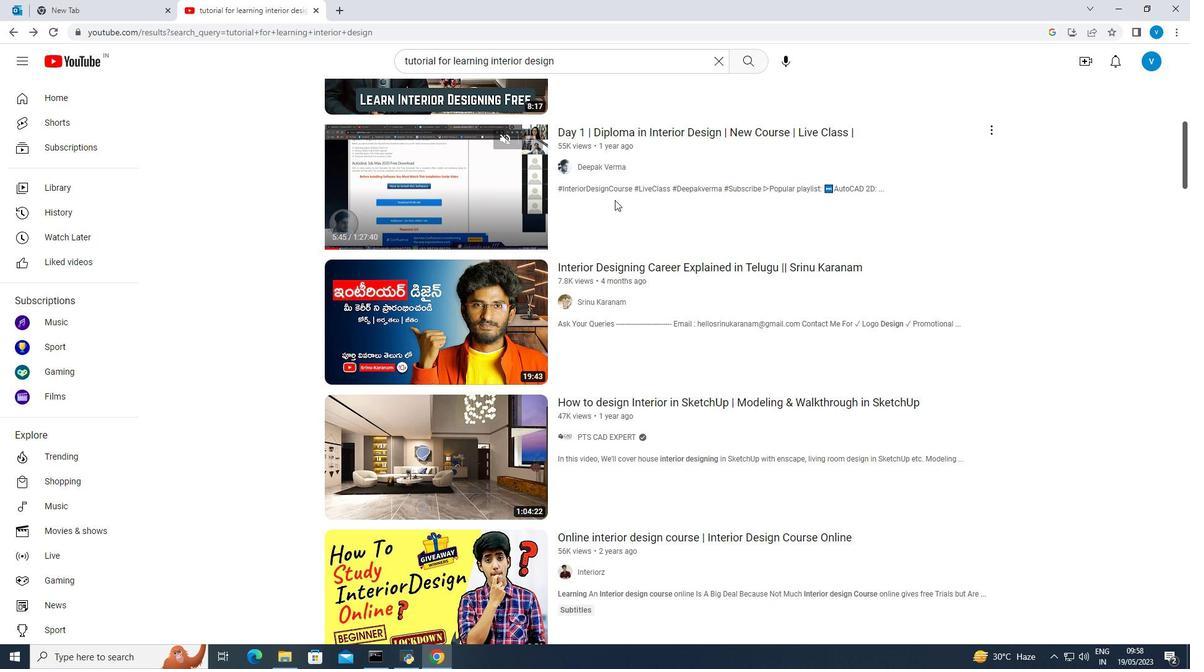 
Action: Mouse scrolled (614, 199) with delta (0, 0)
Screenshot: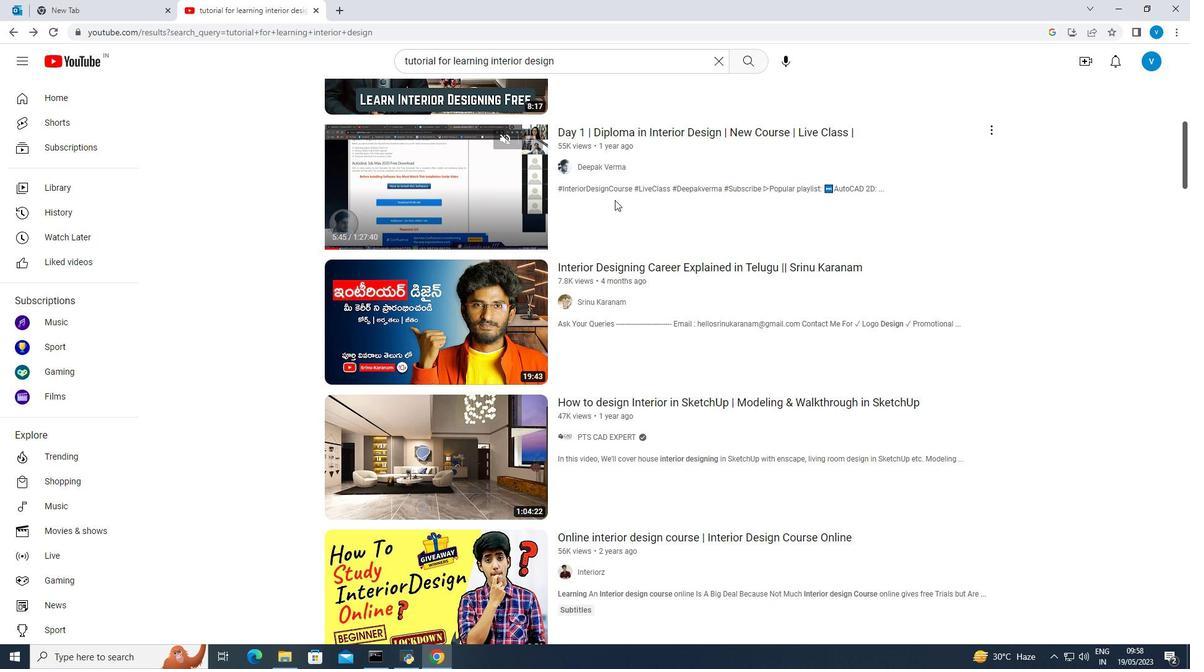 
Action: Mouse moved to (614, 201)
Screenshot: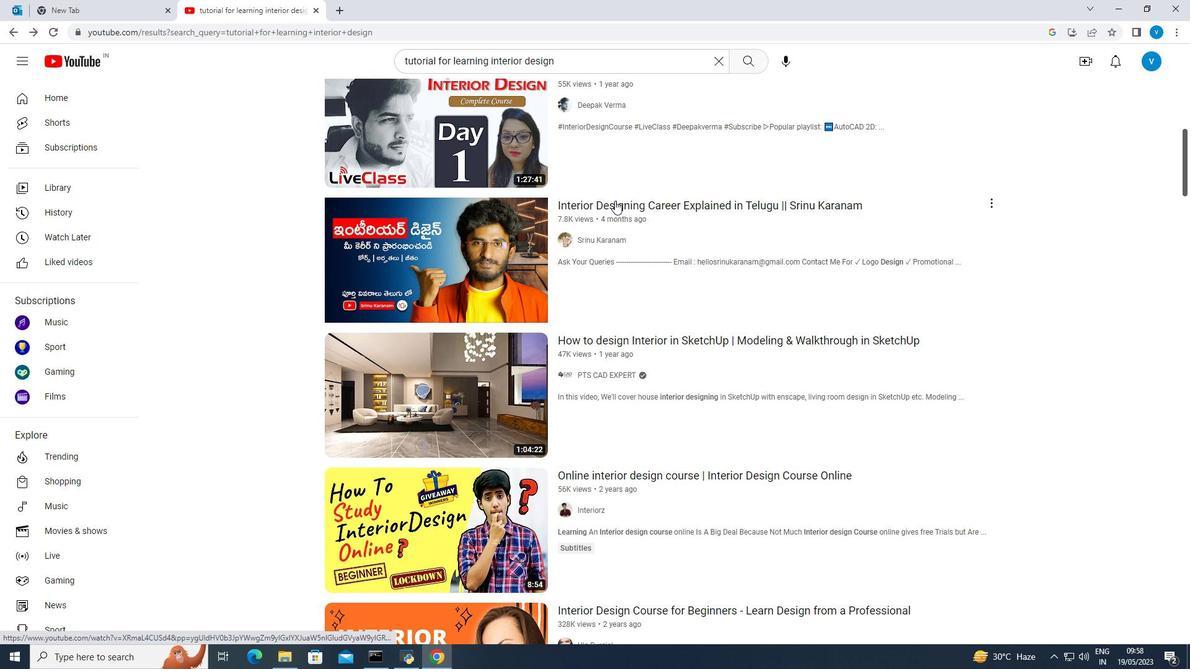 
Action: Mouse scrolled (614, 200) with delta (0, 0)
Screenshot: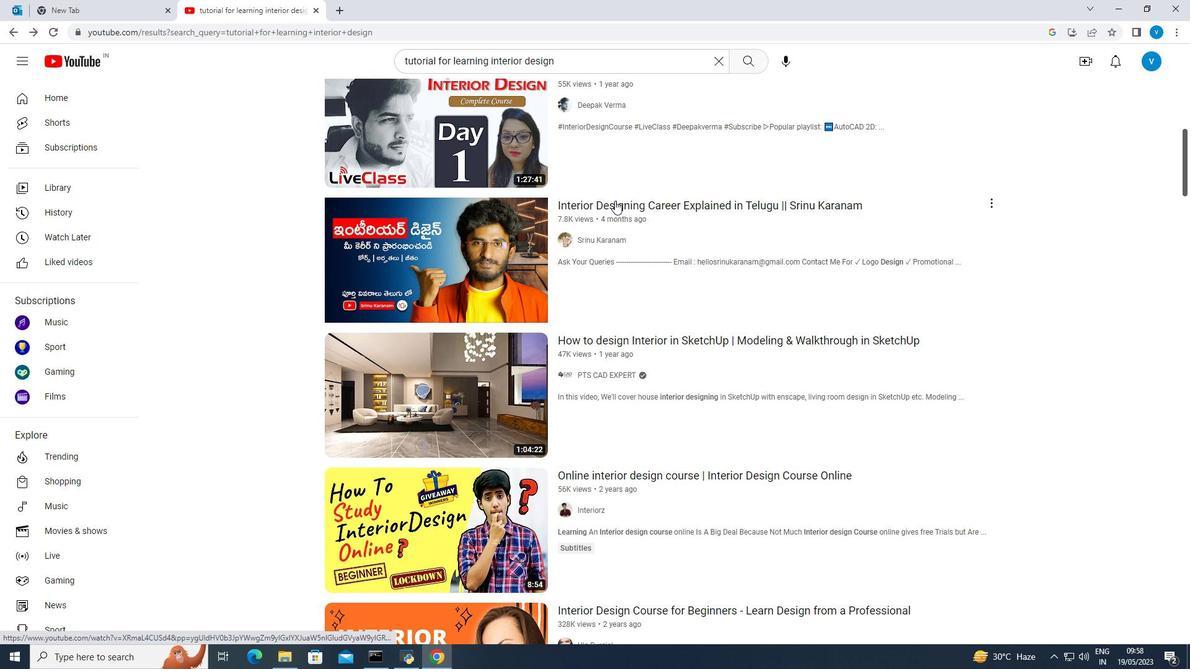 
Action: Mouse scrolled (614, 200) with delta (0, 0)
Screenshot: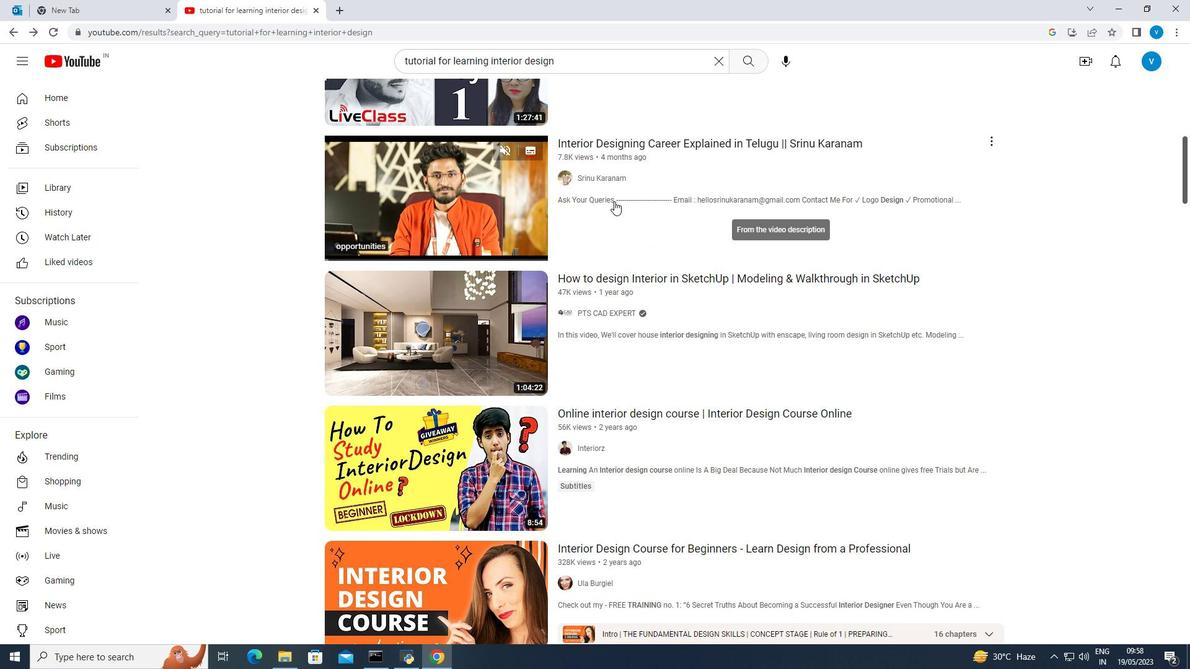 
Action: Mouse moved to (613, 202)
Screenshot: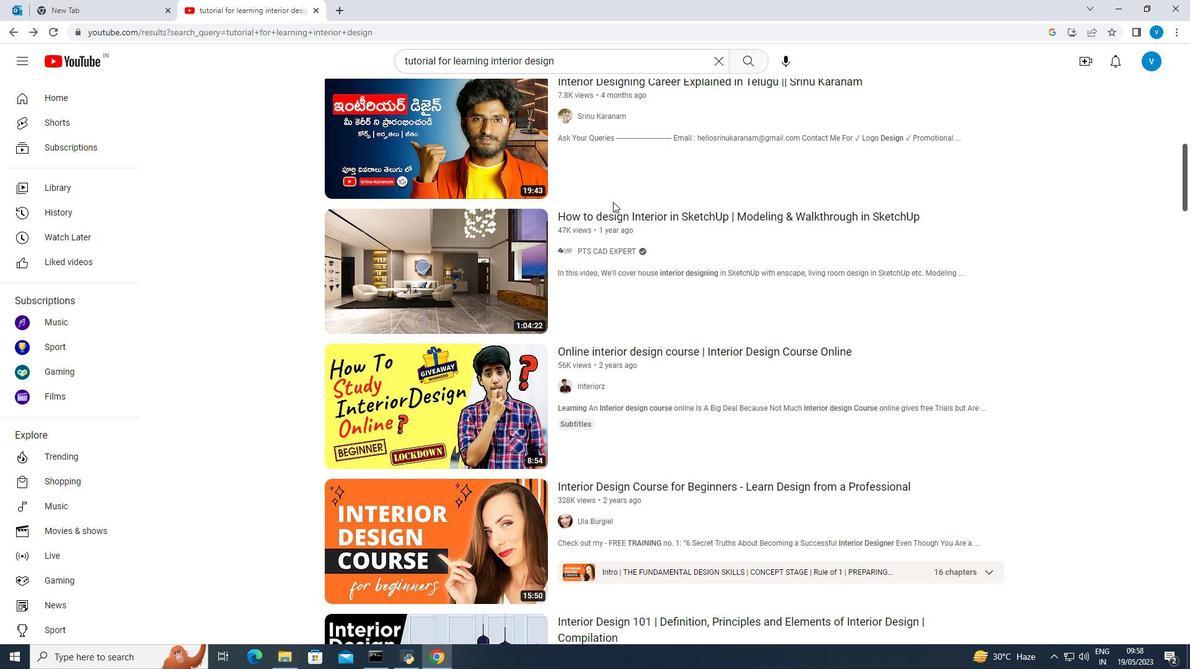 
Action: Mouse scrolled (613, 201) with delta (0, 0)
Screenshot: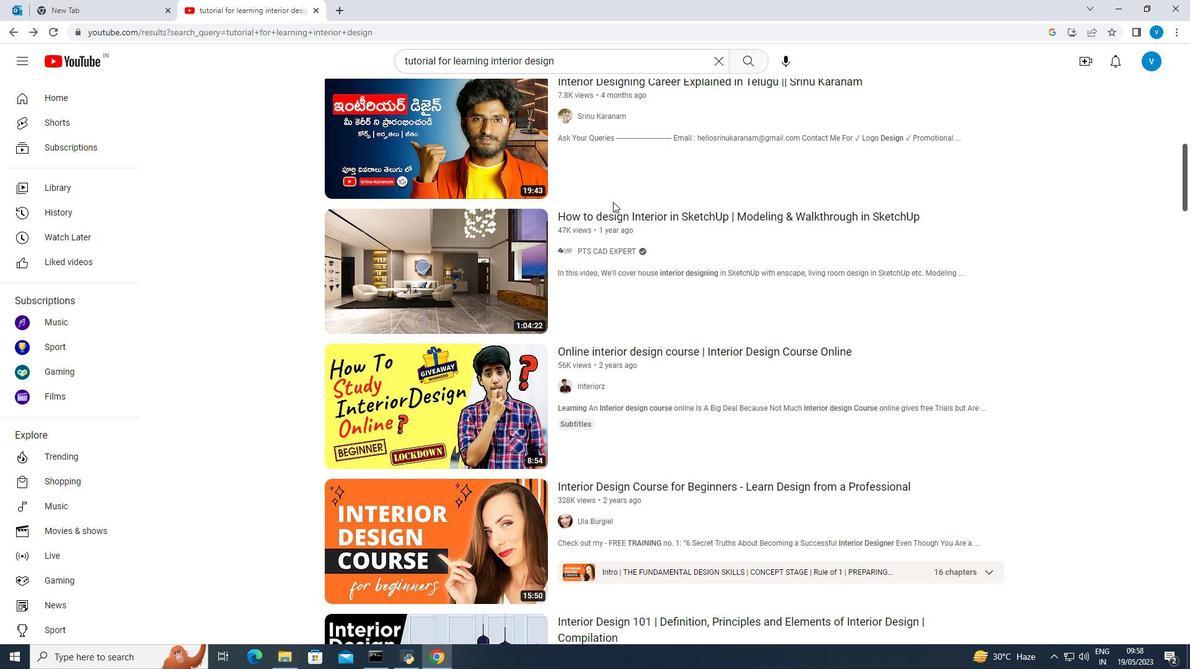 
Action: Mouse scrolled (613, 201) with delta (0, 0)
Screenshot: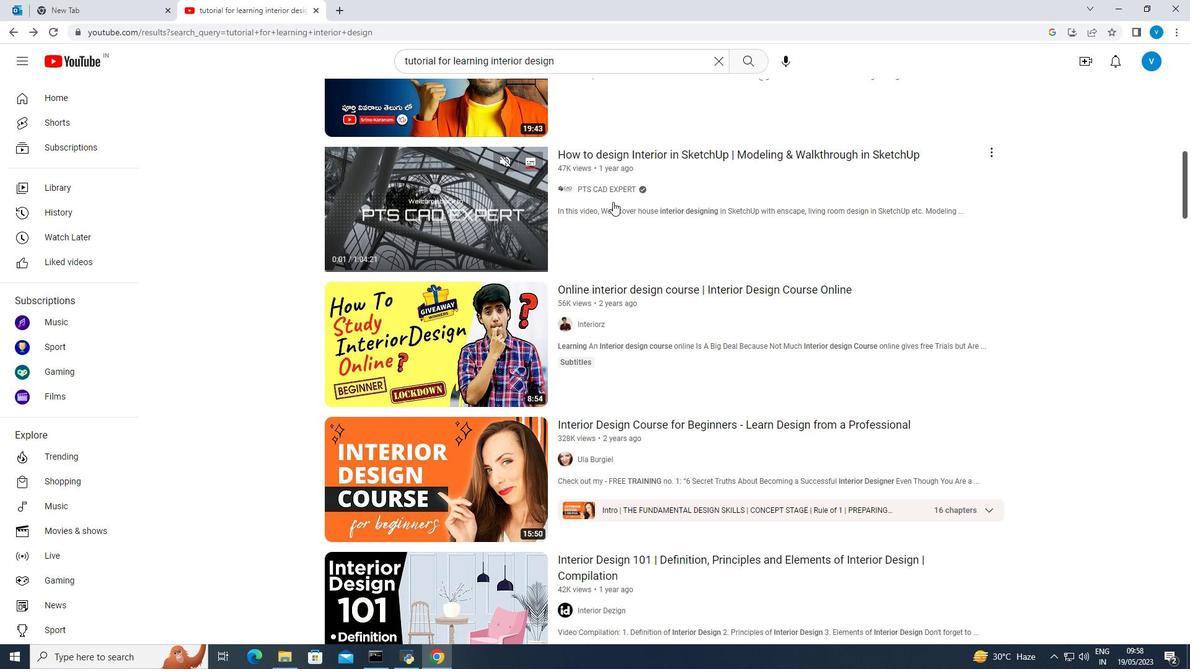 
Action: Mouse moved to (508, 146)
Screenshot: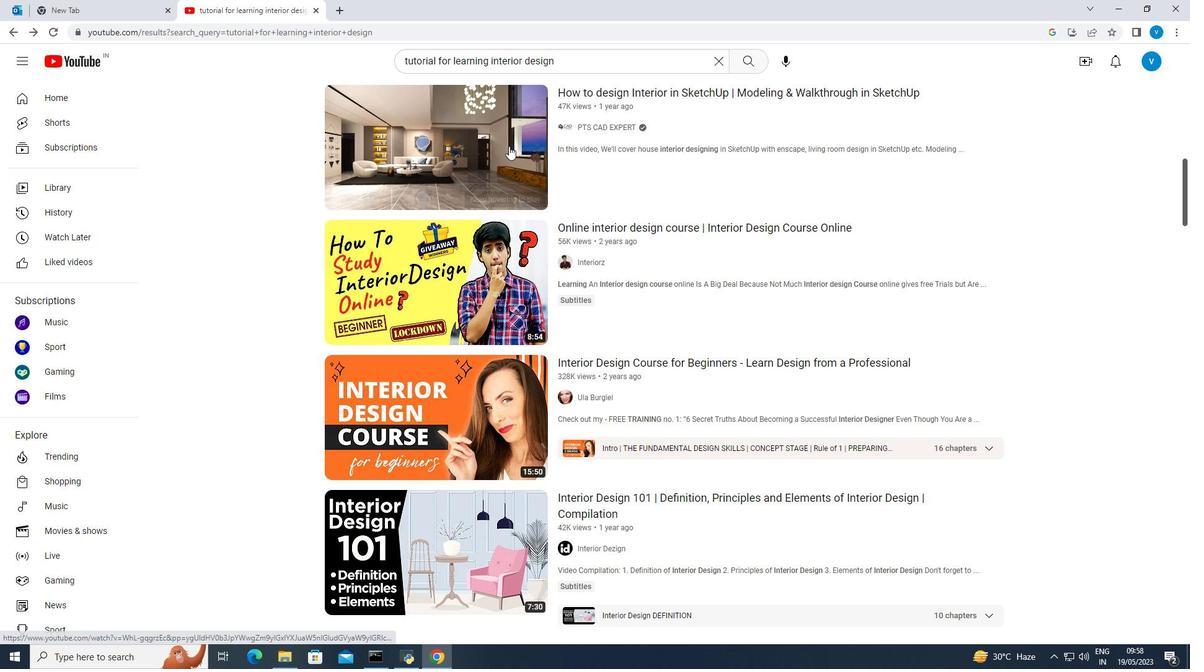
Action: Mouse pressed left at (508, 146)
Screenshot: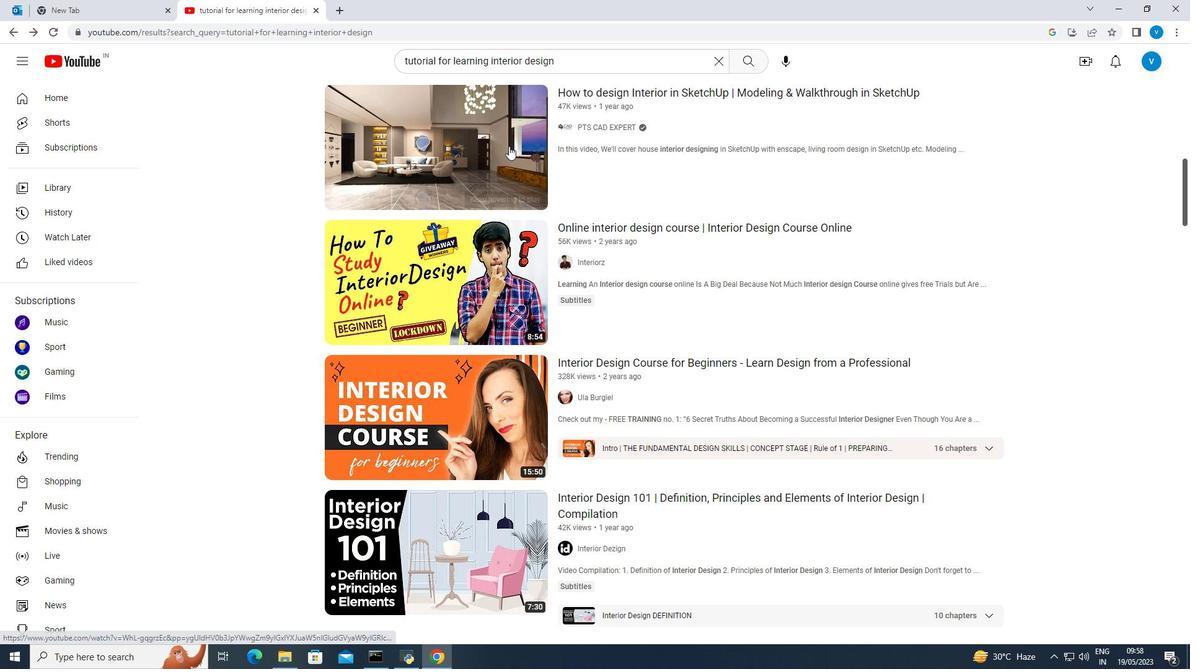 
Action: Mouse pressed left at (508, 146)
Screenshot: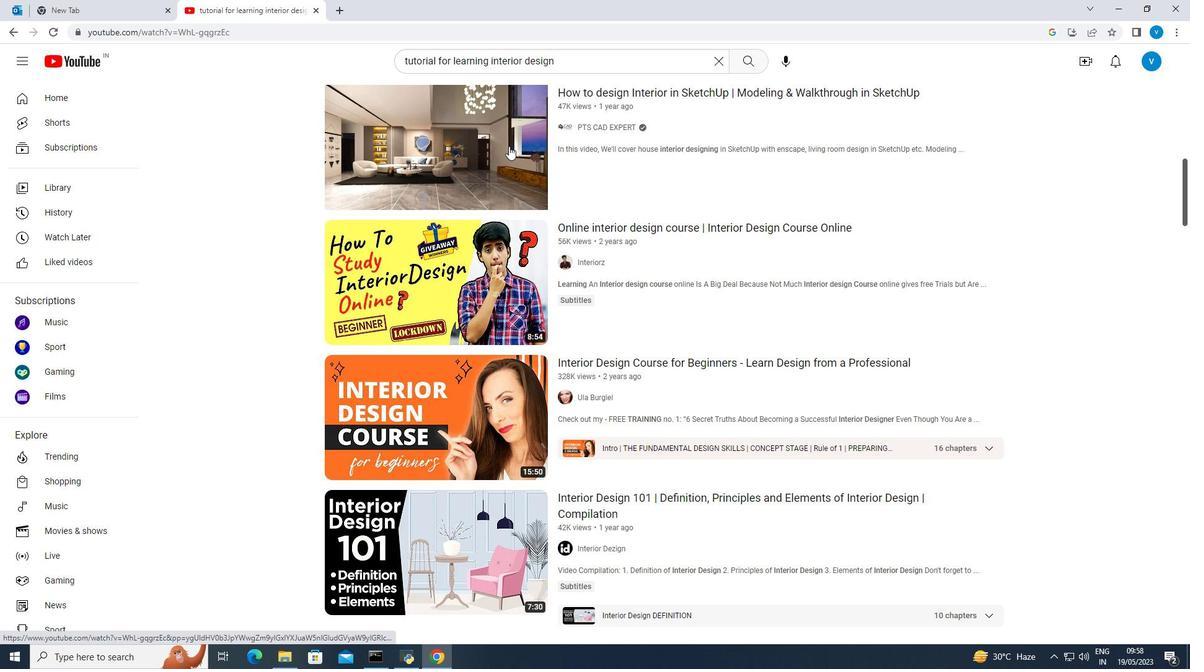 
Action: Mouse moved to (810, 467)
Screenshot: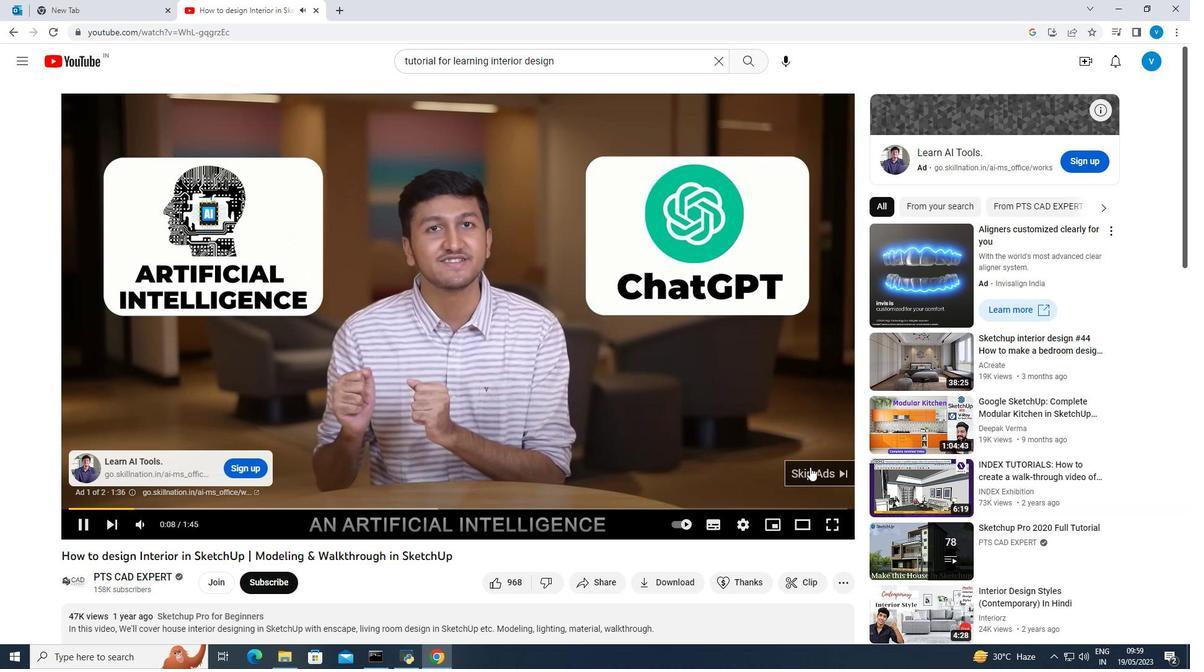 
Action: Mouse pressed left at (810, 467)
Screenshot: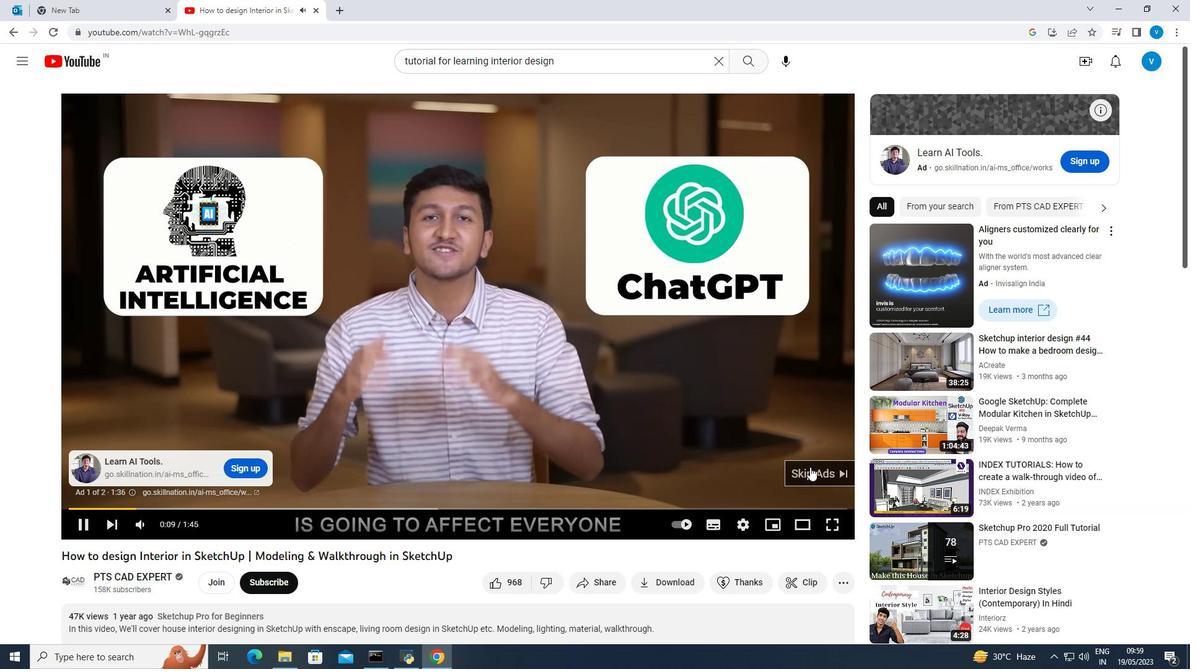
Action: Mouse moved to (489, 490)
Screenshot: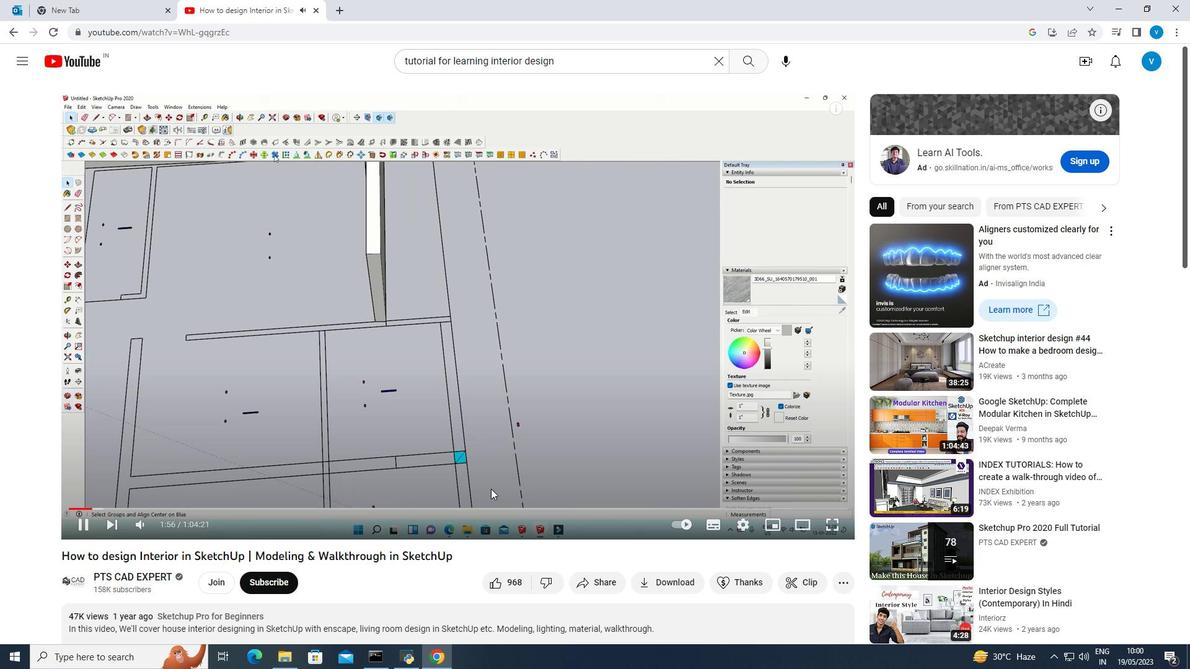 
Action: Mouse scrolled (489, 490) with delta (0, 0)
Screenshot: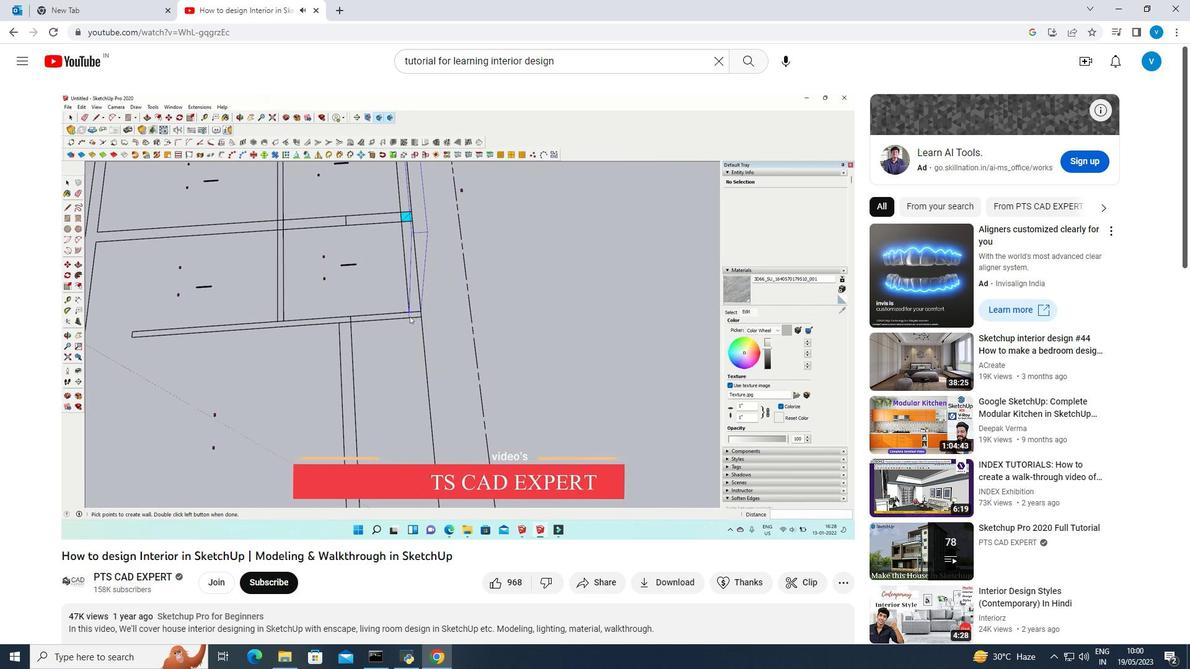 
Action: Mouse scrolled (489, 490) with delta (0, 0)
Screenshot: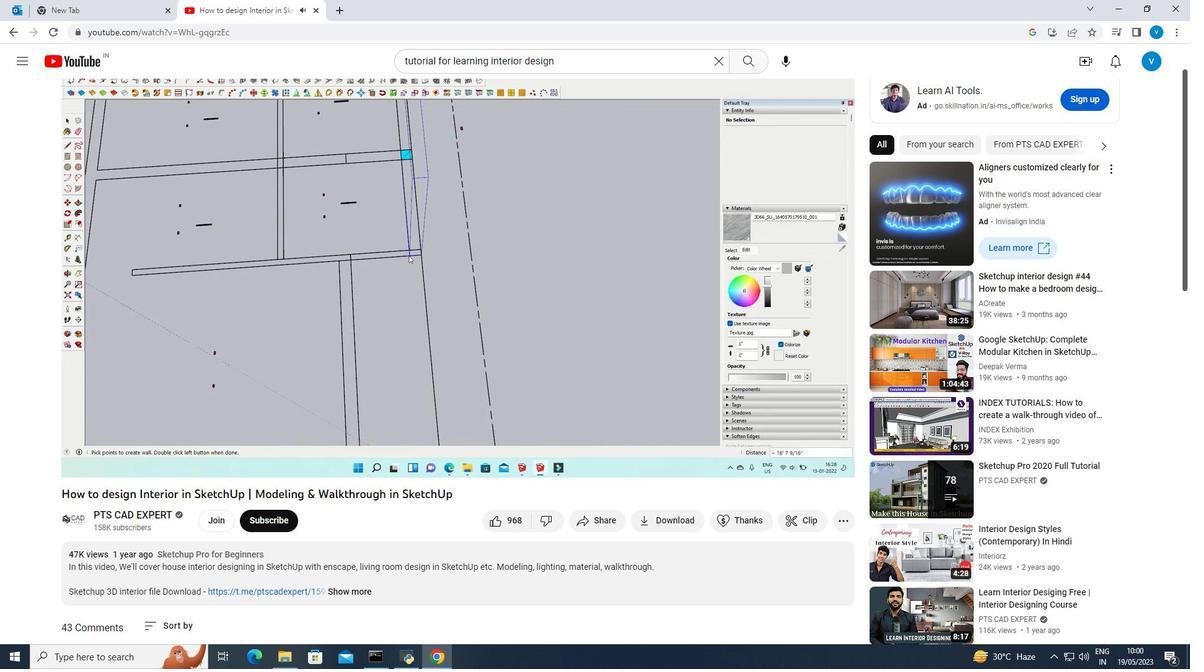 
Action: Mouse scrolled (489, 490) with delta (0, 0)
Screenshot: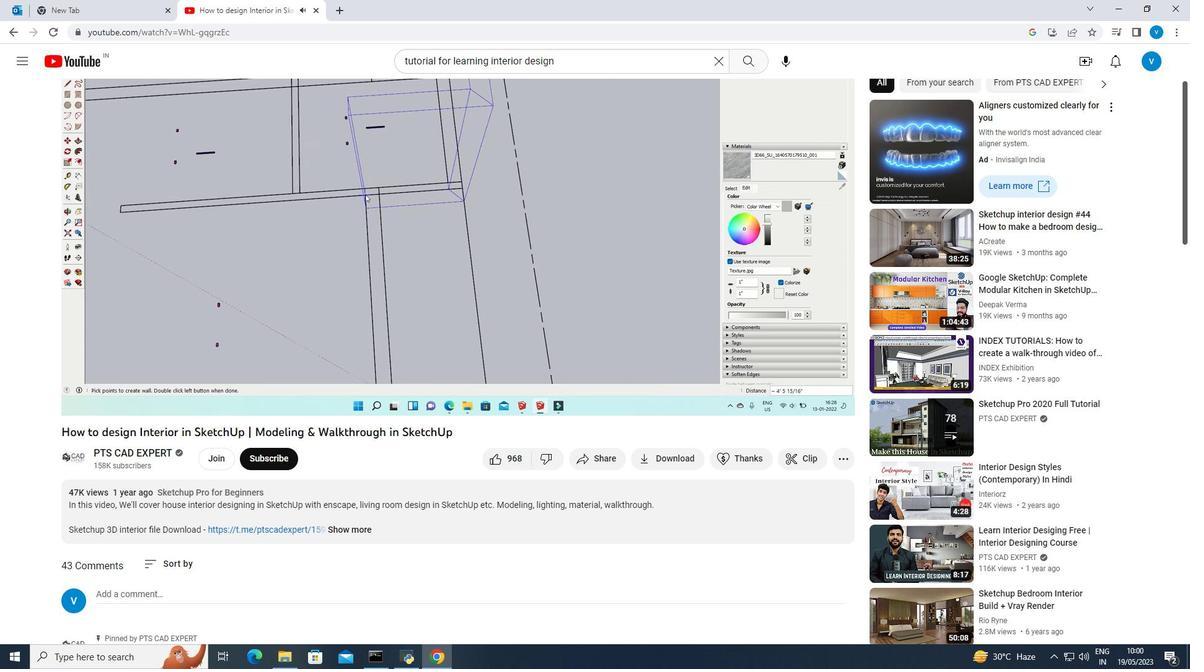 
Action: Mouse moved to (344, 469)
Screenshot: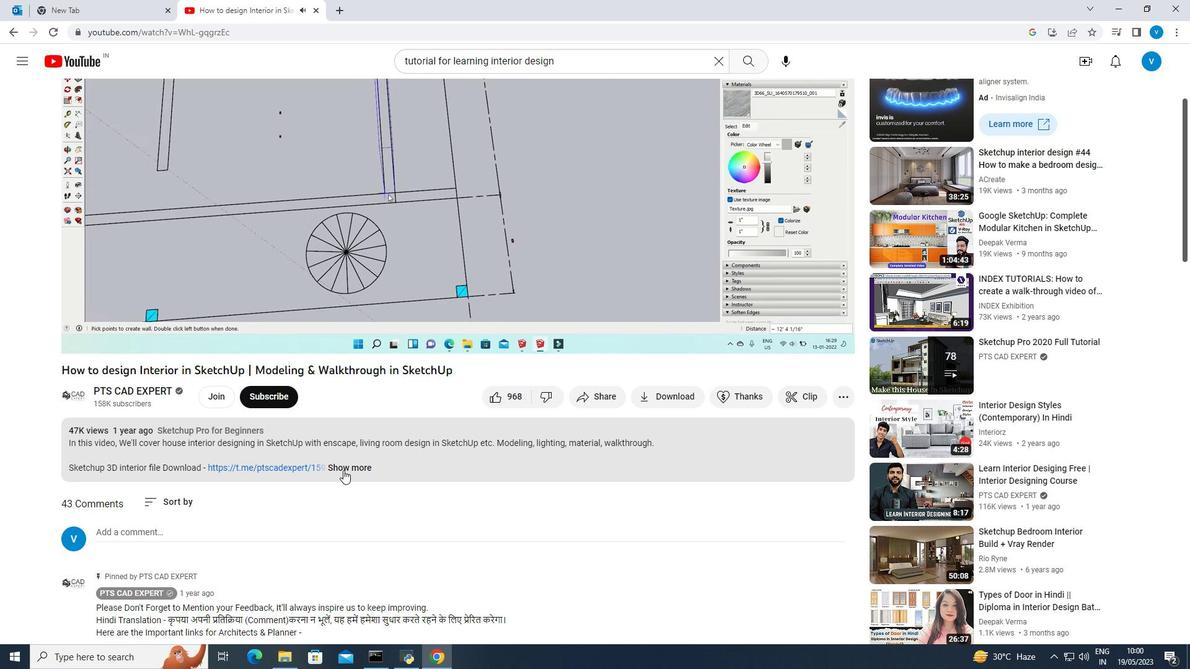 
Action: Mouse pressed left at (344, 469)
Screenshot: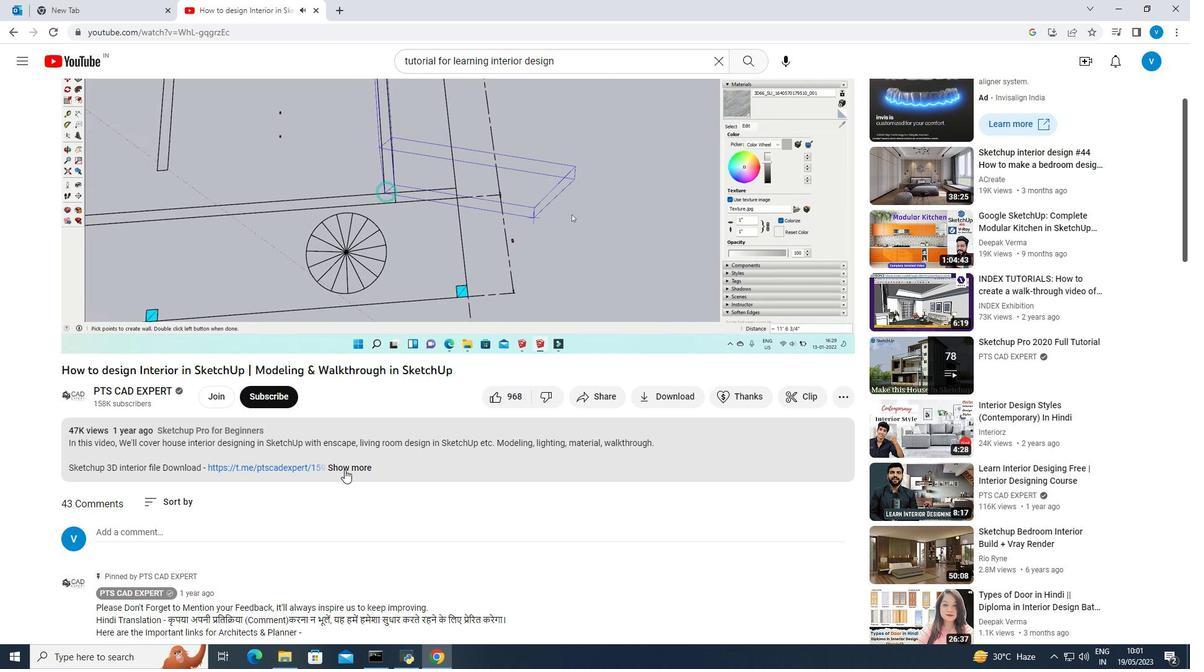 
Action: Mouse scrolled (344, 469) with delta (0, 0)
Screenshot: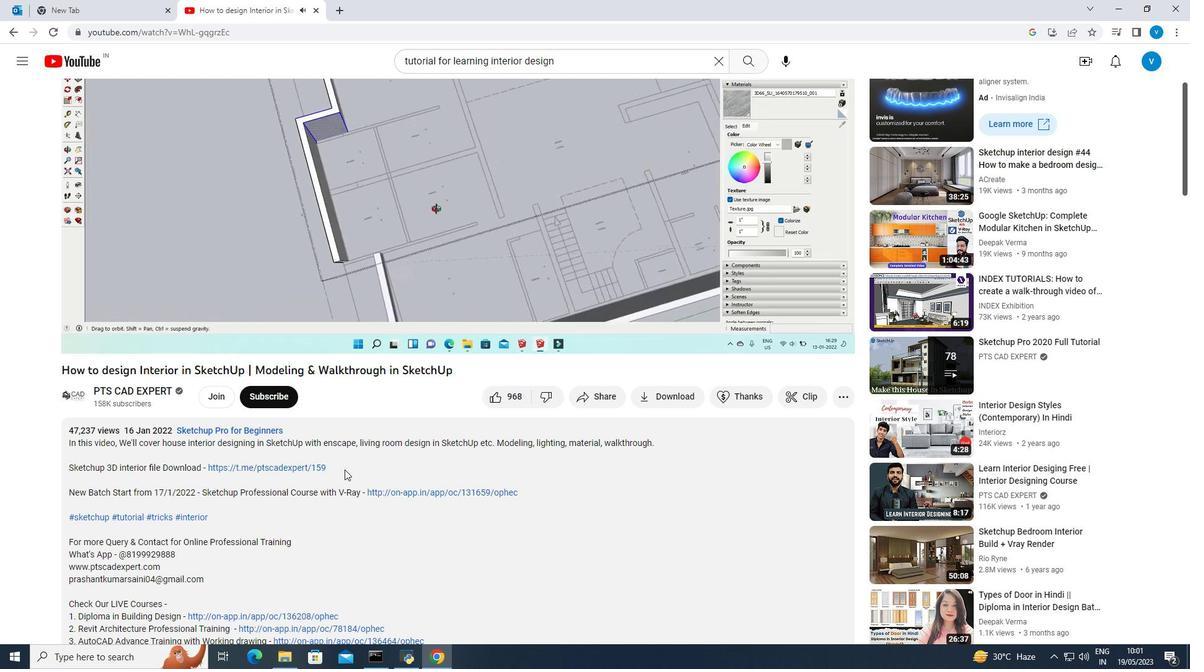 
Action: Mouse moved to (348, 466)
Screenshot: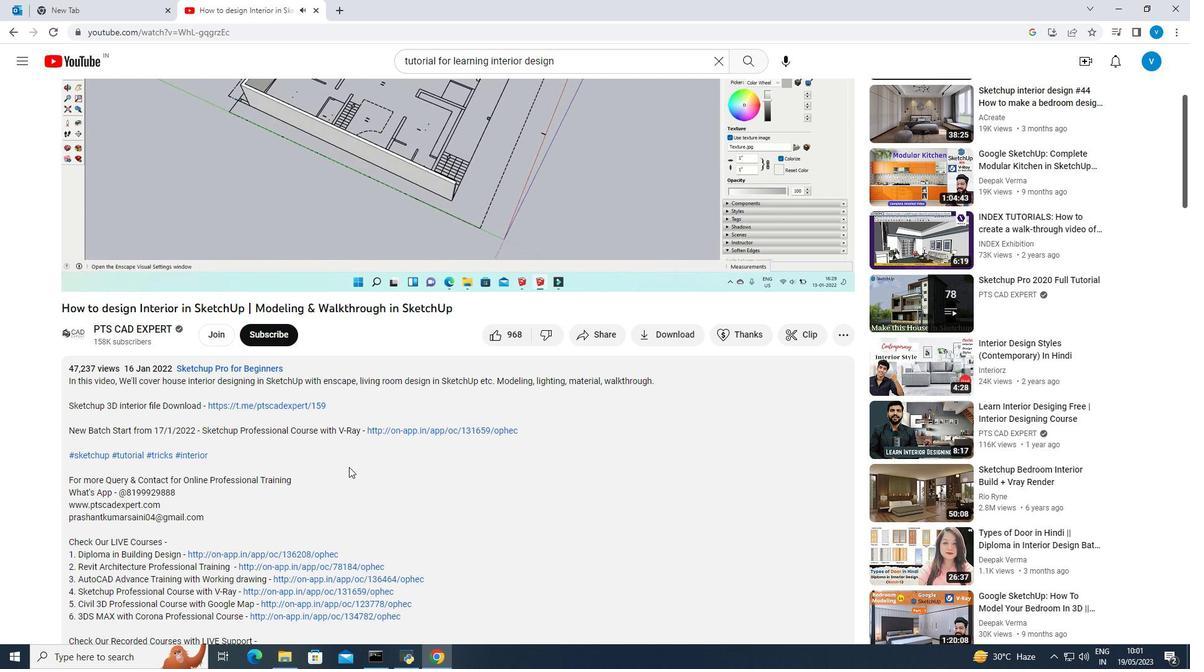 
Action: Mouse scrolled (348, 466) with delta (0, 0)
Screenshot: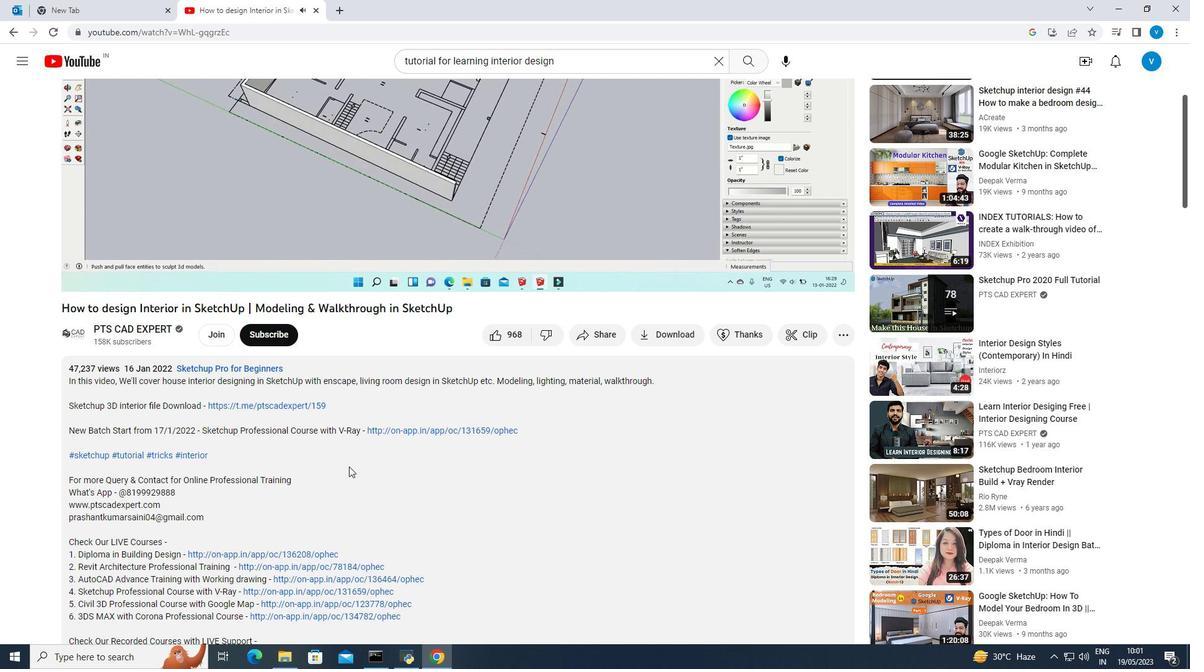 
Action: Mouse scrolled (348, 466) with delta (0, 0)
Screenshot: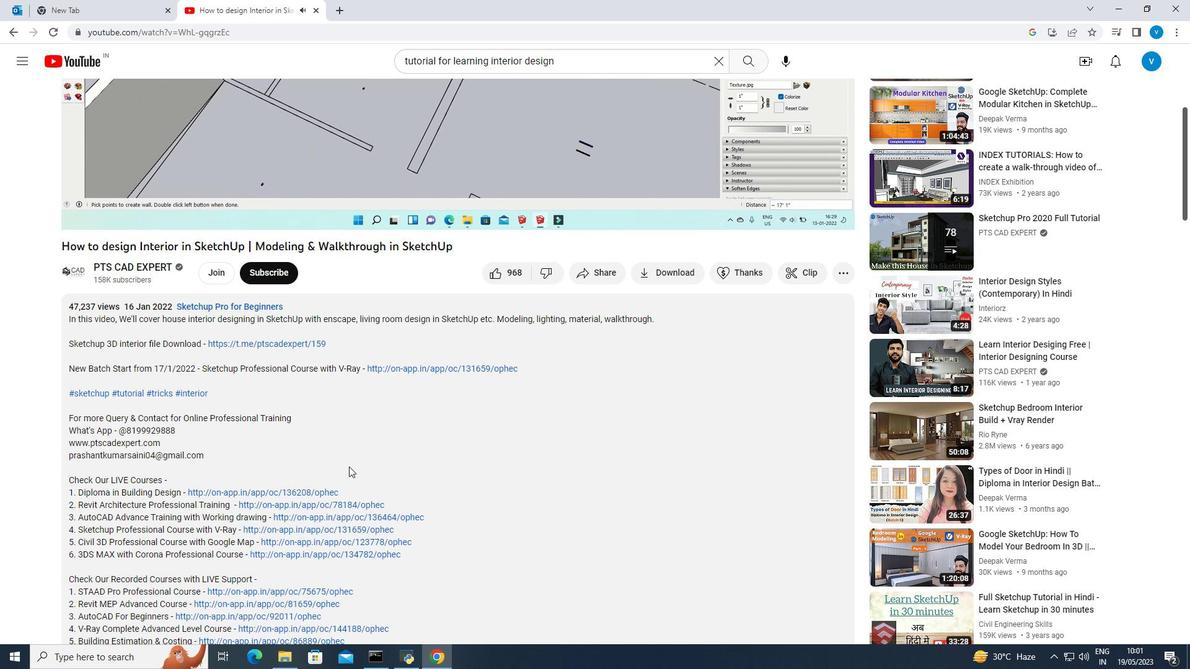 
Action: Mouse moved to (346, 450)
Screenshot: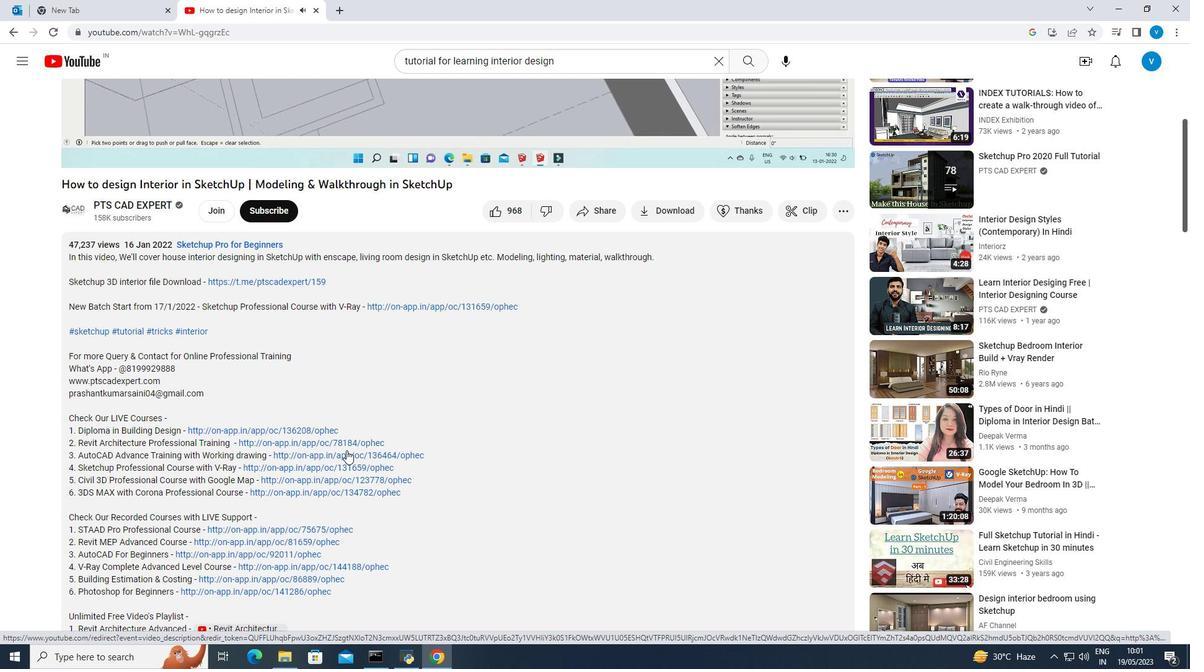 
Action: Mouse scrolled (346, 450) with delta (0, 0)
Screenshot: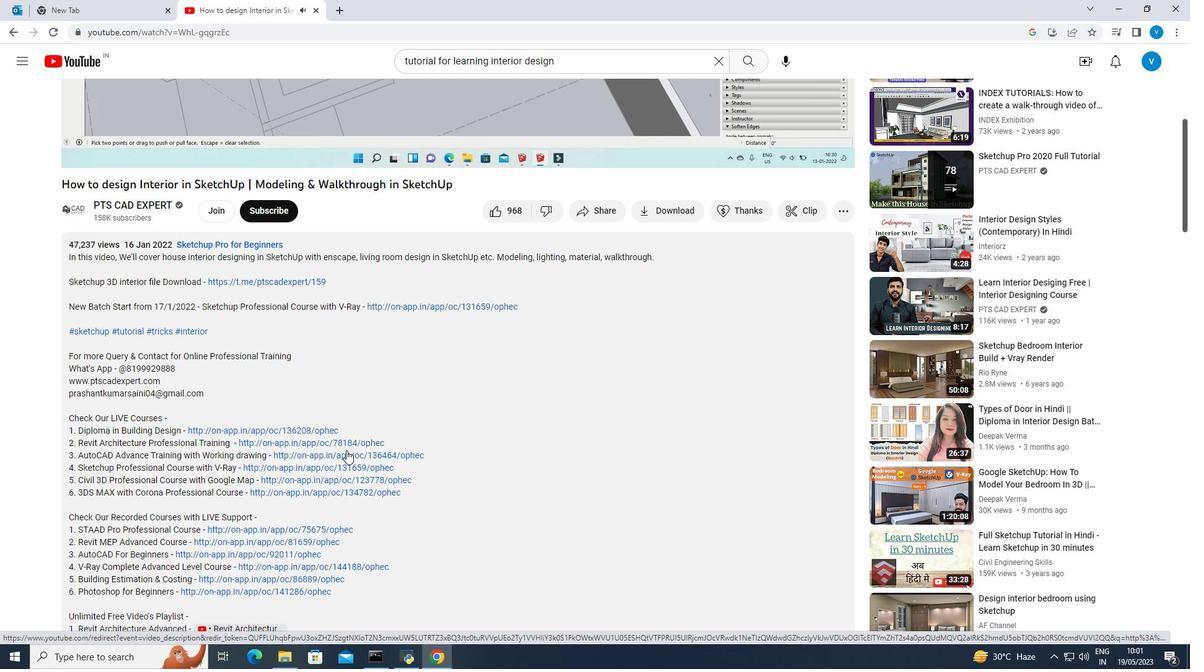 
Action: Mouse moved to (348, 449)
Screenshot: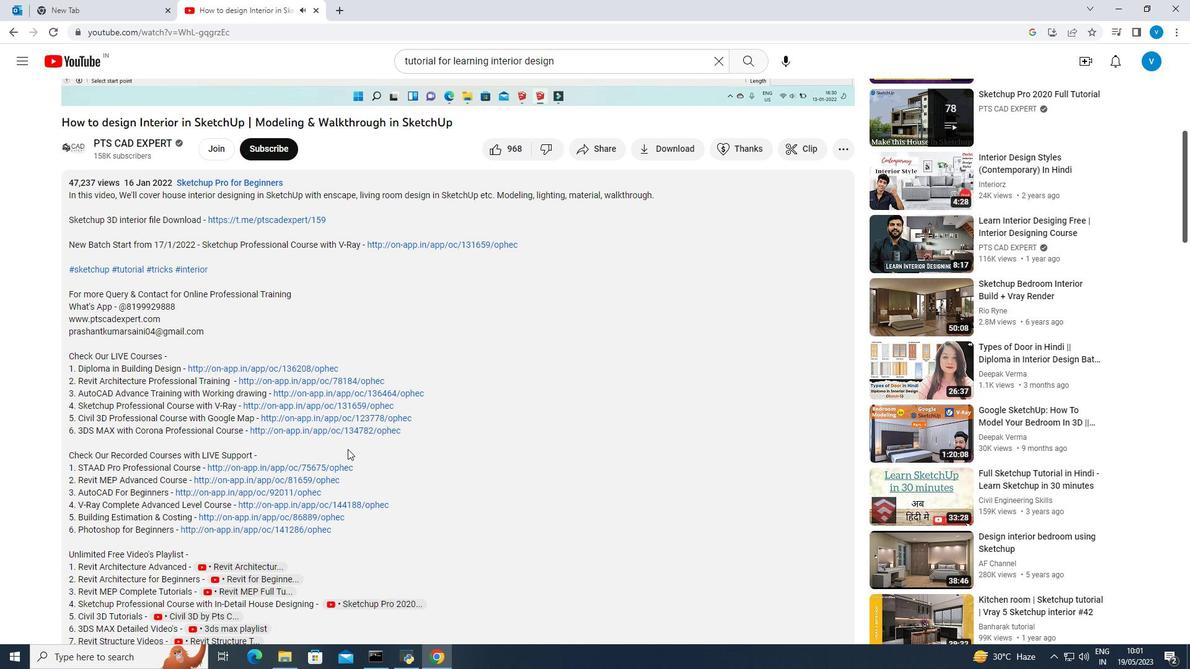 
Action: Mouse scrolled (348, 448) with delta (0, 0)
Screenshot: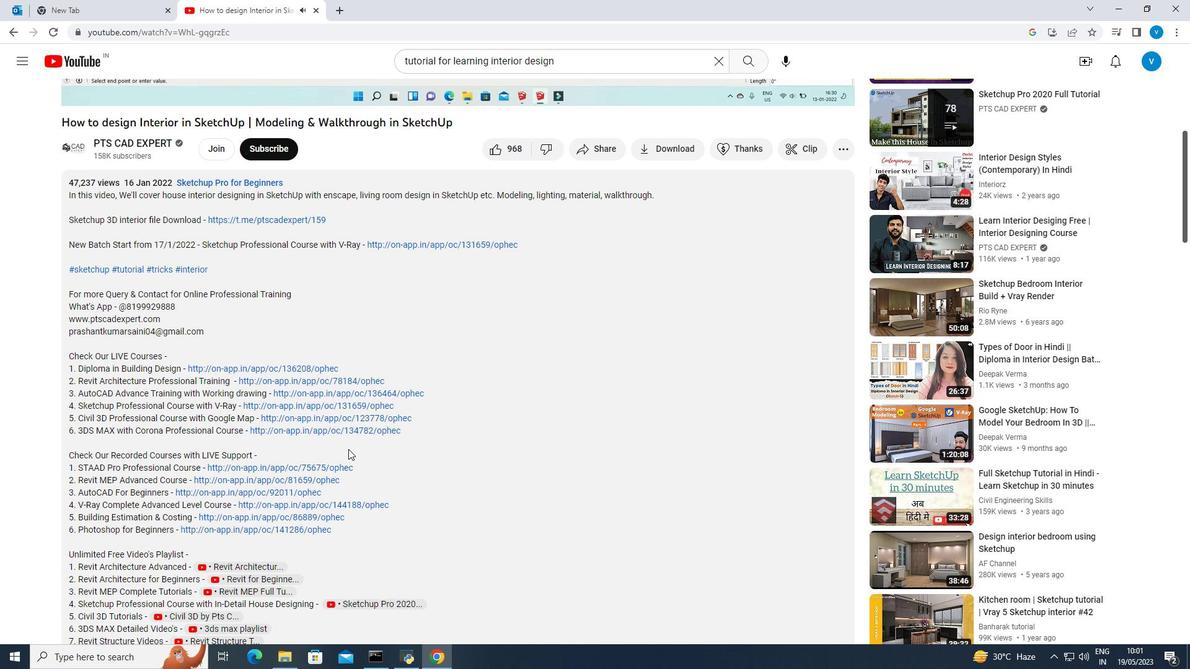 
Action: Mouse moved to (349, 448)
Screenshot: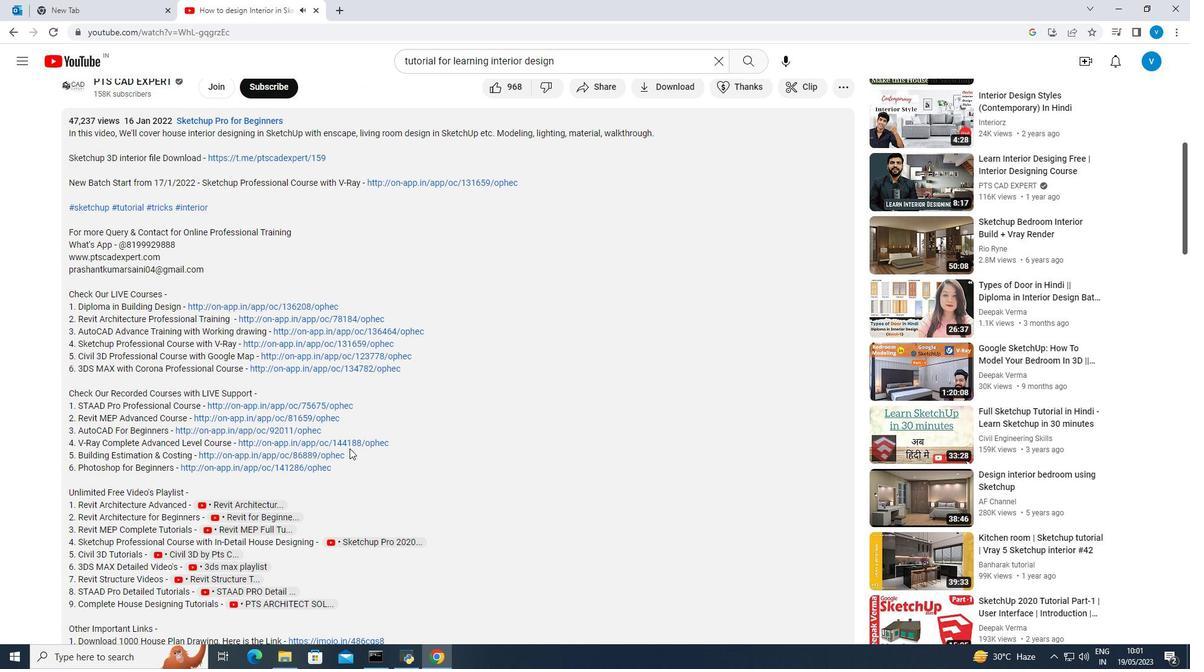
Action: Mouse scrolled (349, 448) with delta (0, 0)
Screenshot: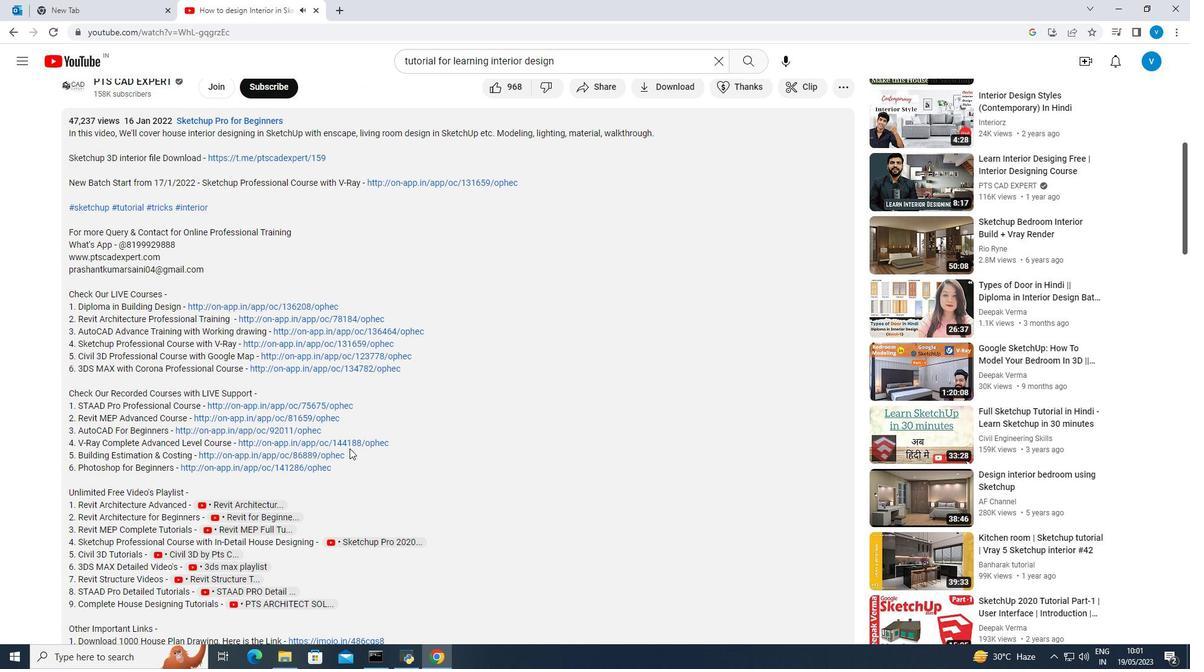 
Action: Mouse moved to (350, 447)
Screenshot: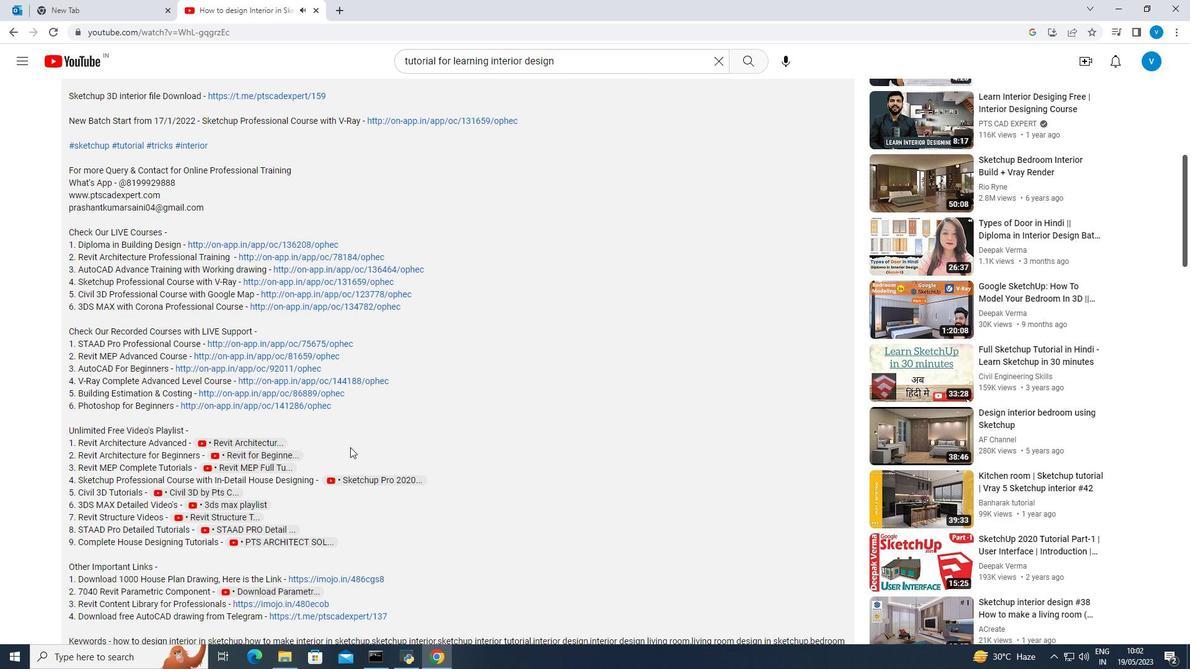 
Action: Mouse scrolled (350, 446) with delta (0, 0)
Screenshot: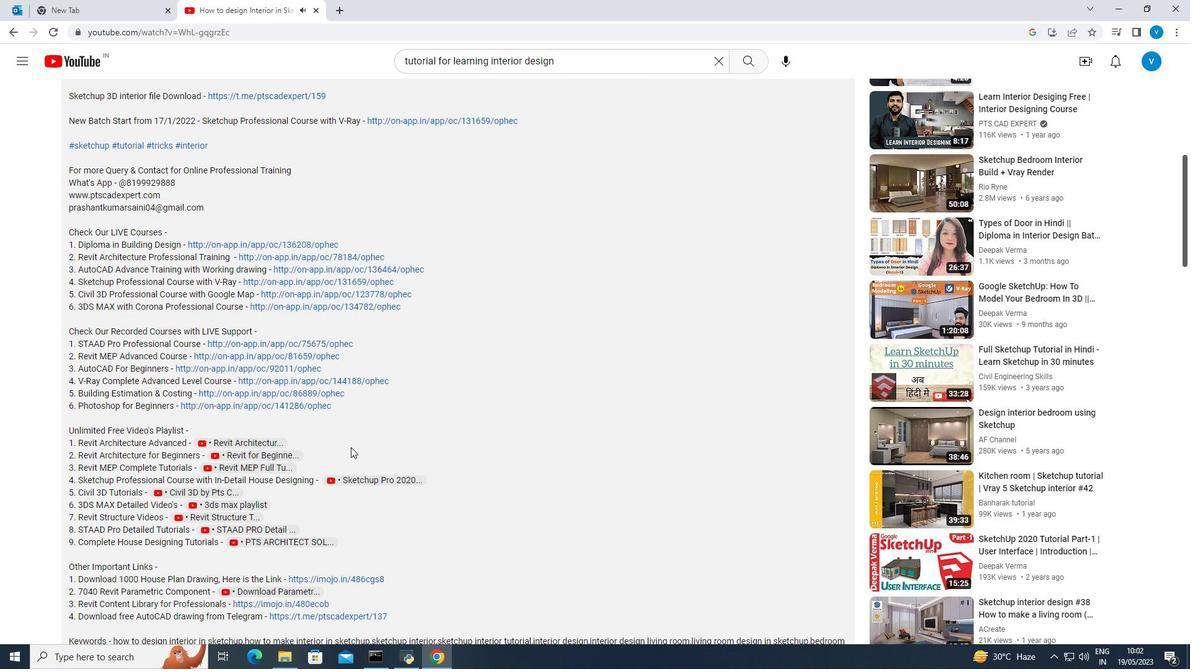 
Action: Mouse moved to (352, 446)
Screenshot: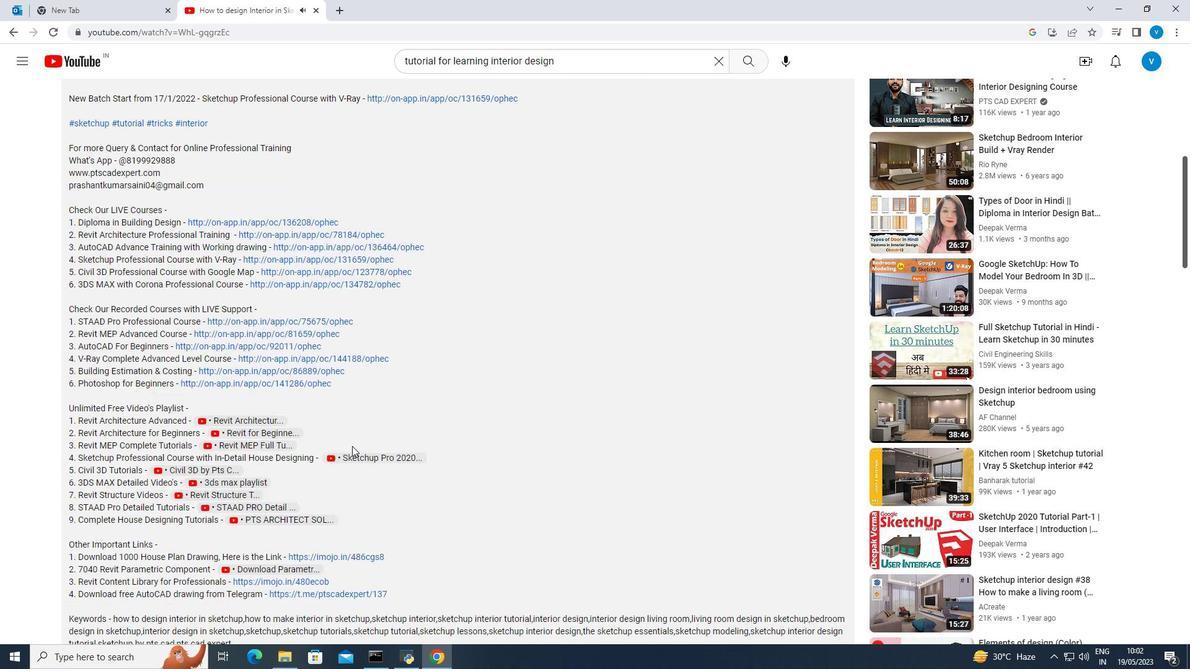 
Action: Mouse scrolled (352, 445) with delta (0, 0)
Screenshot: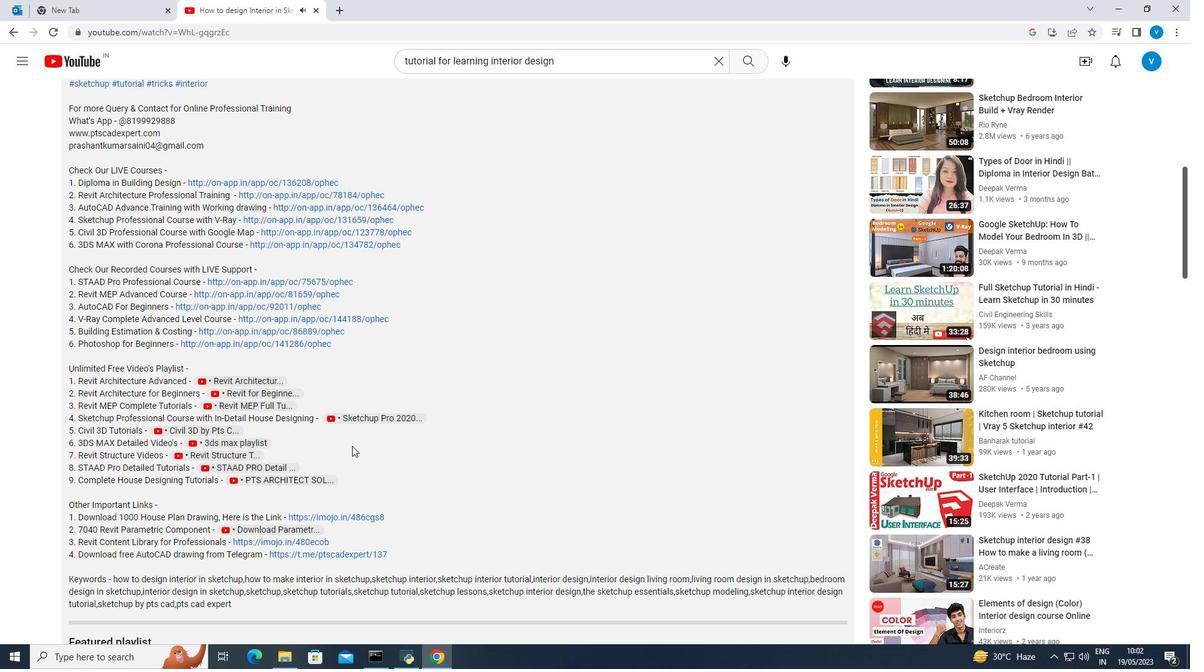 
Action: Mouse moved to (352, 445)
Screenshot: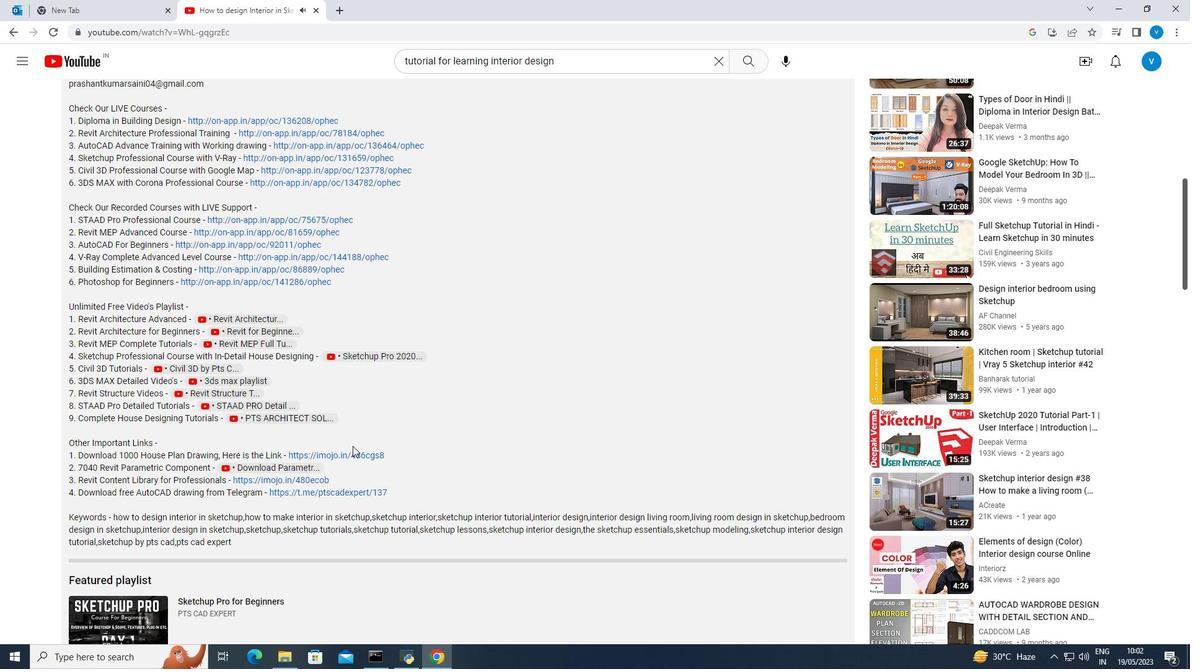 
Action: Mouse scrolled (352, 444) with delta (0, 0)
Screenshot: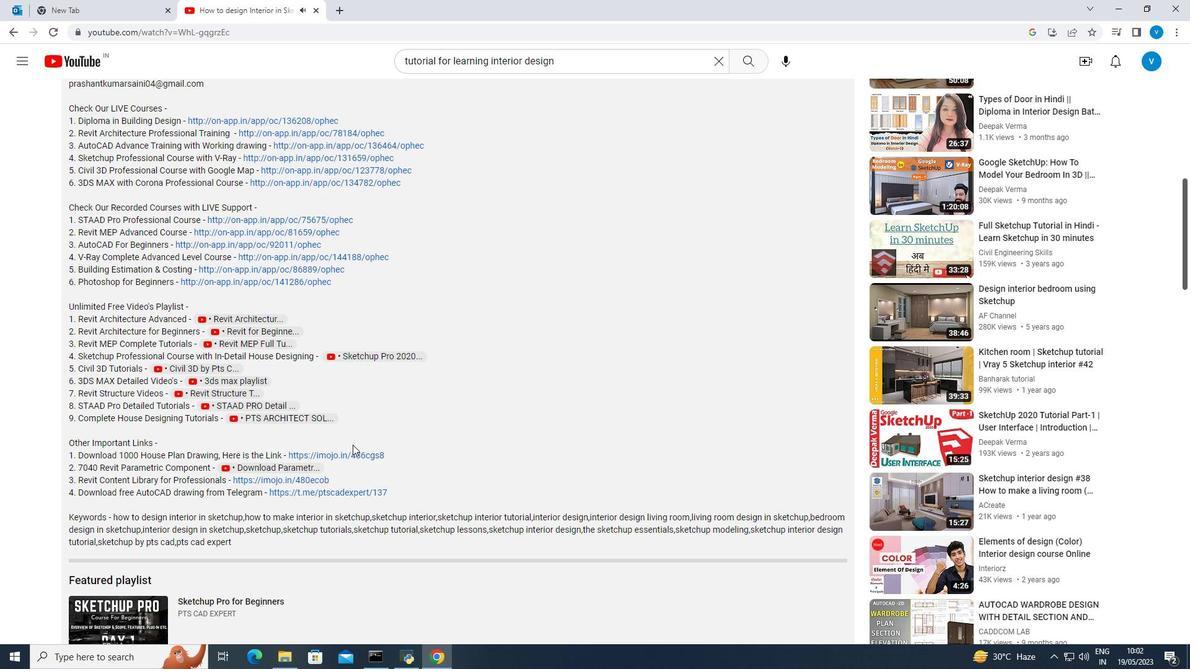 
Action: Mouse moved to (353, 445)
Screenshot: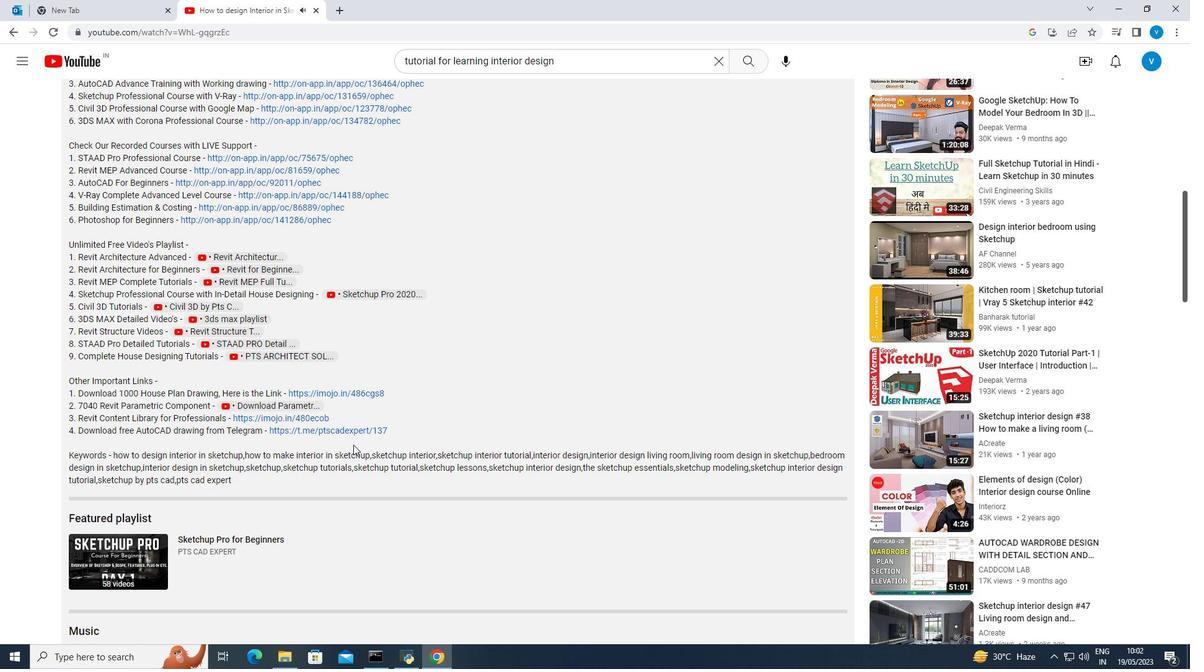 
Action: Mouse scrolled (353, 444) with delta (0, 0)
Screenshot: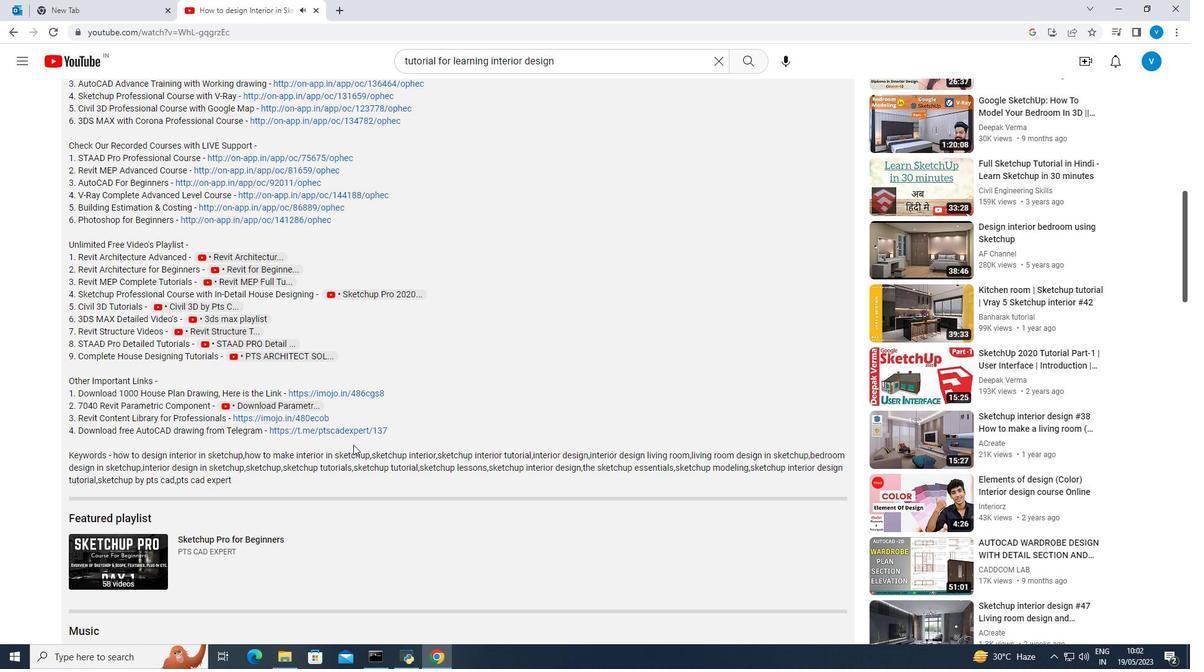 
Action: Mouse scrolled (353, 444) with delta (0, 0)
Screenshot: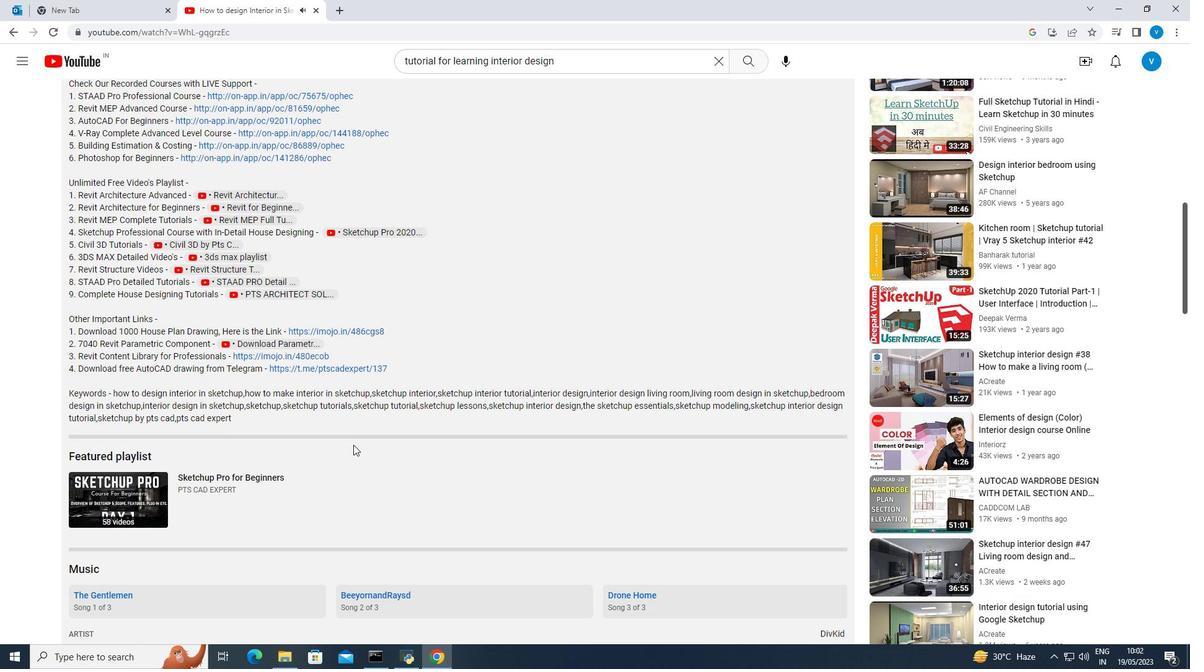 
Action: Mouse scrolled (353, 444) with delta (0, 0)
Screenshot: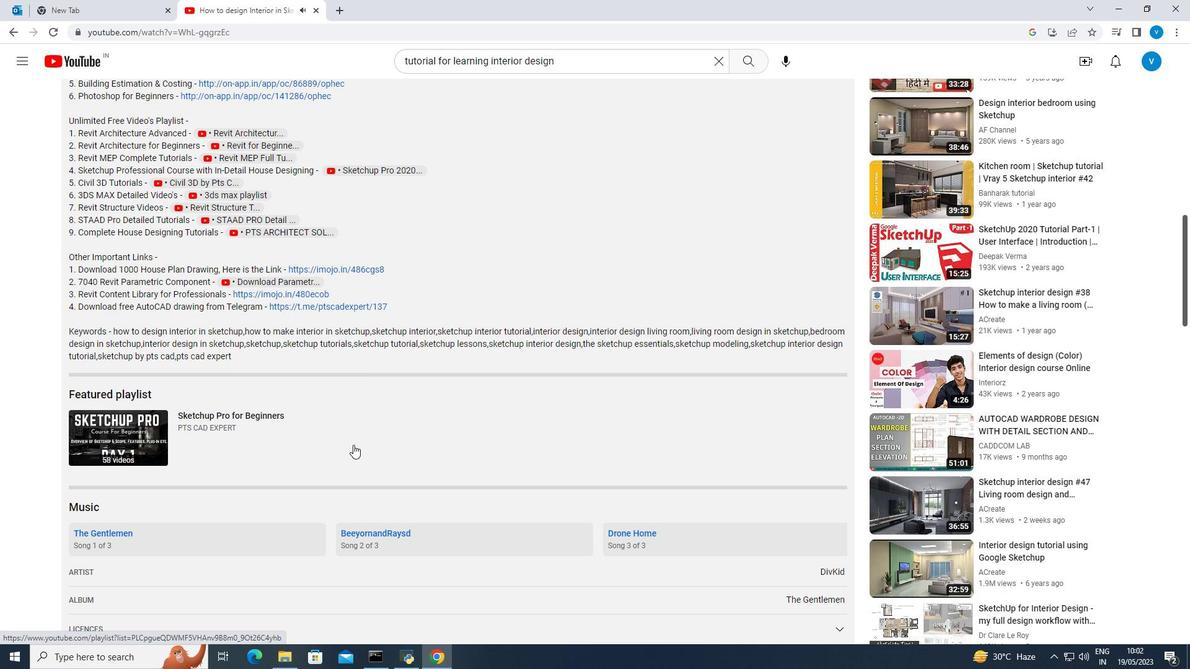 
Action: Mouse scrolled (353, 444) with delta (0, 0)
Screenshot: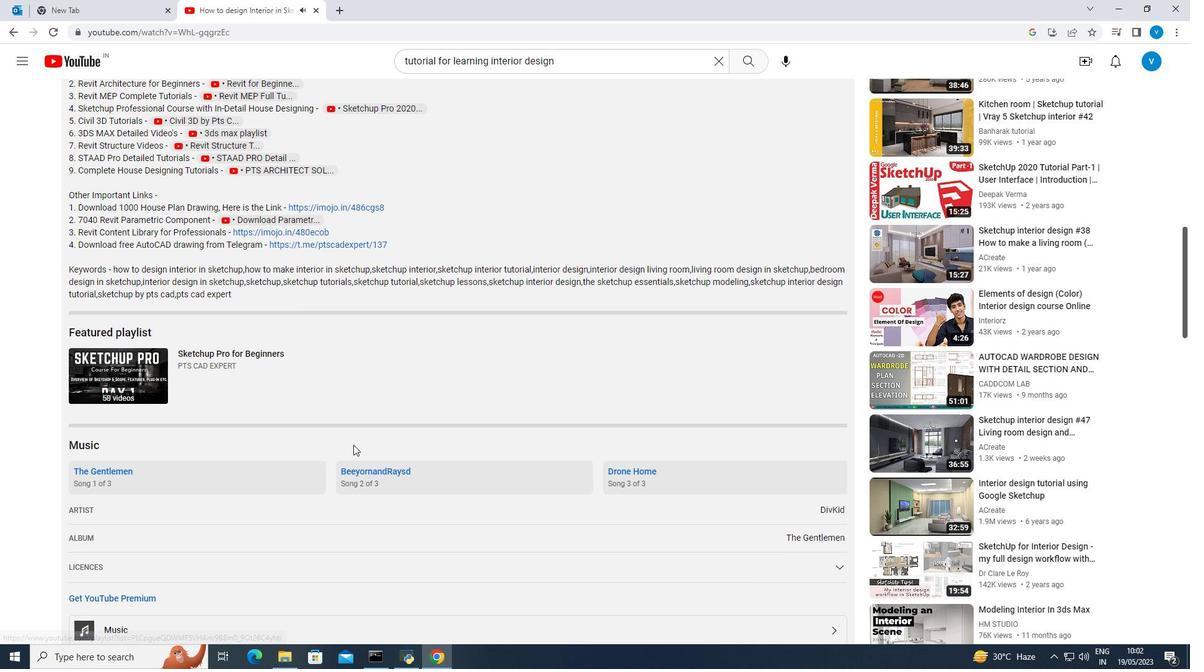 
Action: Mouse scrolled (353, 444) with delta (0, 0)
Screenshot: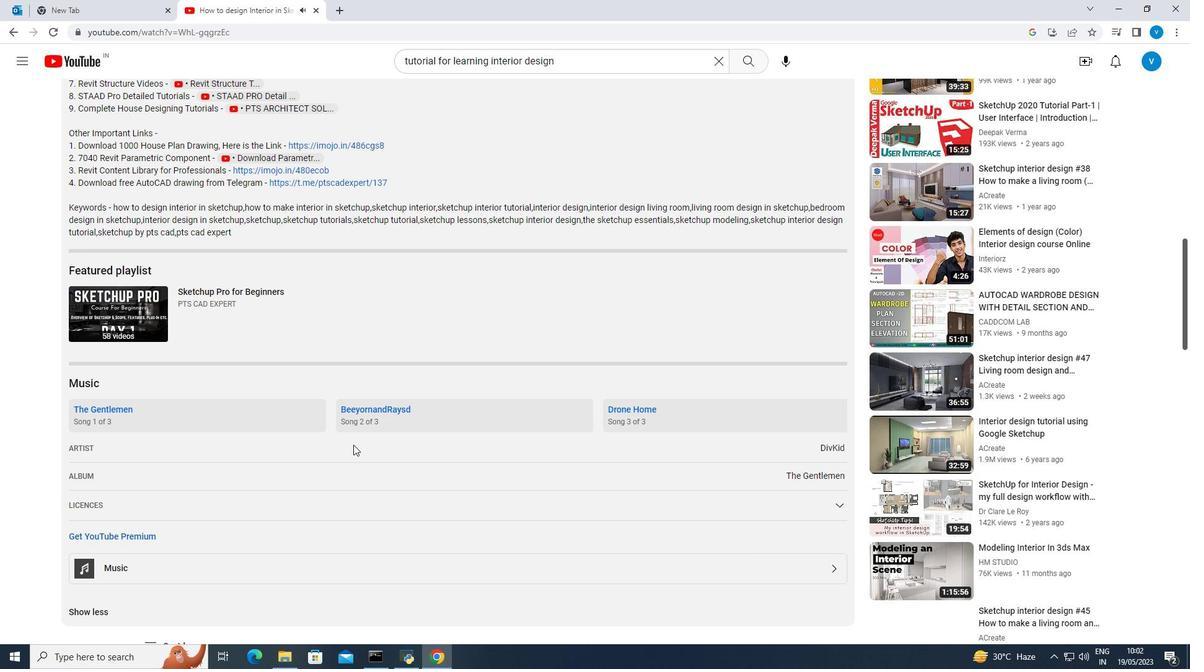 
Action: Mouse moved to (355, 441)
Screenshot: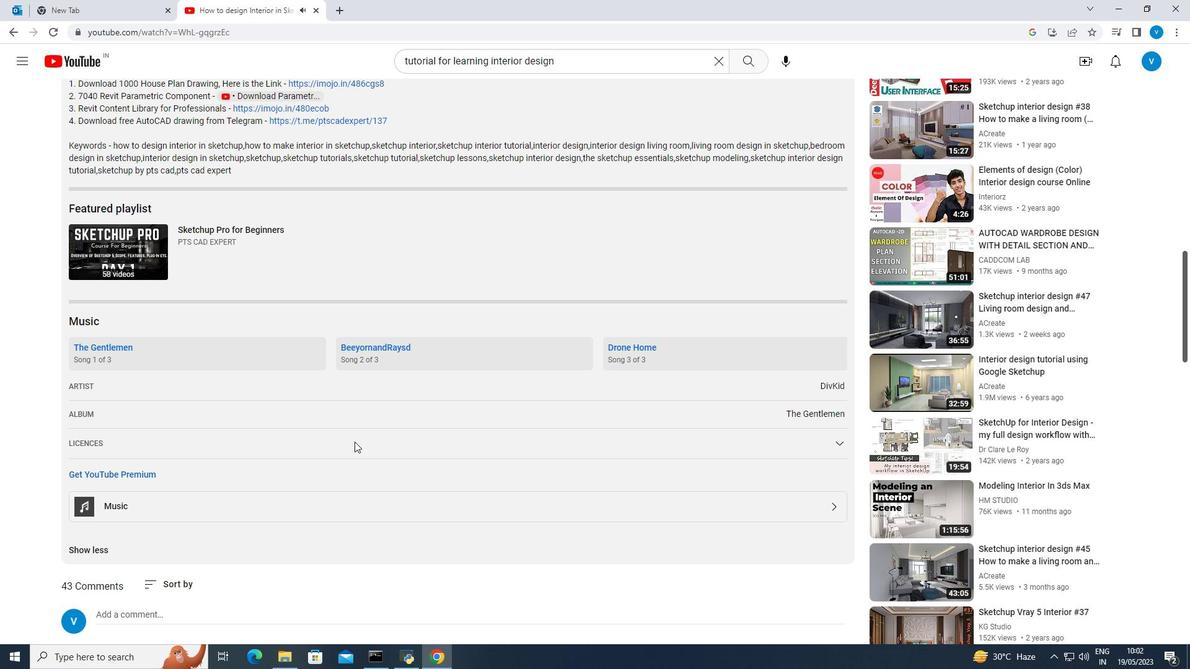 
Action: Mouse scrolled (355, 441) with delta (0, 0)
Screenshot: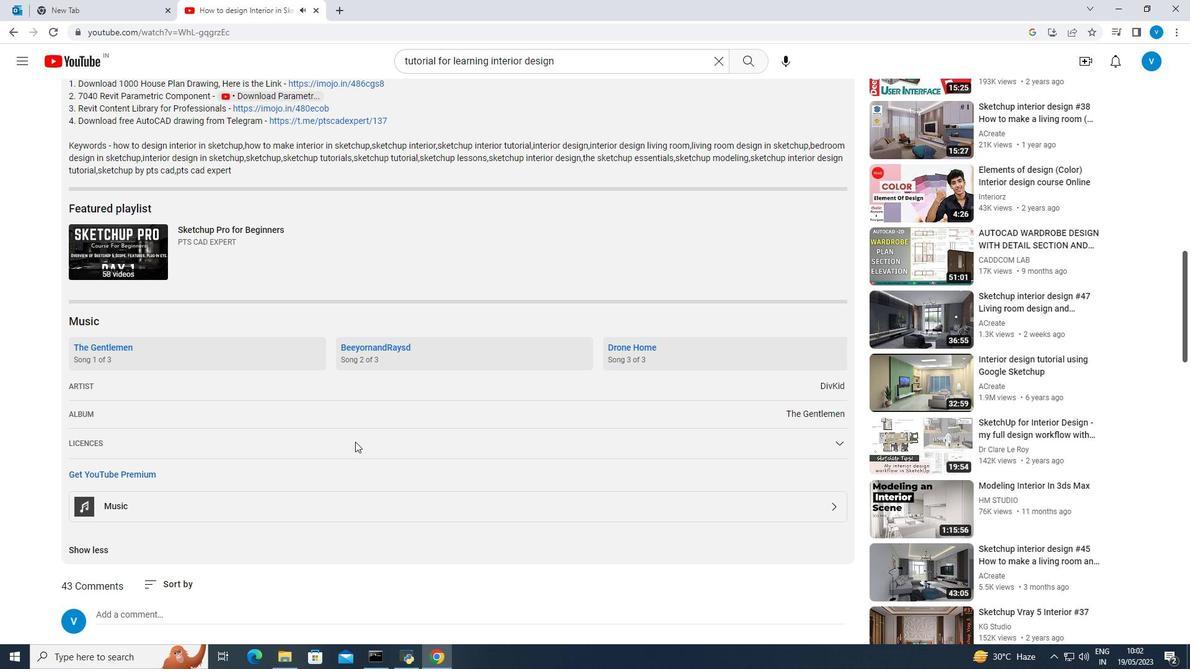 
Action: Mouse moved to (357, 439)
Screenshot: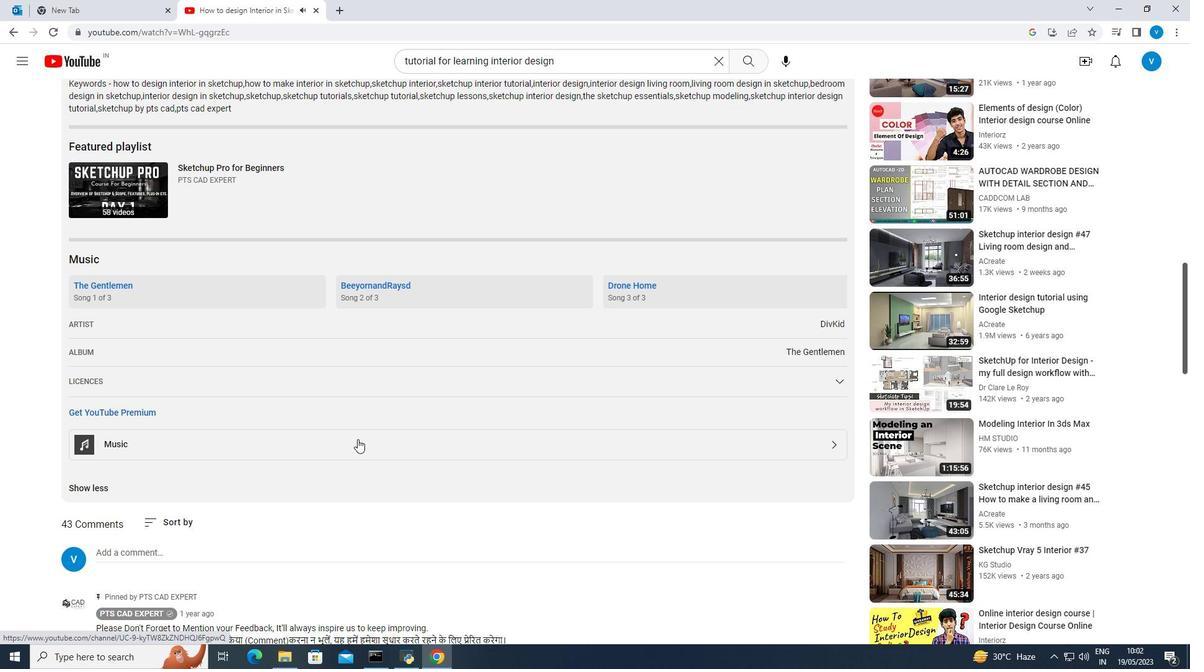 
Action: Mouse scrolled (357, 438) with delta (0, 0)
Screenshot: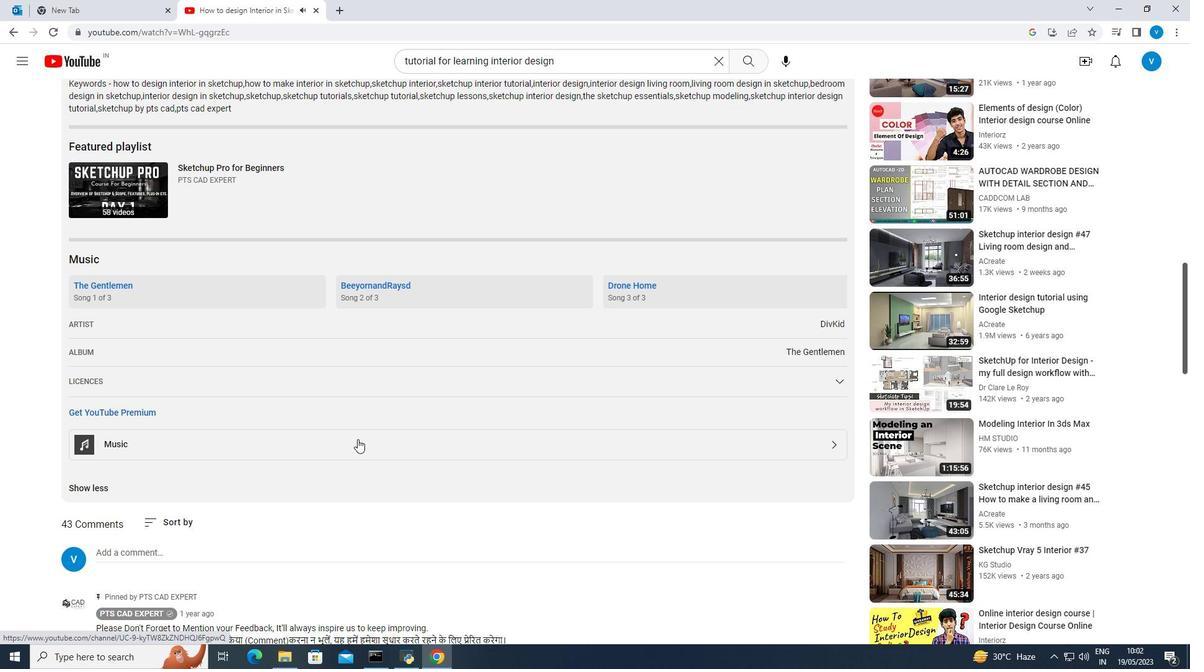 
Action: Mouse scrolled (357, 438) with delta (0, 0)
Screenshot: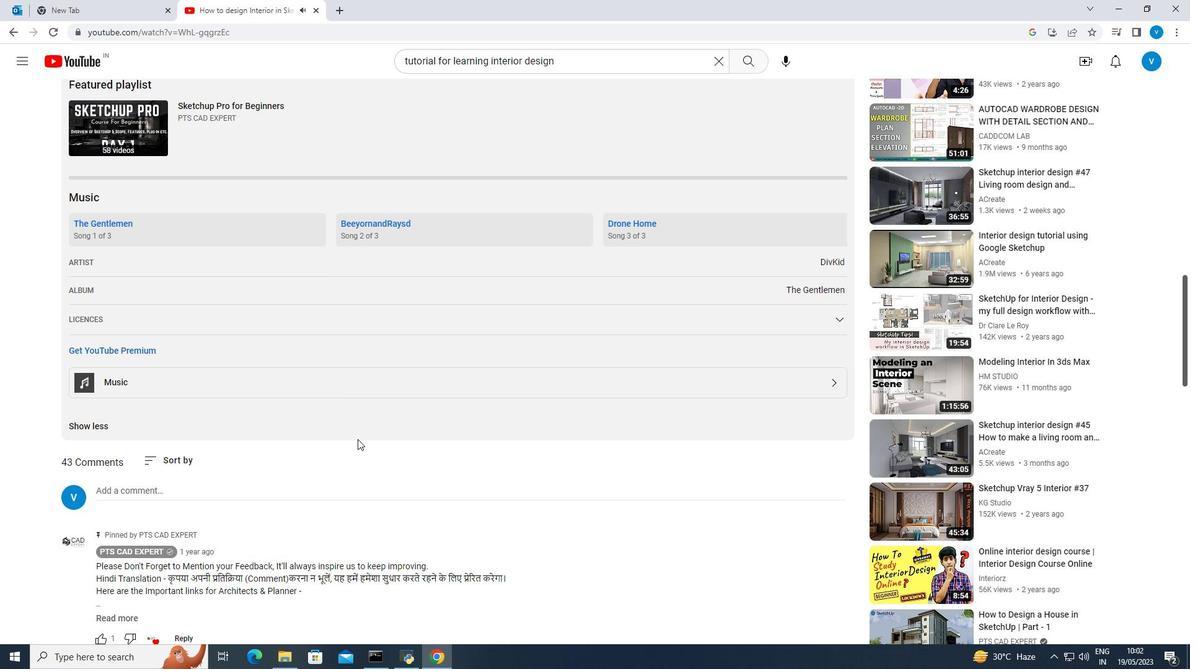 
Action: Mouse scrolled (357, 440) with delta (0, 0)
Screenshot: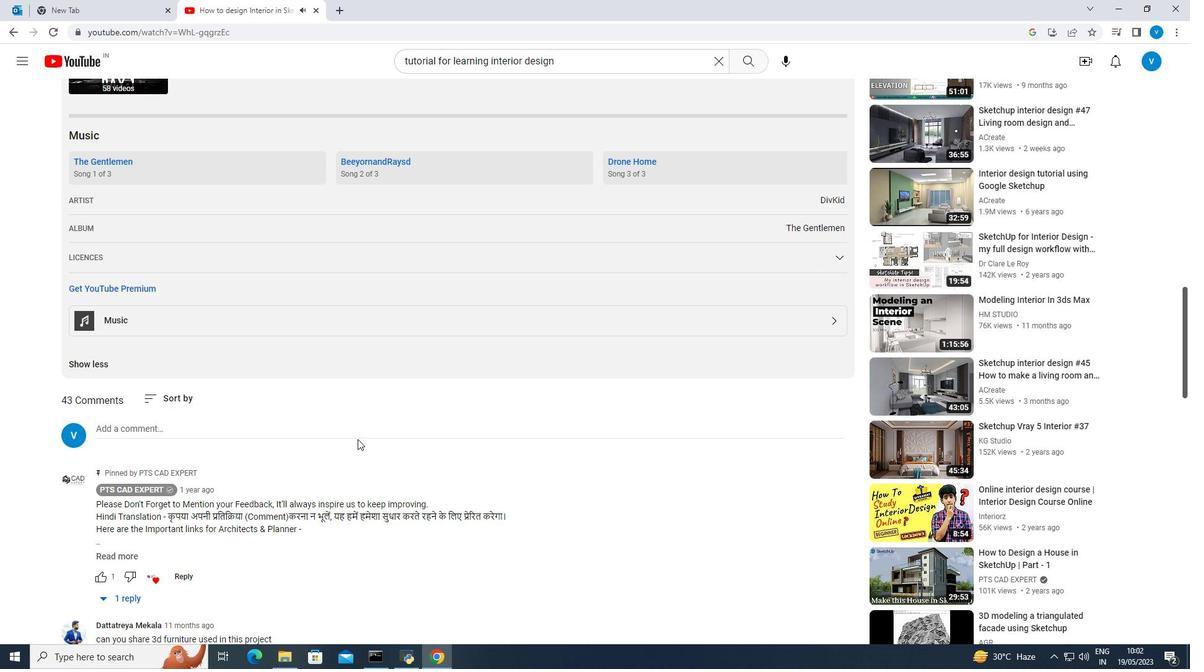 
Action: Mouse scrolled (357, 440) with delta (0, 0)
Screenshot: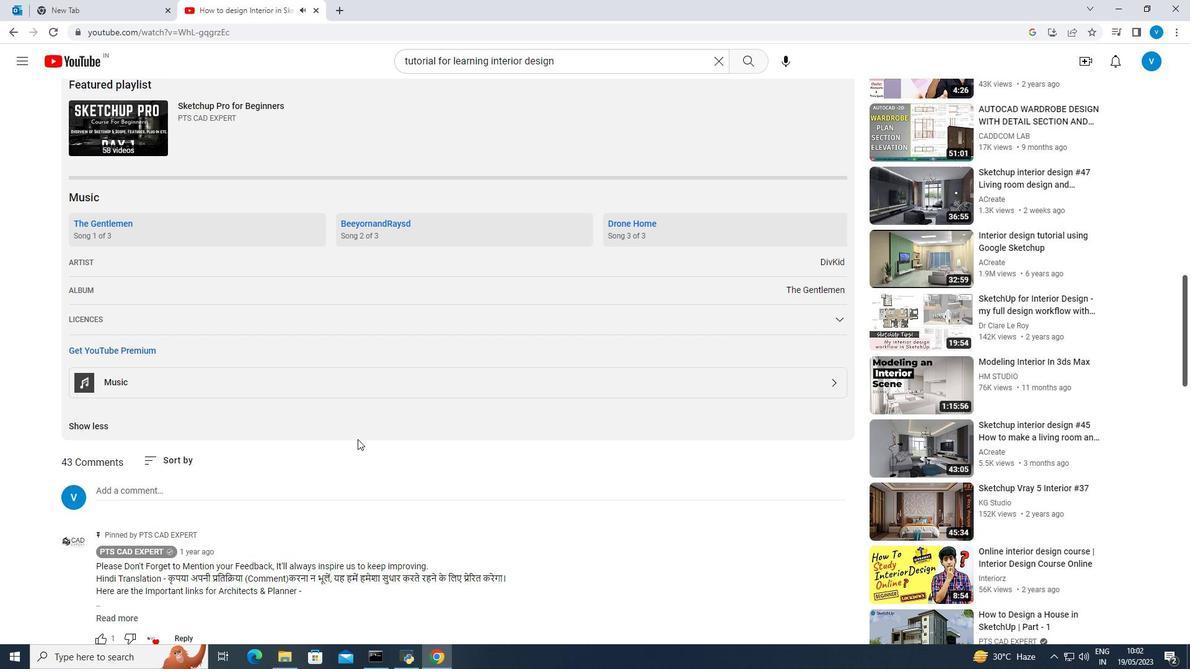 
Action: Mouse scrolled (357, 440) with delta (0, 0)
Screenshot: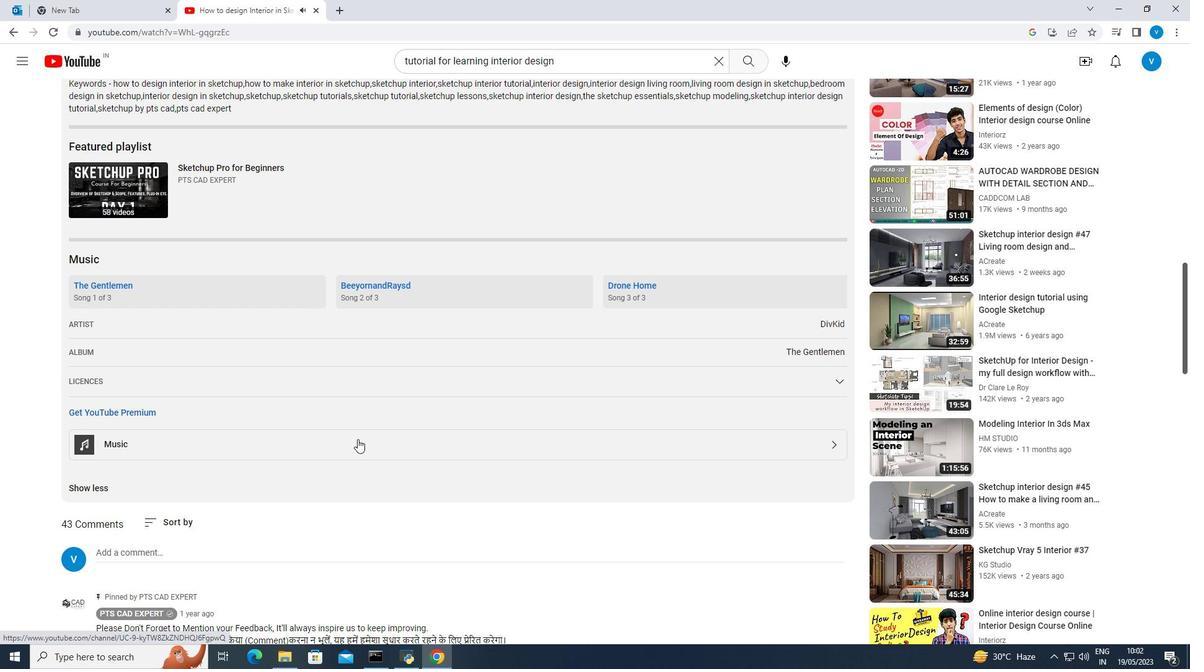 
Action: Mouse scrolled (357, 440) with delta (0, 0)
Screenshot: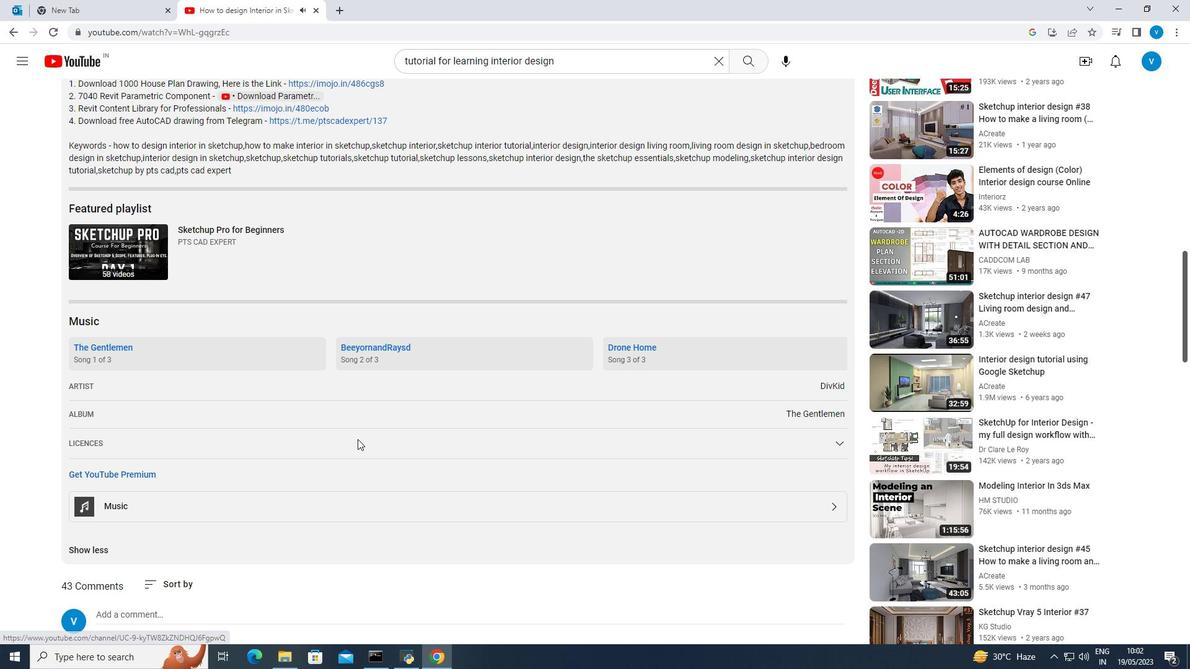 
Action: Mouse scrolled (357, 440) with delta (0, 0)
Screenshot: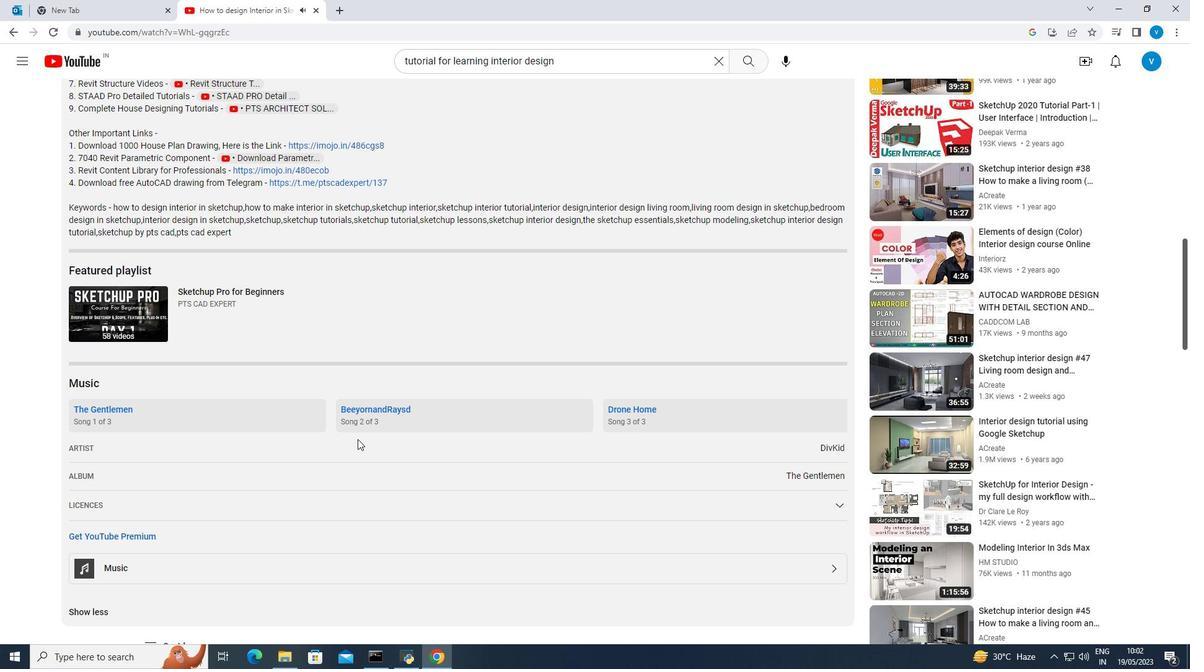 
Action: Mouse moved to (358, 439)
Screenshot: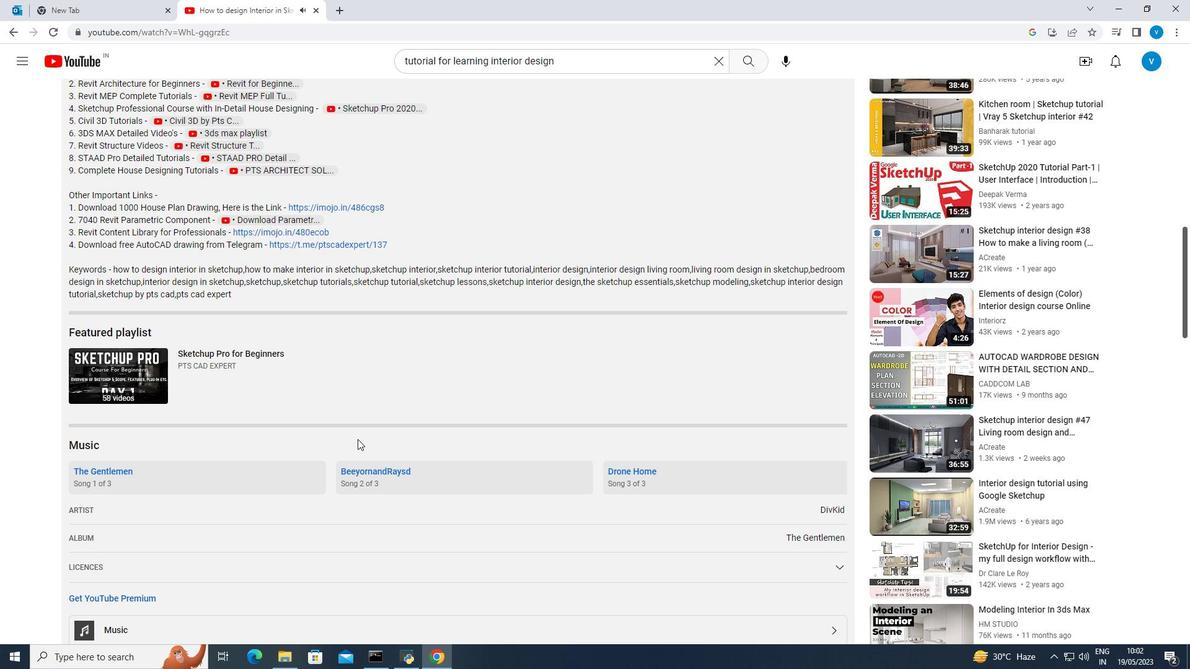 
Action: Mouse scrolled (358, 440) with delta (0, 0)
Screenshot: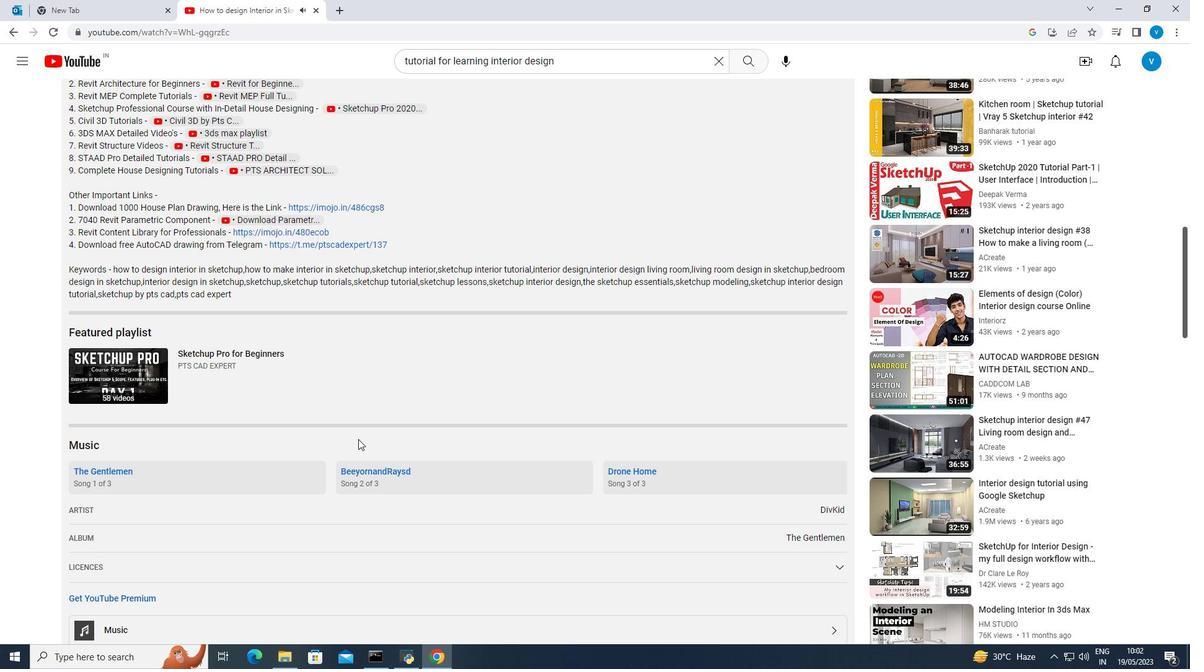 
Action: Mouse moved to (495, 404)
Screenshot: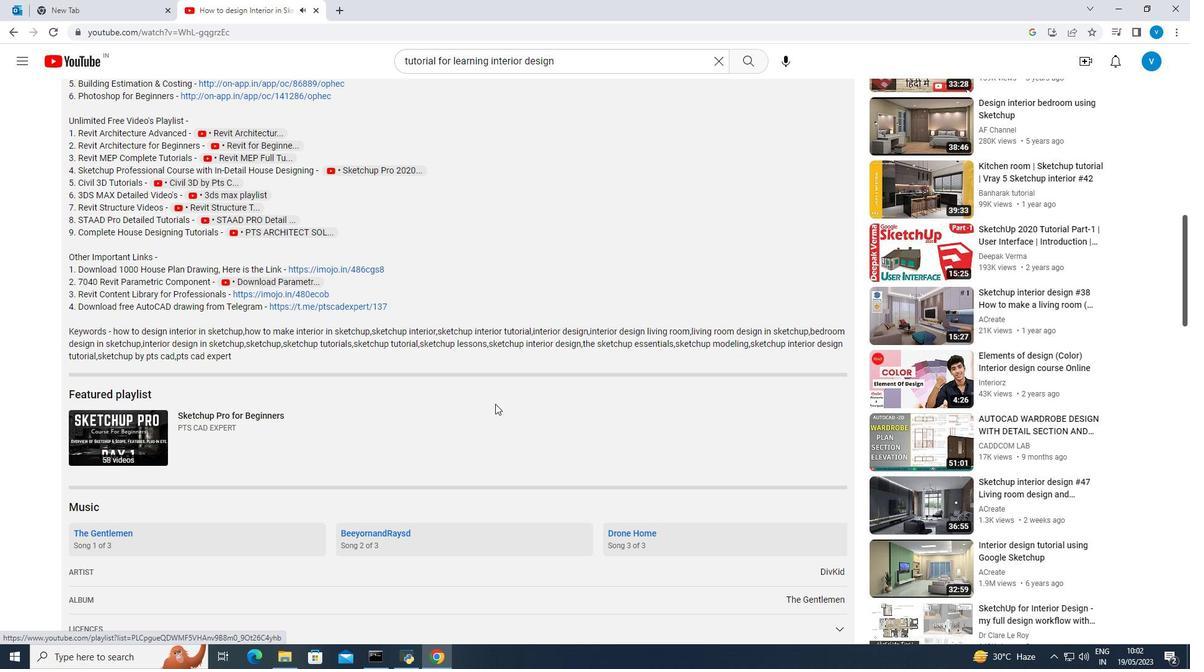 
Action: Mouse scrolled (495, 403) with delta (0, 0)
Screenshot: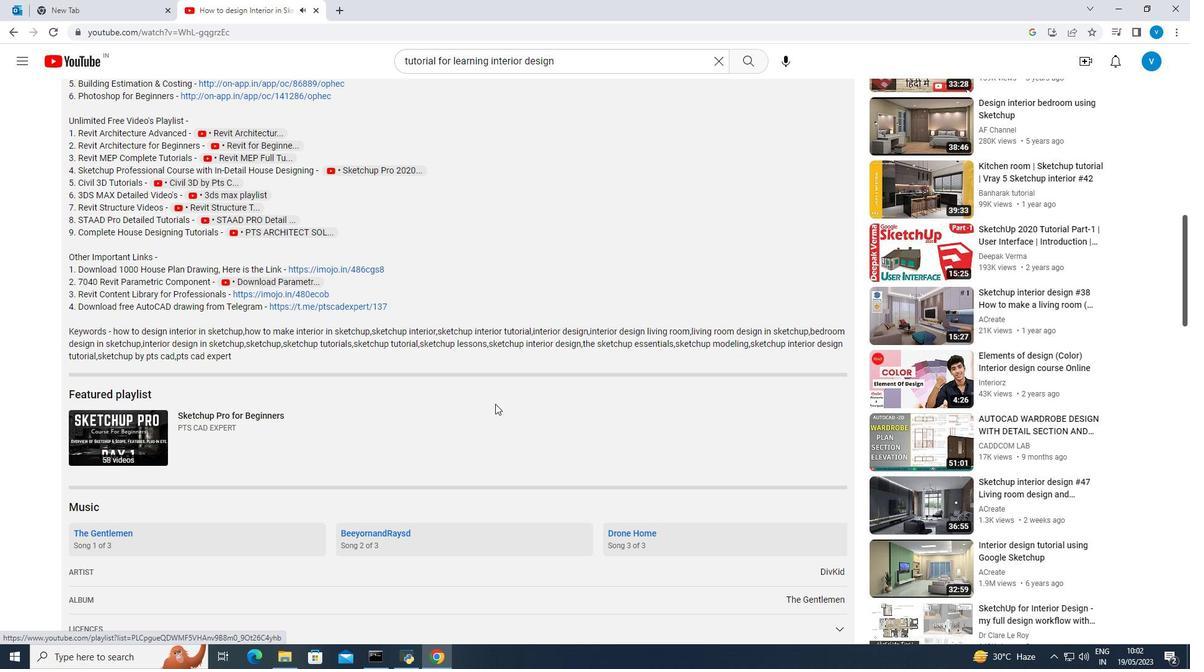 
Action: Mouse moved to (481, 404)
Screenshot: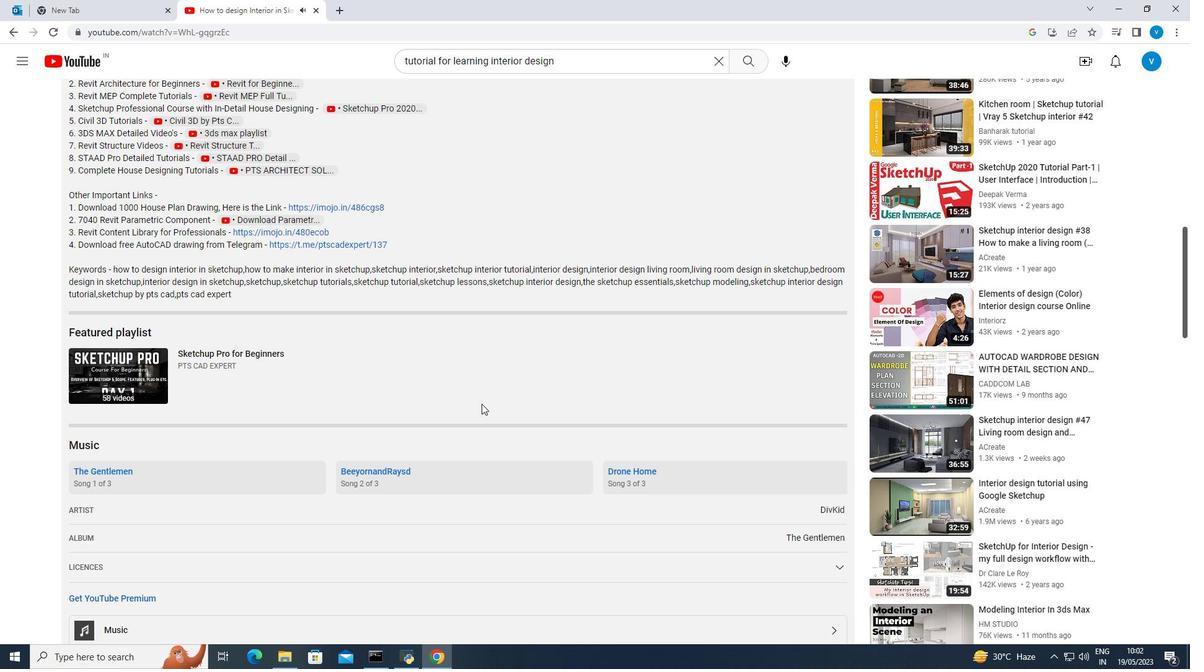 
Action: Mouse scrolled (481, 403) with delta (0, 0)
Screenshot: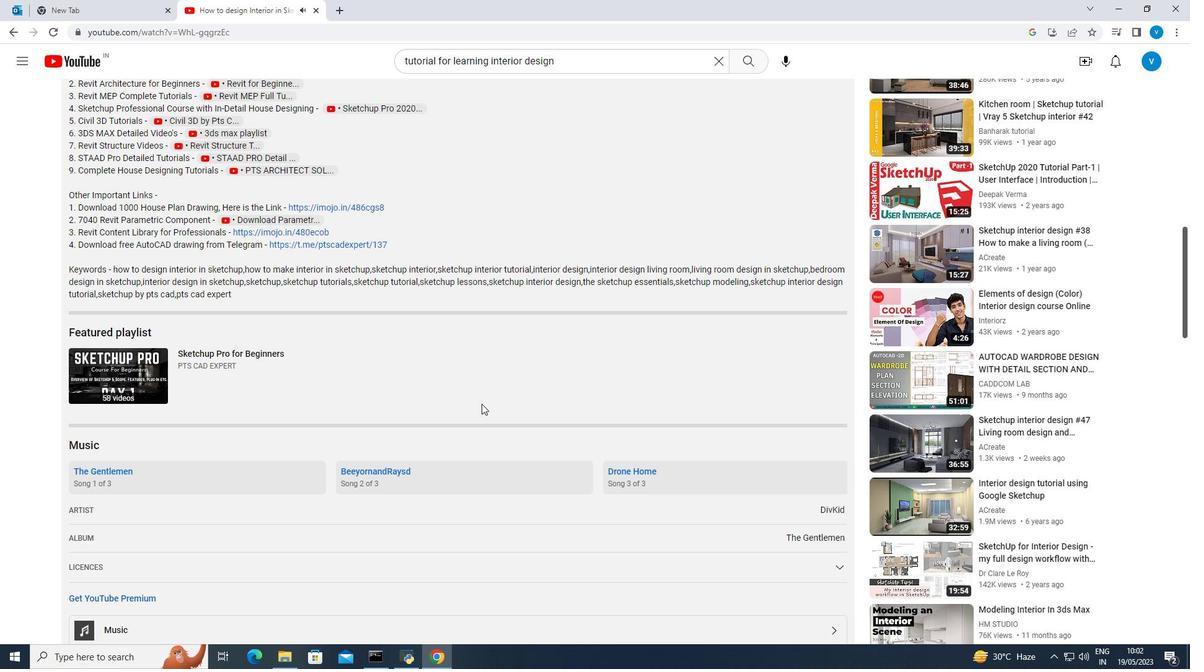 
Action: Mouse moved to (472, 404)
Screenshot: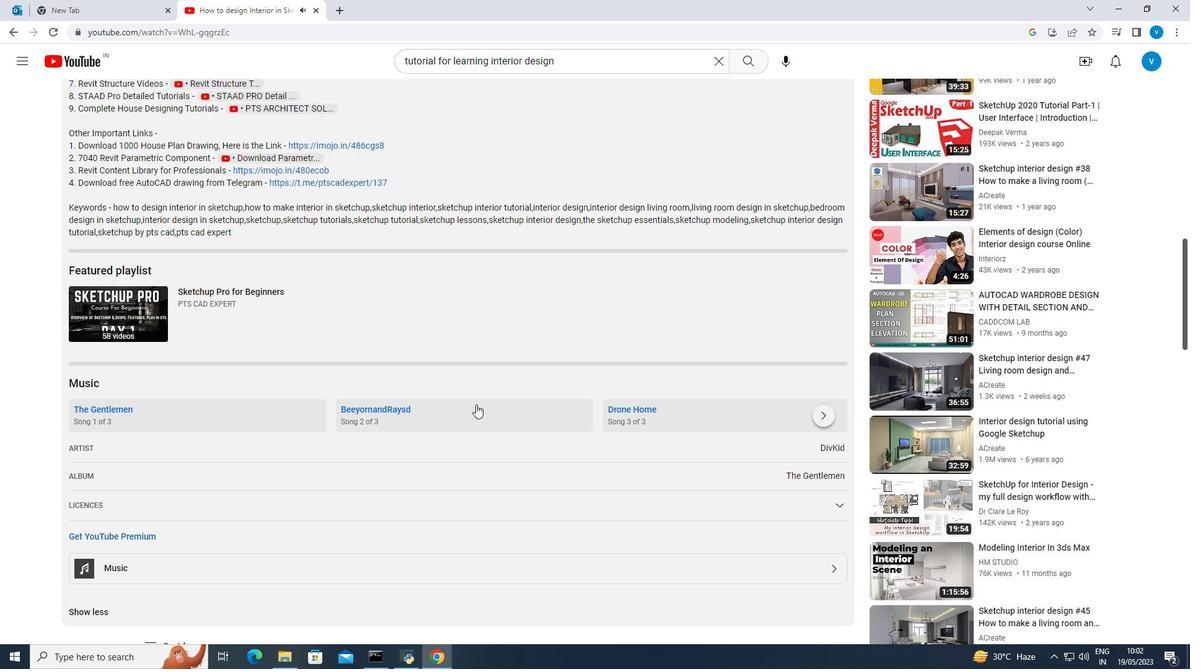 
Action: Mouse scrolled (472, 404) with delta (0, 0)
Screenshot: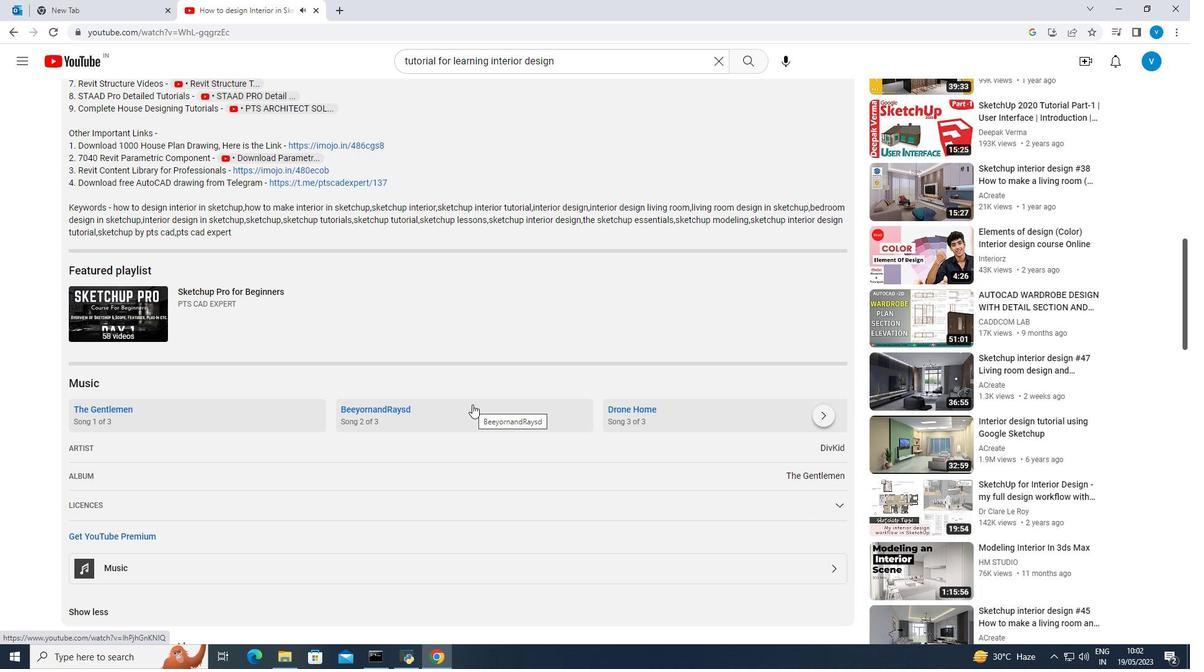 
Action: Mouse moved to (499, 352)
Screenshot: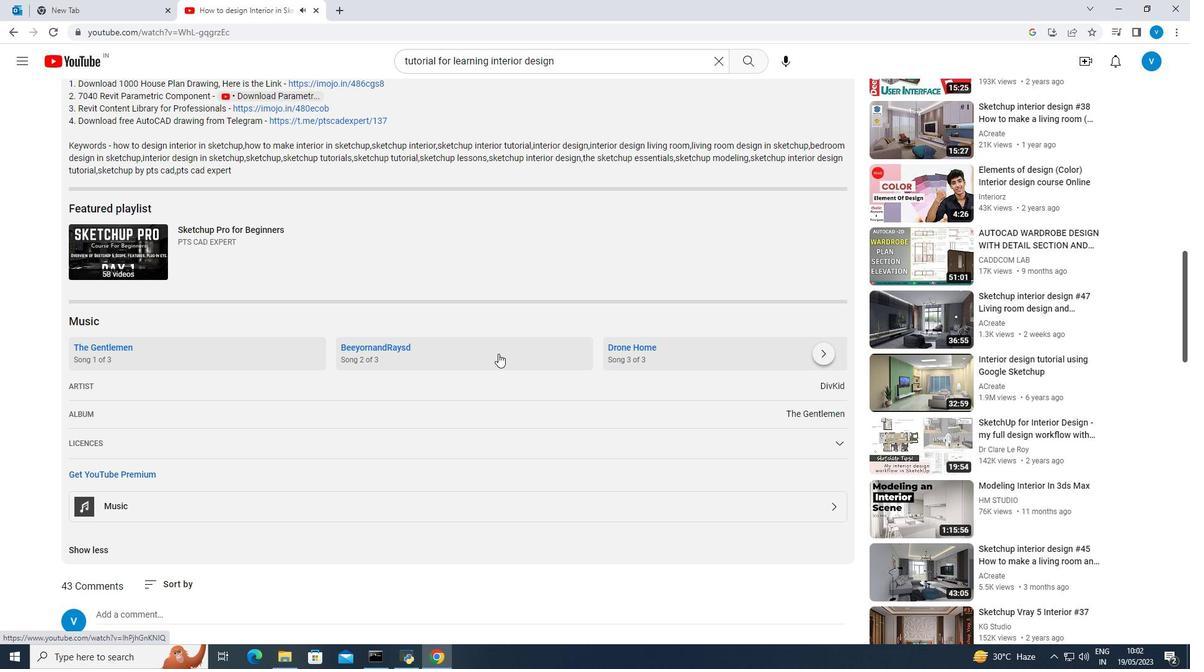 
Action: Mouse scrolled (499, 352) with delta (0, 0)
Screenshot: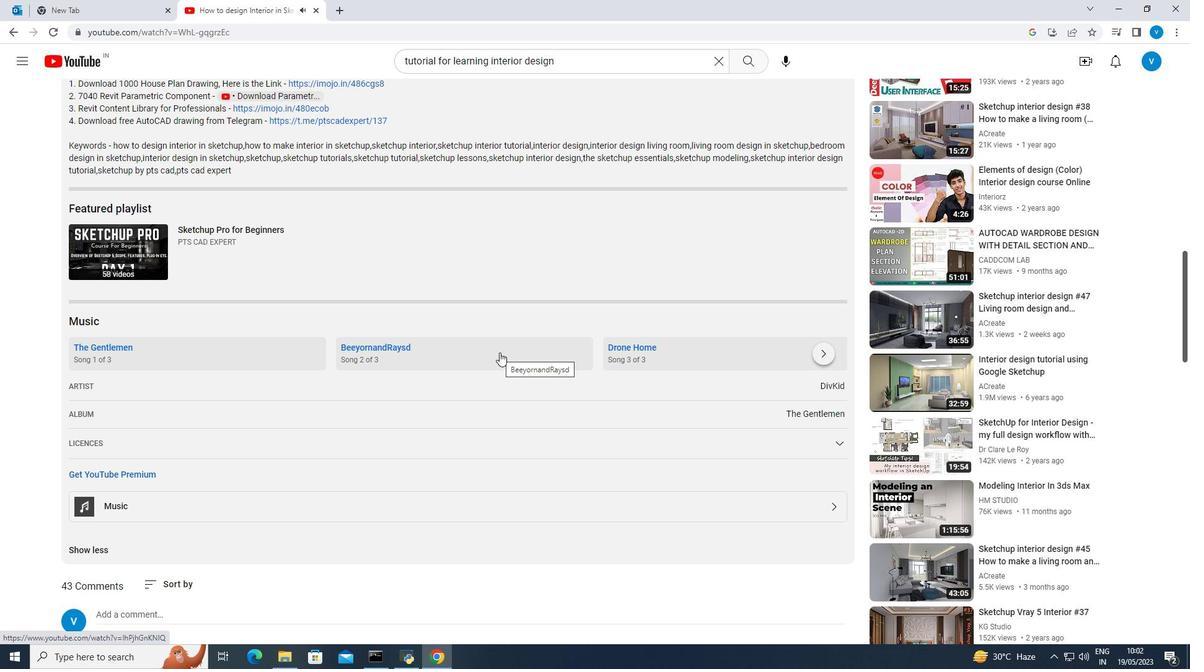 
Action: Mouse moved to (464, 278)
Screenshot: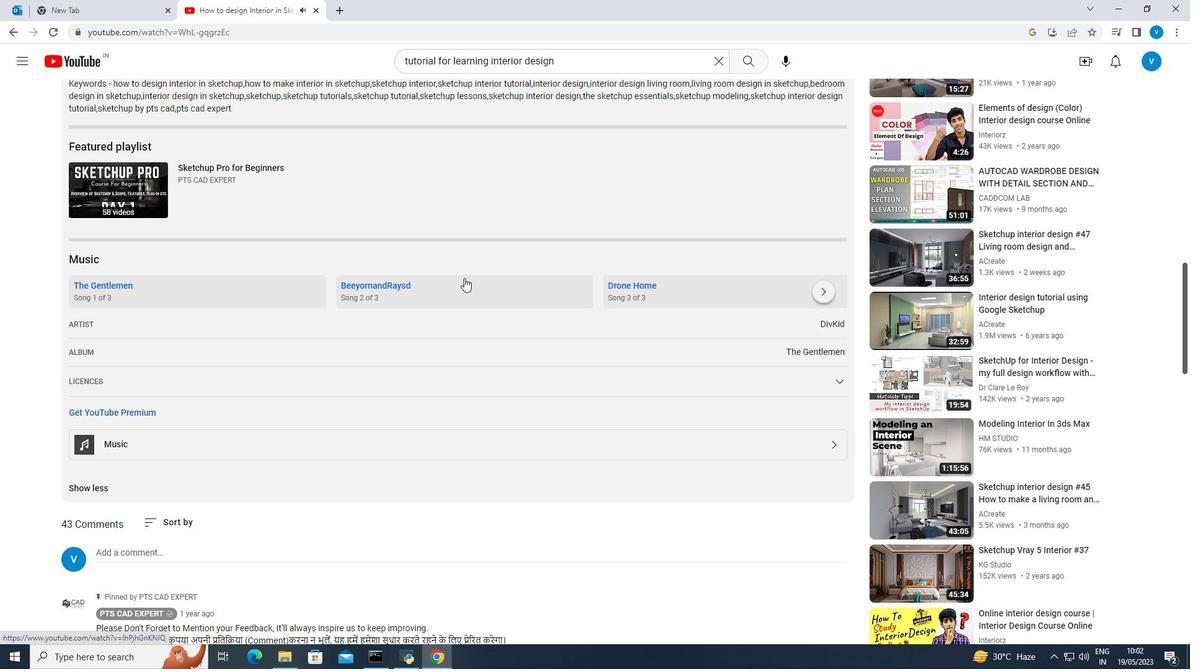 
Action: Mouse scrolled (464, 277) with delta (0, 0)
Screenshot: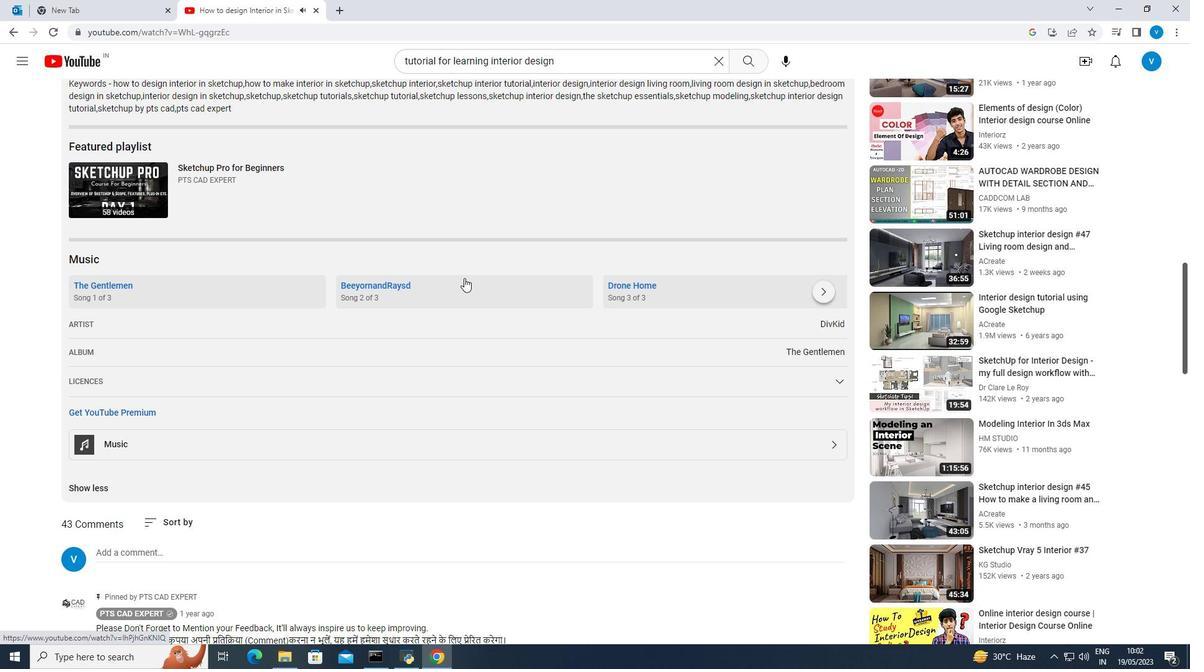 
Action: Mouse scrolled (464, 277) with delta (0, 0)
Screenshot: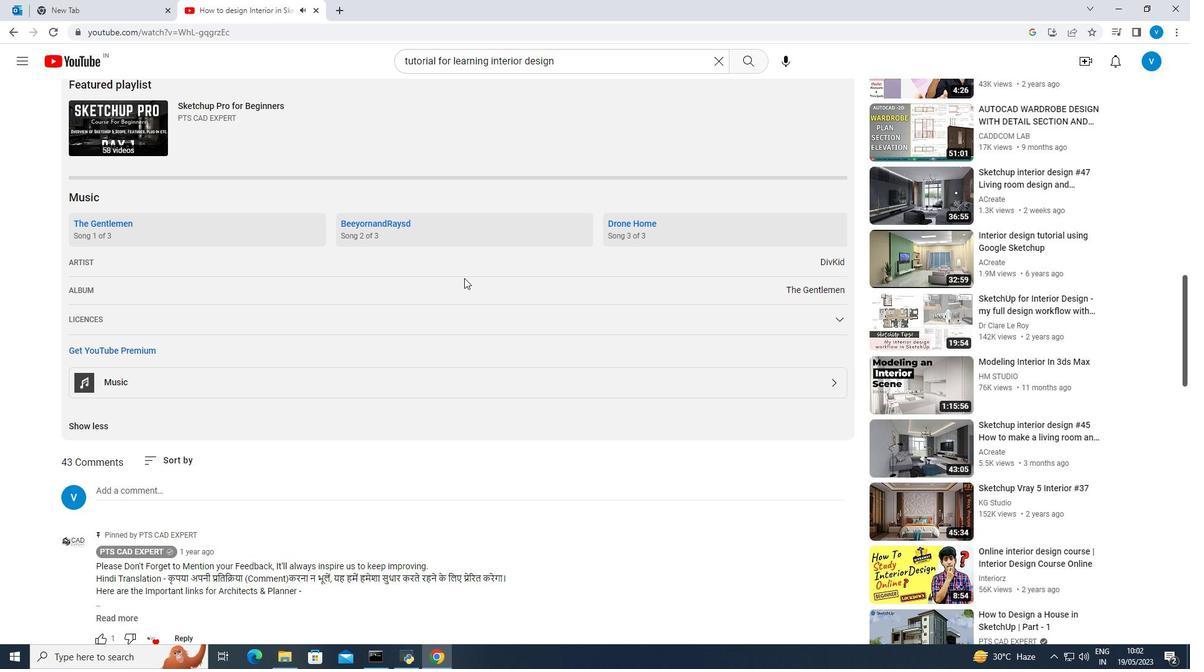 
Action: Mouse scrolled (464, 277) with delta (0, 0)
Screenshot: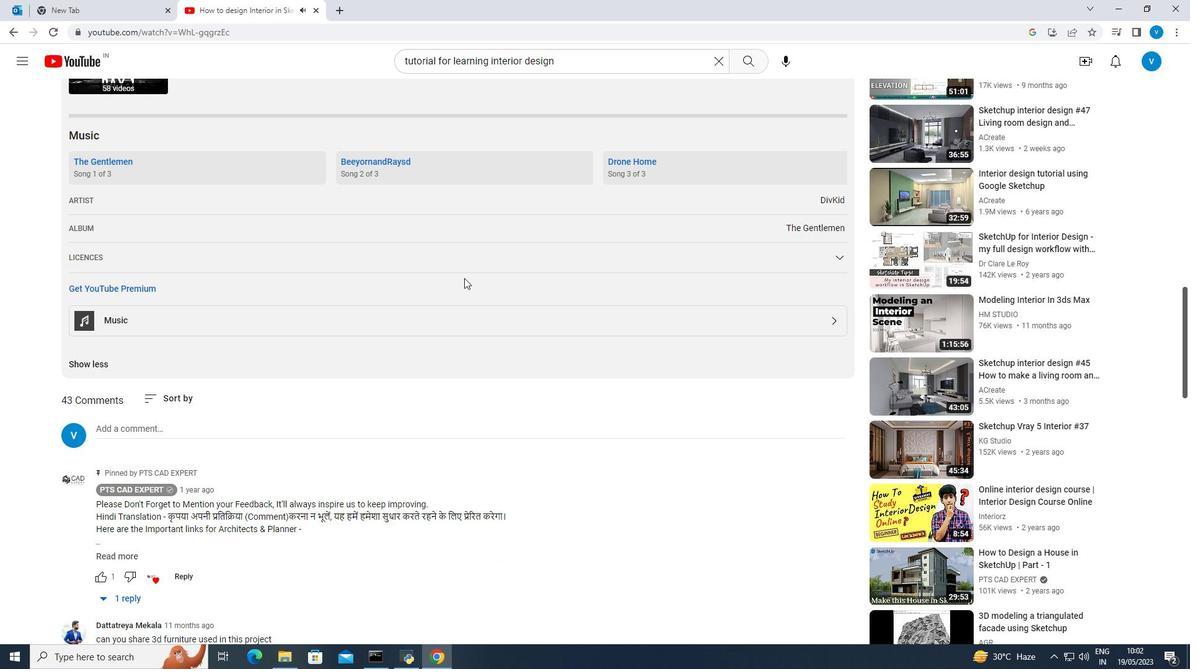 
Action: Mouse moved to (466, 280)
Screenshot: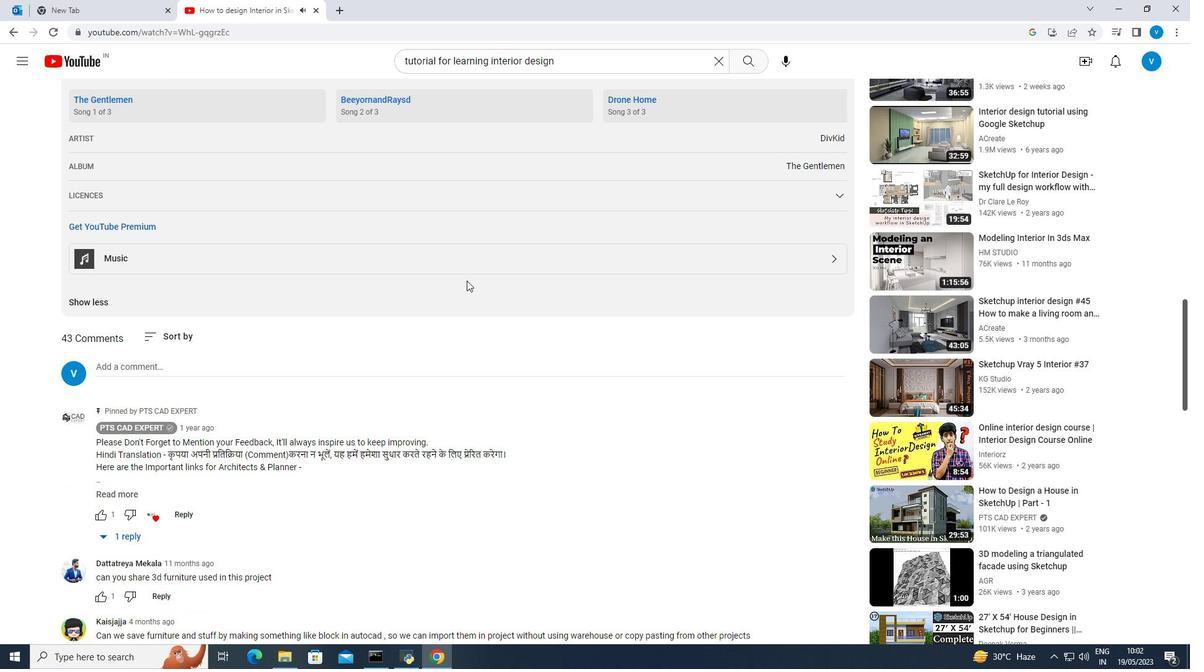
Action: Mouse scrolled (466, 280) with delta (0, 0)
Screenshot: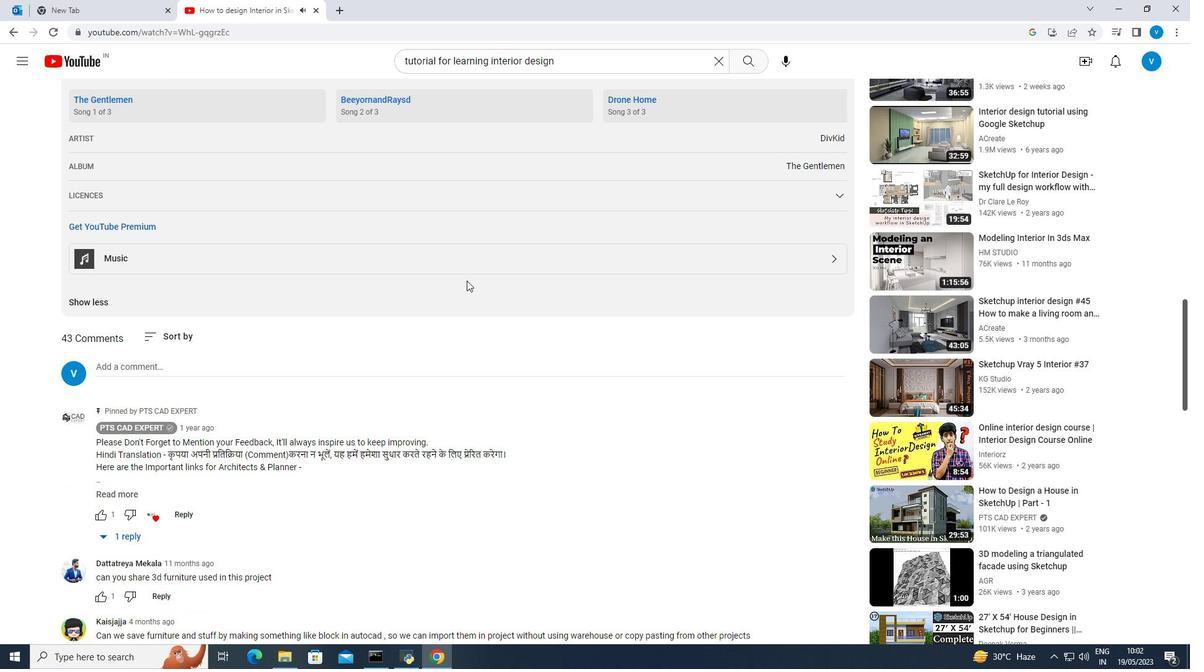 
Action: Mouse scrolled (466, 280) with delta (0, 0)
Screenshot: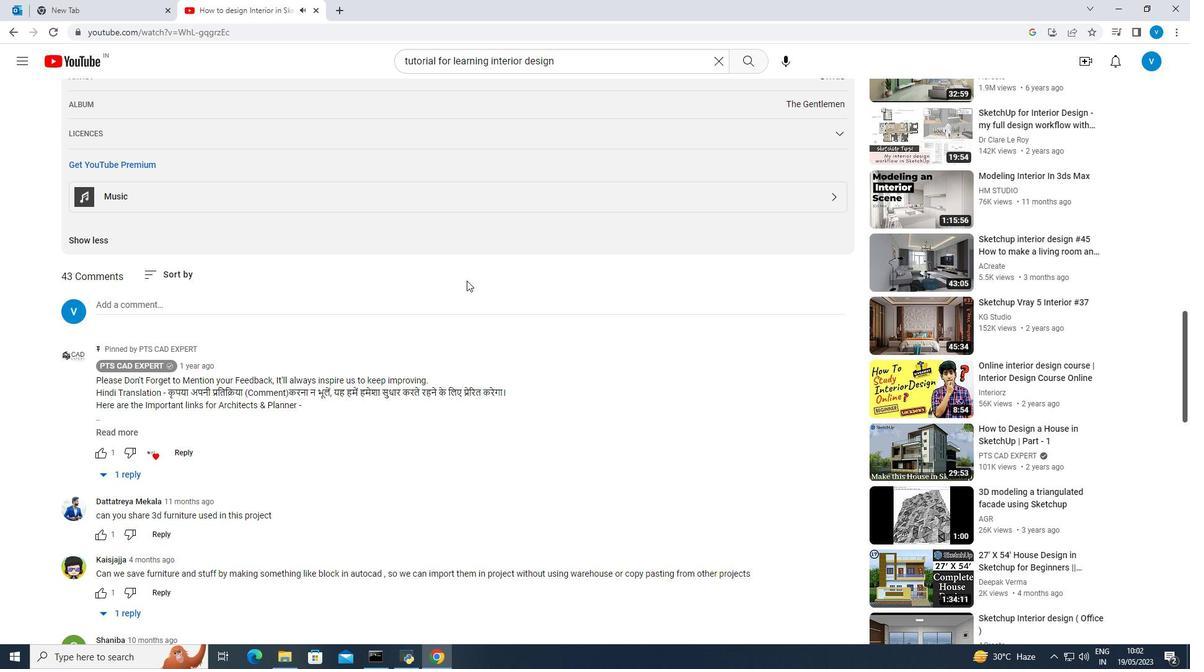 
Action: Mouse scrolled (466, 280) with delta (0, 0)
Screenshot: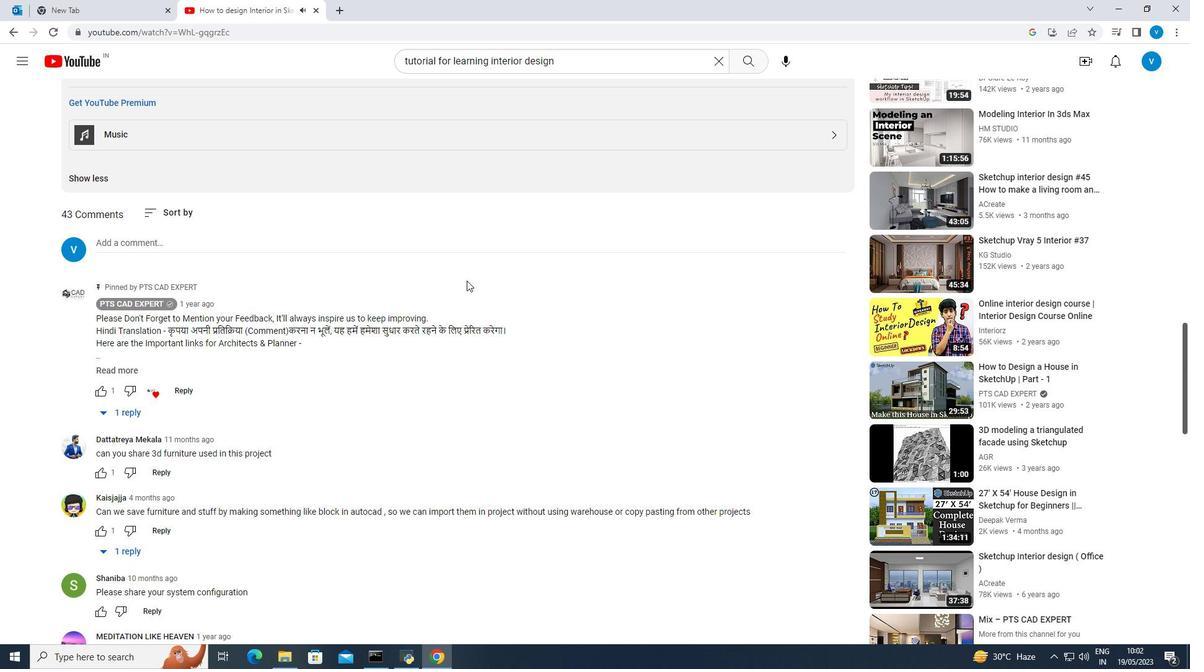 
Action: Mouse moved to (467, 280)
Screenshot: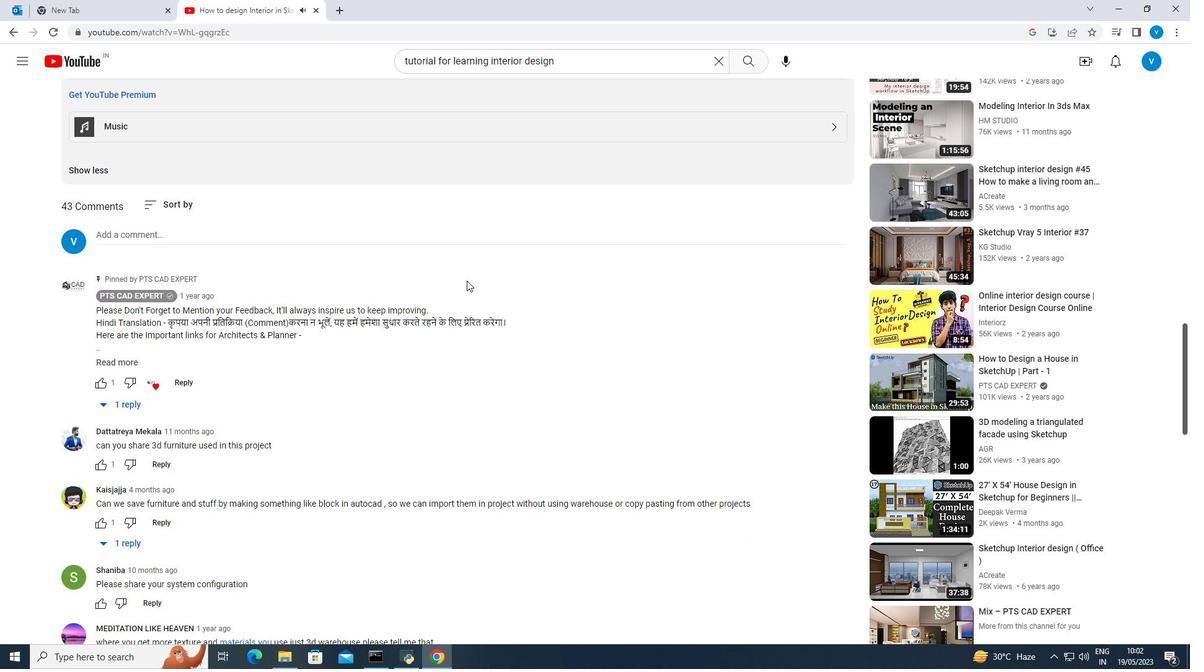 
Action: Mouse scrolled (467, 280) with delta (0, 0)
Screenshot: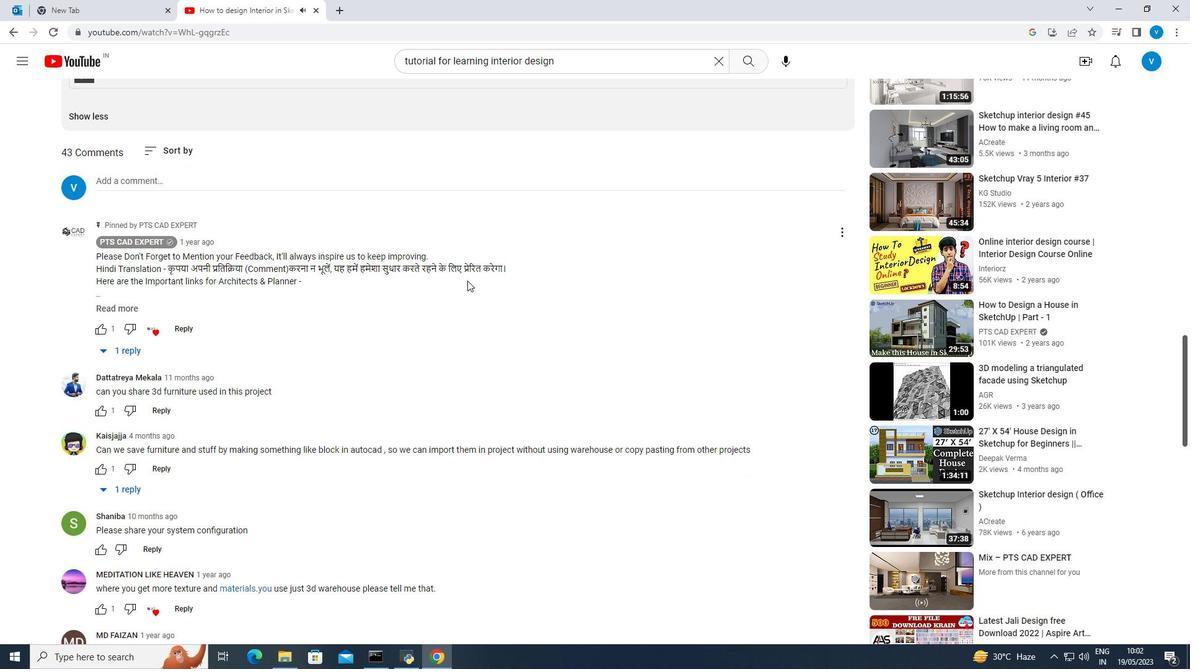 
Action: Mouse moved to (469, 280)
Screenshot: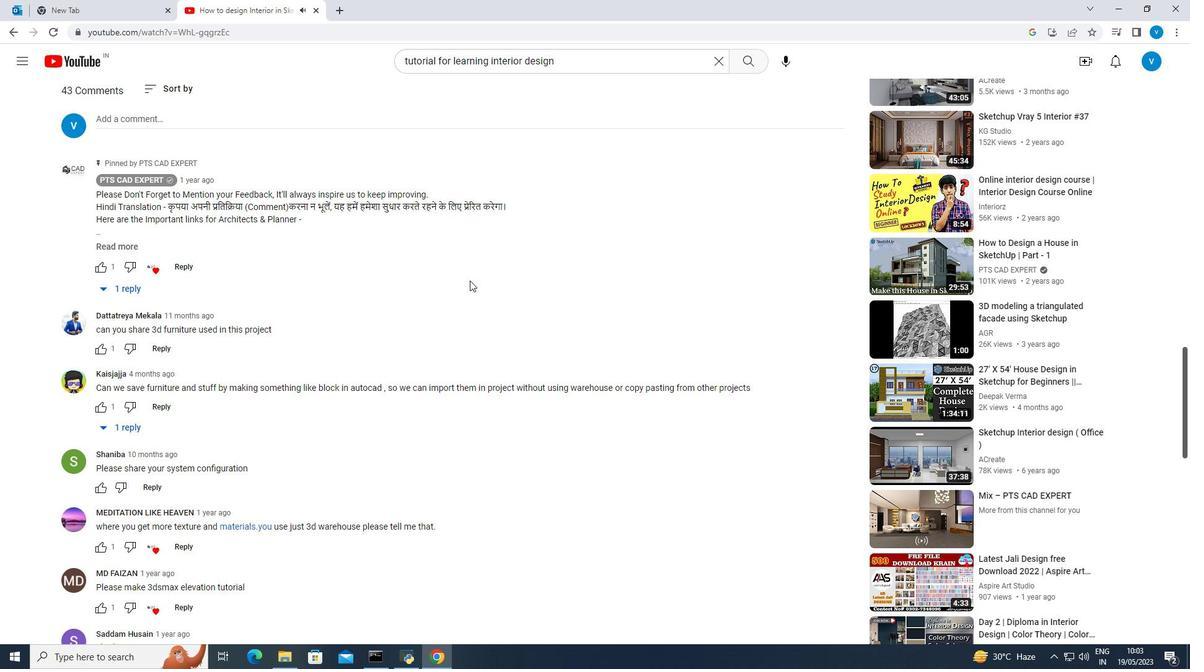
Action: Mouse scrolled (469, 280) with delta (0, 0)
Screenshot: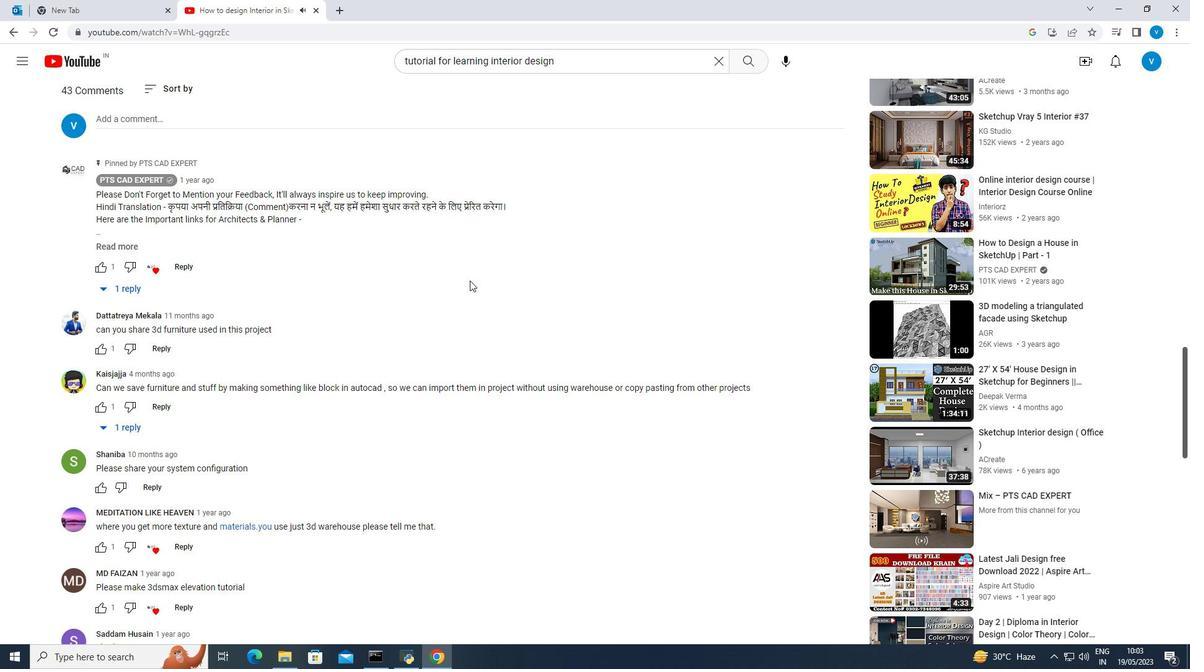 
Action: Mouse scrolled (469, 280) with delta (0, 0)
Screenshot: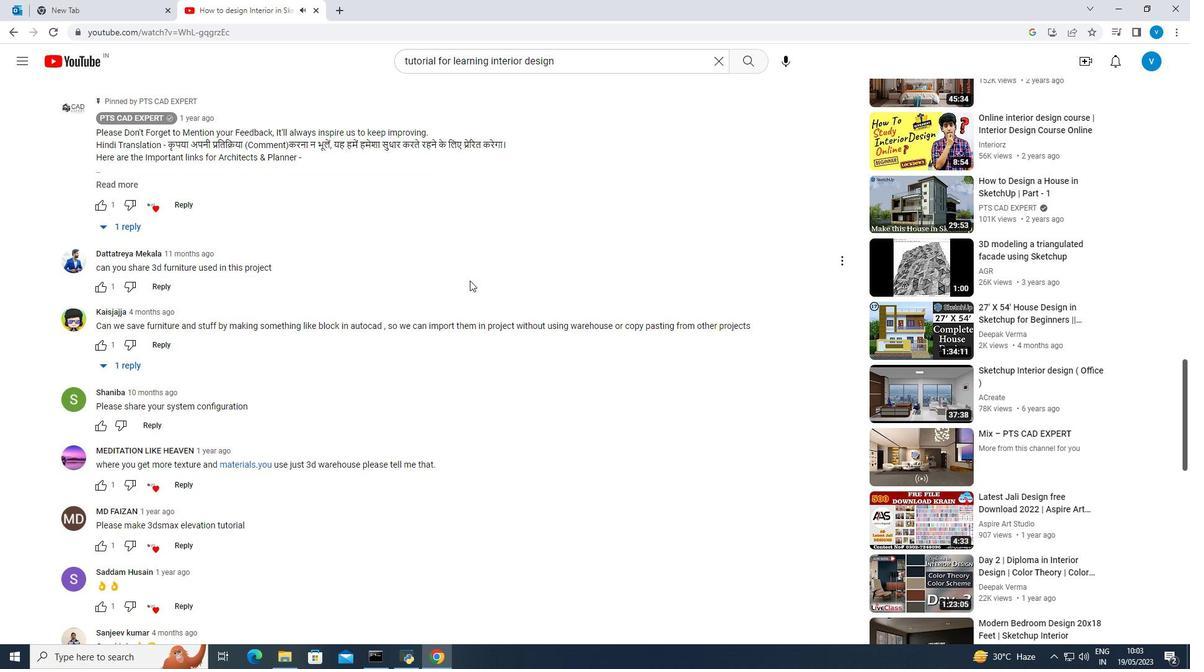
Action: Mouse moved to (470, 280)
Screenshot: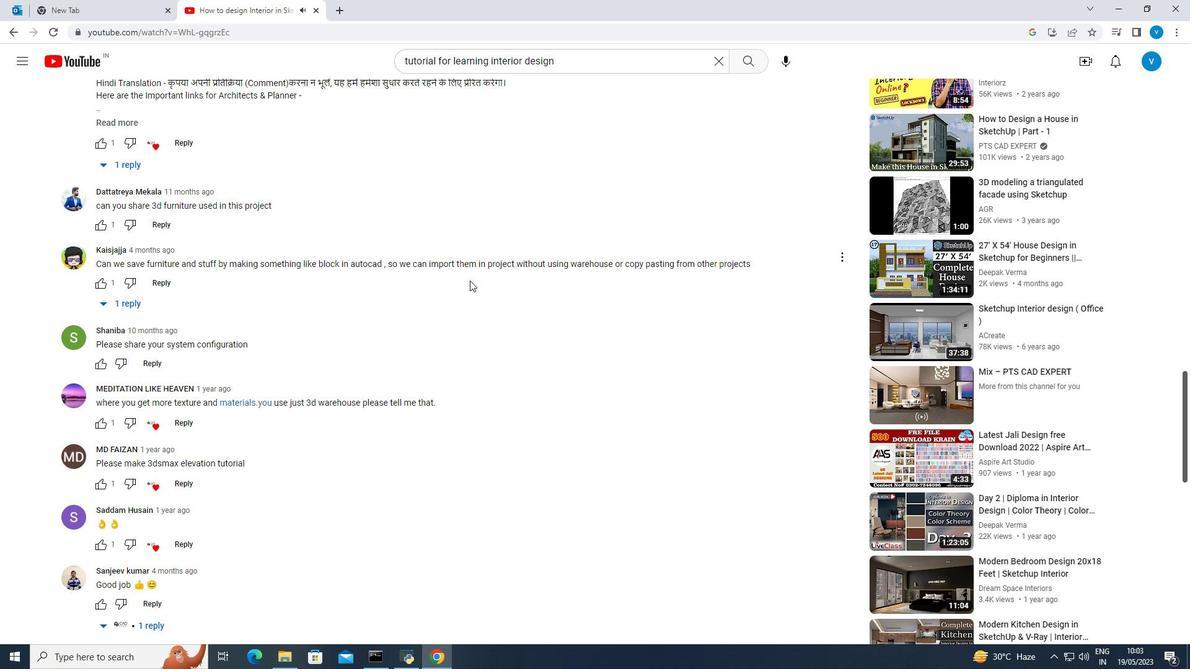 
Action: Mouse scrolled (470, 280) with delta (0, 0)
Screenshot: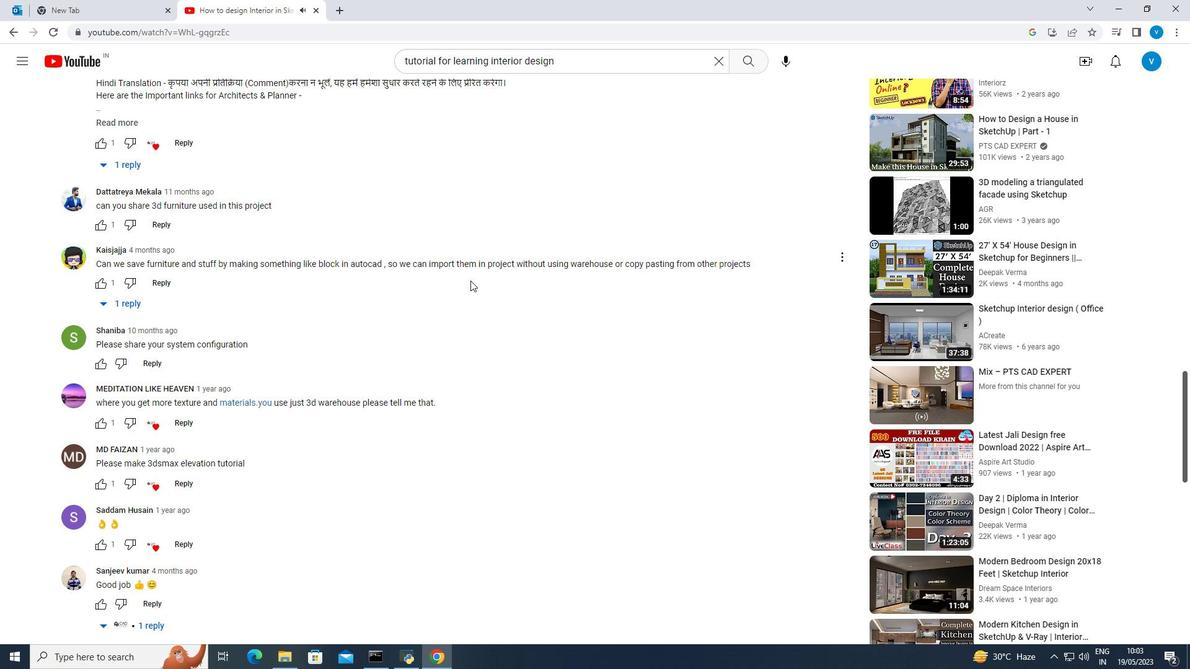 
Action: Mouse scrolled (470, 280) with delta (0, 0)
